 Task: Explore the Asana interface to understand how to manage projects and tasks, including viewing templates, customizing the home screen, and editing tasks.
Action: Mouse moved to (214, 84)
Screenshot: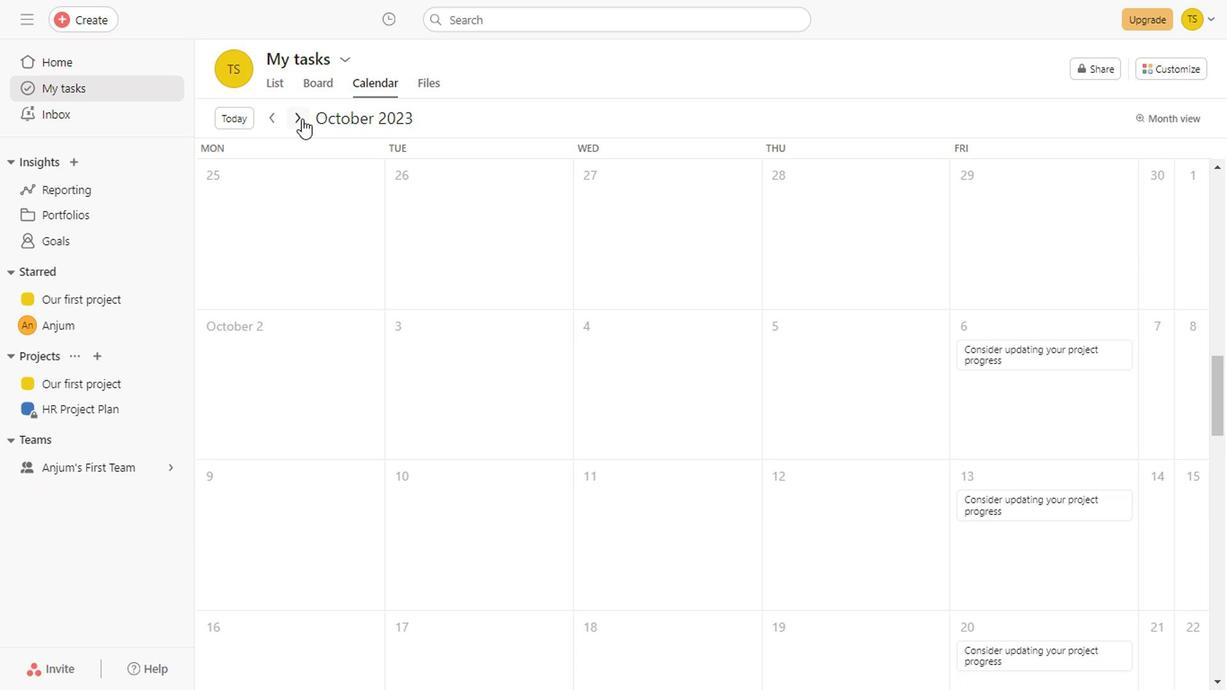 
Action: Mouse pressed left at (214, 84)
Screenshot: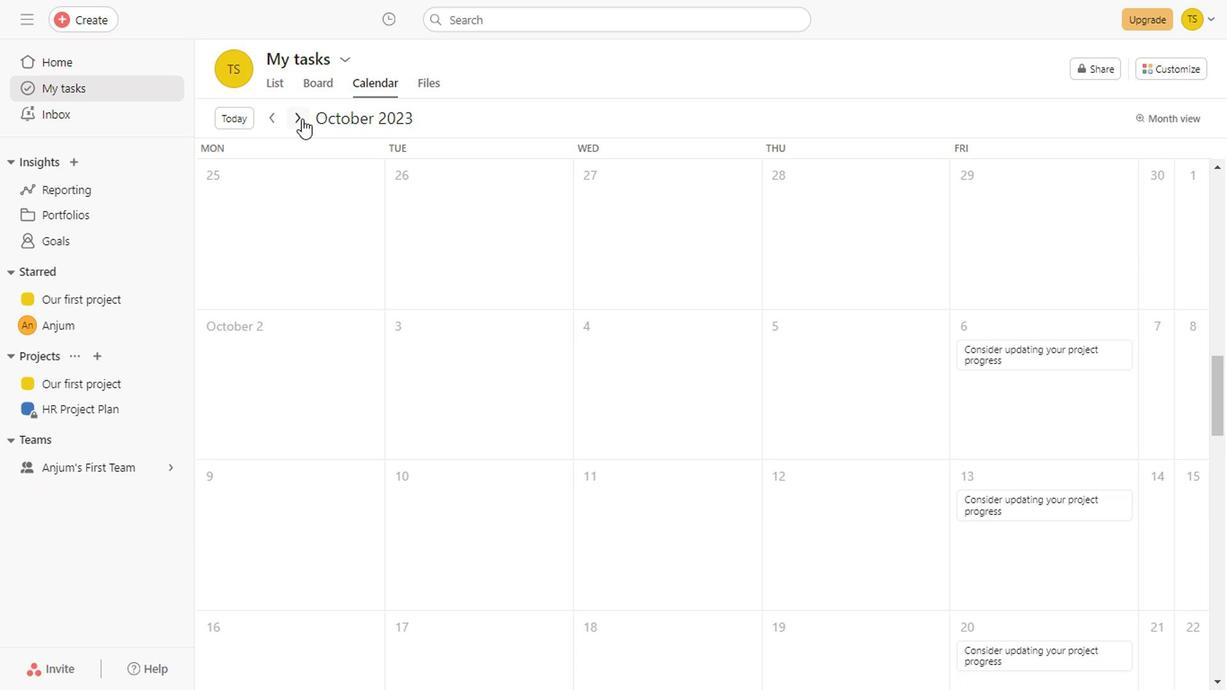 
Action: Mouse moved to (62, 48)
Screenshot: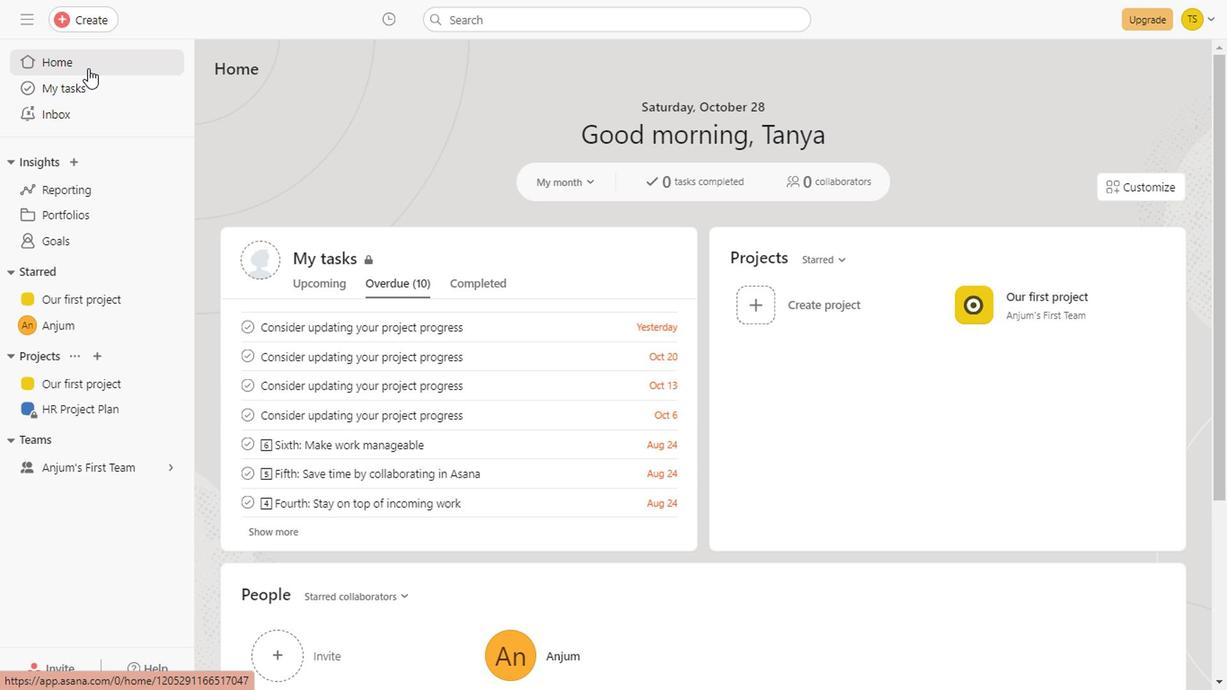 
Action: Mouse pressed left at (62, 48)
Screenshot: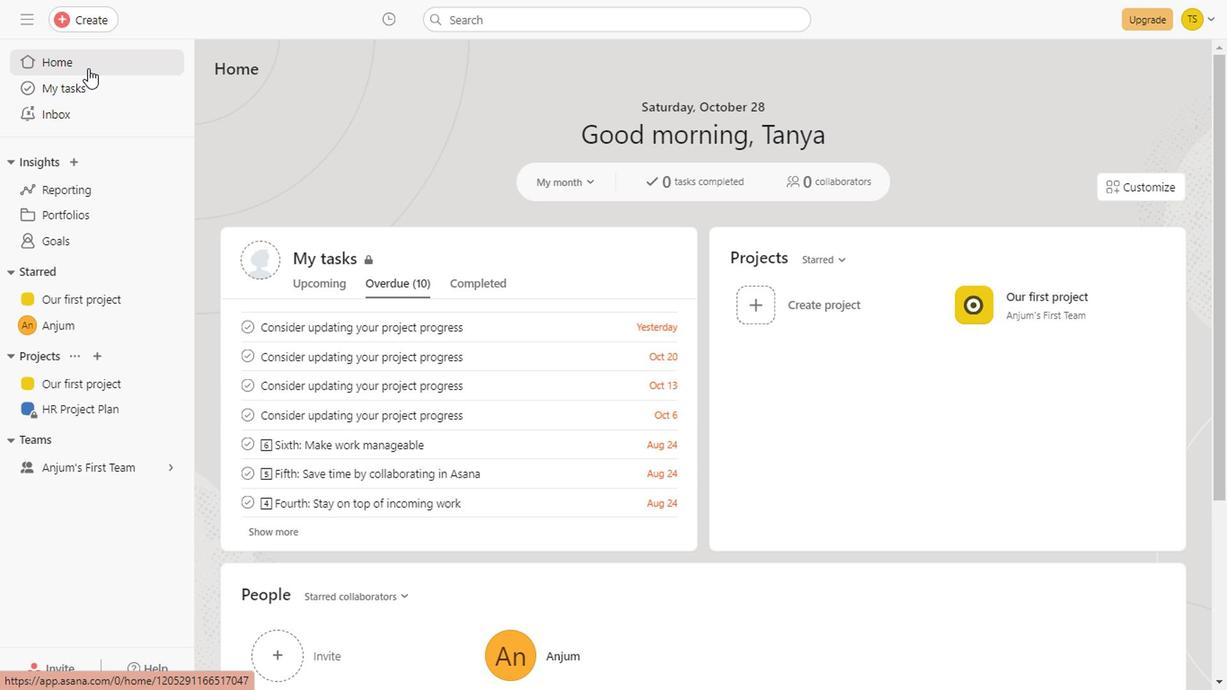 
Action: Mouse pressed left at (62, 48)
Screenshot: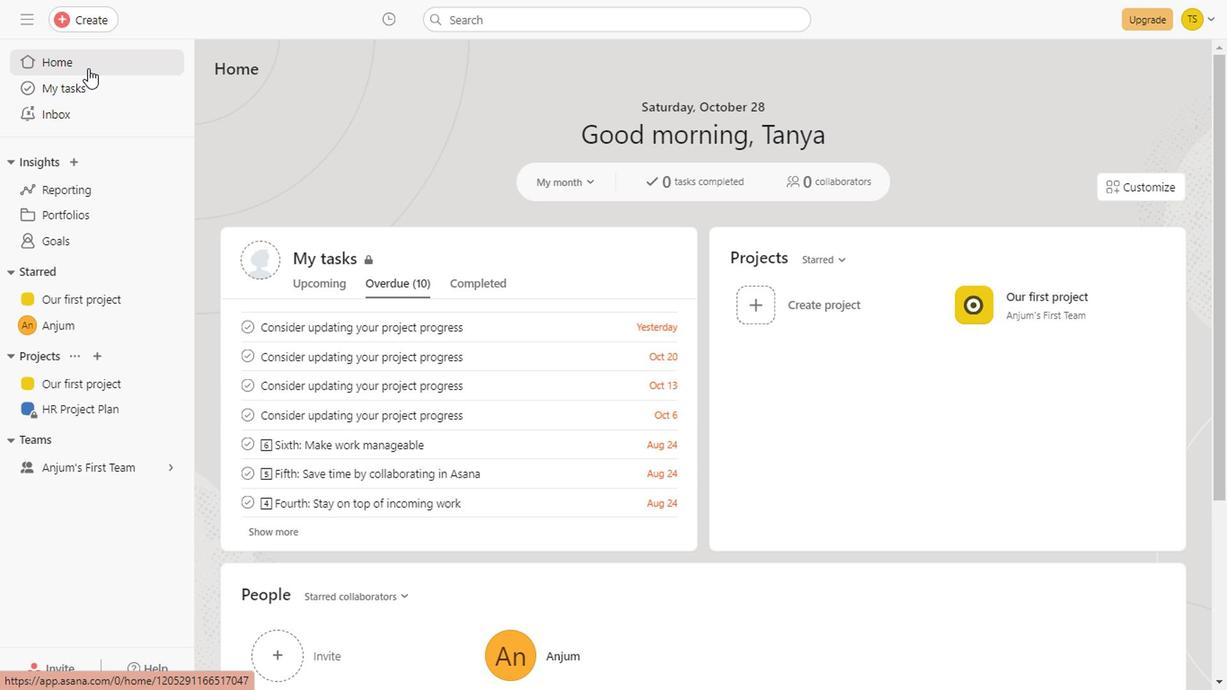 
Action: Mouse moved to (341, 172)
Screenshot: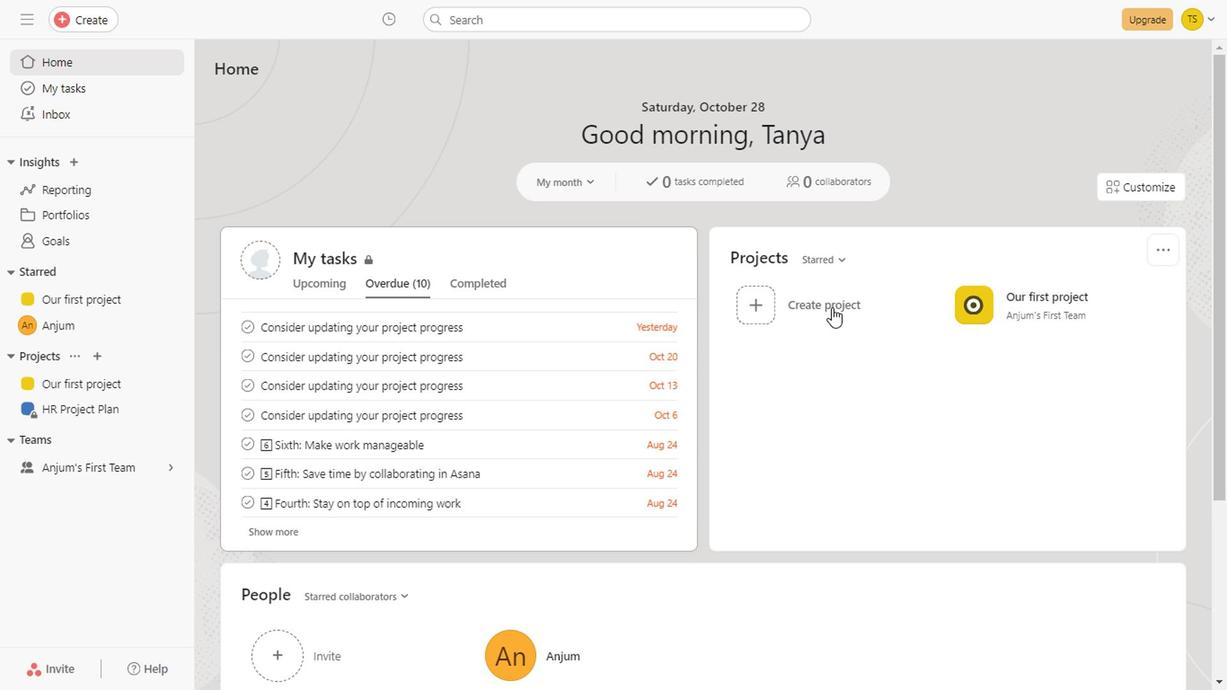 
Action: Mouse scrolled (341, 172) with delta (0, 0)
Screenshot: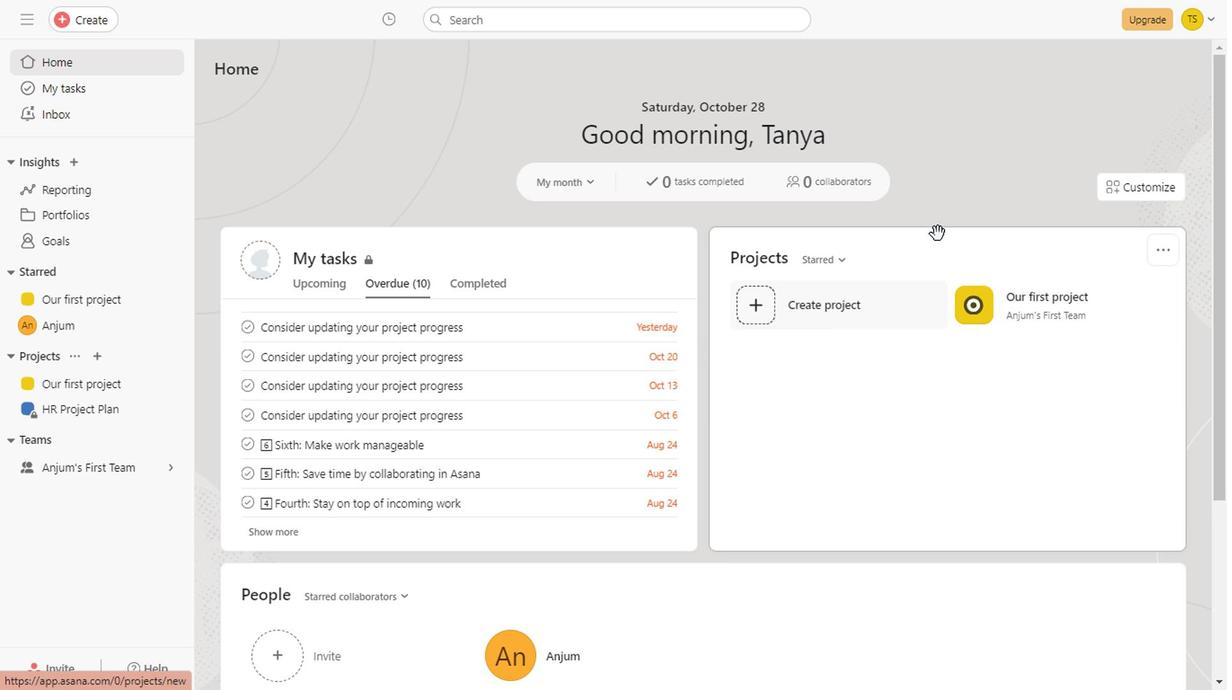 
Action: Mouse scrolled (341, 172) with delta (0, 0)
Screenshot: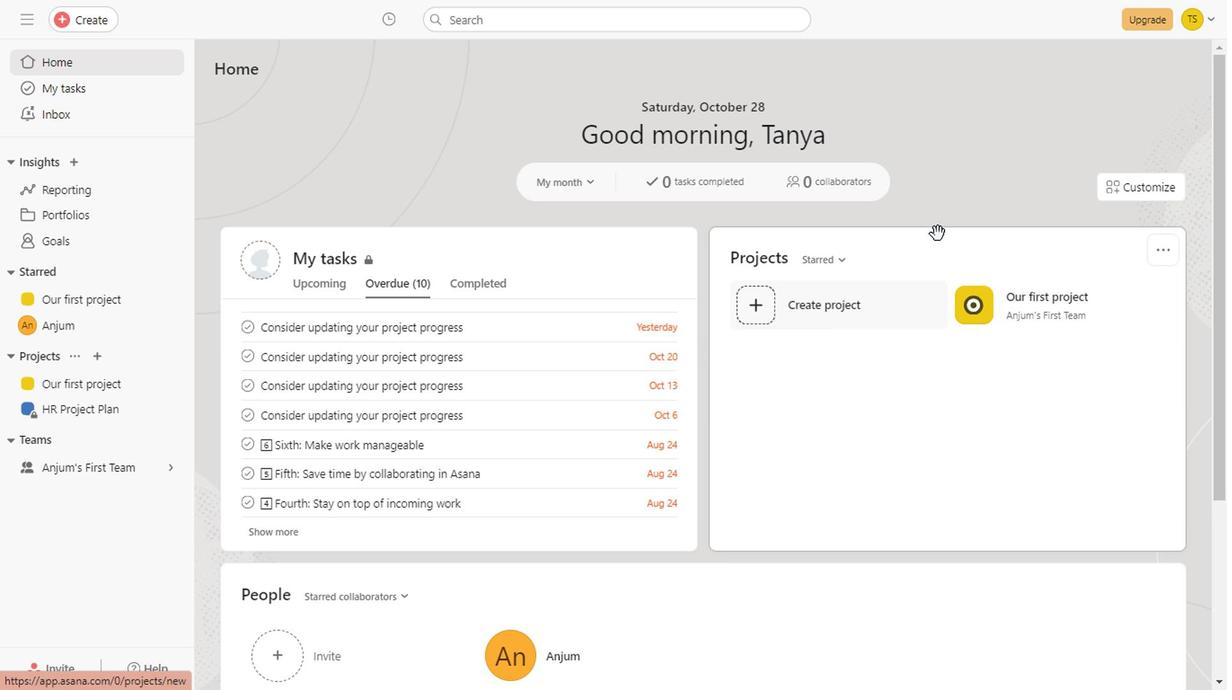 
Action: Mouse scrolled (341, 172) with delta (0, 0)
Screenshot: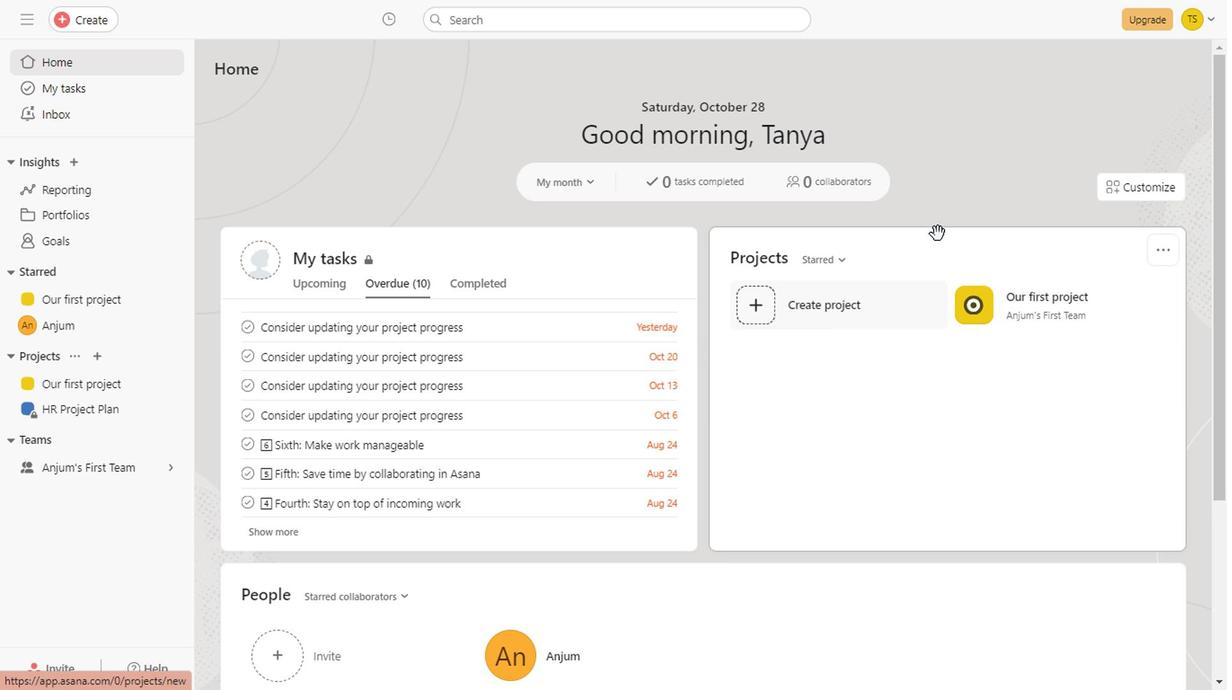 
Action: Mouse scrolled (341, 172) with delta (0, 0)
Screenshot: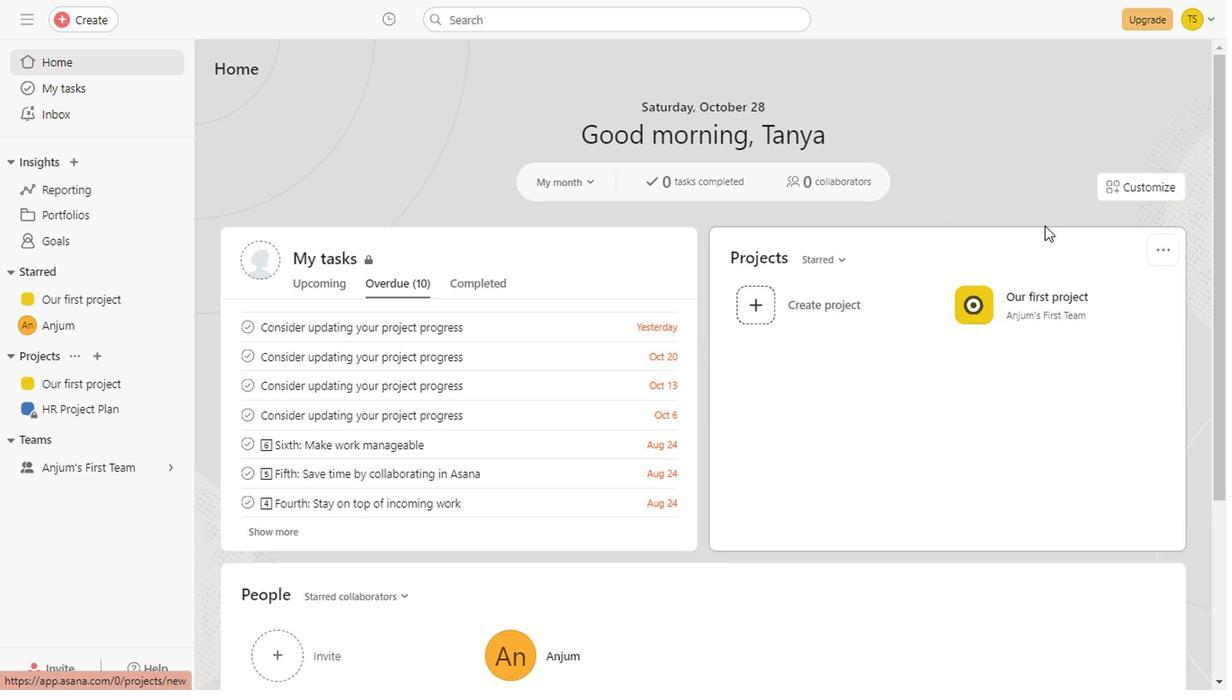 
Action: Mouse scrolled (341, 172) with delta (0, 0)
Screenshot: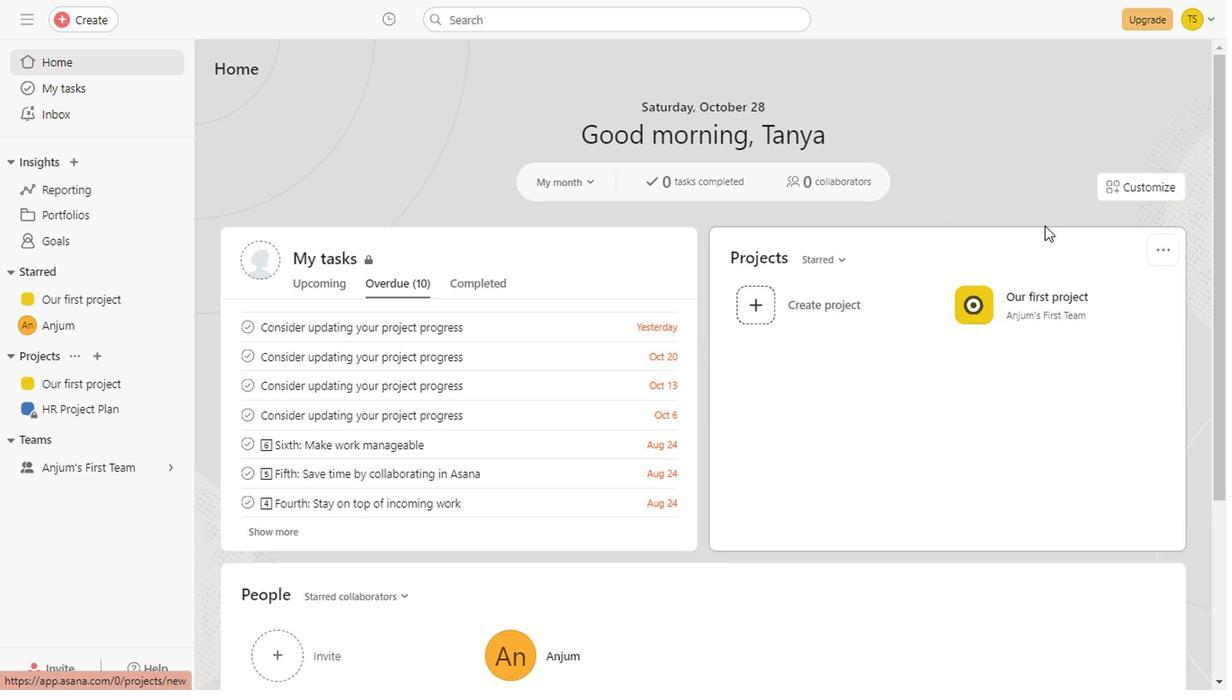 
Action: Mouse scrolled (341, 172) with delta (0, 0)
Screenshot: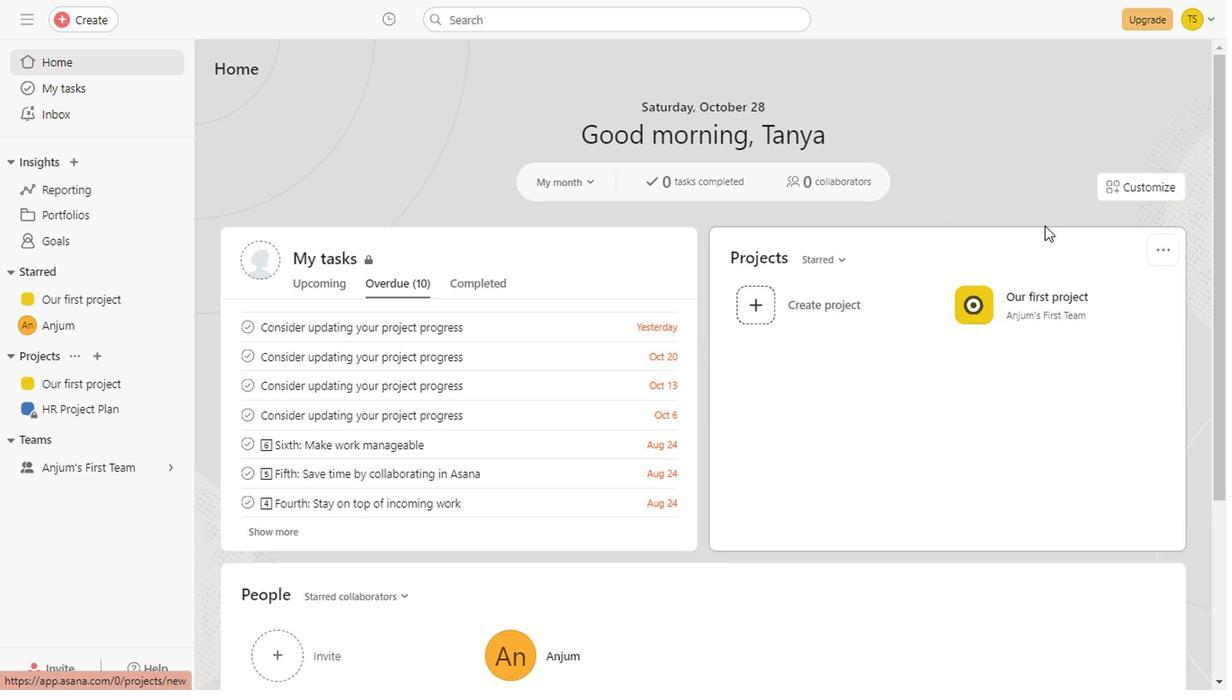 
Action: Mouse scrolled (341, 172) with delta (0, 0)
Screenshot: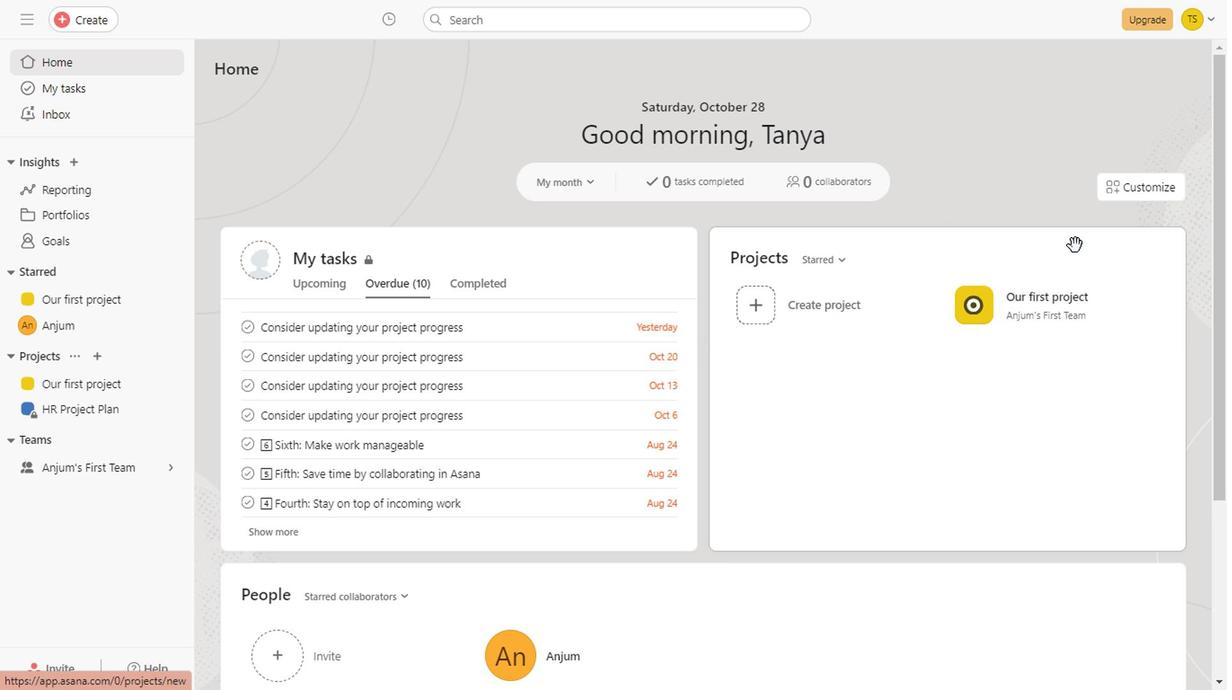 
Action: Mouse scrolled (341, 172) with delta (0, 0)
Screenshot: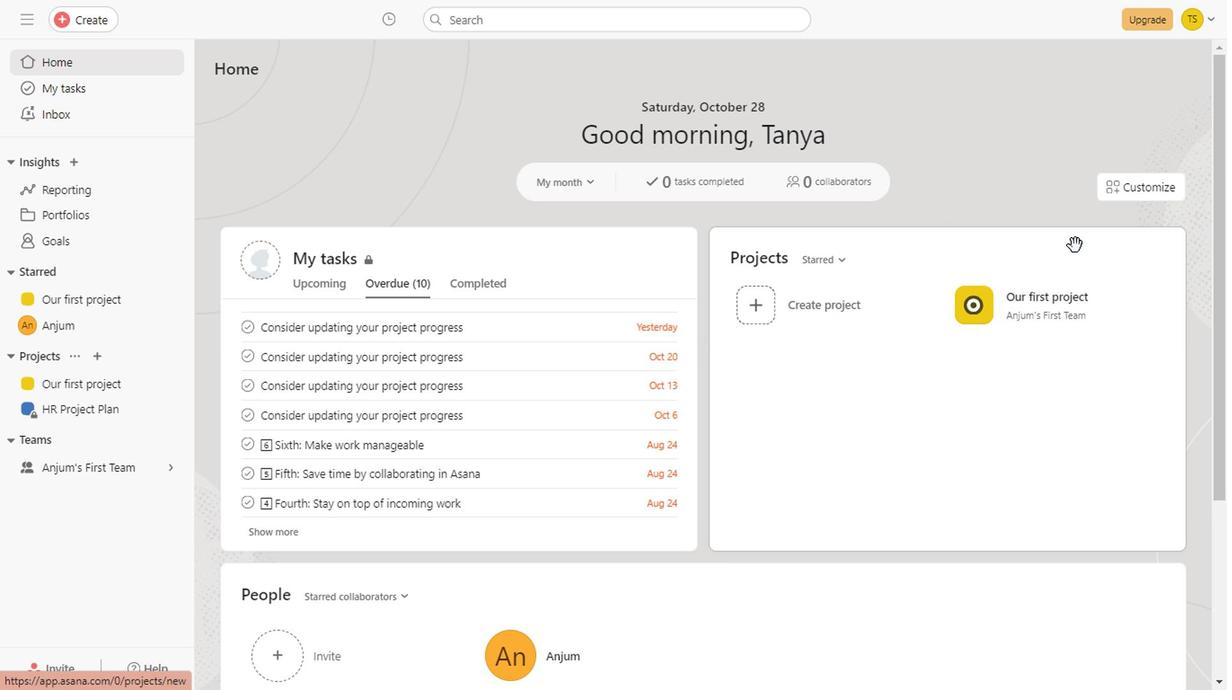 
Action: Mouse scrolled (341, 172) with delta (0, 0)
Screenshot: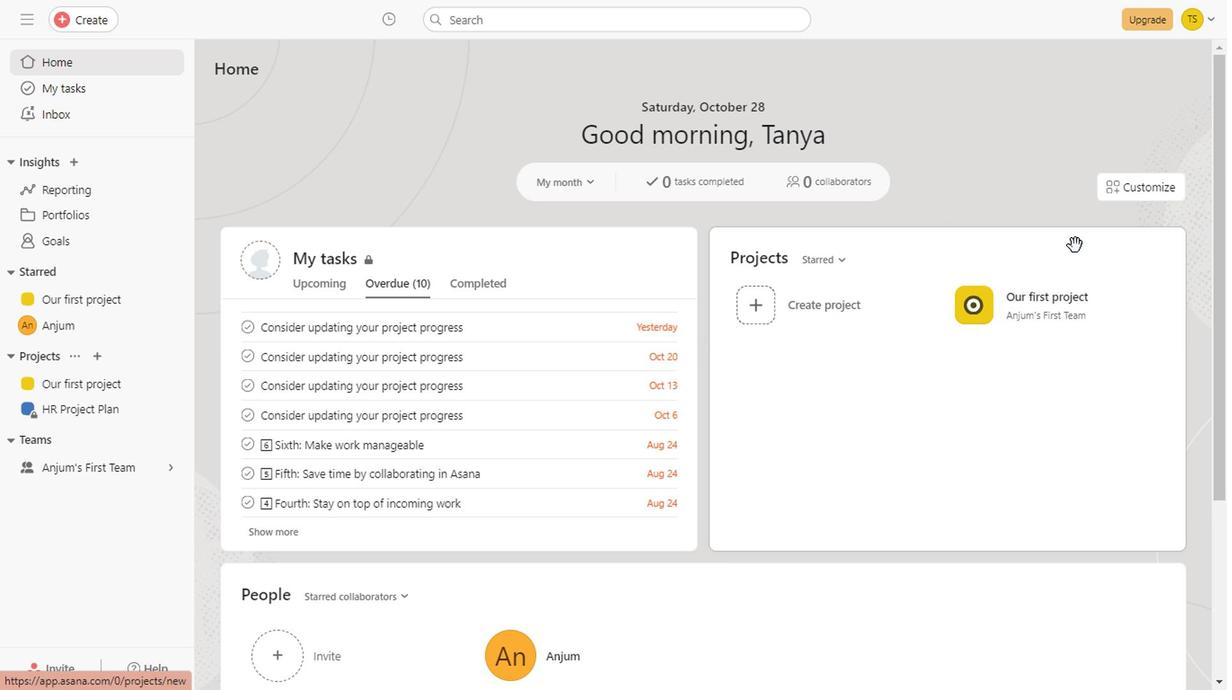 
Action: Mouse scrolled (341, 172) with delta (0, 0)
Screenshot: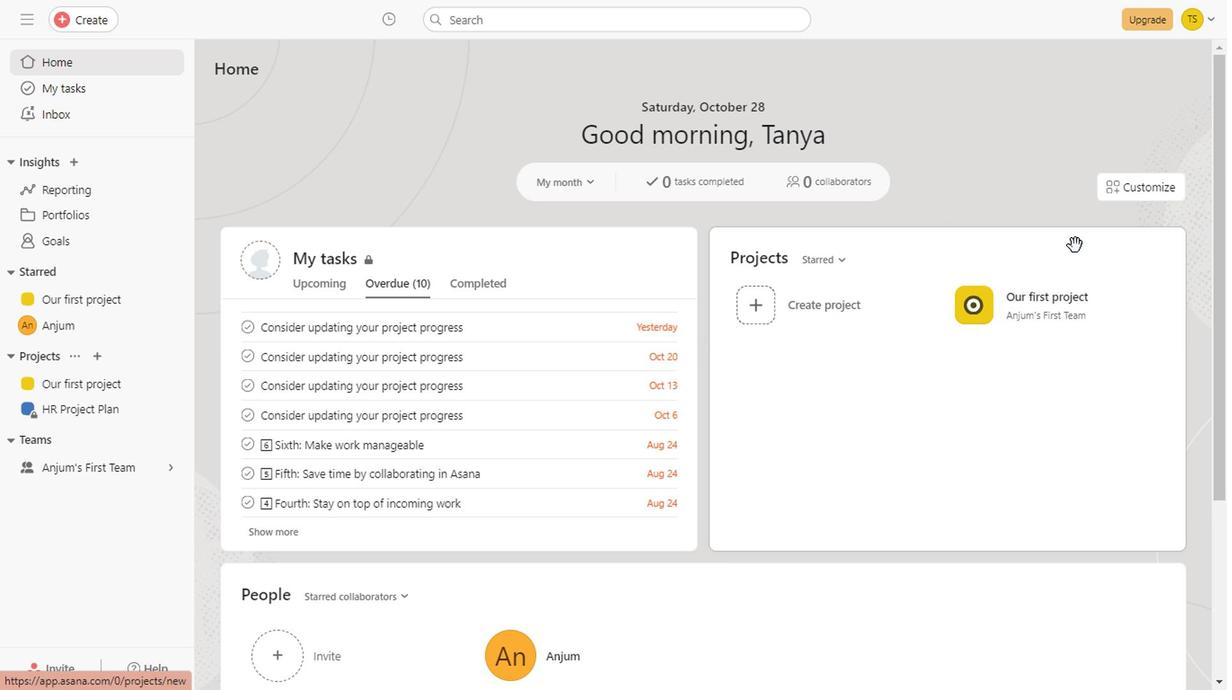 
Action: Mouse scrolled (341, 172) with delta (0, 0)
Screenshot: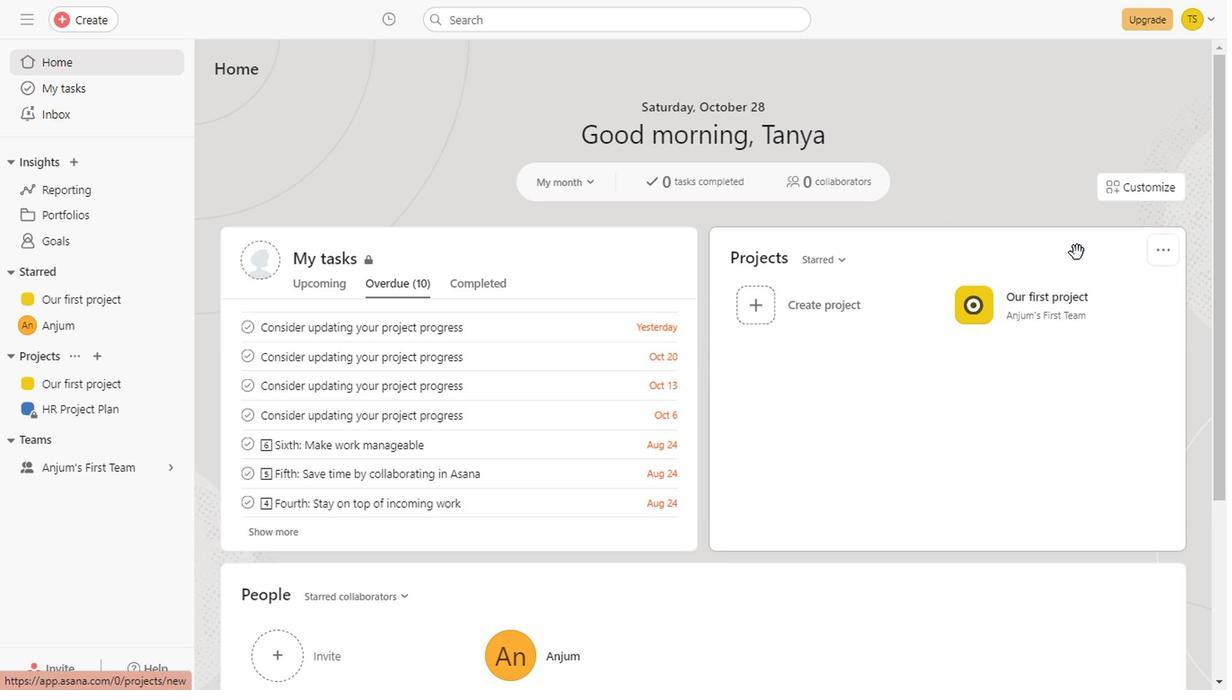 
Action: Mouse scrolled (341, 172) with delta (0, 0)
Screenshot: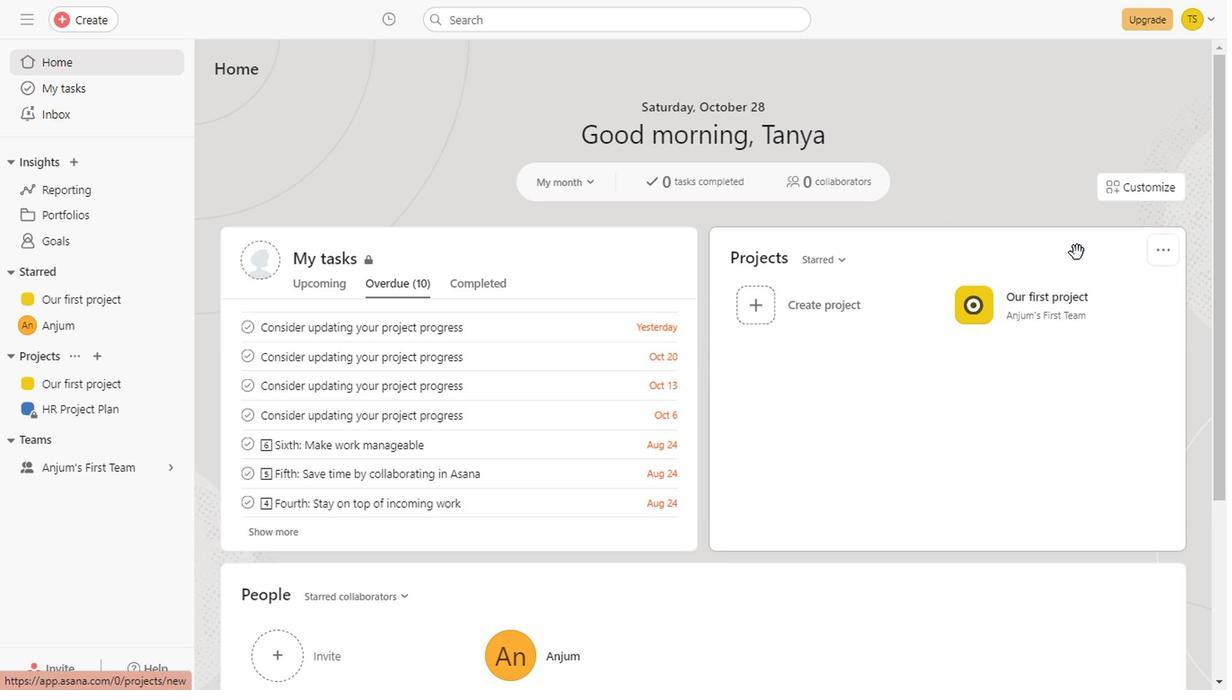 
Action: Mouse scrolled (341, 172) with delta (0, 0)
Screenshot: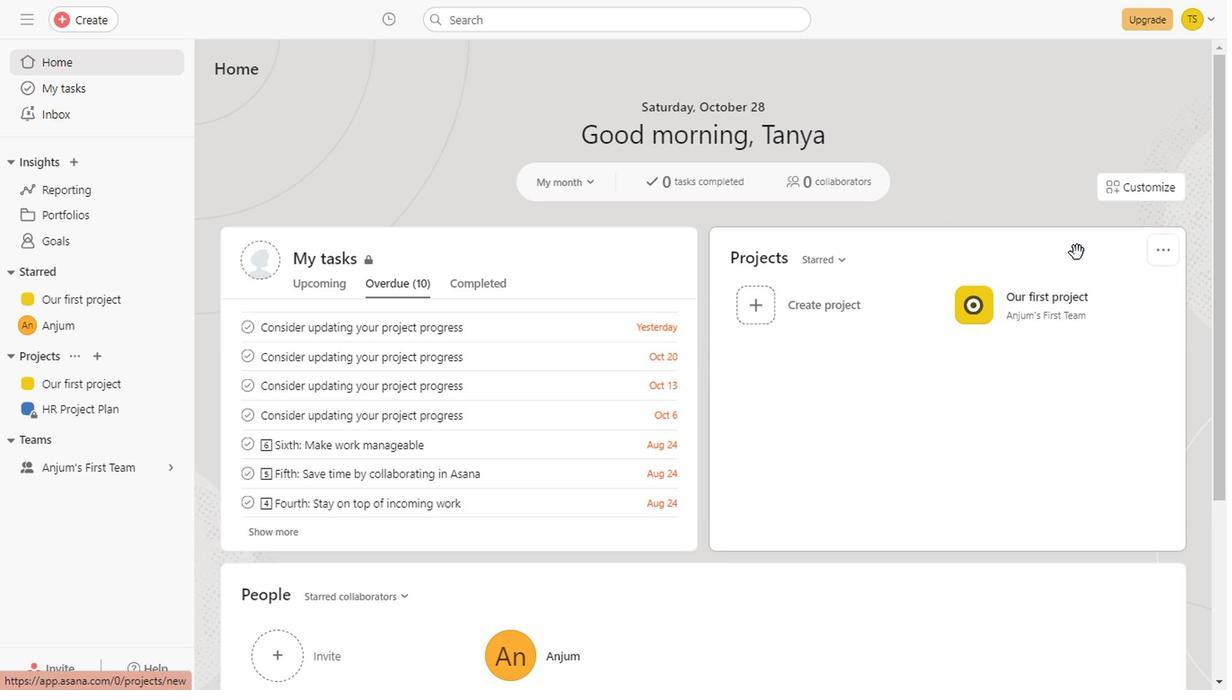 
Action: Mouse scrolled (341, 172) with delta (0, 0)
Screenshot: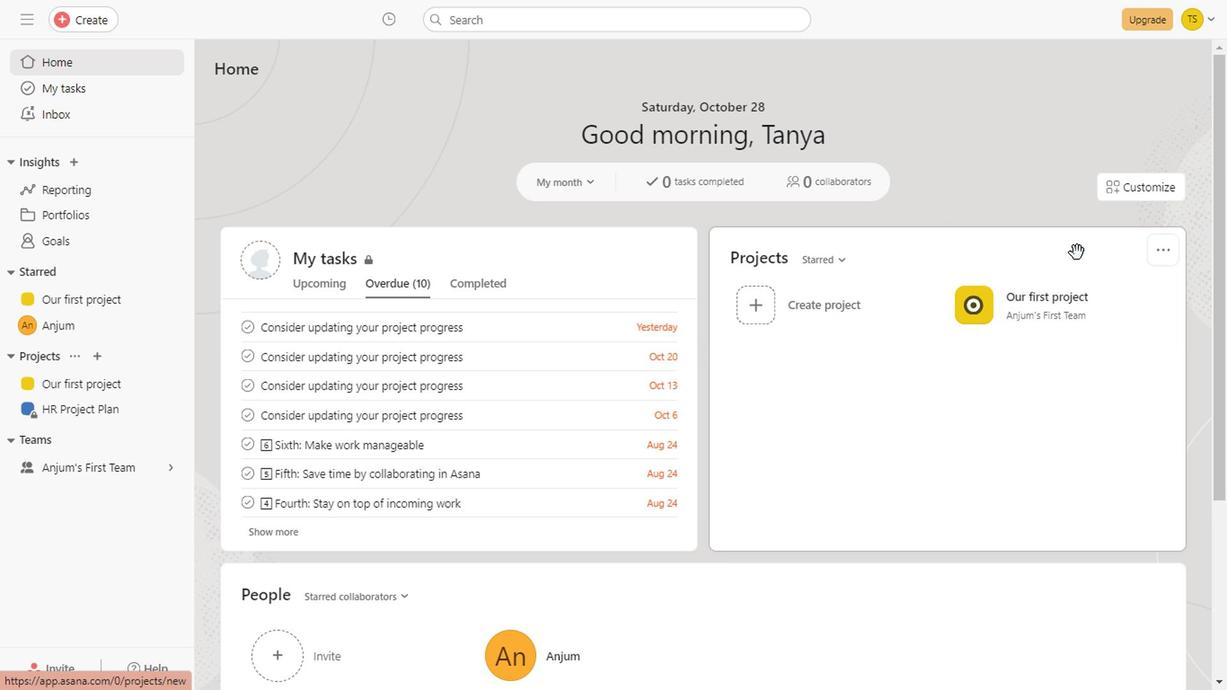 
Action: Mouse scrolled (341, 172) with delta (0, 0)
Screenshot: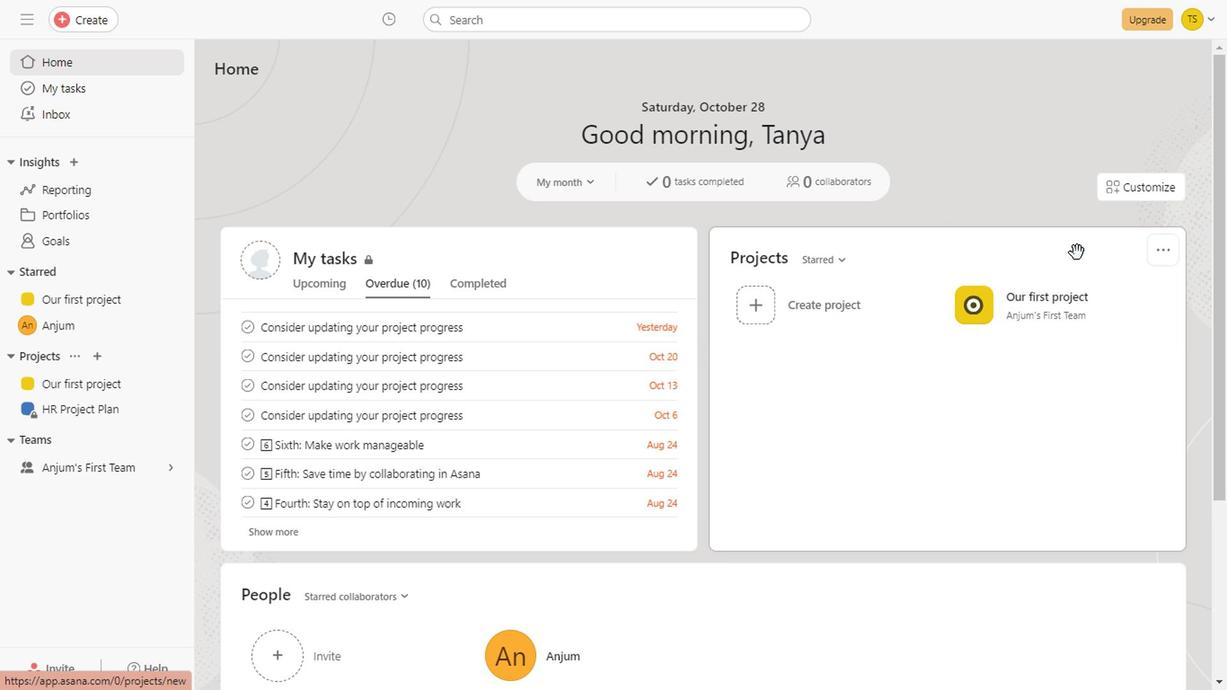 
Action: Mouse scrolled (341, 172) with delta (0, 0)
Screenshot: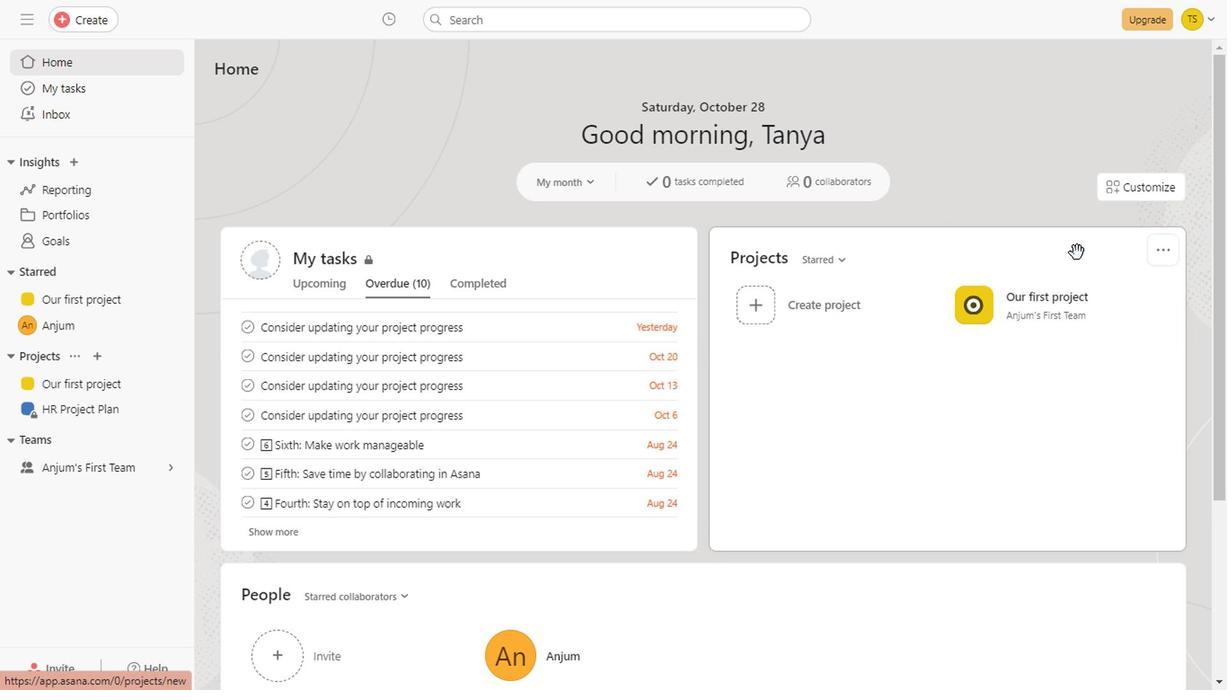 
Action: Mouse scrolled (341, 172) with delta (0, 0)
Screenshot: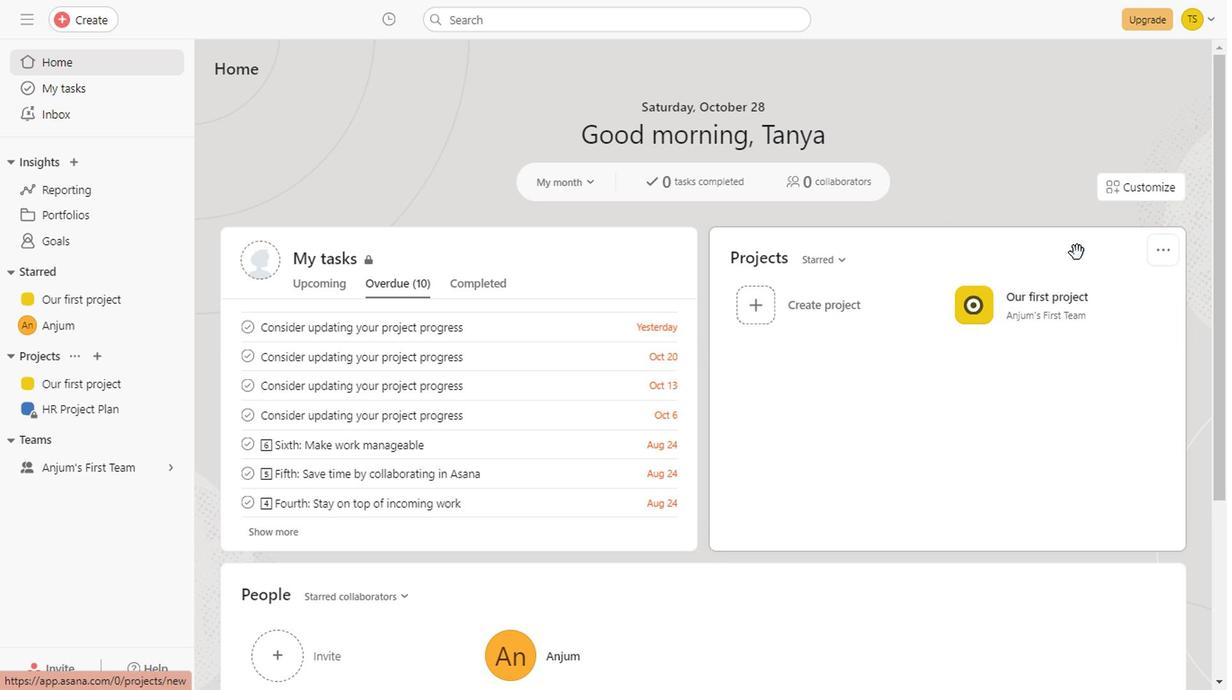 
Action: Mouse scrolled (341, 172) with delta (0, 0)
Screenshot: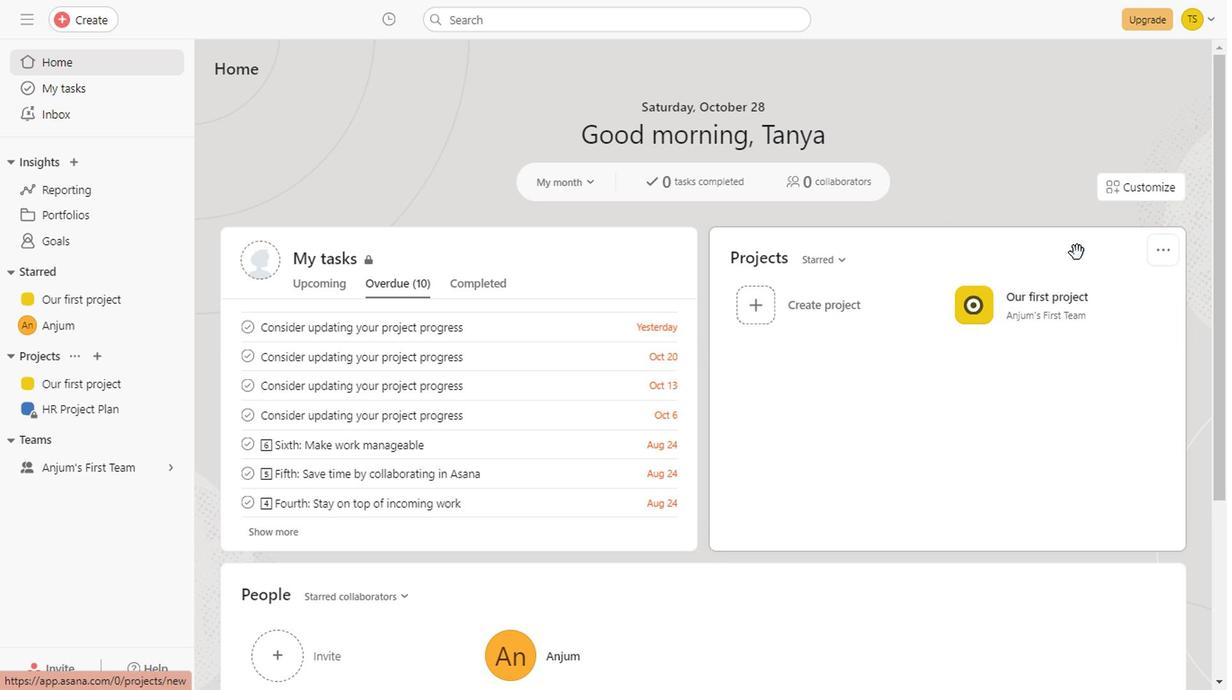 
Action: Mouse scrolled (341, 172) with delta (0, 0)
Screenshot: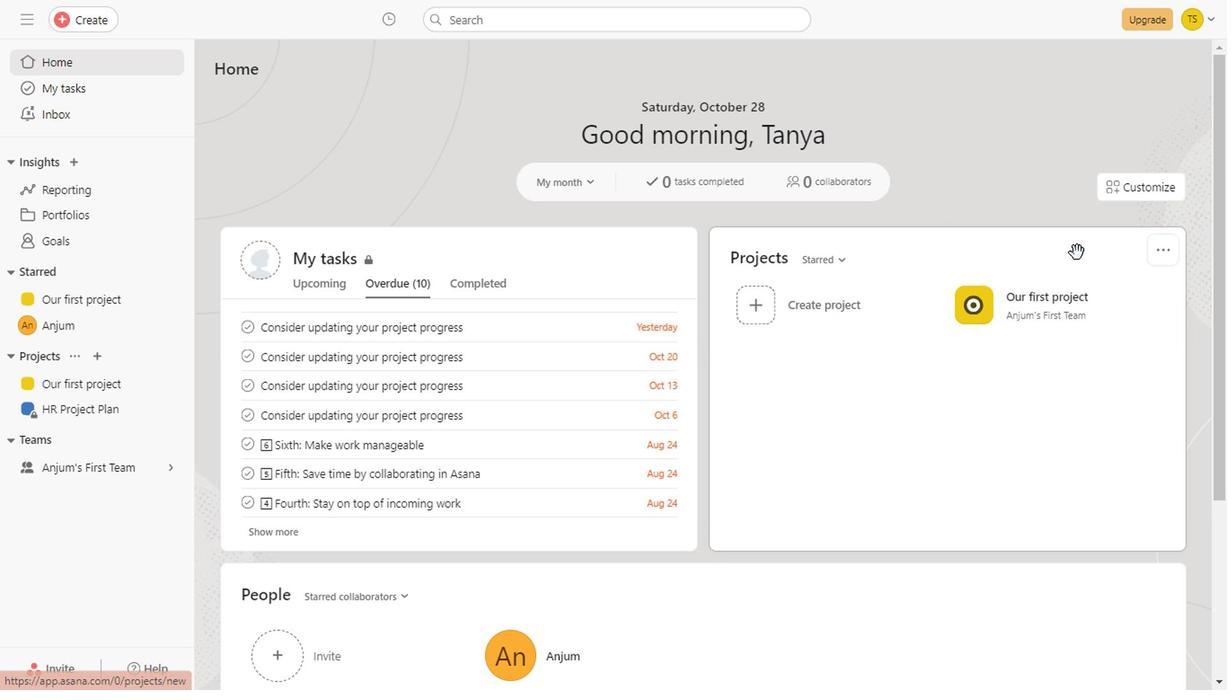 
Action: Mouse scrolled (341, 172) with delta (0, 0)
Screenshot: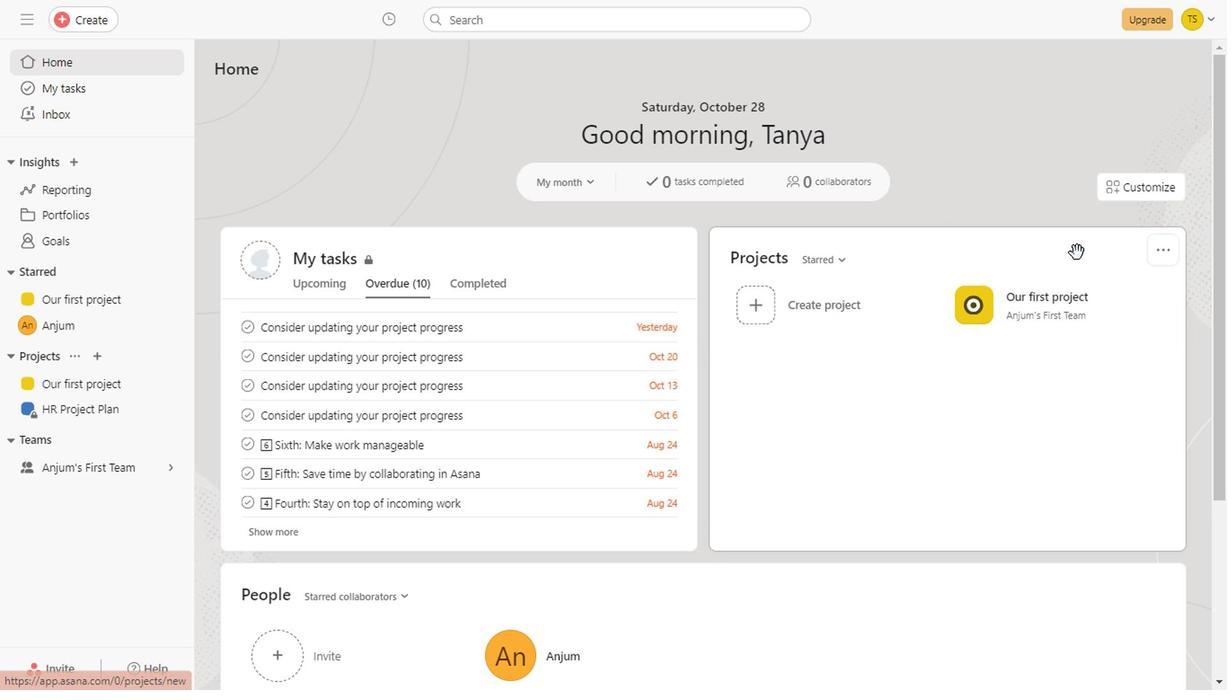
Action: Mouse scrolled (341, 172) with delta (0, 0)
Screenshot: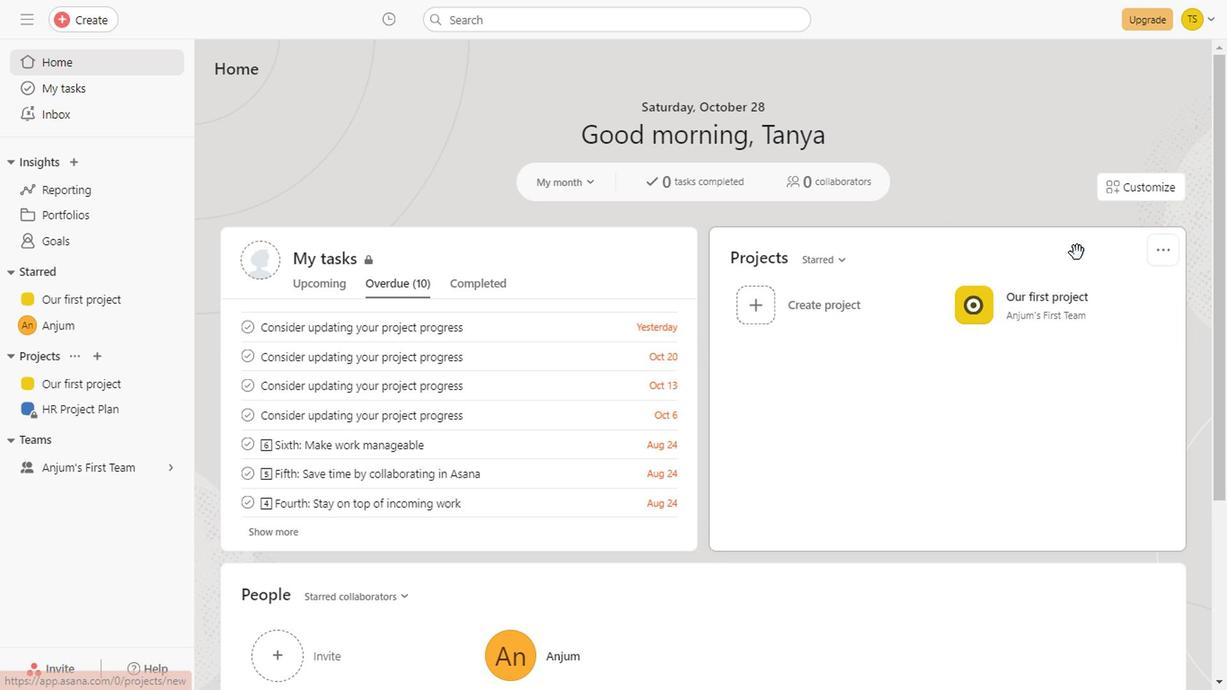
Action: Mouse scrolled (341, 172) with delta (0, 0)
Screenshot: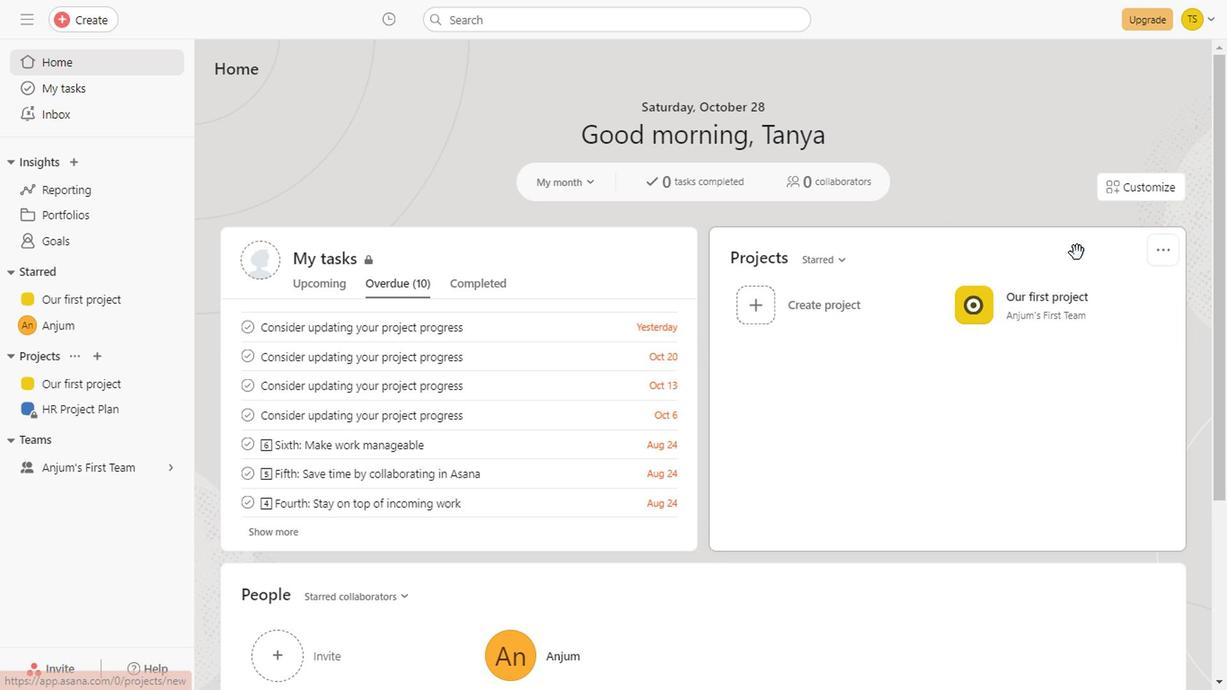 
Action: Mouse scrolled (341, 172) with delta (0, 0)
Screenshot: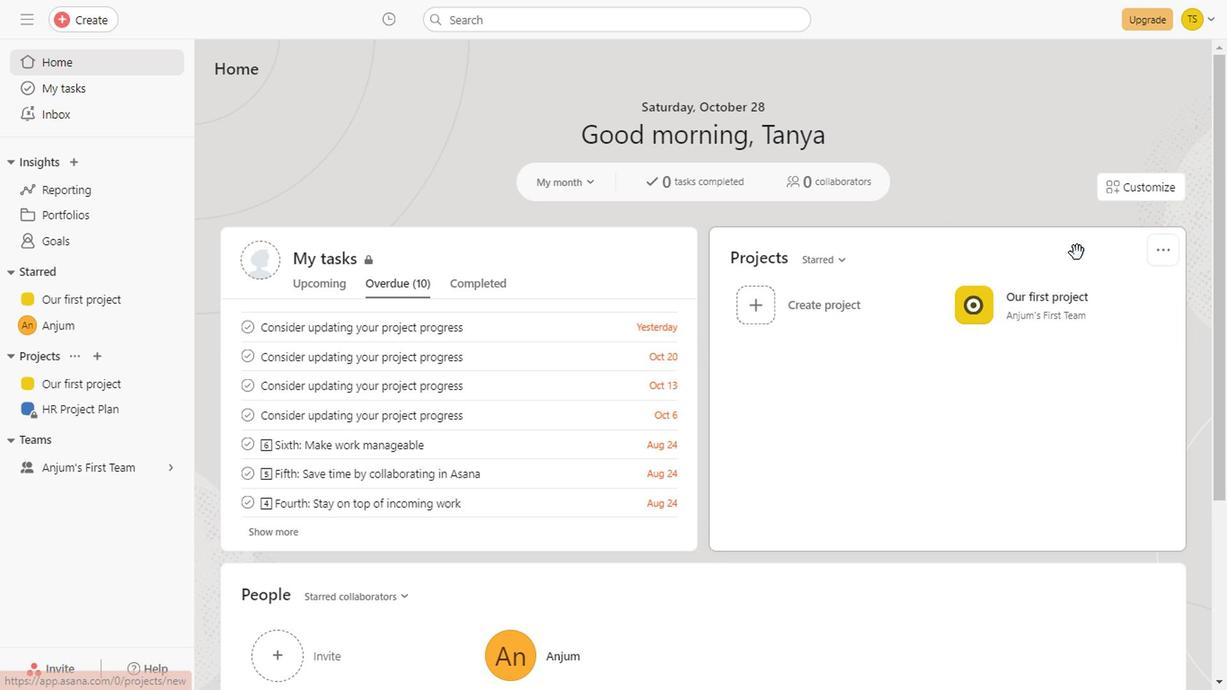 
Action: Mouse scrolled (341, 172) with delta (0, 0)
Screenshot: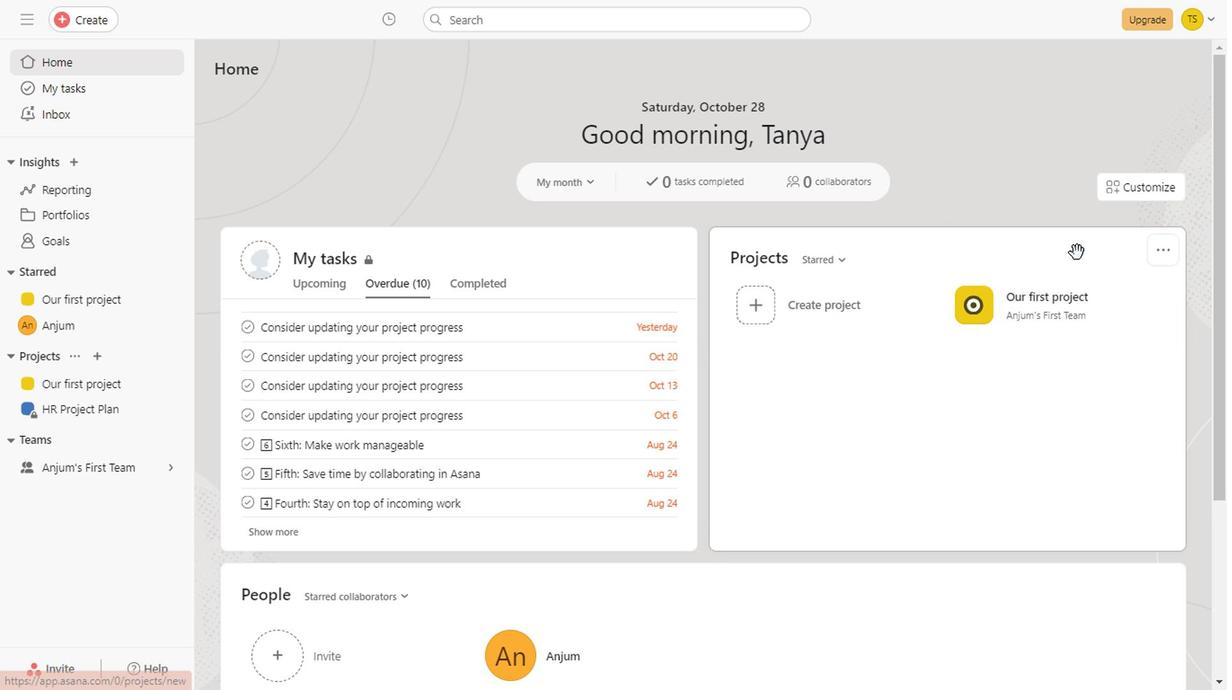 
Action: Mouse scrolled (341, 172) with delta (0, 0)
Screenshot: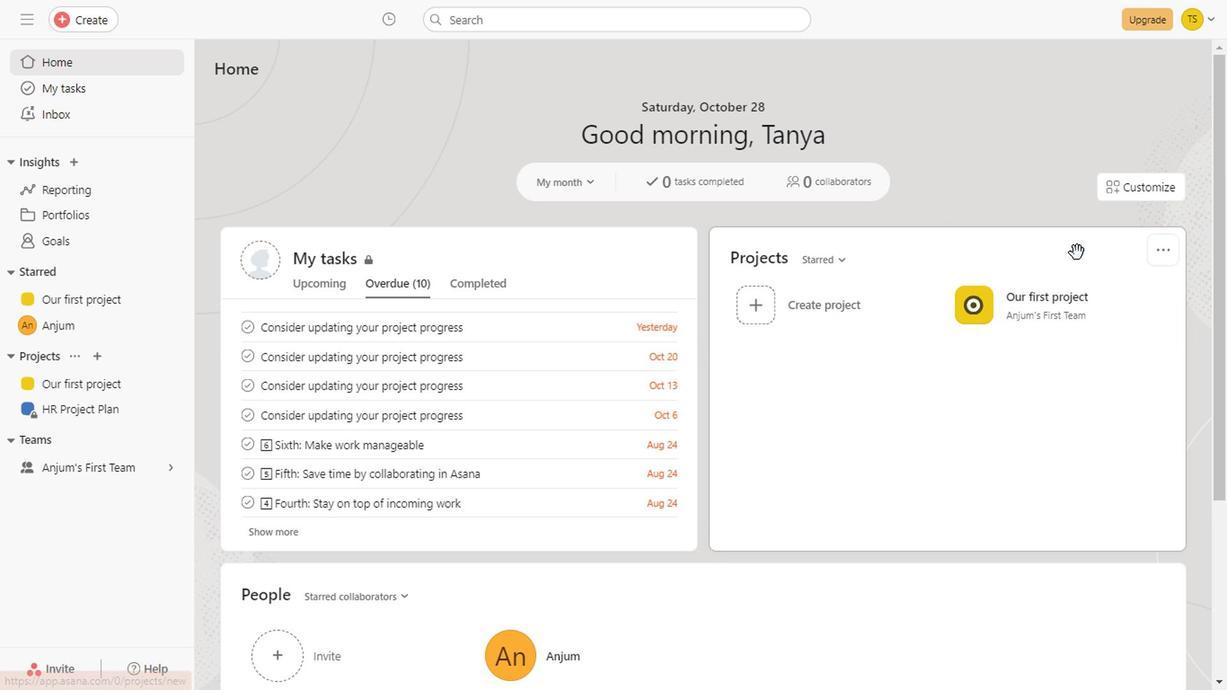 
Action: Mouse moved to (807, 132)
Screenshot: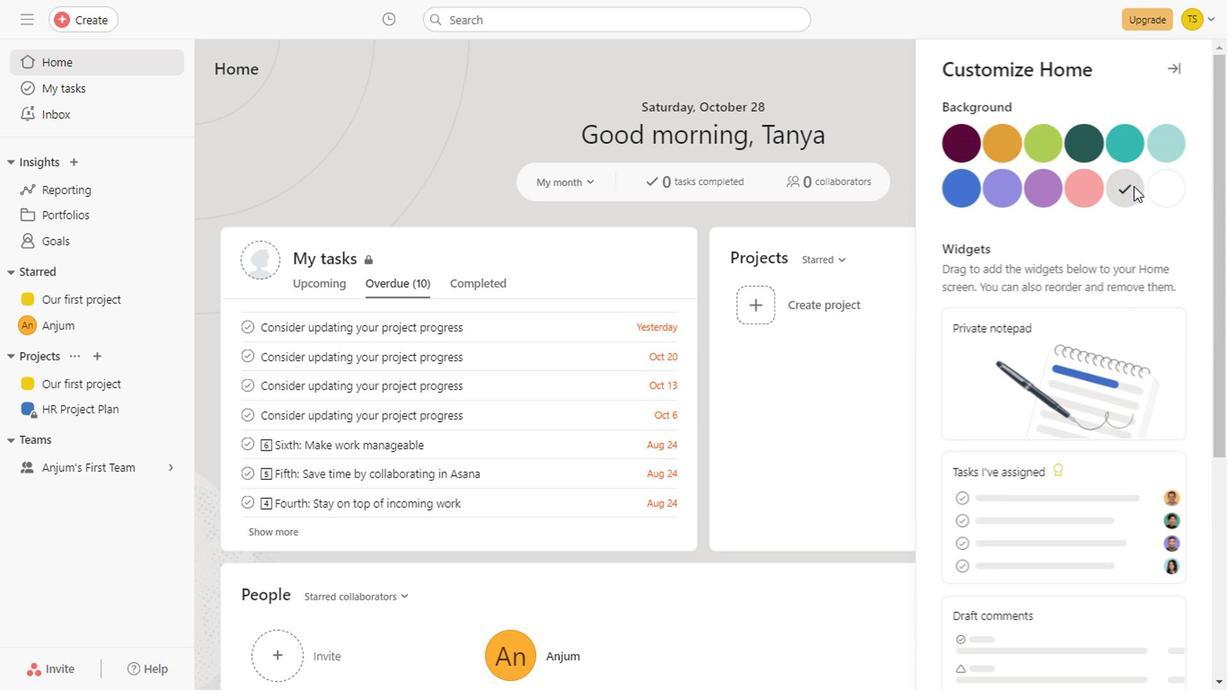
Action: Mouse pressed left at (807, 132)
Screenshot: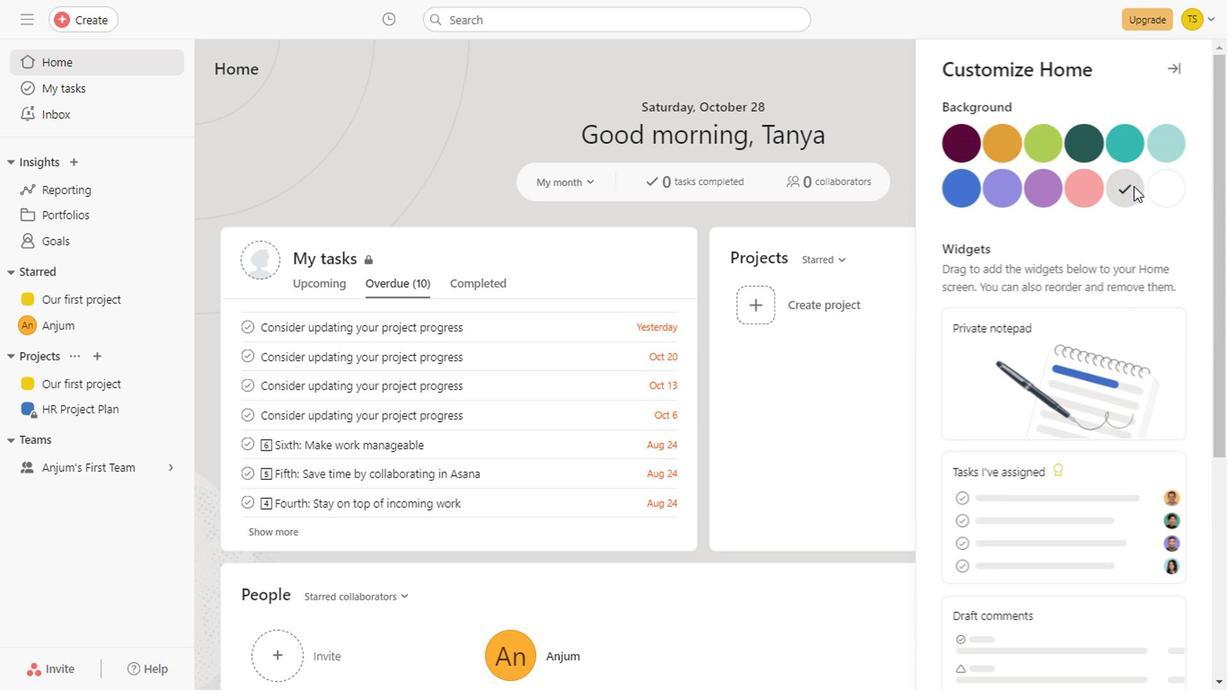 
Action: Mouse moved to (691, 103)
Screenshot: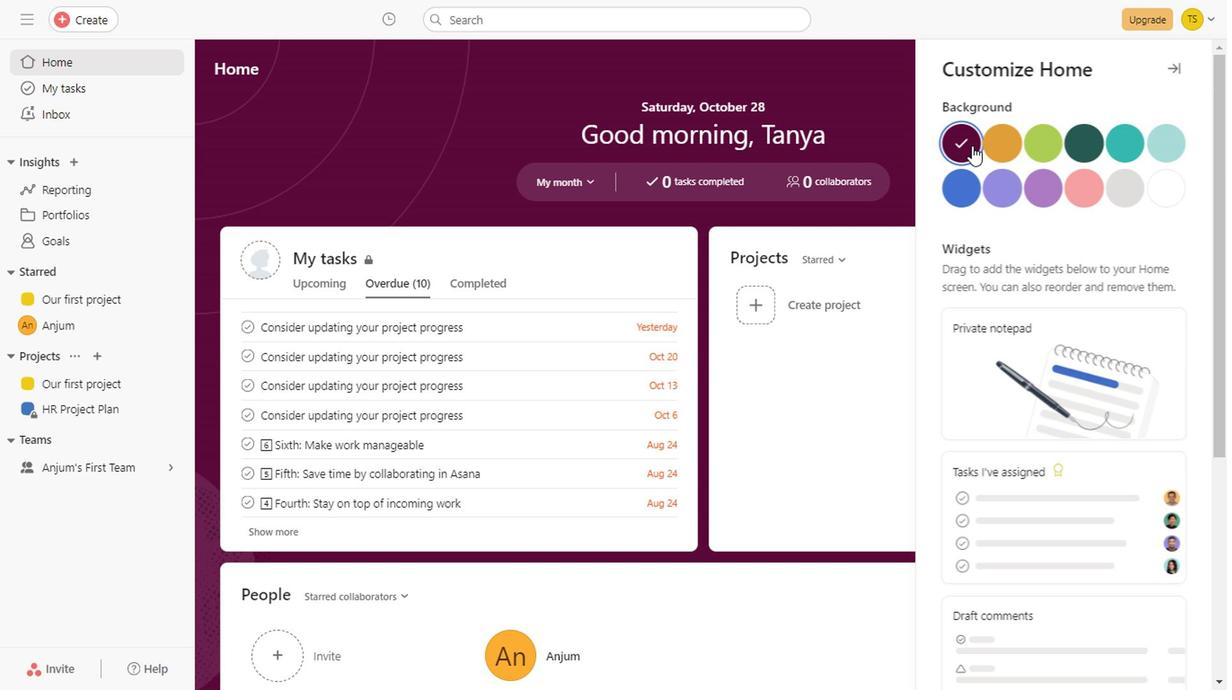 
Action: Mouse pressed left at (691, 103)
Screenshot: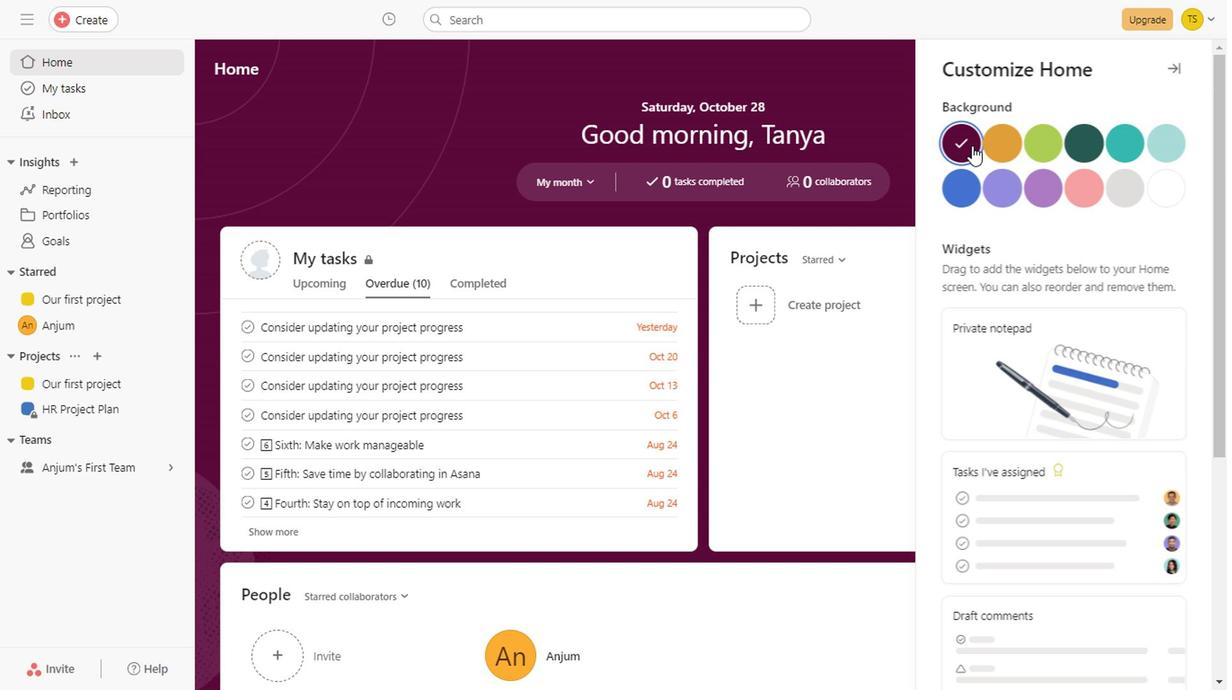 
Action: Mouse moved to (711, 104)
Screenshot: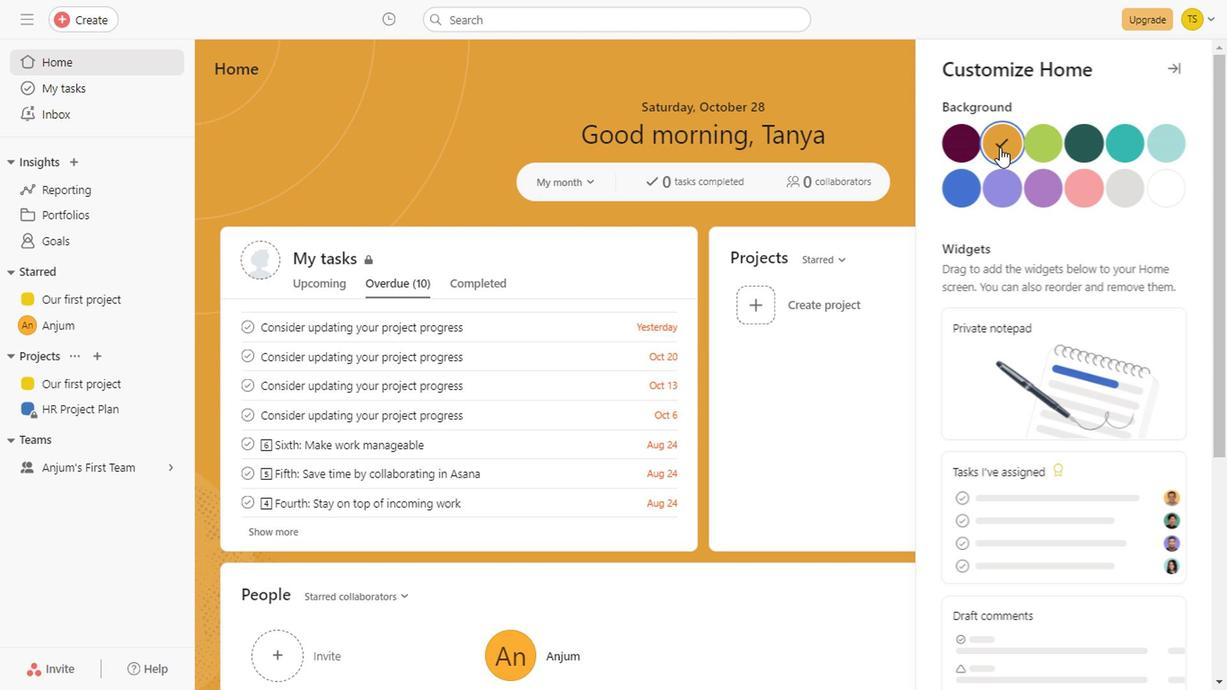 
Action: Mouse pressed left at (711, 104)
Screenshot: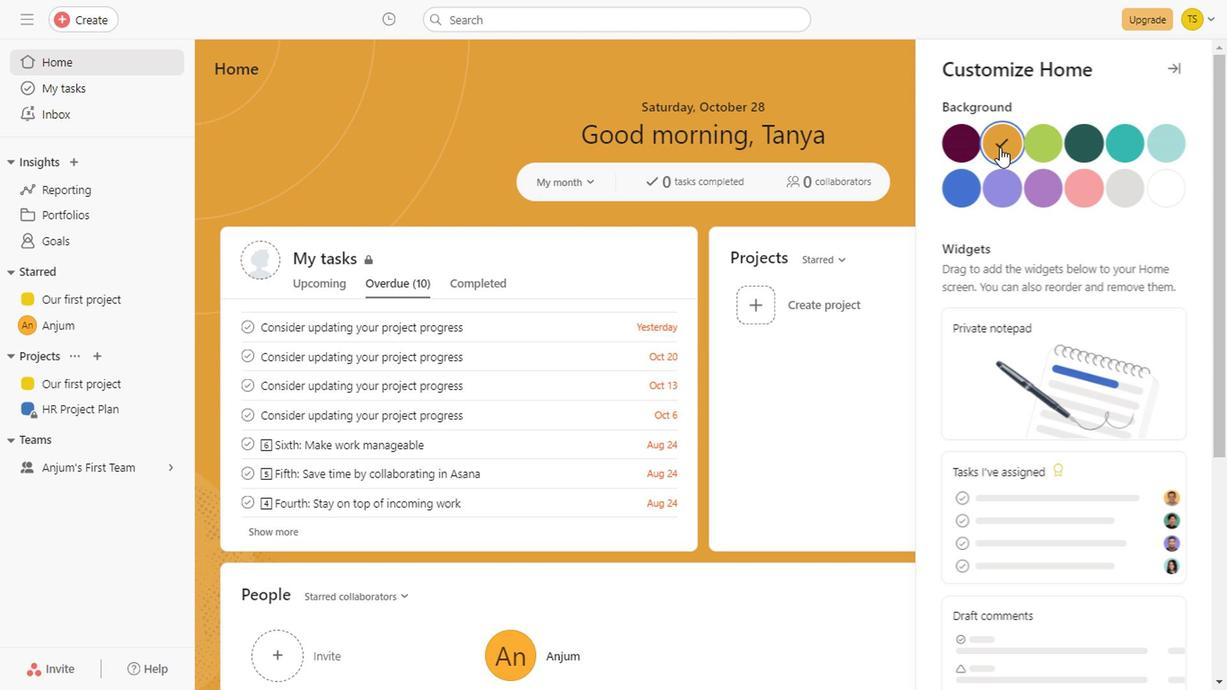 
Action: Mouse moved to (740, 103)
Screenshot: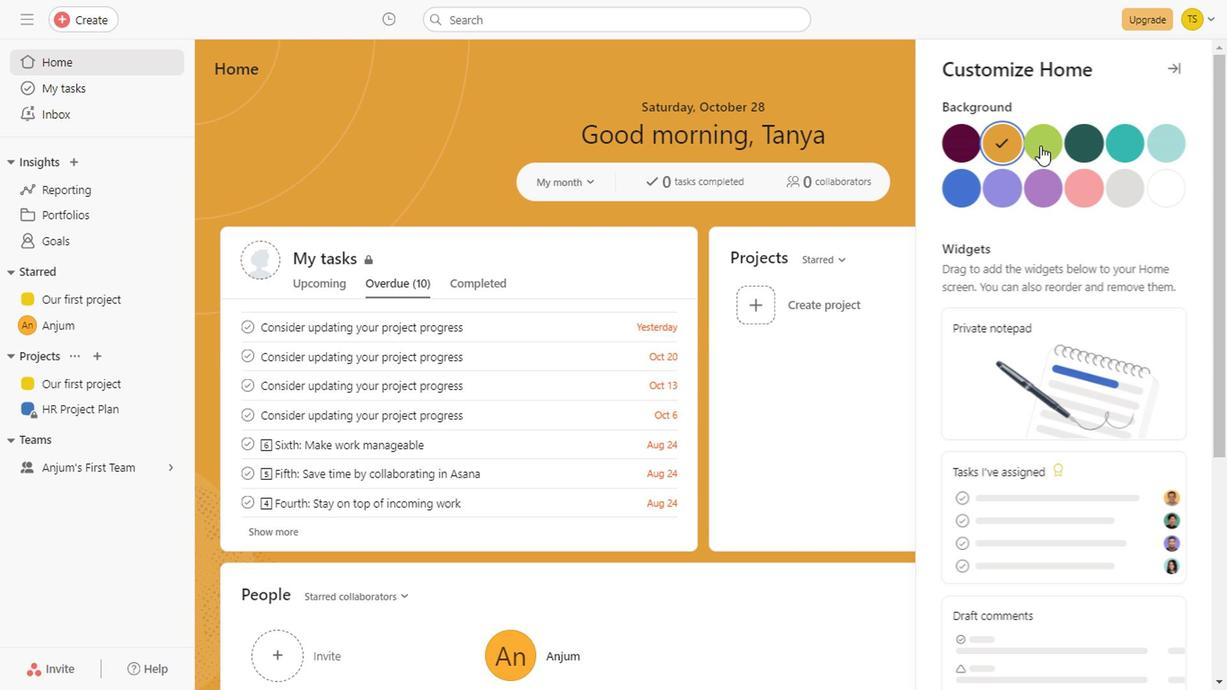 
Action: Mouse pressed left at (740, 103)
Screenshot: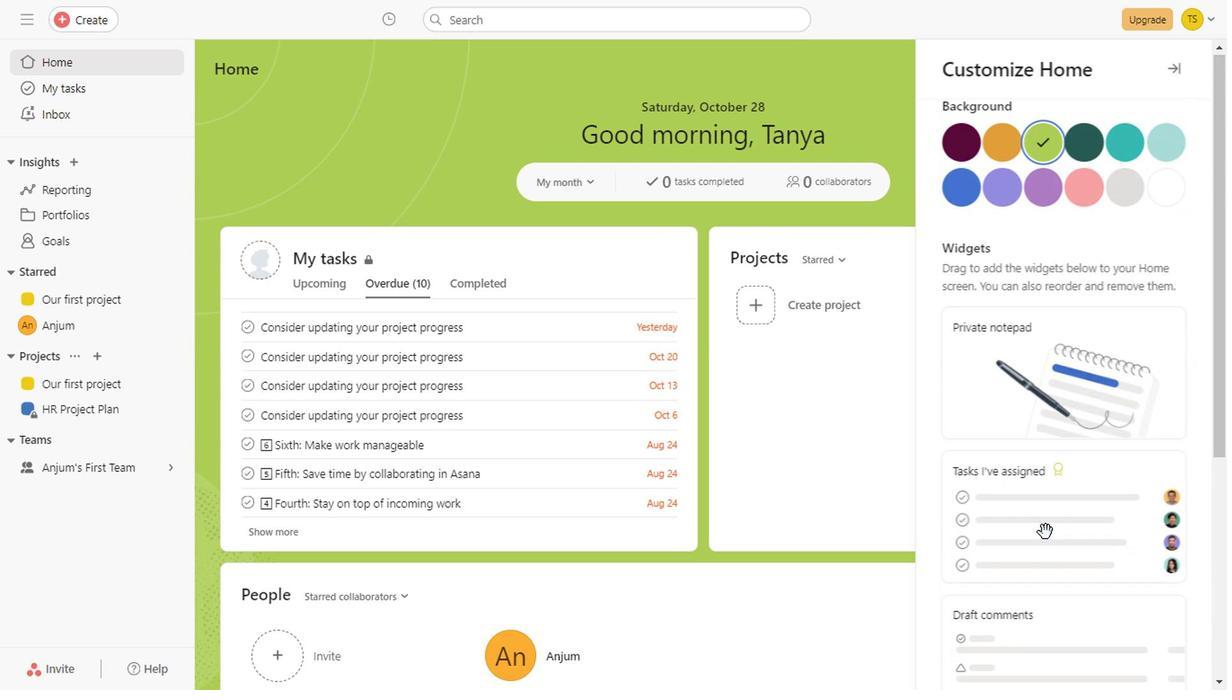 
Action: Mouse moved to (744, 378)
Screenshot: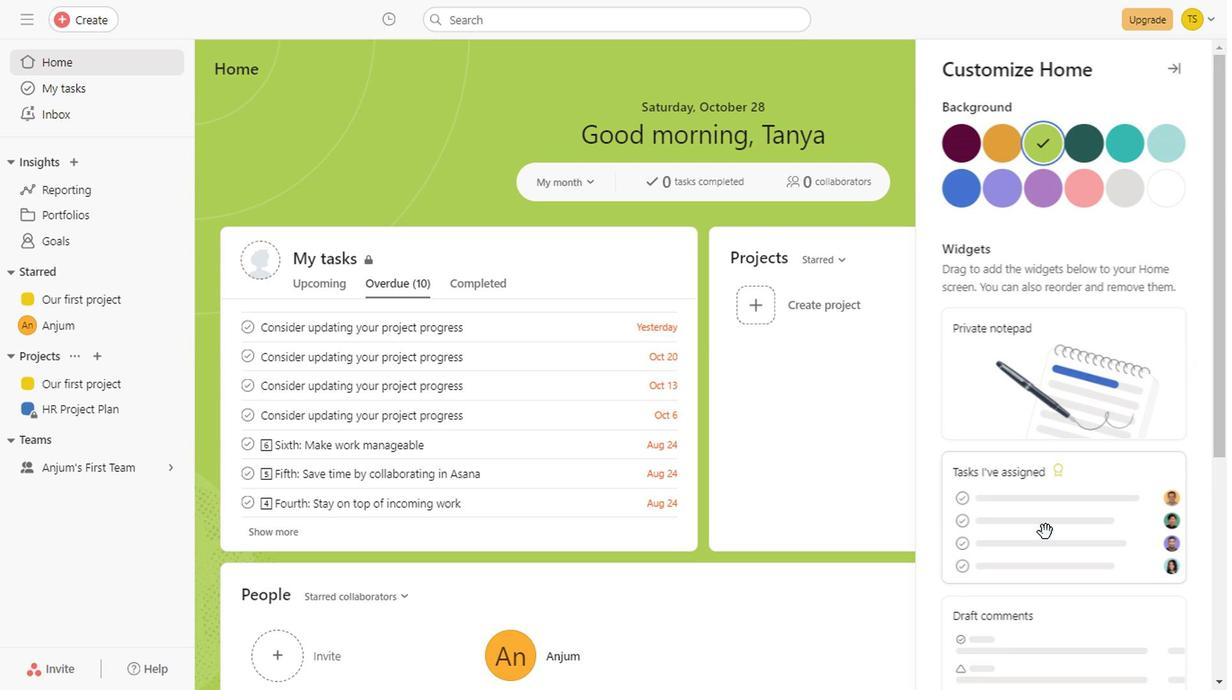 
Action: Mouse scrolled (744, 377) with delta (0, 0)
Screenshot: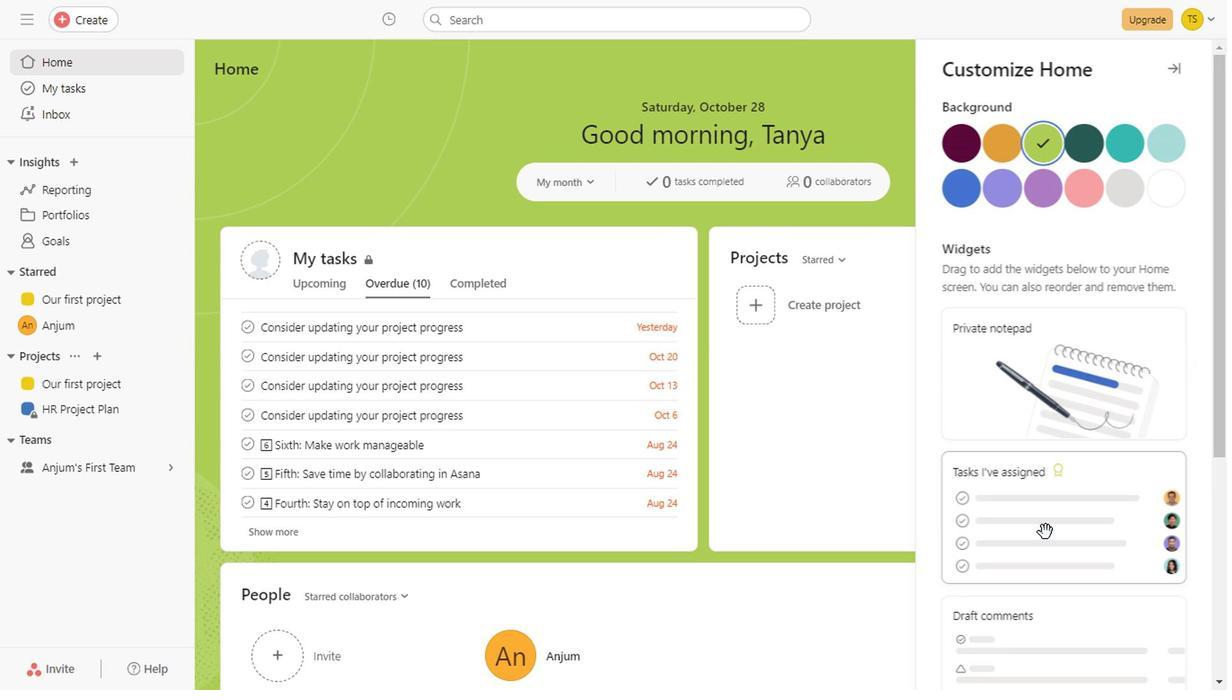 
Action: Mouse scrolled (744, 377) with delta (0, 0)
Screenshot: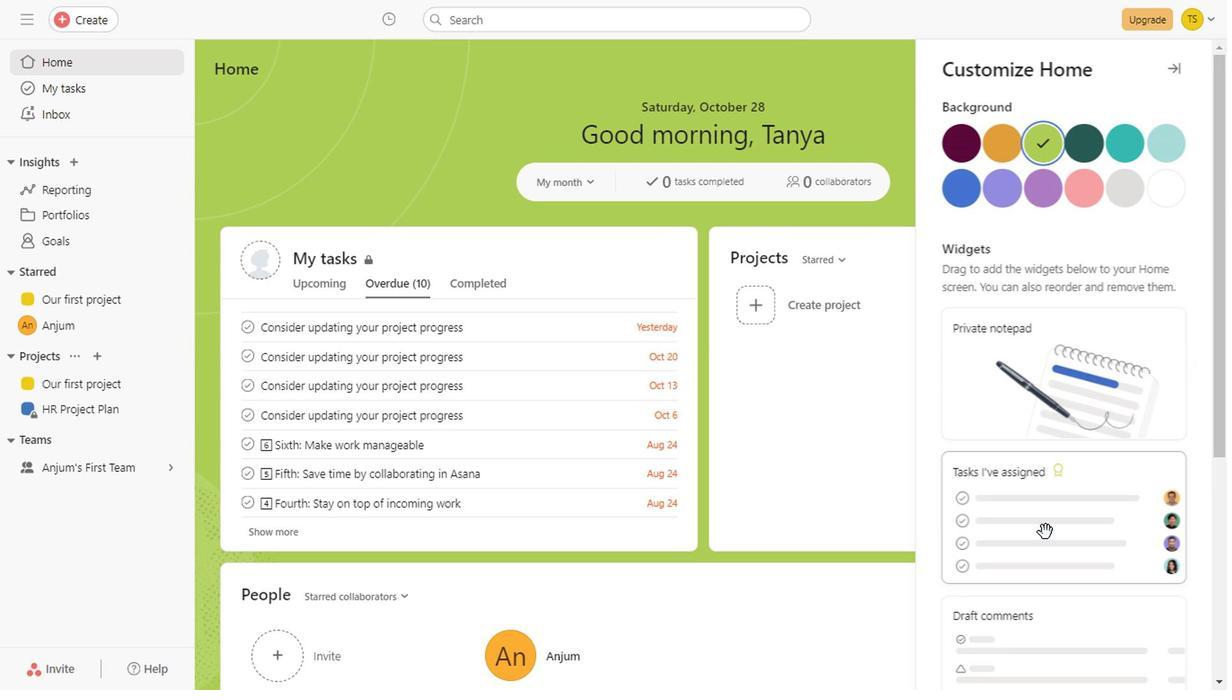 
Action: Mouse scrolled (744, 377) with delta (0, 0)
Screenshot: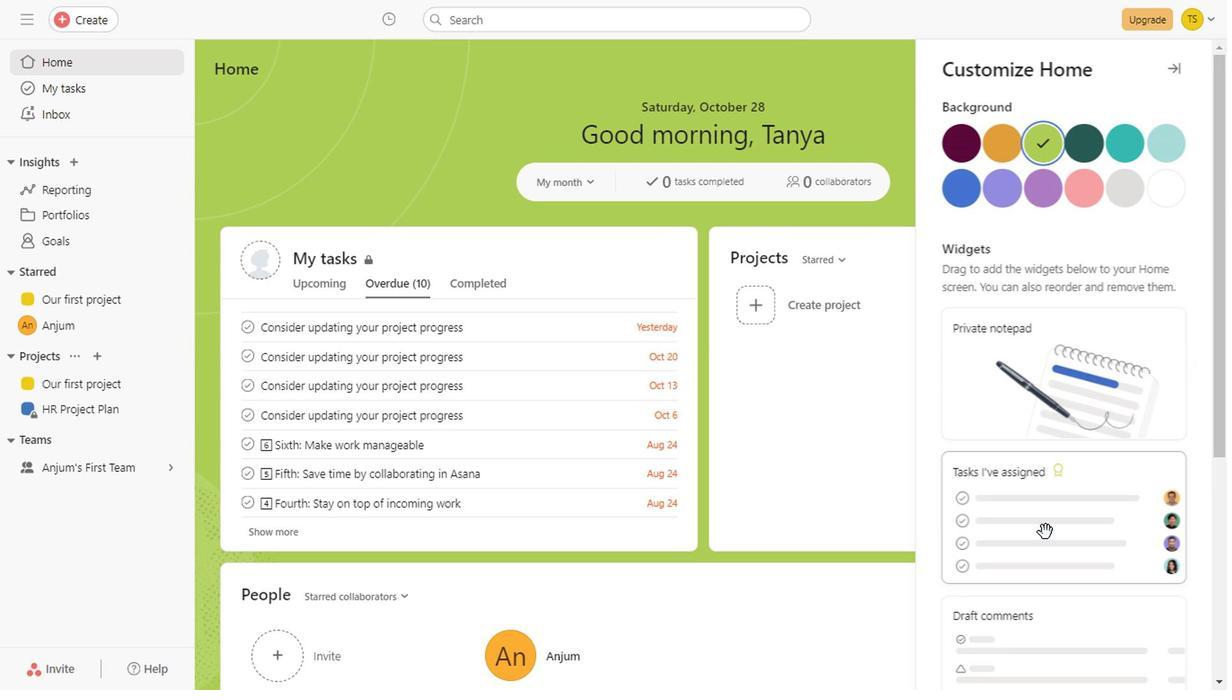 
Action: Mouse scrolled (744, 377) with delta (0, 0)
Screenshot: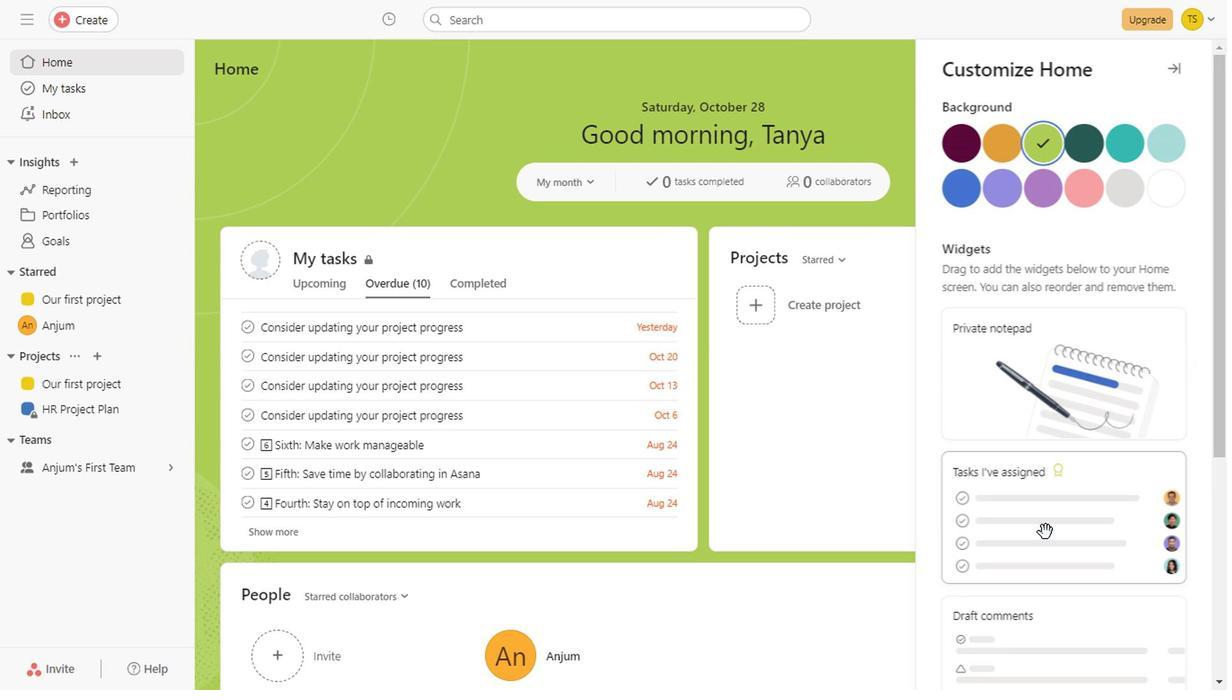 
Action: Mouse scrolled (744, 377) with delta (0, 0)
Screenshot: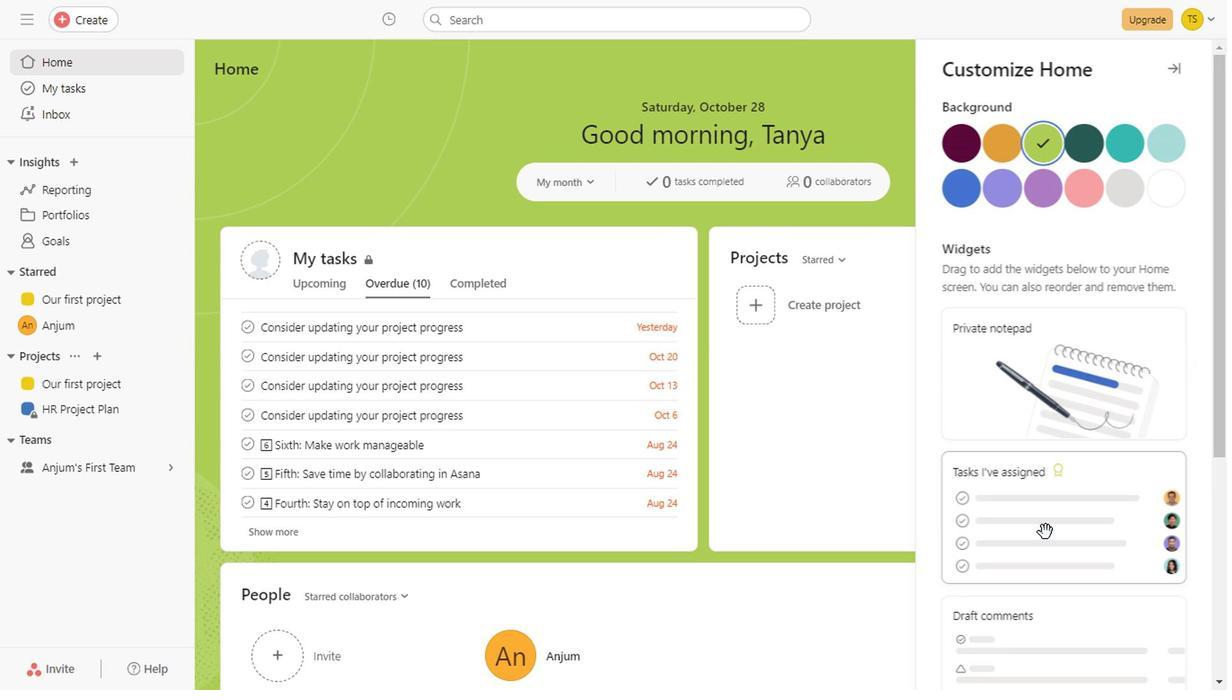 
Action: Mouse scrolled (744, 377) with delta (0, 0)
Screenshot: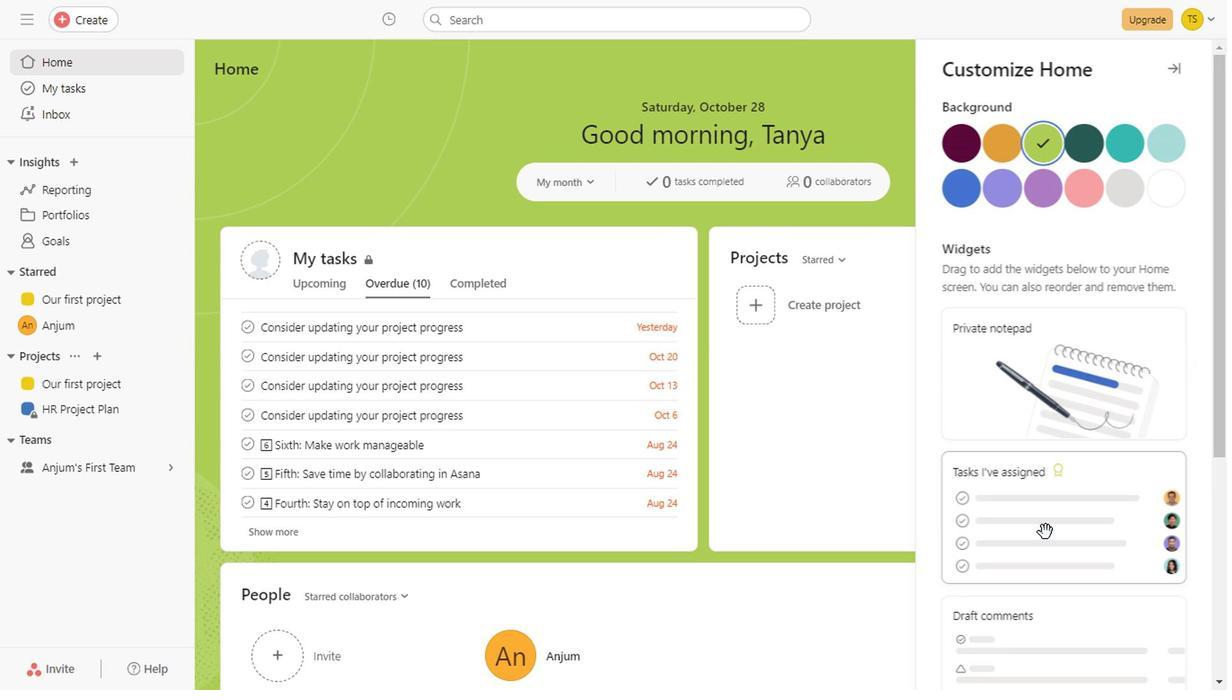 
Action: Mouse scrolled (744, 377) with delta (0, 0)
Screenshot: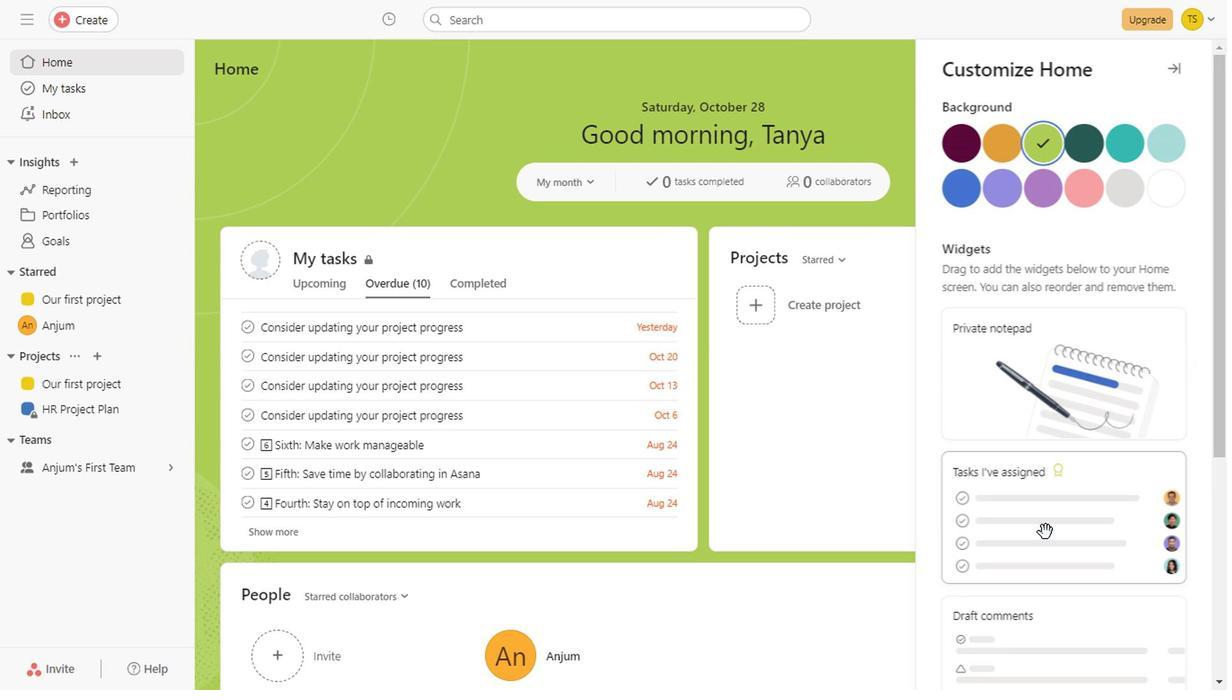 
Action: Mouse scrolled (744, 377) with delta (0, 0)
Screenshot: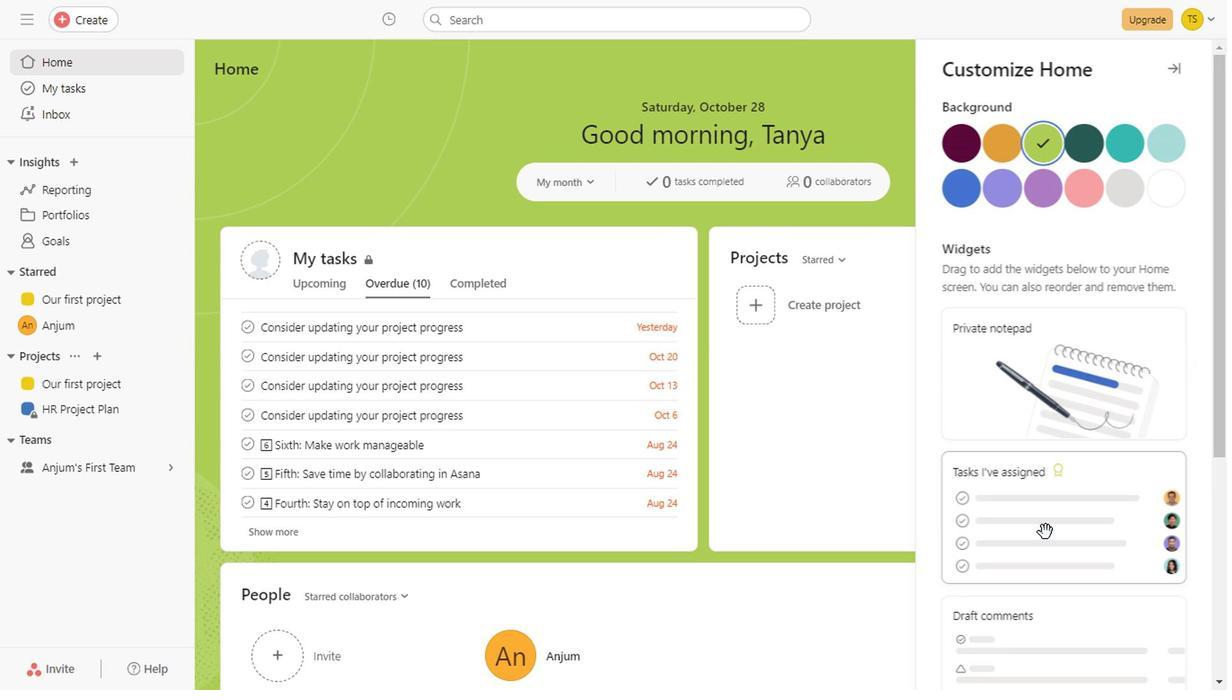 
Action: Mouse scrolled (744, 377) with delta (0, 0)
Screenshot: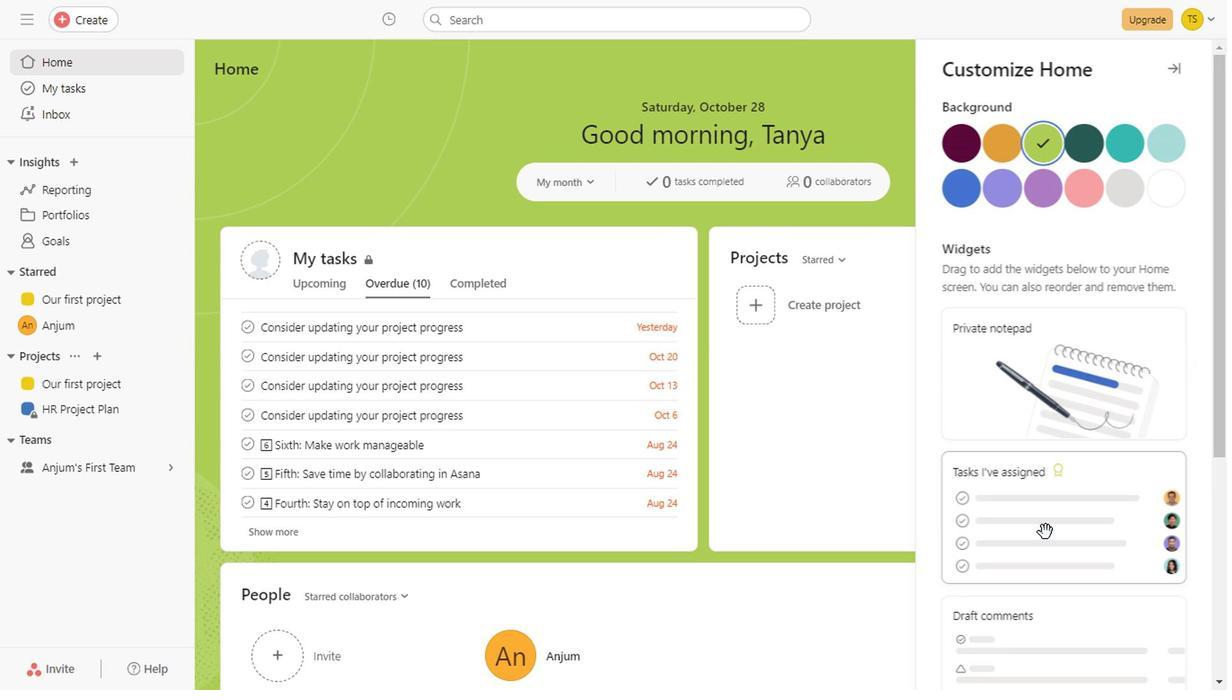 
Action: Mouse scrolled (744, 377) with delta (0, 0)
Screenshot: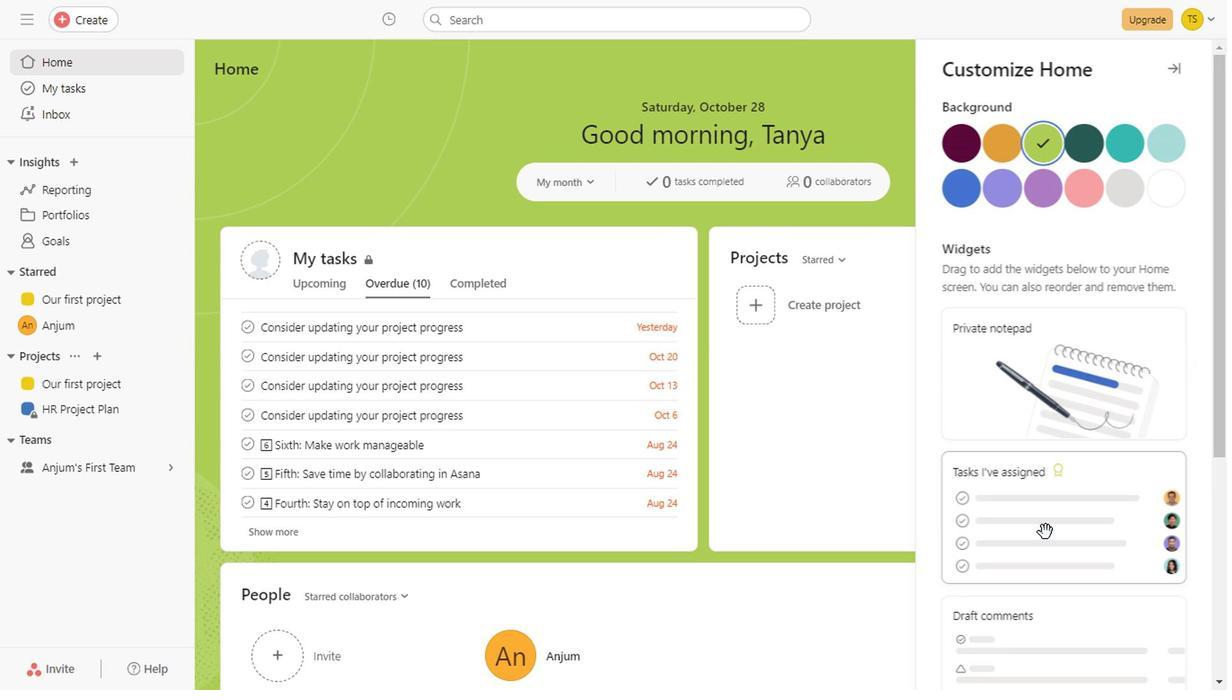 
Action: Mouse scrolled (744, 377) with delta (0, 0)
Screenshot: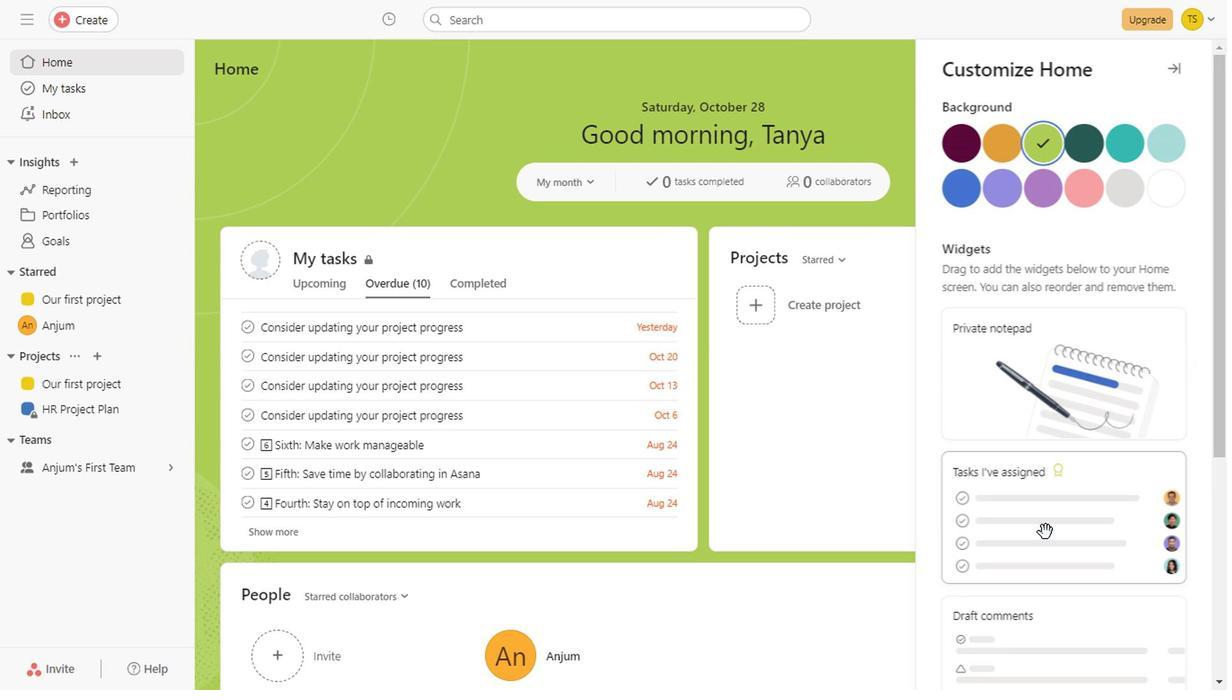 
Action: Mouse scrolled (744, 377) with delta (0, 0)
Screenshot: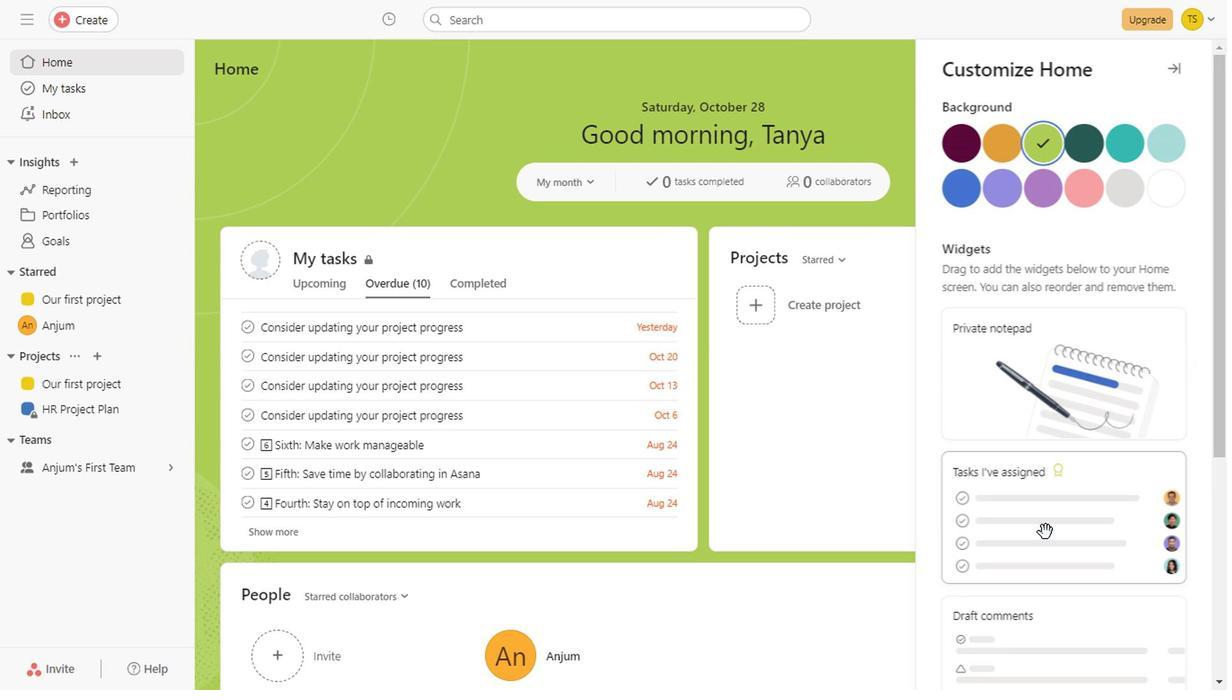 
Action: Mouse scrolled (744, 377) with delta (0, 0)
Screenshot: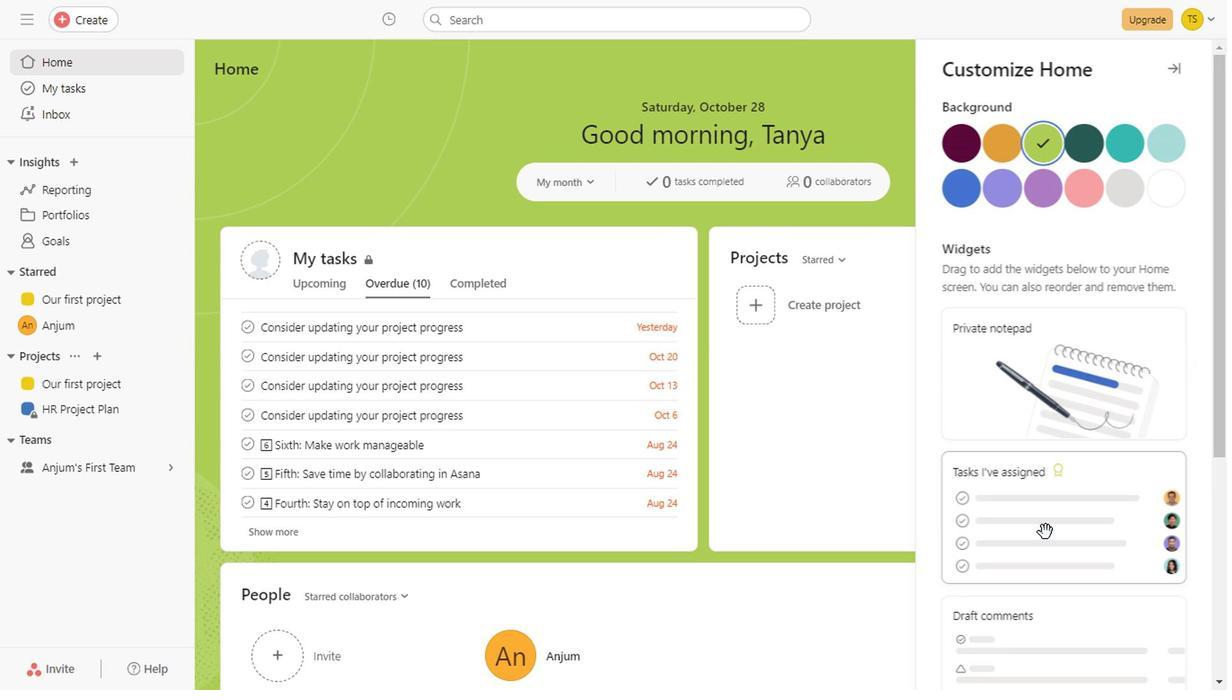 
Action: Mouse scrolled (744, 377) with delta (0, 0)
Screenshot: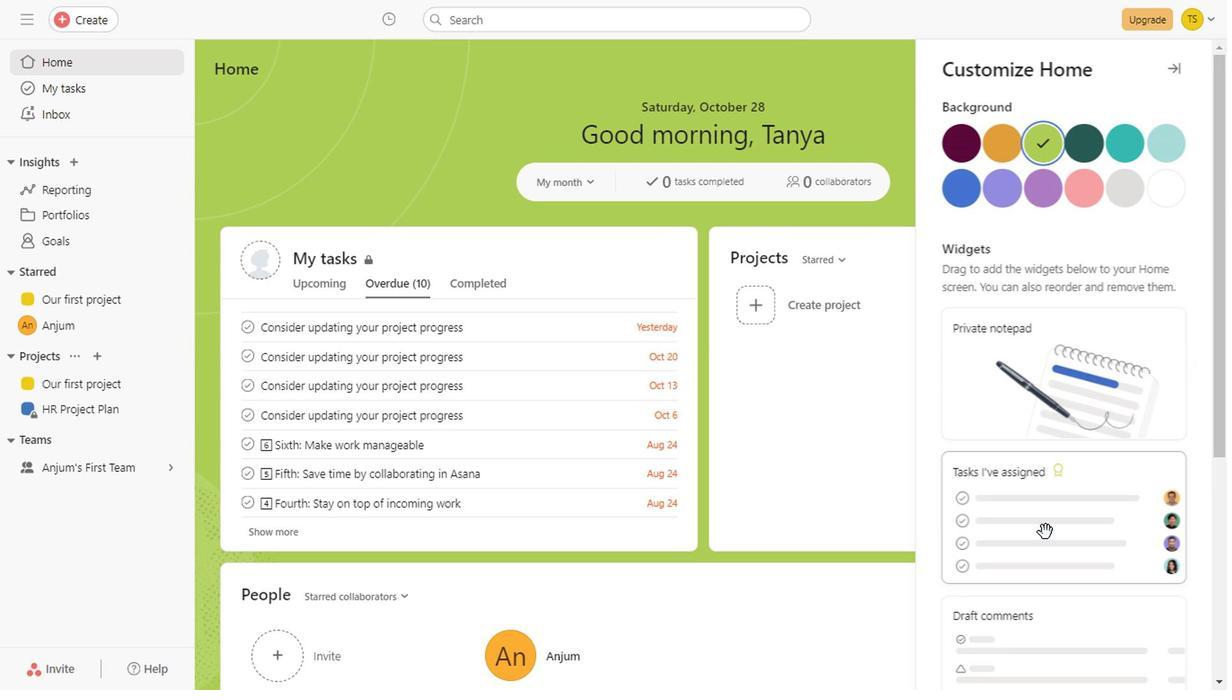
Action: Mouse scrolled (744, 377) with delta (0, 0)
Screenshot: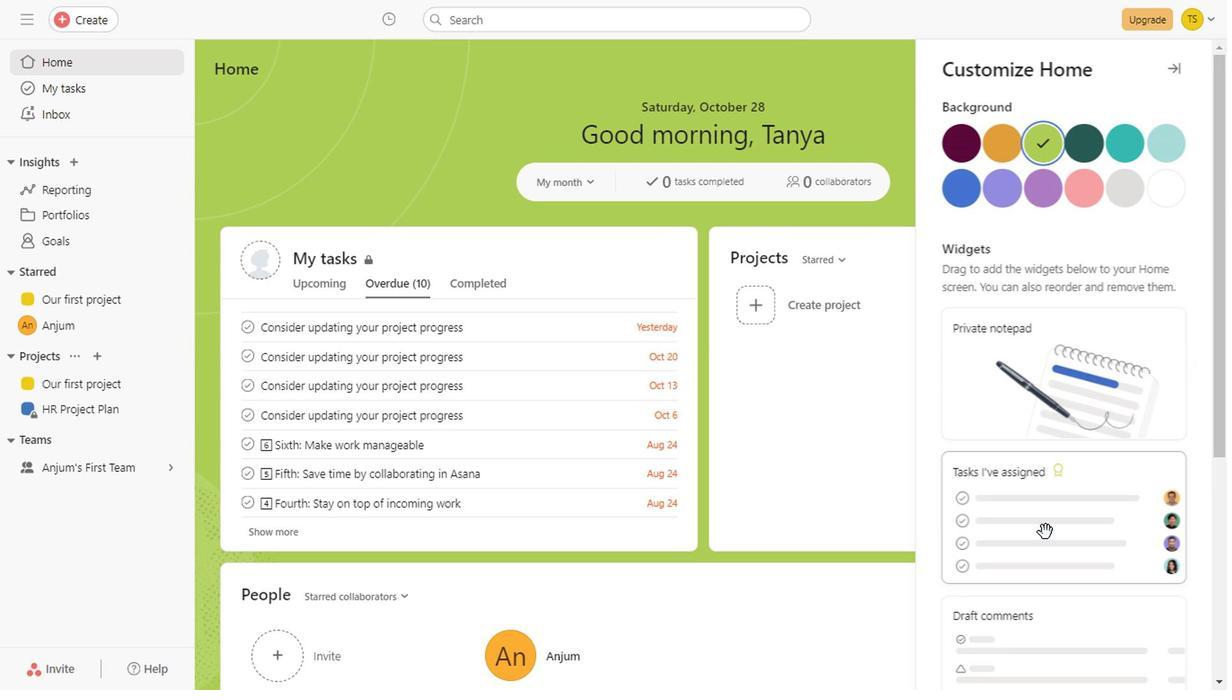 
Action: Mouse scrolled (744, 377) with delta (0, 0)
Screenshot: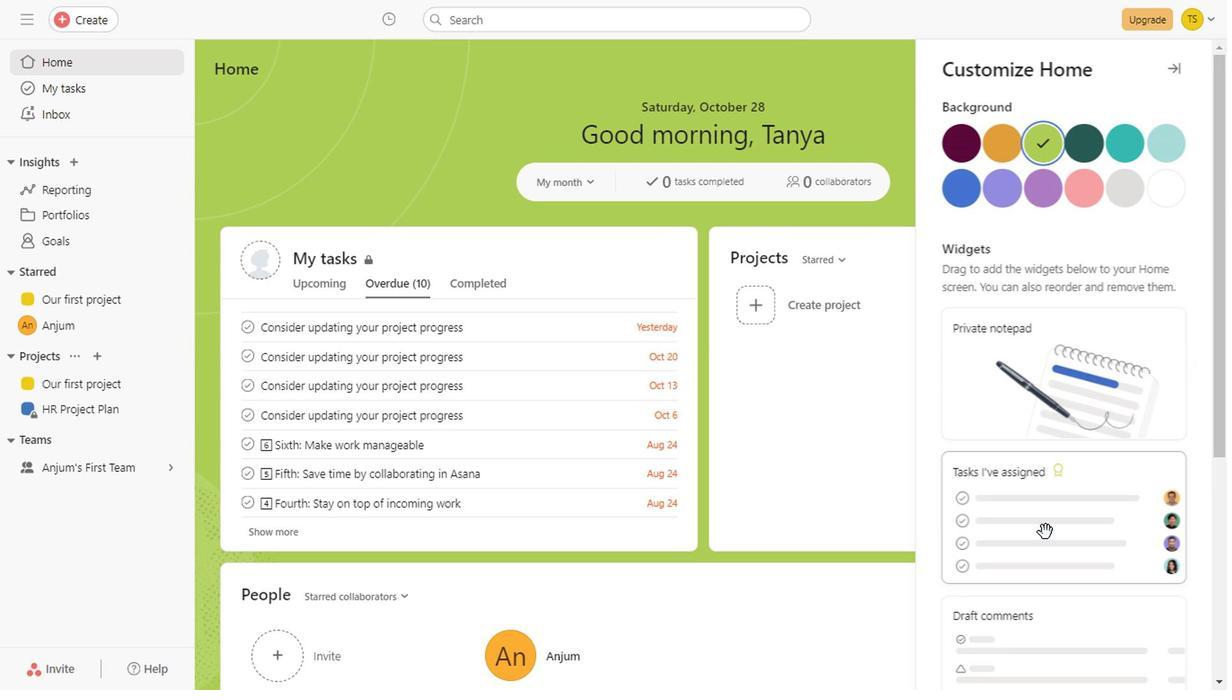 
Action: Mouse scrolled (744, 377) with delta (0, -1)
Screenshot: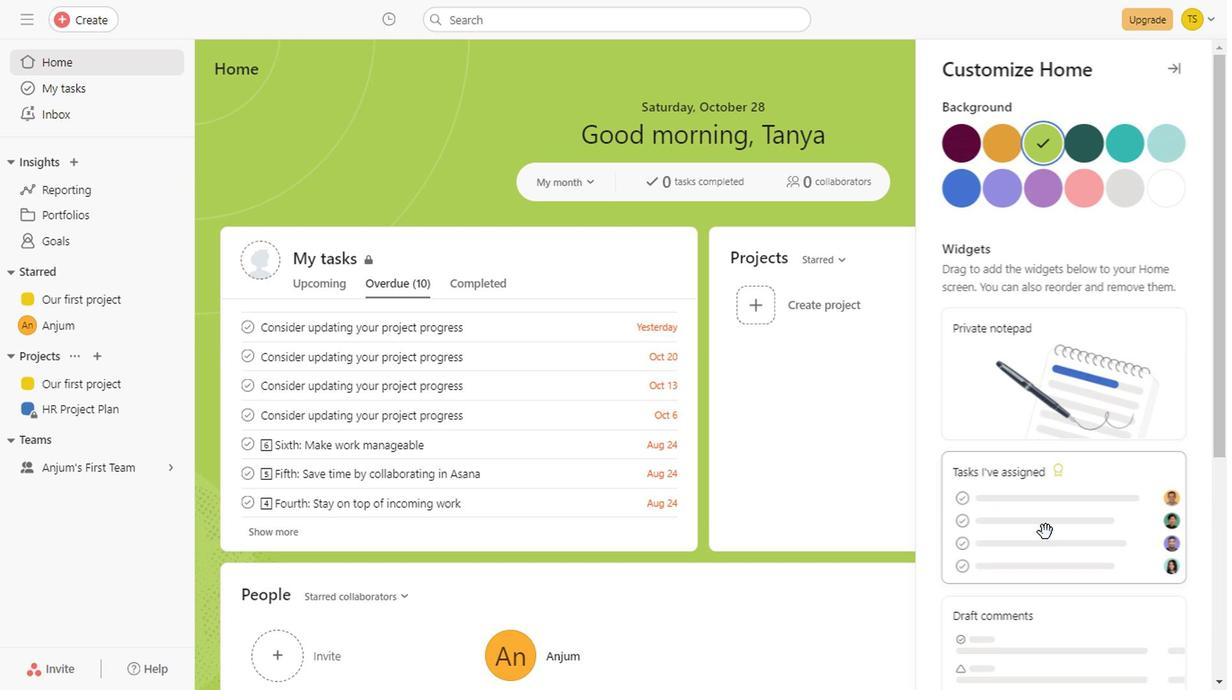 
Action: Mouse scrolled (744, 377) with delta (0, 0)
Screenshot: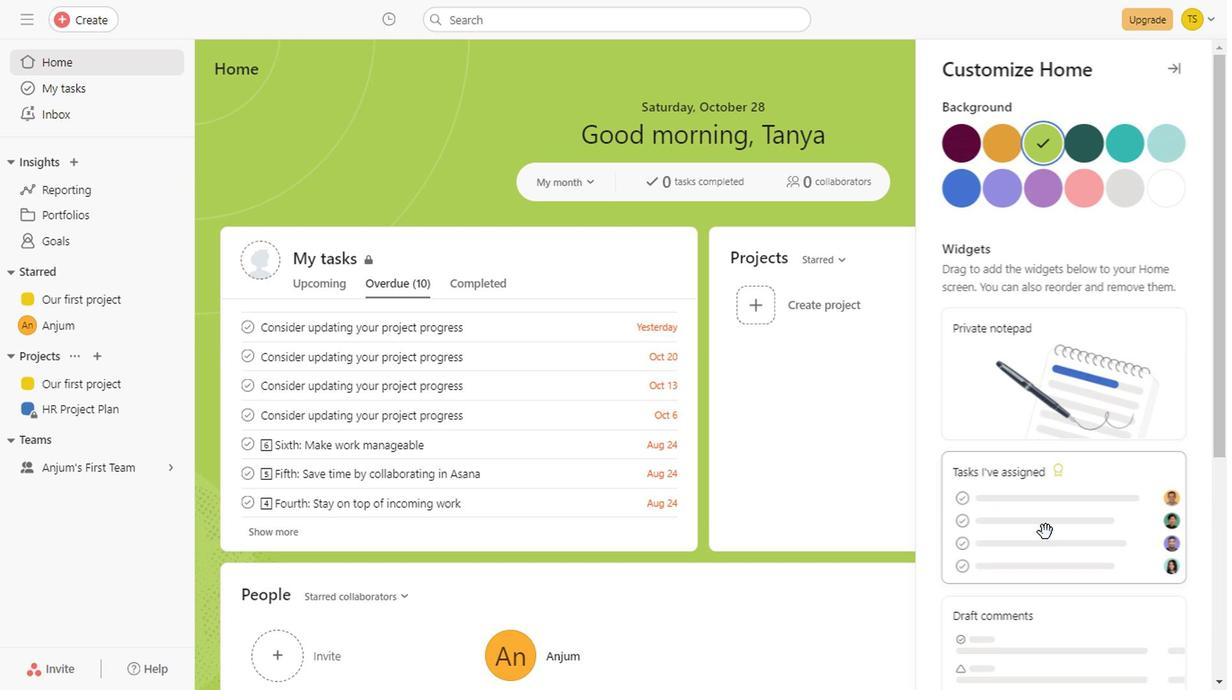 
Action: Mouse scrolled (744, 377) with delta (0, 0)
Screenshot: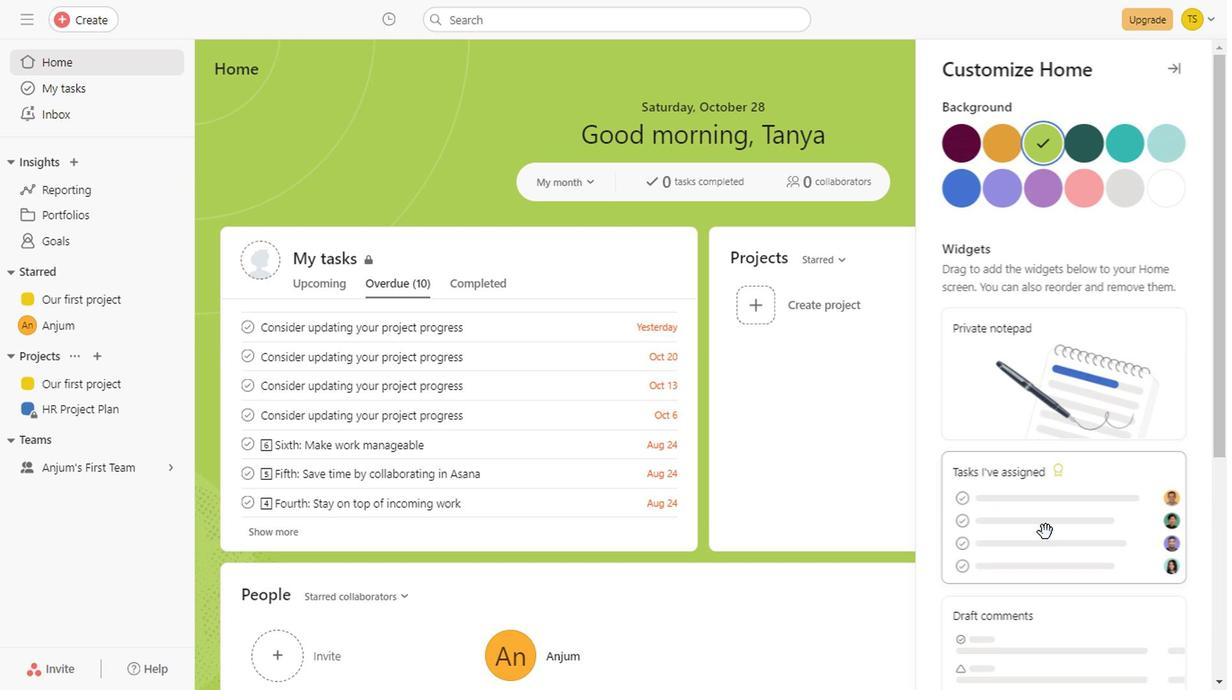 
Action: Mouse scrolled (744, 377) with delta (0, 0)
Screenshot: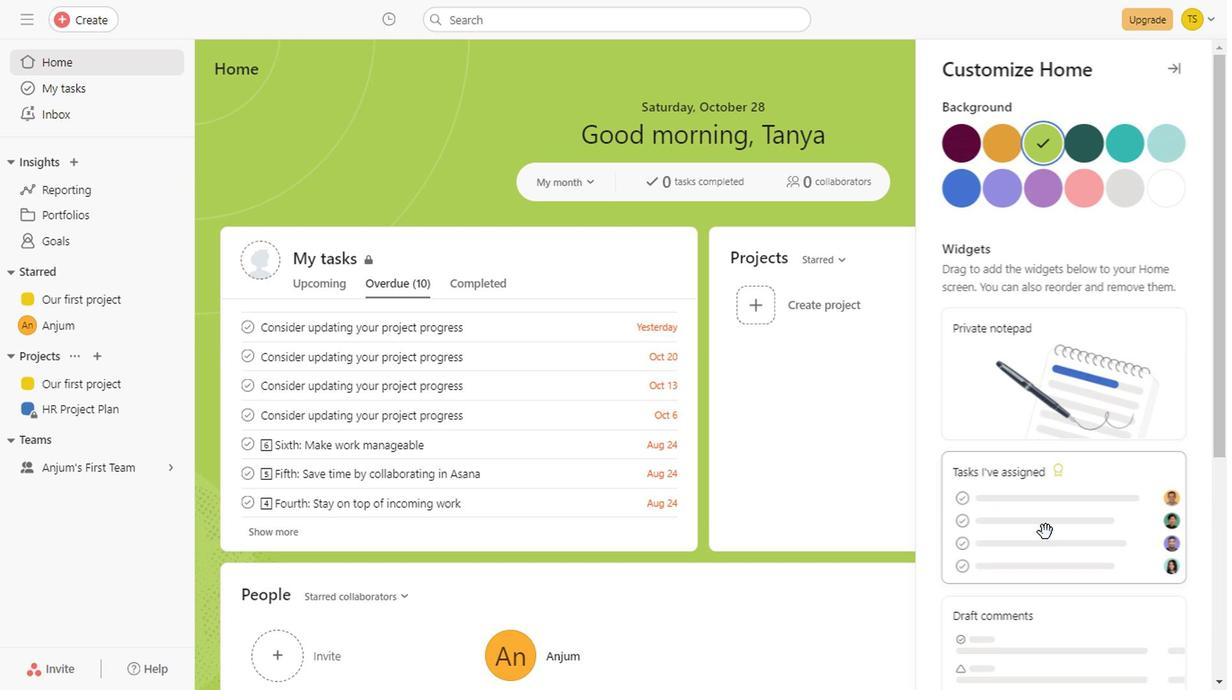 
Action: Mouse scrolled (744, 377) with delta (0, 0)
Screenshot: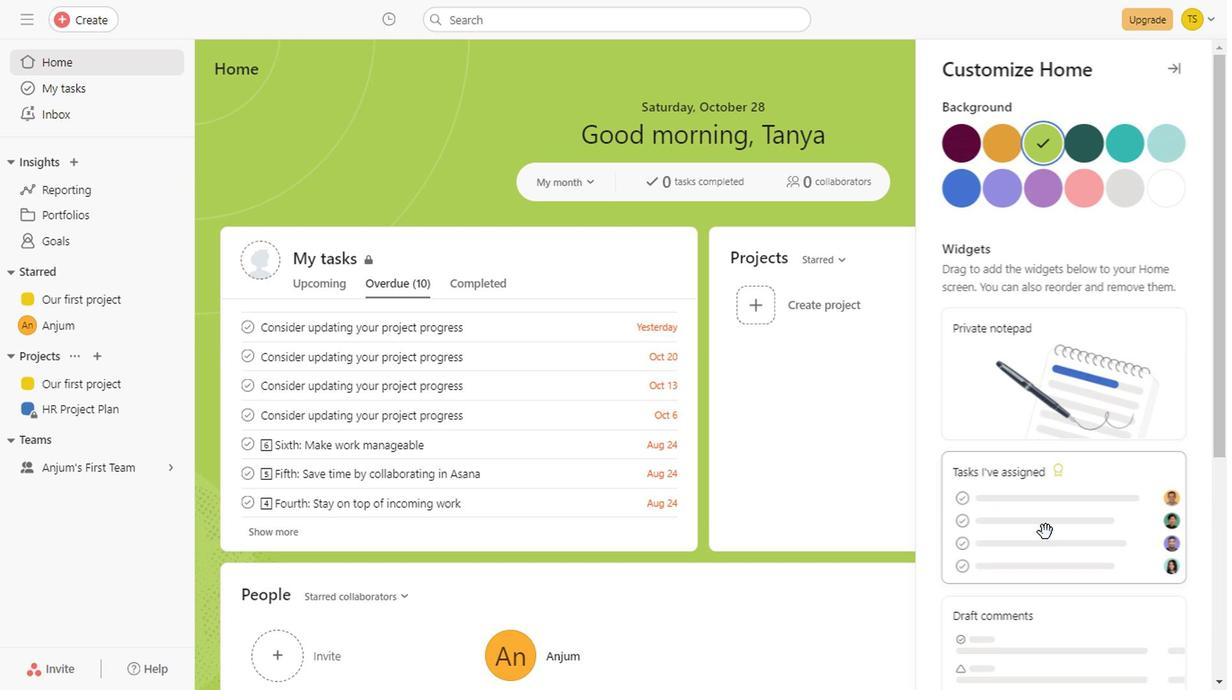 
Action: Mouse scrolled (744, 377) with delta (0, 0)
Screenshot: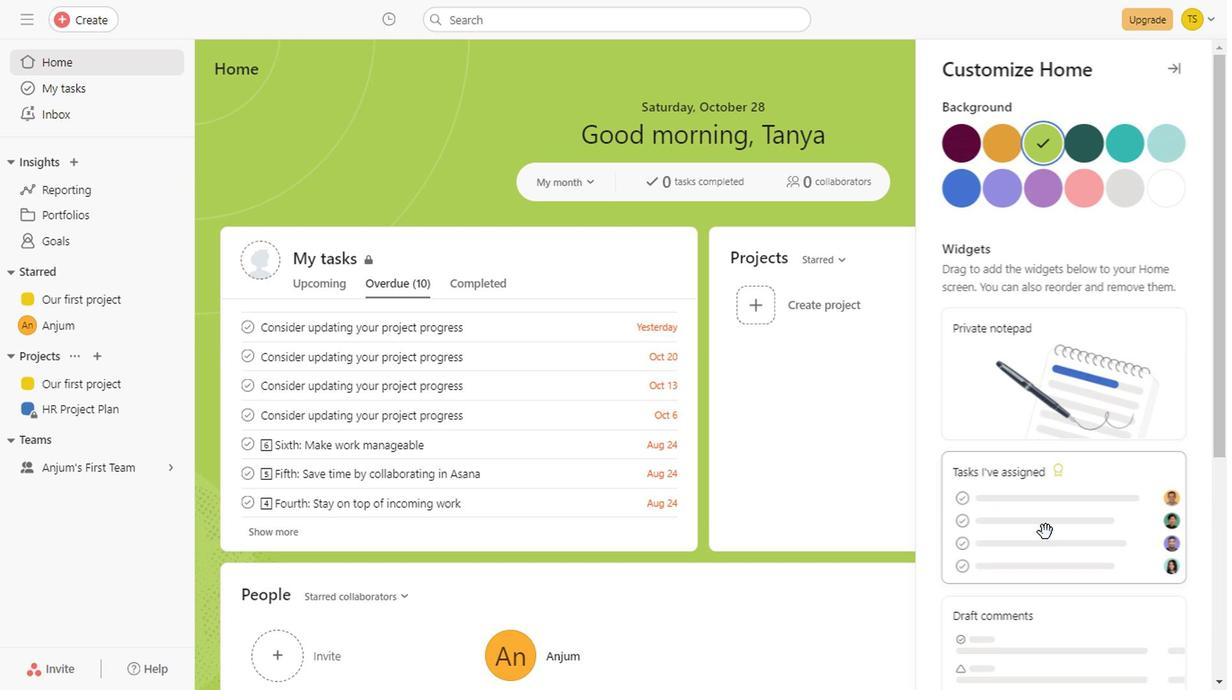 
Action: Mouse scrolled (744, 377) with delta (0, 0)
Screenshot: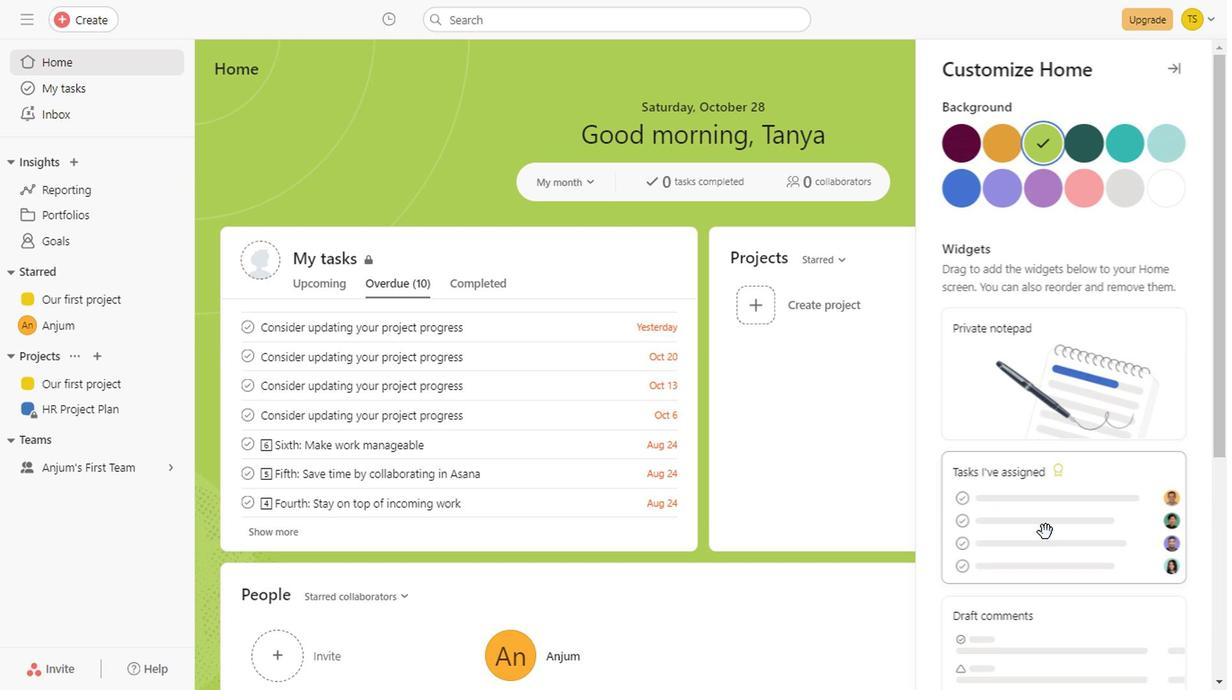 
Action: Mouse scrolled (744, 377) with delta (0, 0)
Screenshot: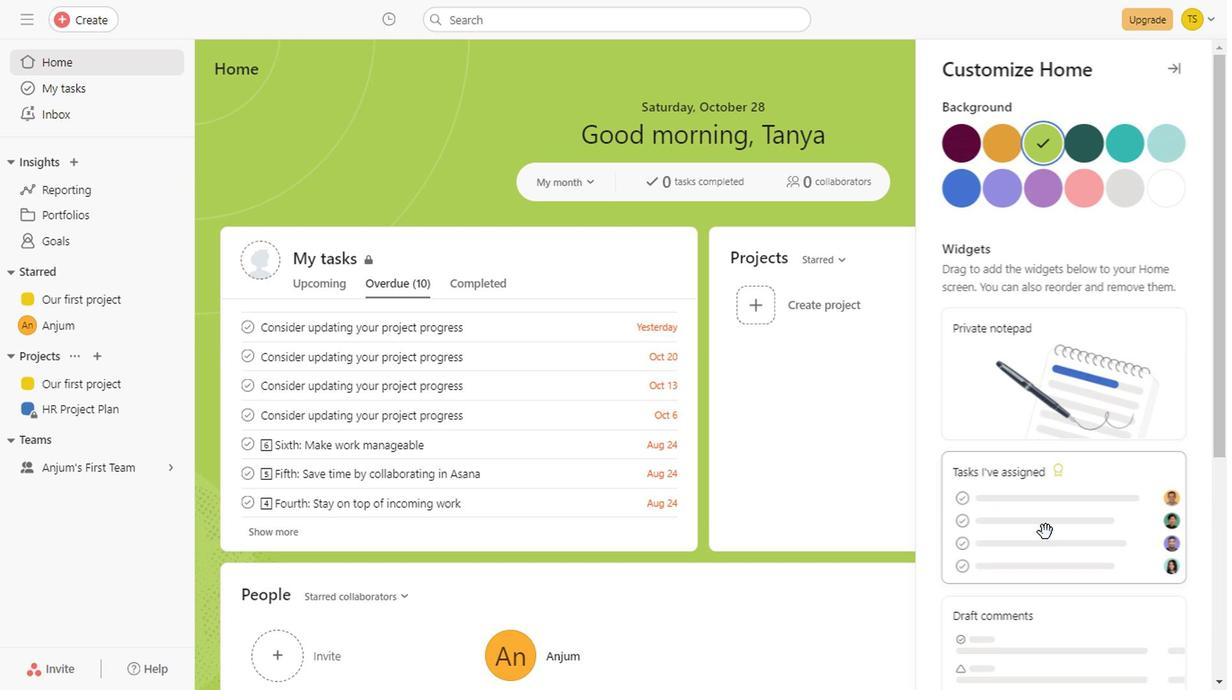 
Action: Mouse scrolled (744, 377) with delta (0, 0)
Screenshot: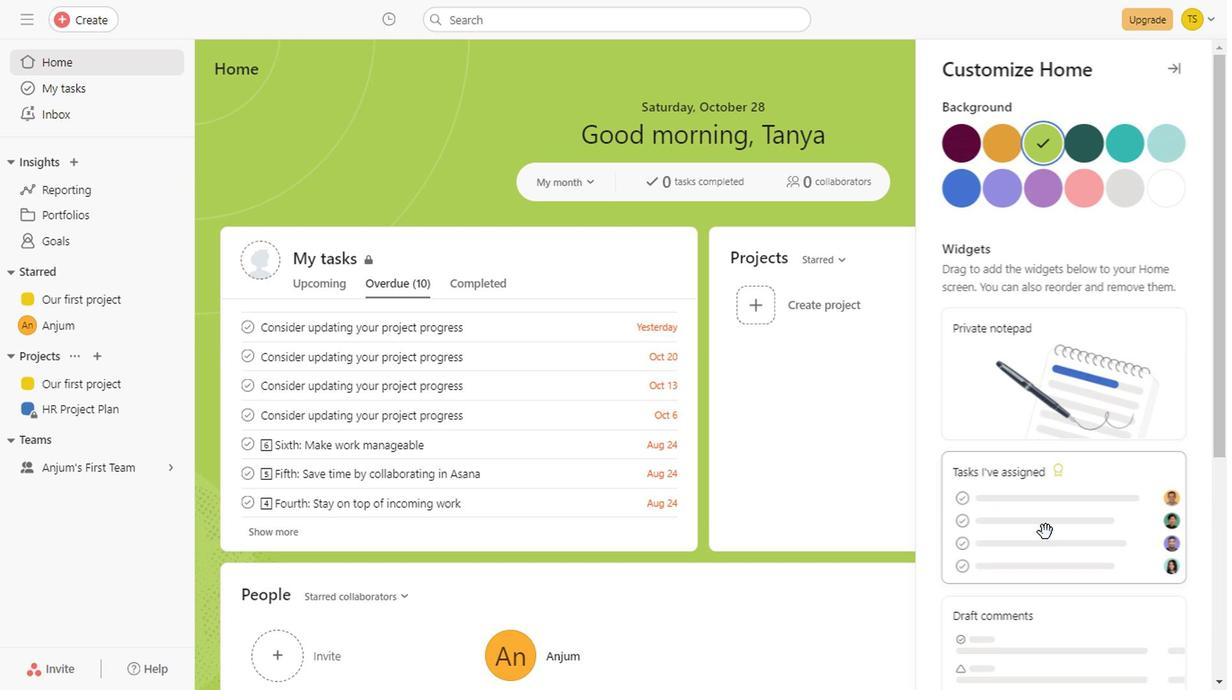 
Action: Mouse scrolled (744, 377) with delta (0, 0)
Screenshot: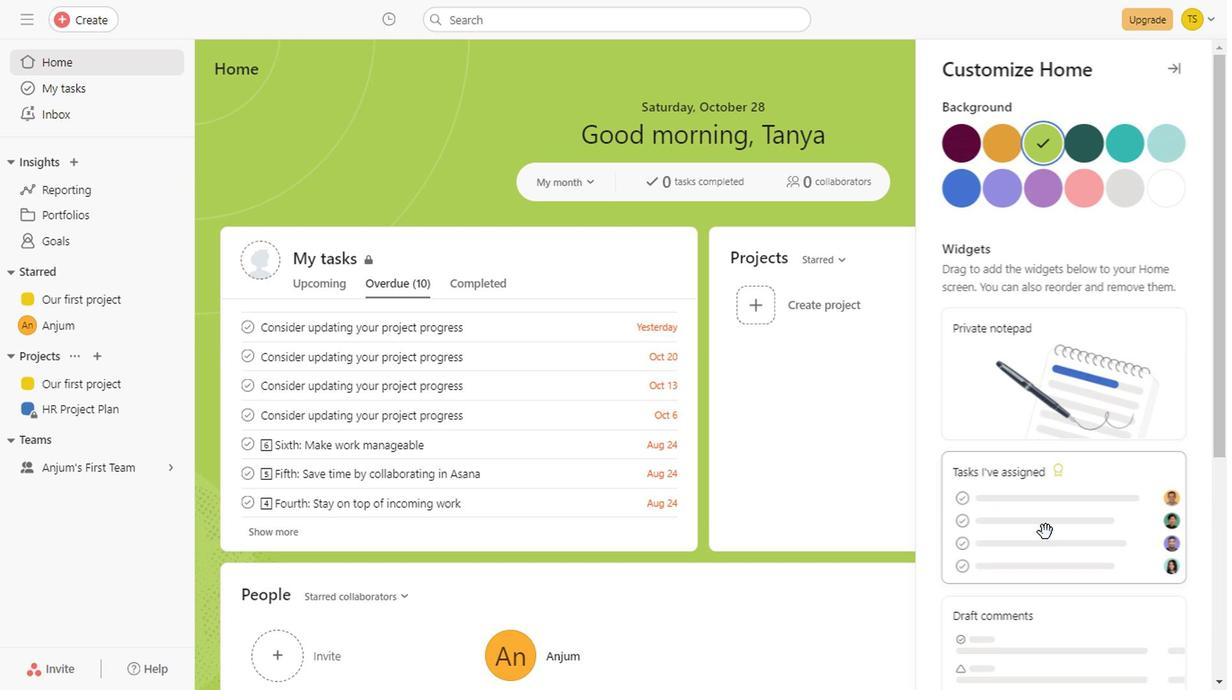 
Action: Mouse scrolled (744, 377) with delta (0, 0)
Screenshot: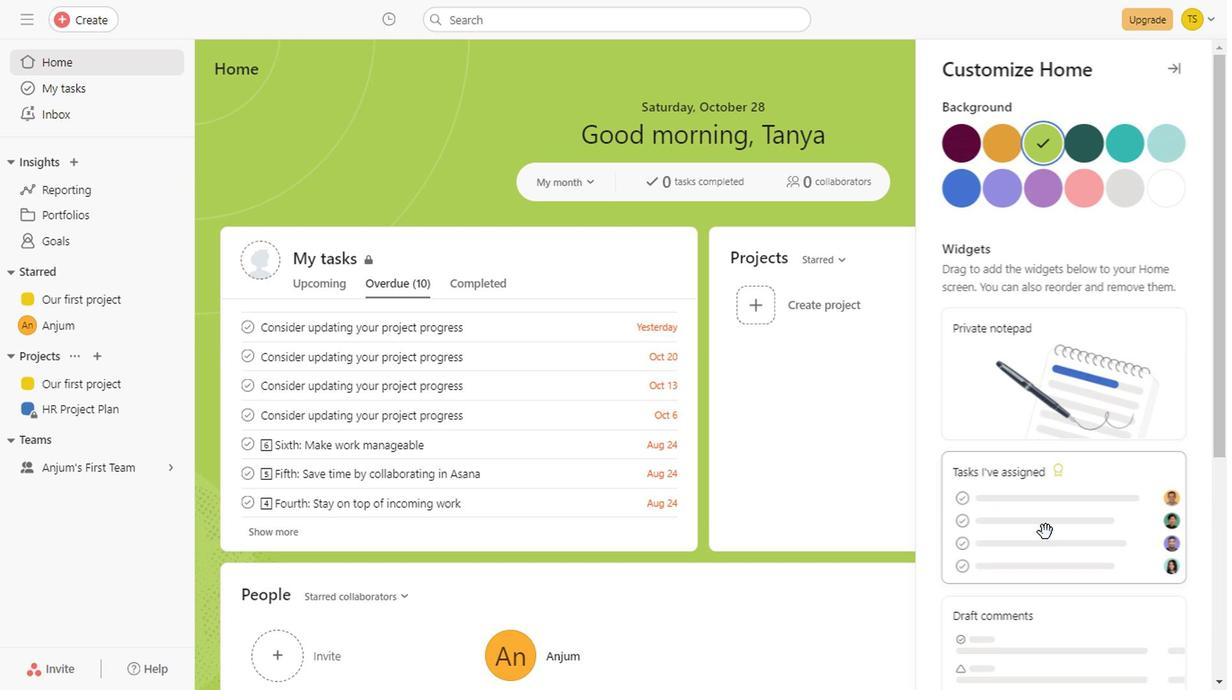 
Action: Mouse scrolled (744, 377) with delta (0, 0)
Screenshot: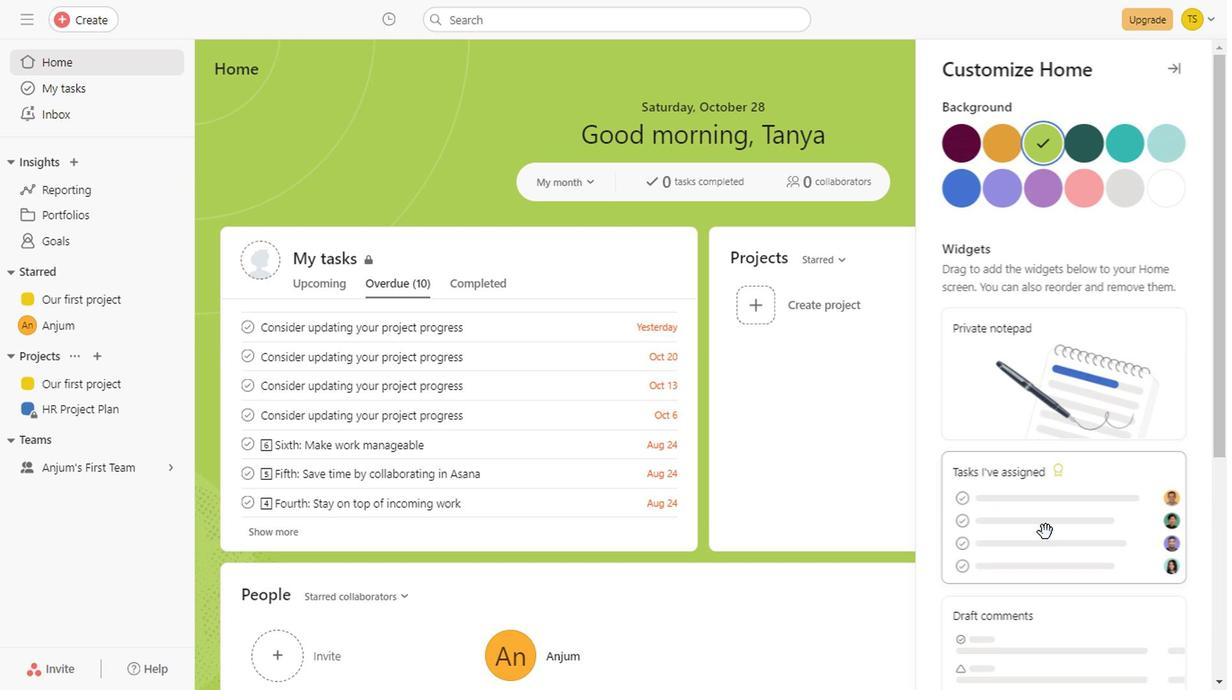
Action: Mouse scrolled (744, 377) with delta (0, 0)
Screenshot: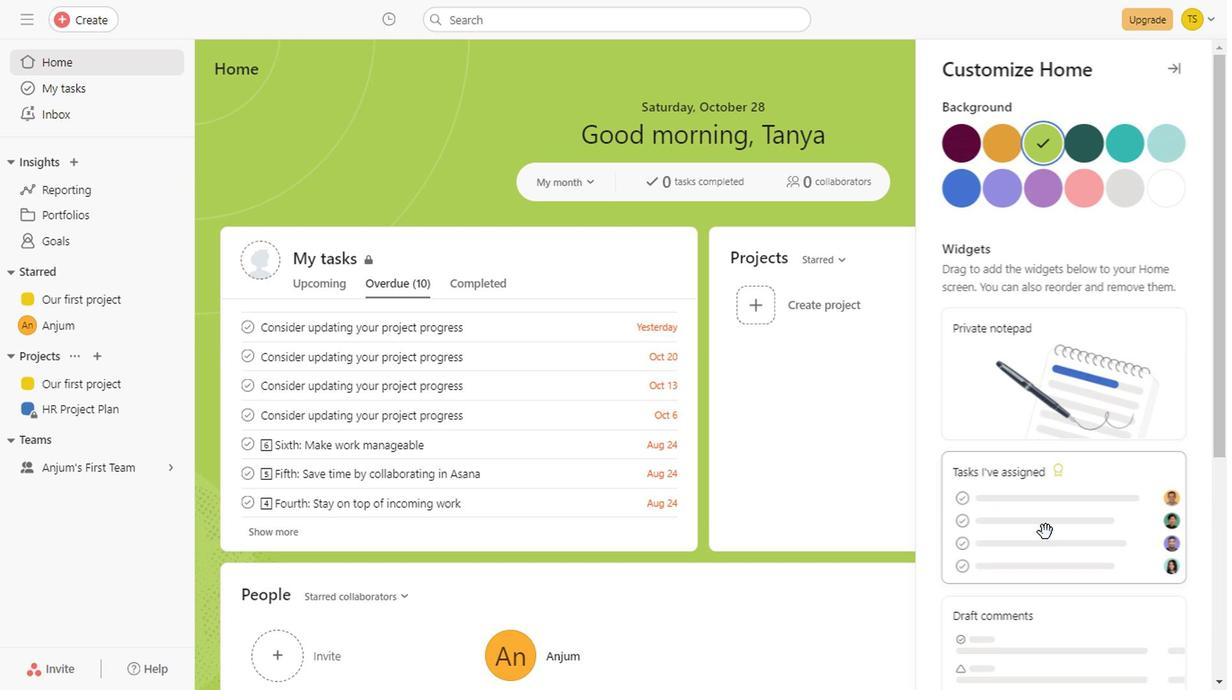 
Action: Mouse scrolled (744, 377) with delta (0, 0)
Screenshot: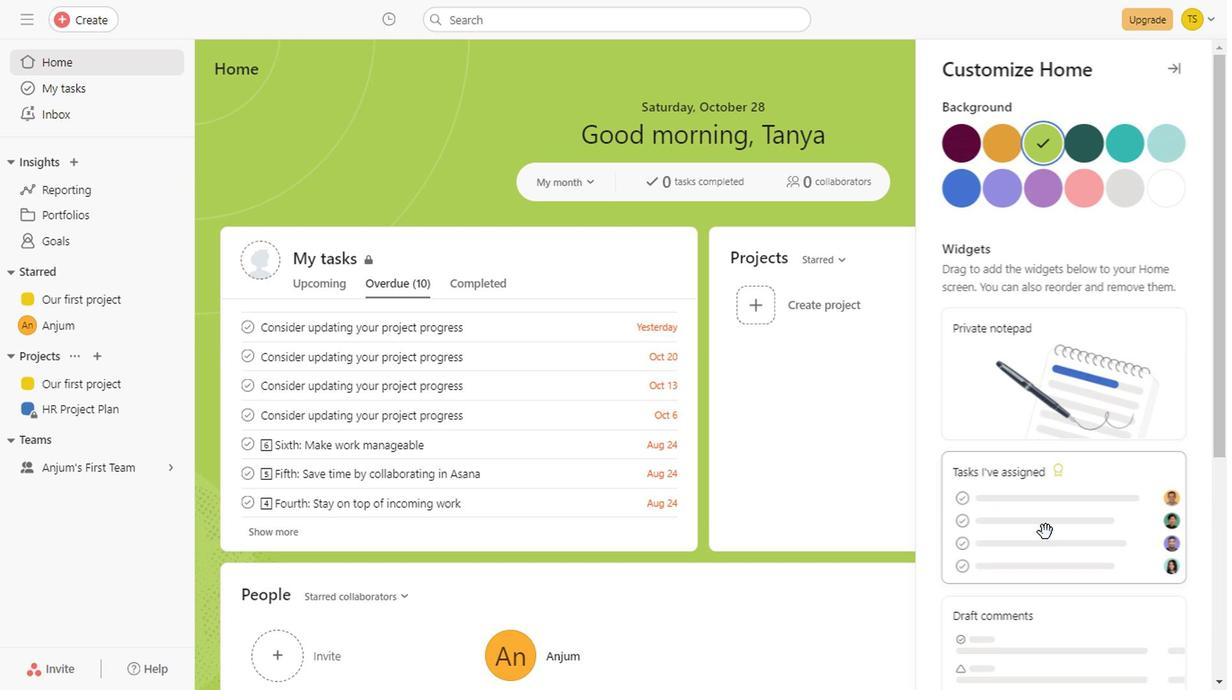 
Action: Mouse moved to (772, 102)
Screenshot: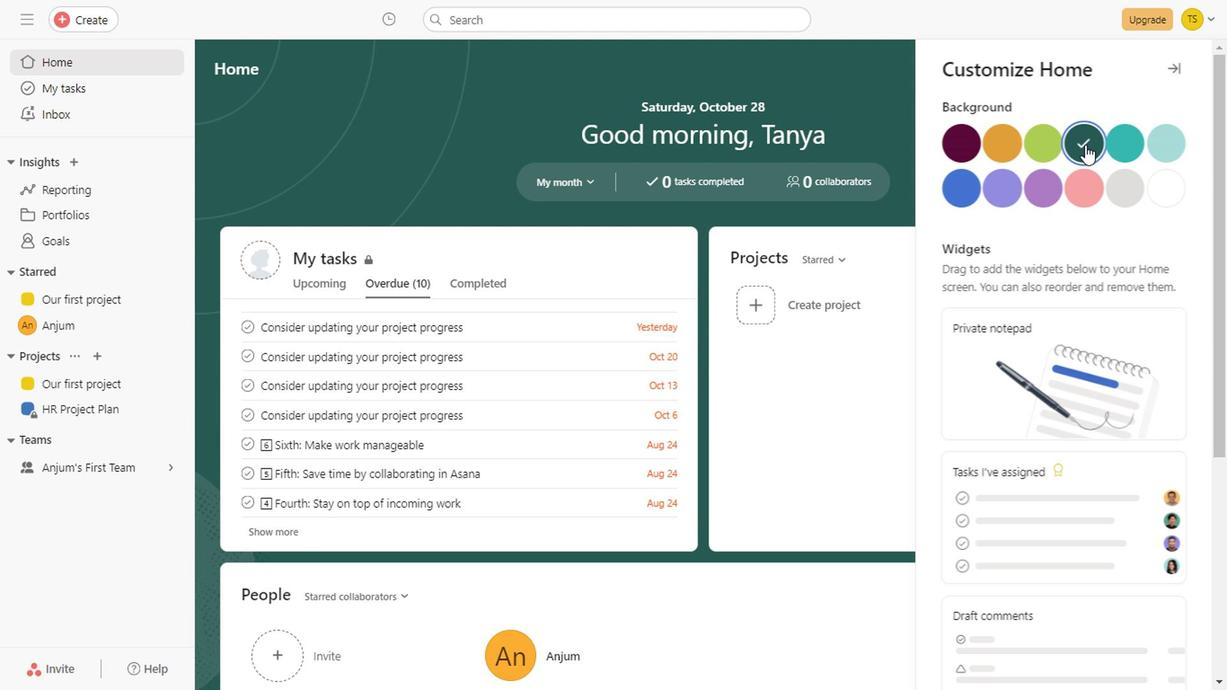 
Action: Mouse pressed left at (772, 102)
Screenshot: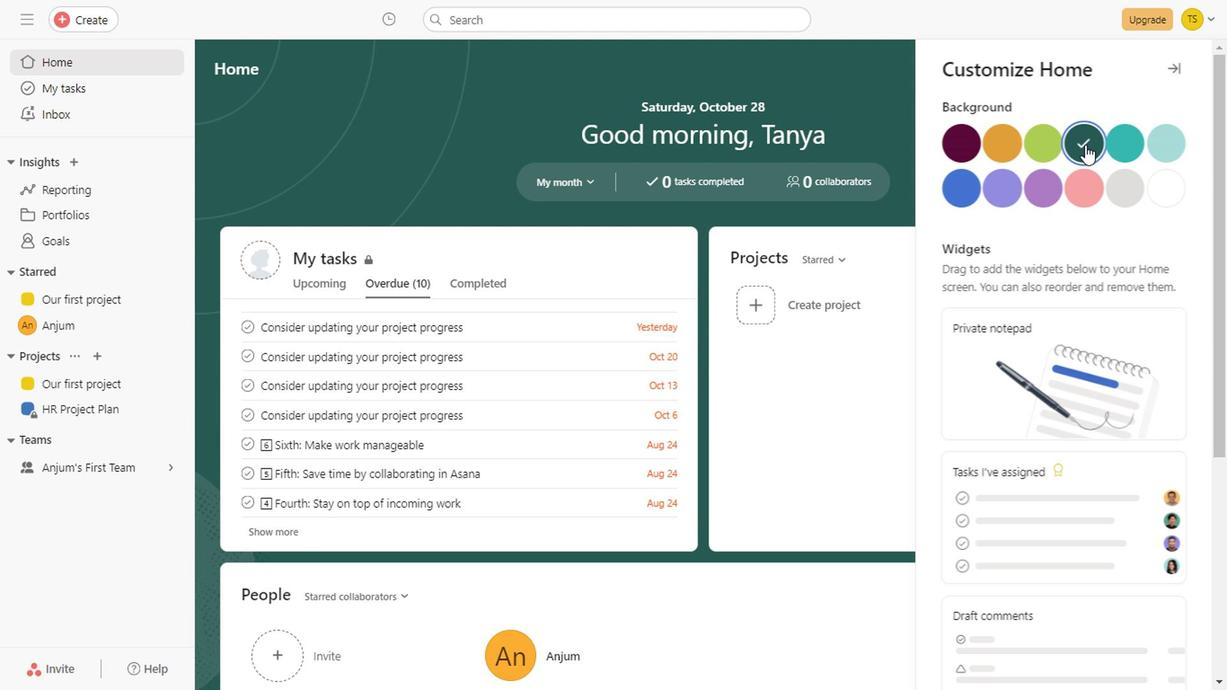 
Action: Mouse moved to (834, 234)
Screenshot: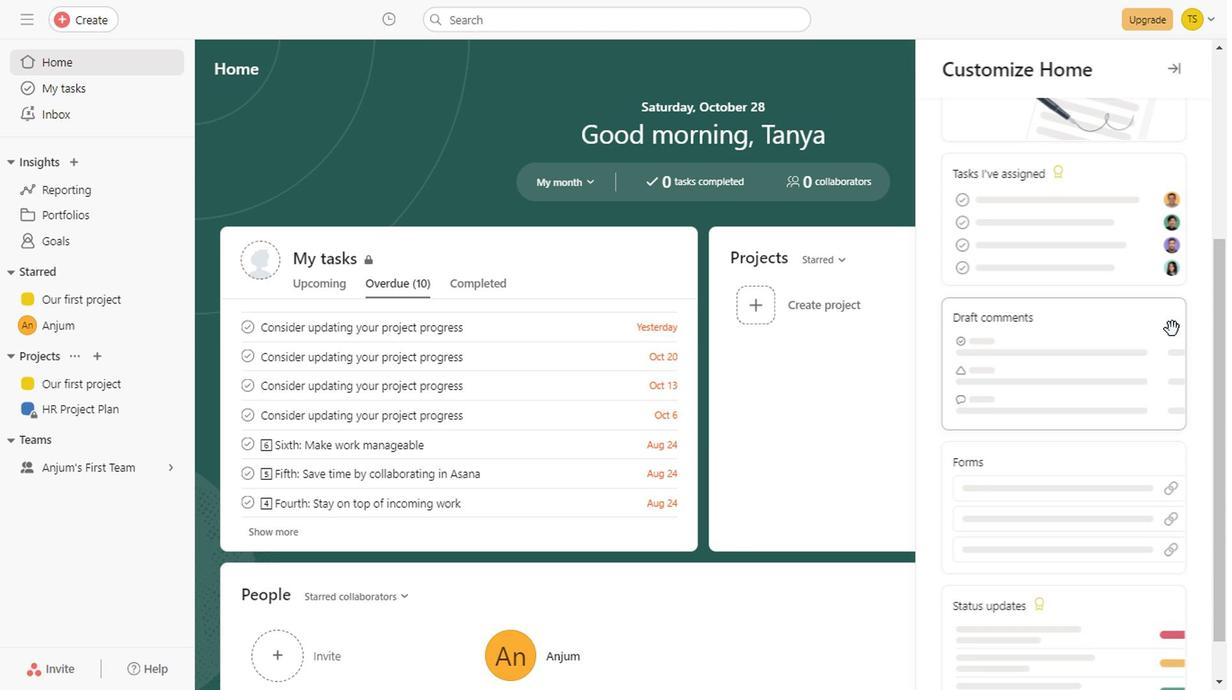 
Action: Mouse scrolled (834, 233) with delta (0, 0)
Screenshot: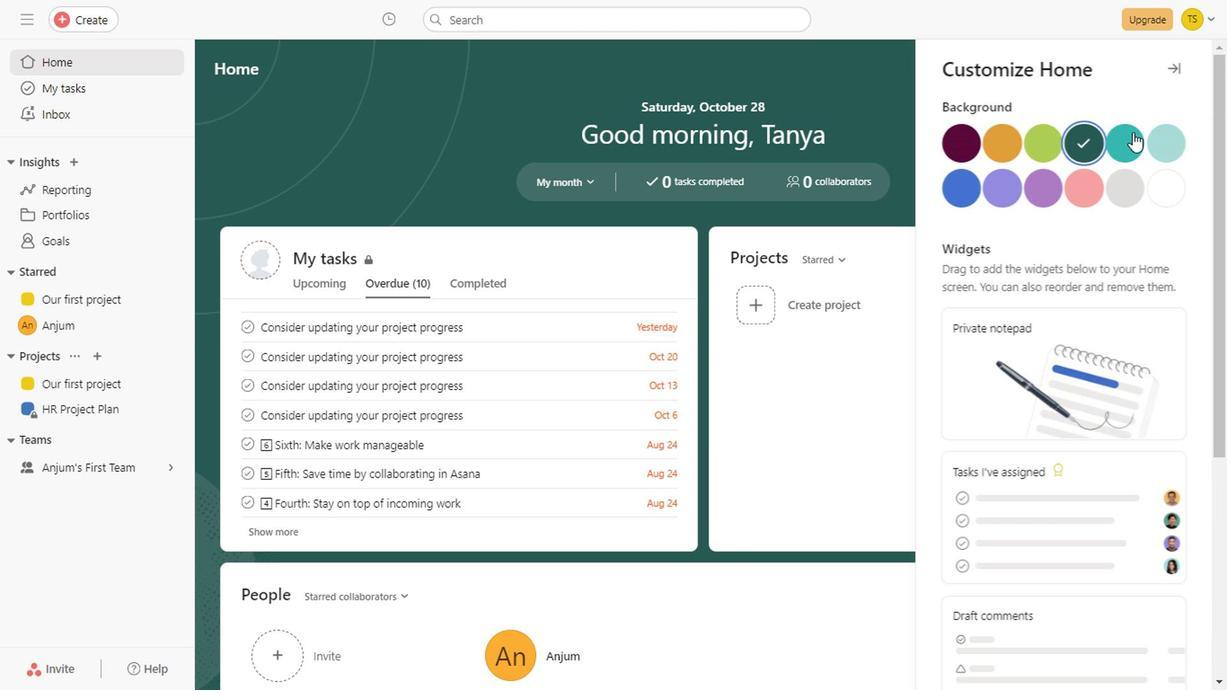 
Action: Mouse scrolled (834, 233) with delta (0, 0)
Screenshot: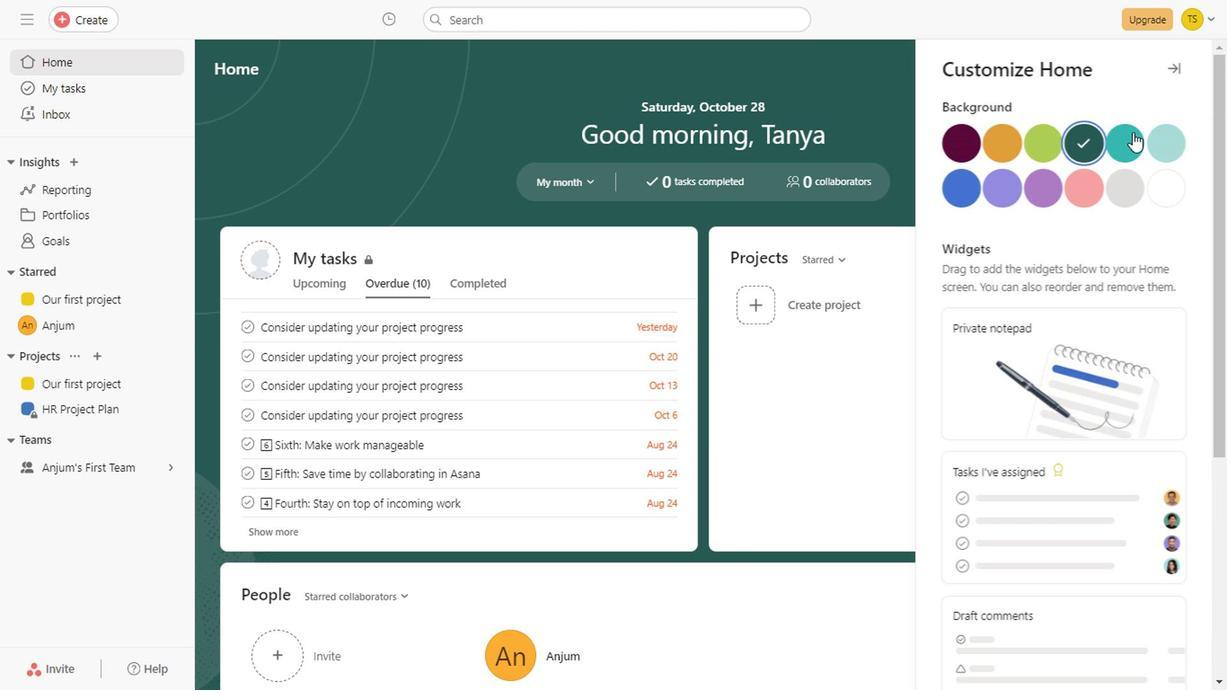 
Action: Mouse scrolled (834, 233) with delta (0, 0)
Screenshot: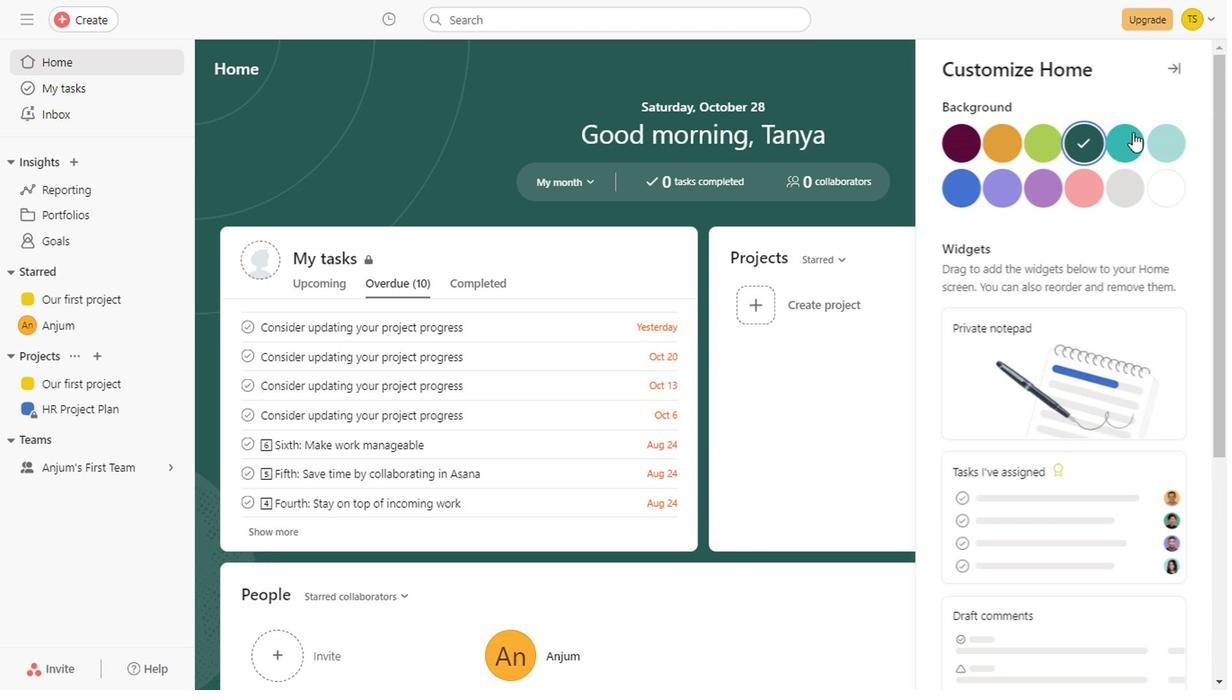 
Action: Mouse scrolled (834, 233) with delta (0, 0)
Screenshot: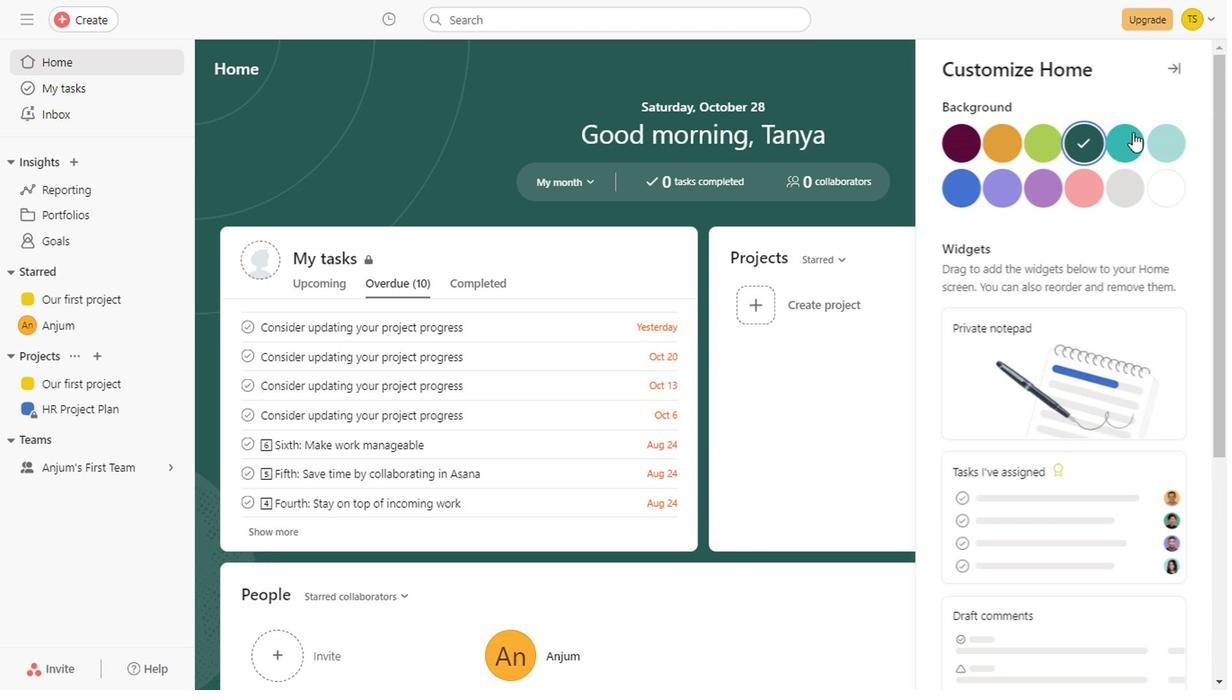 
Action: Mouse scrolled (834, 233) with delta (0, 0)
Screenshot: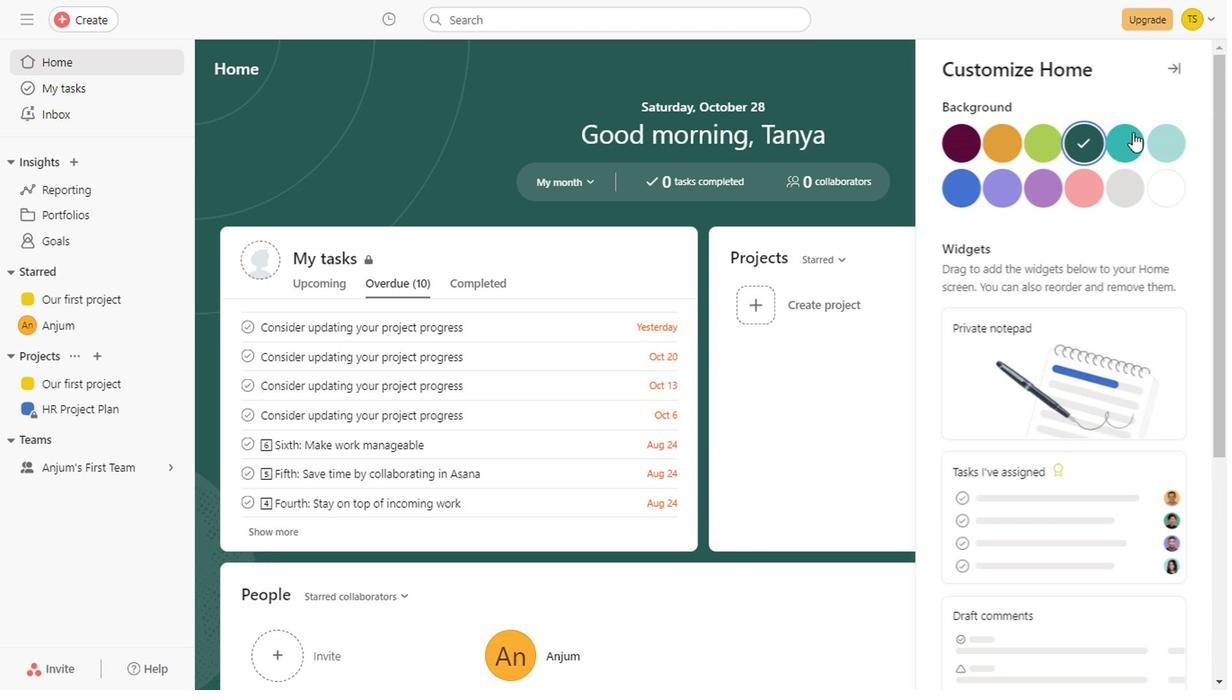 
Action: Mouse scrolled (834, 233) with delta (0, 0)
Screenshot: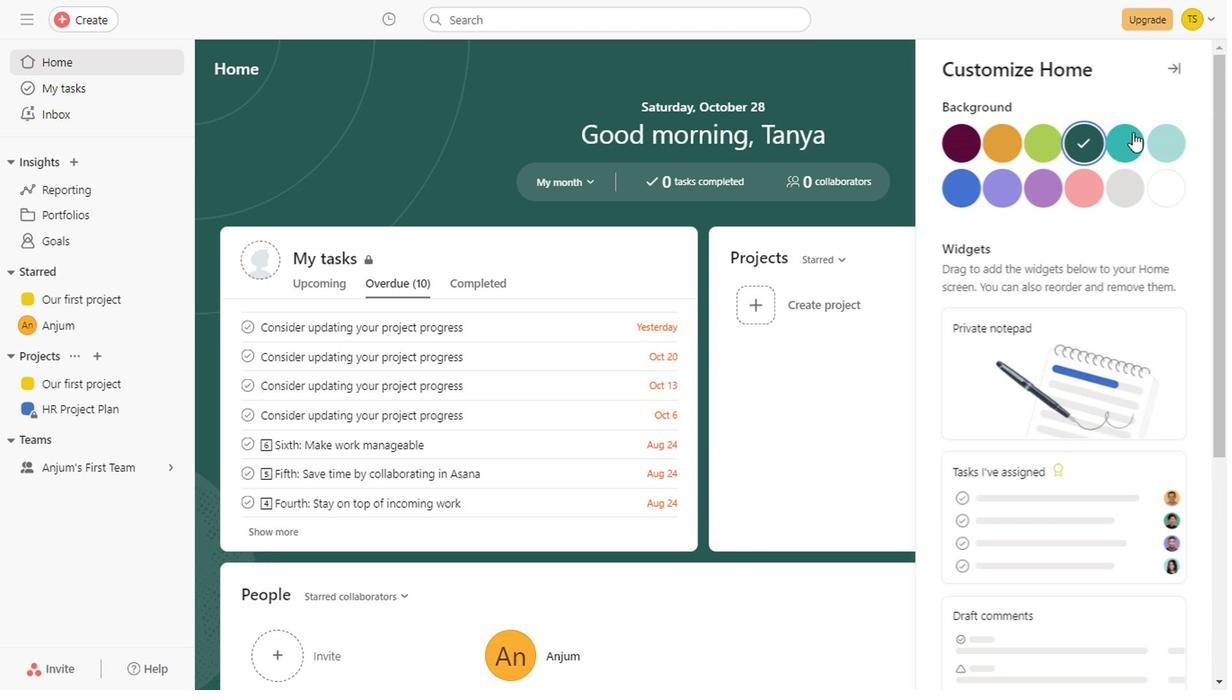 
Action: Mouse scrolled (834, 233) with delta (0, 0)
Screenshot: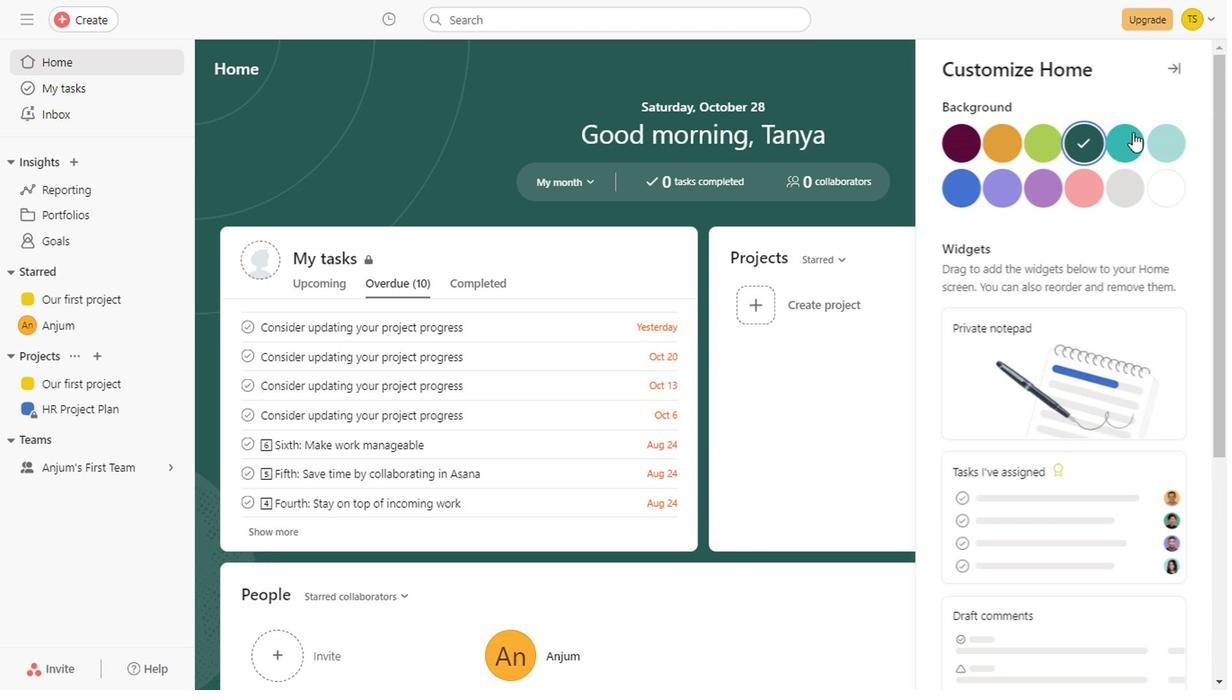 
Action: Mouse scrolled (834, 232) with delta (0, -1)
Screenshot: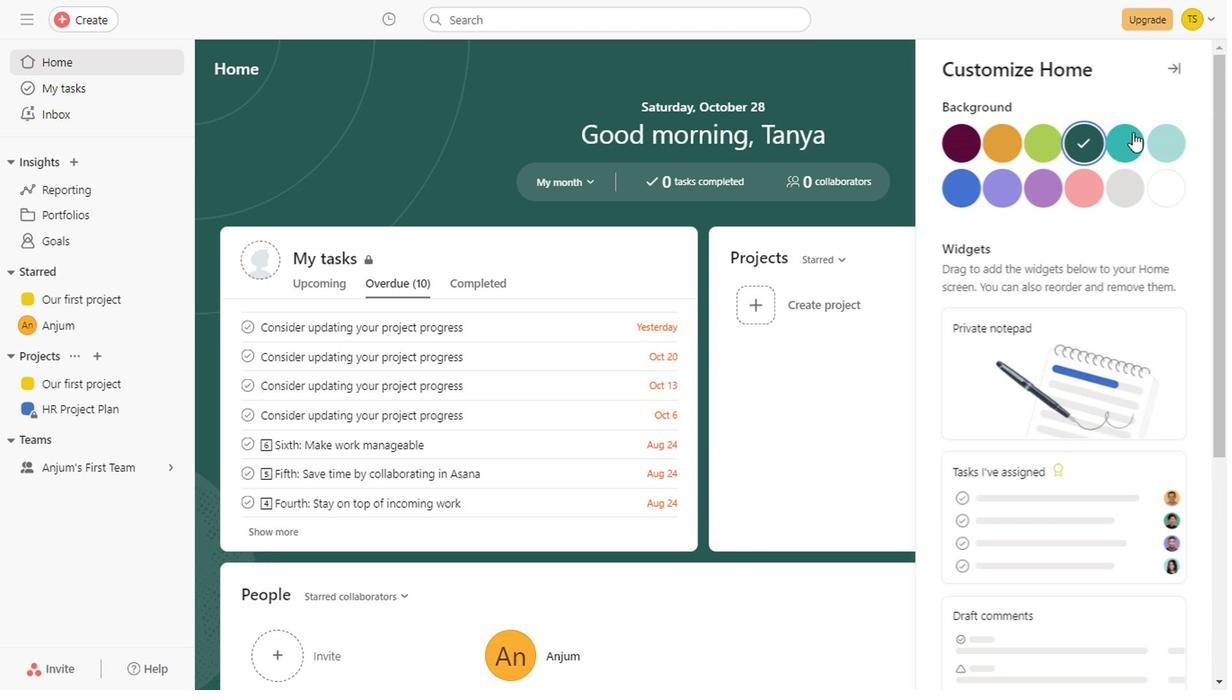 
Action: Mouse scrolled (834, 233) with delta (0, 0)
Screenshot: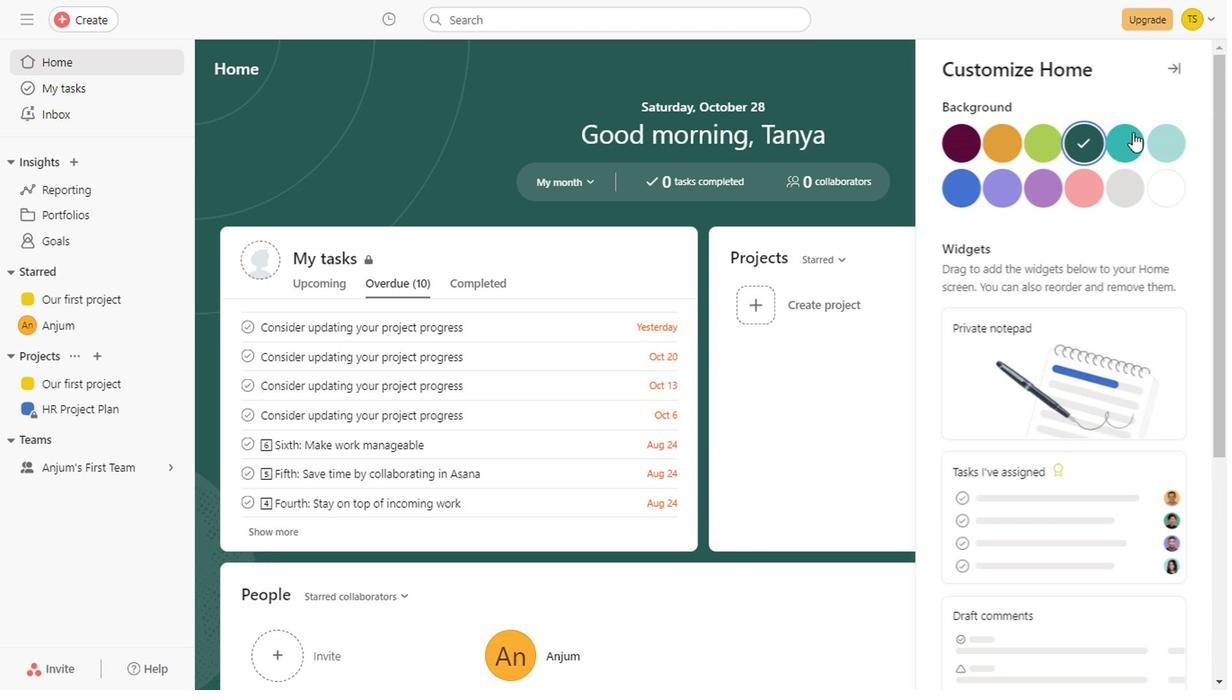 
Action: Mouse scrolled (834, 233) with delta (0, 0)
Screenshot: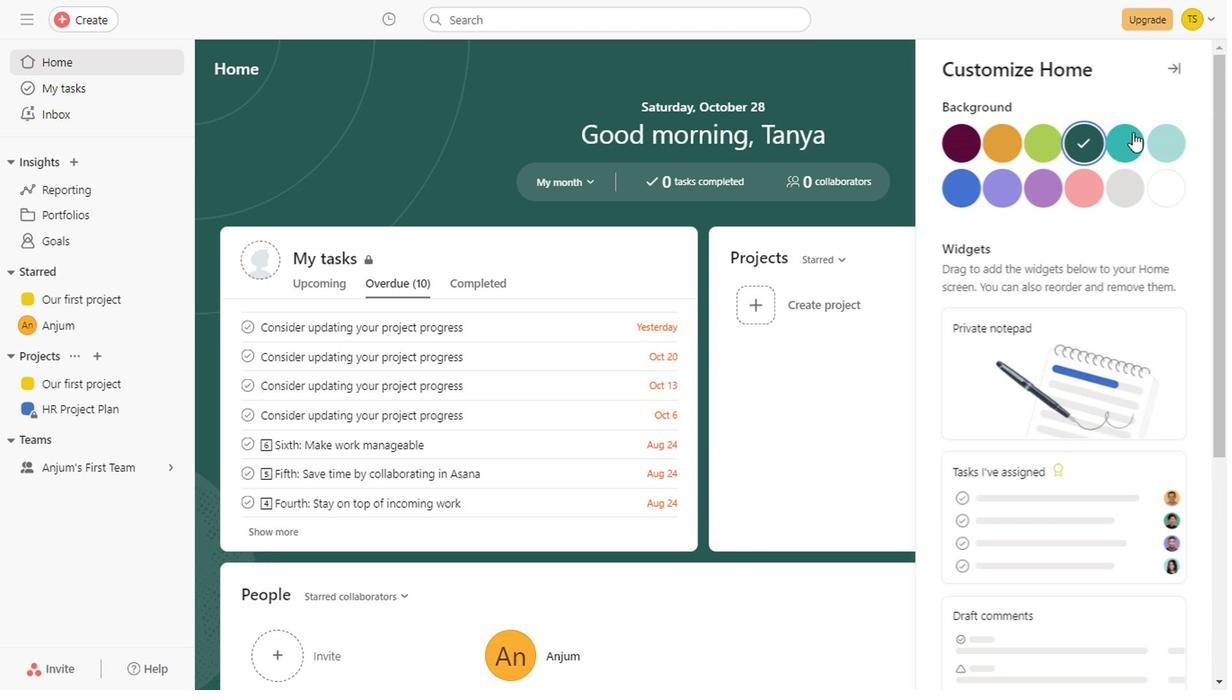 
Action: Mouse scrolled (834, 233) with delta (0, 0)
Screenshot: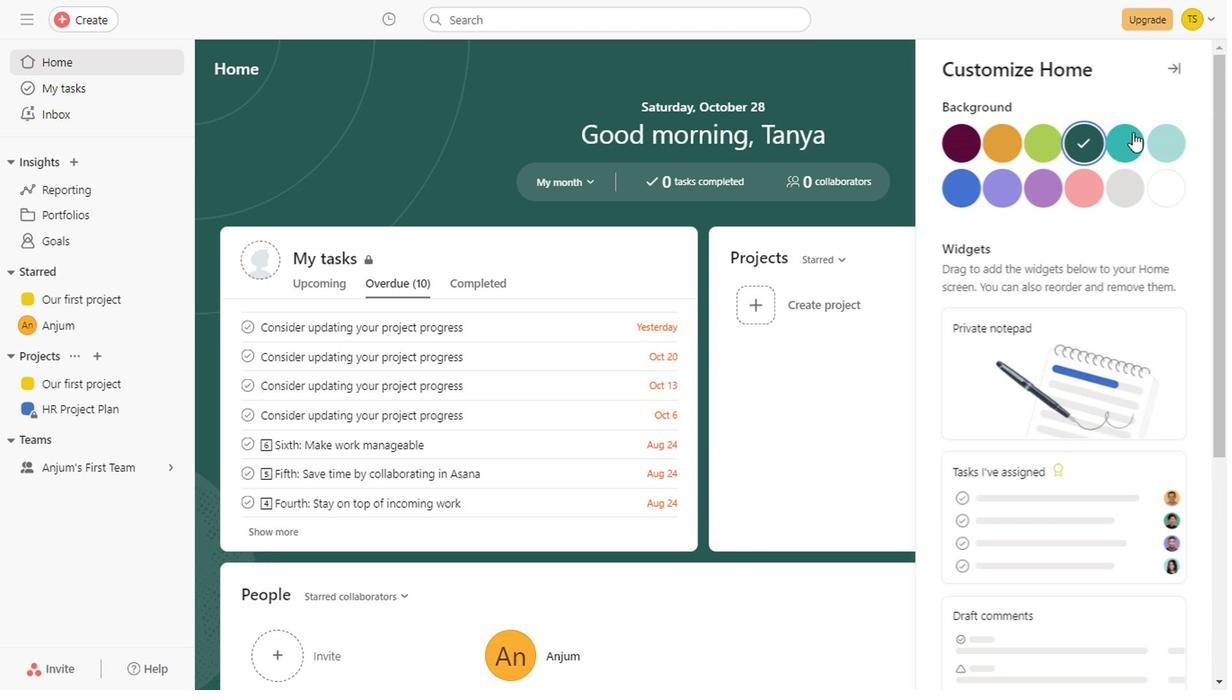 
Action: Mouse scrolled (834, 233) with delta (0, 0)
Screenshot: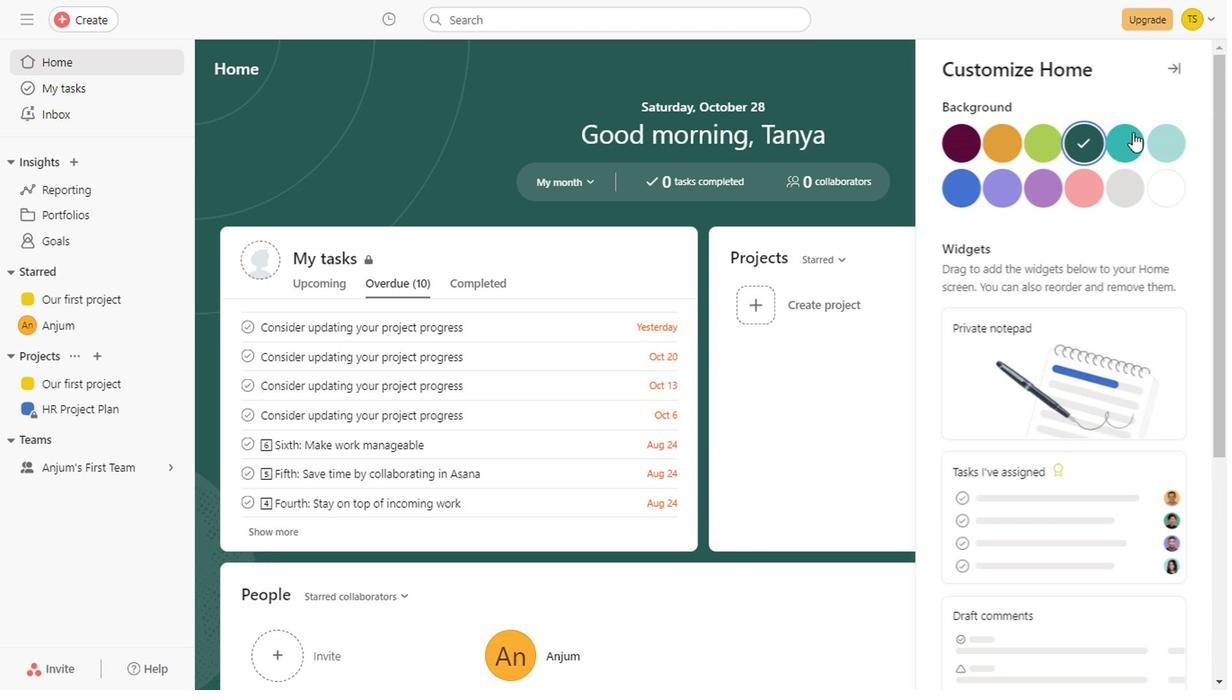 
Action: Mouse scrolled (834, 233) with delta (0, 0)
Screenshot: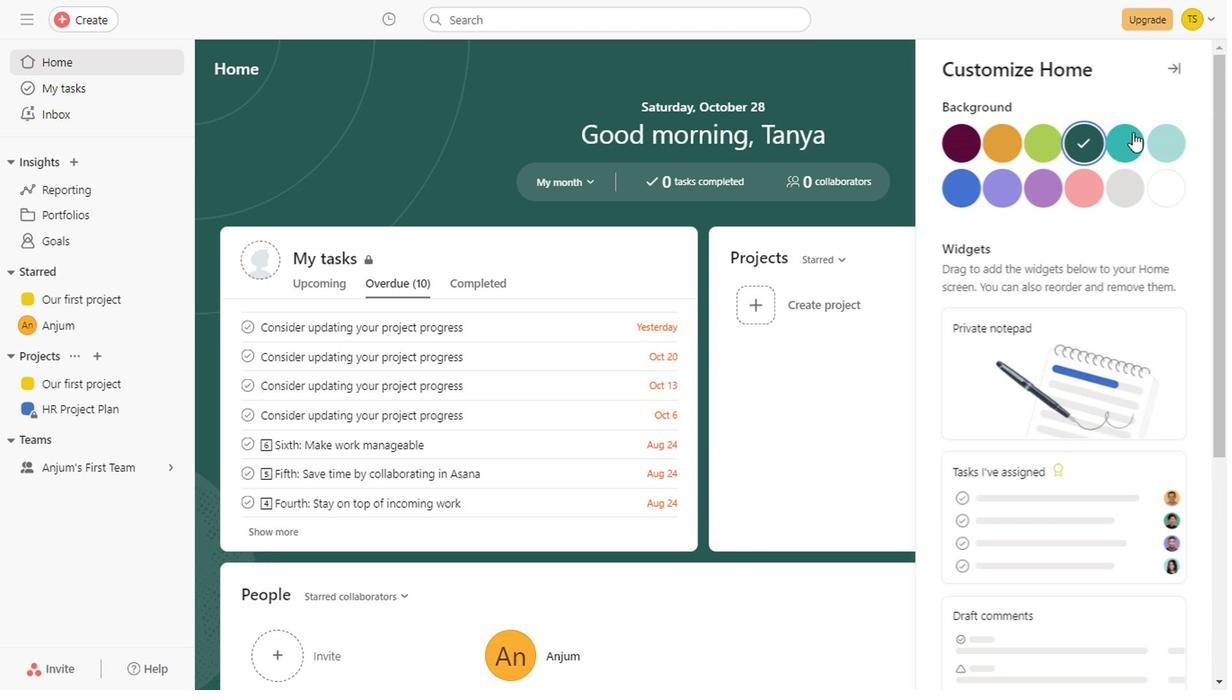 
Action: Mouse scrolled (834, 233) with delta (0, 0)
Screenshot: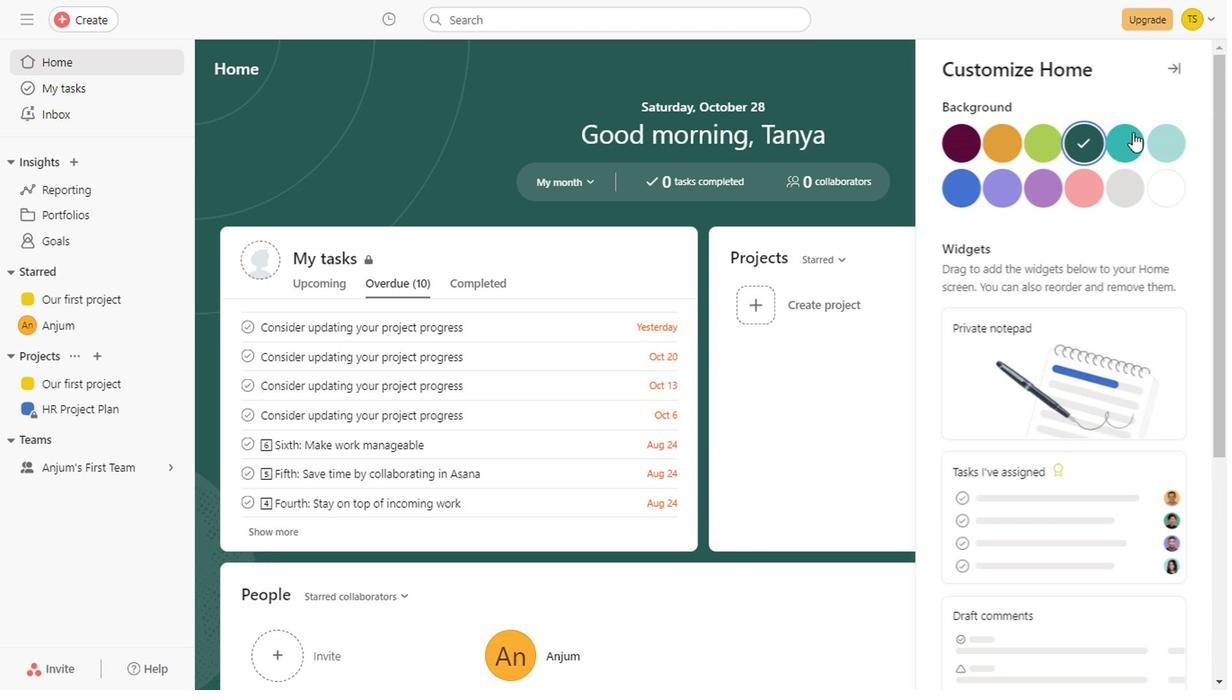 
Action: Mouse scrolled (834, 233) with delta (0, 0)
Screenshot: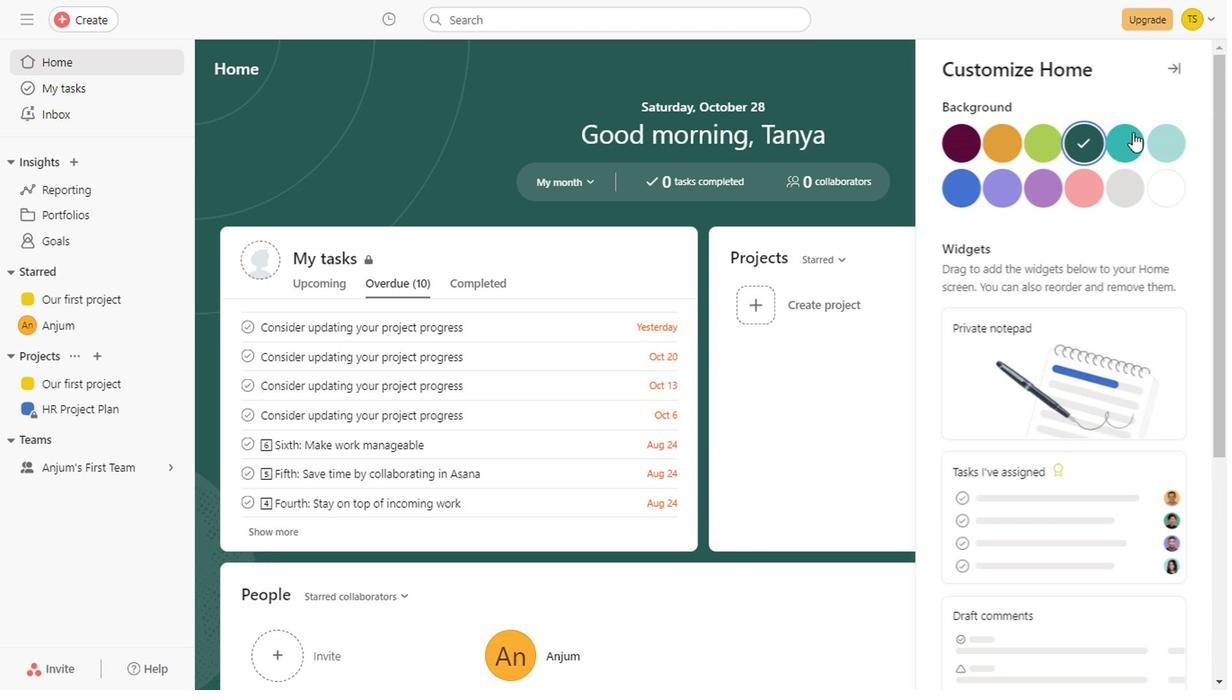 
Action: Mouse scrolled (834, 233) with delta (0, 0)
Screenshot: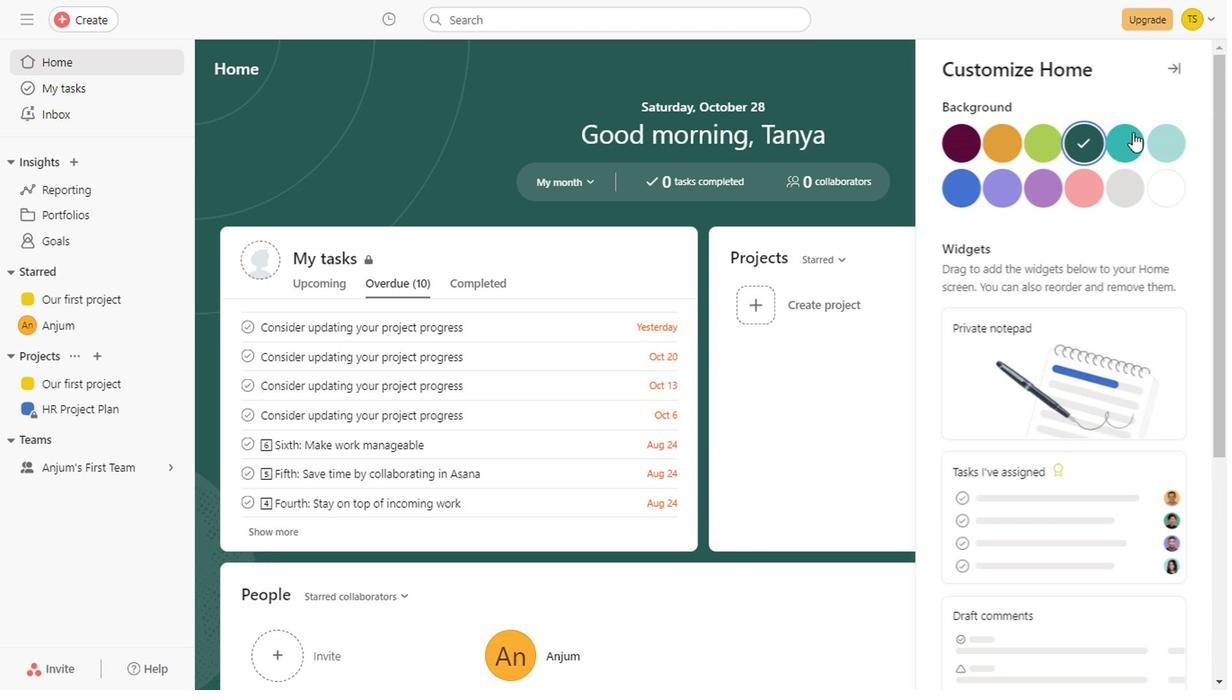 
Action: Mouse scrolled (834, 233) with delta (0, 0)
Screenshot: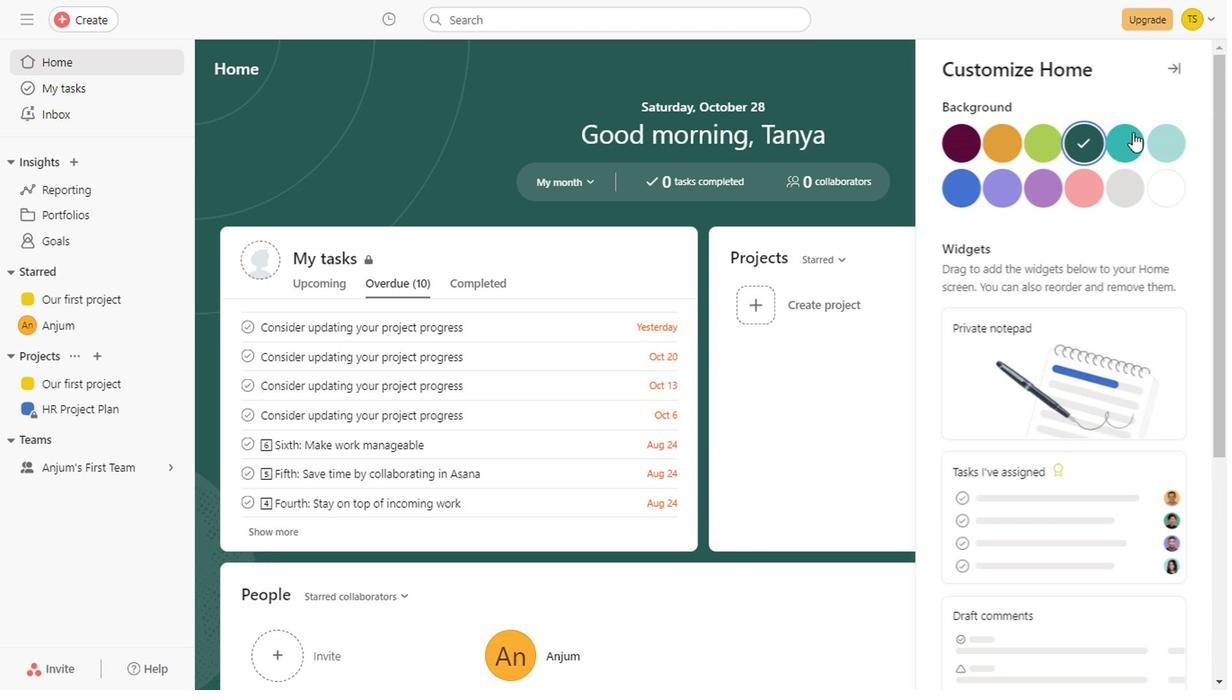 
Action: Mouse scrolled (834, 233) with delta (0, 0)
Screenshot: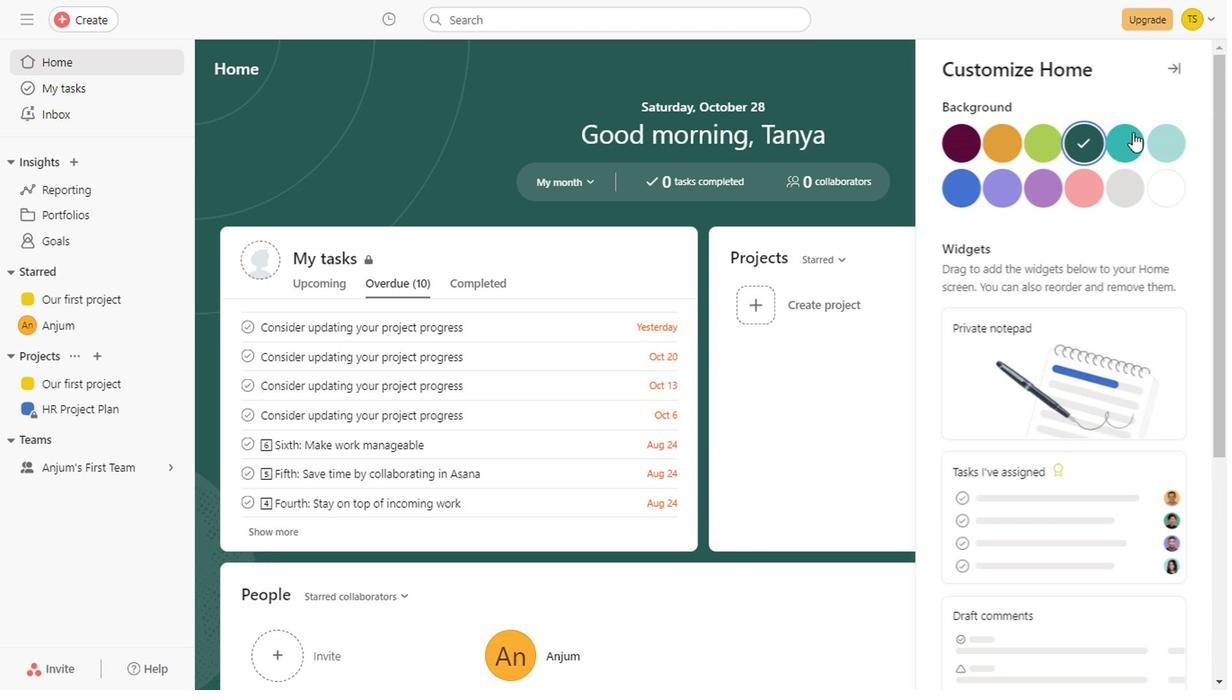 
Action: Mouse scrolled (834, 233) with delta (0, 0)
Screenshot: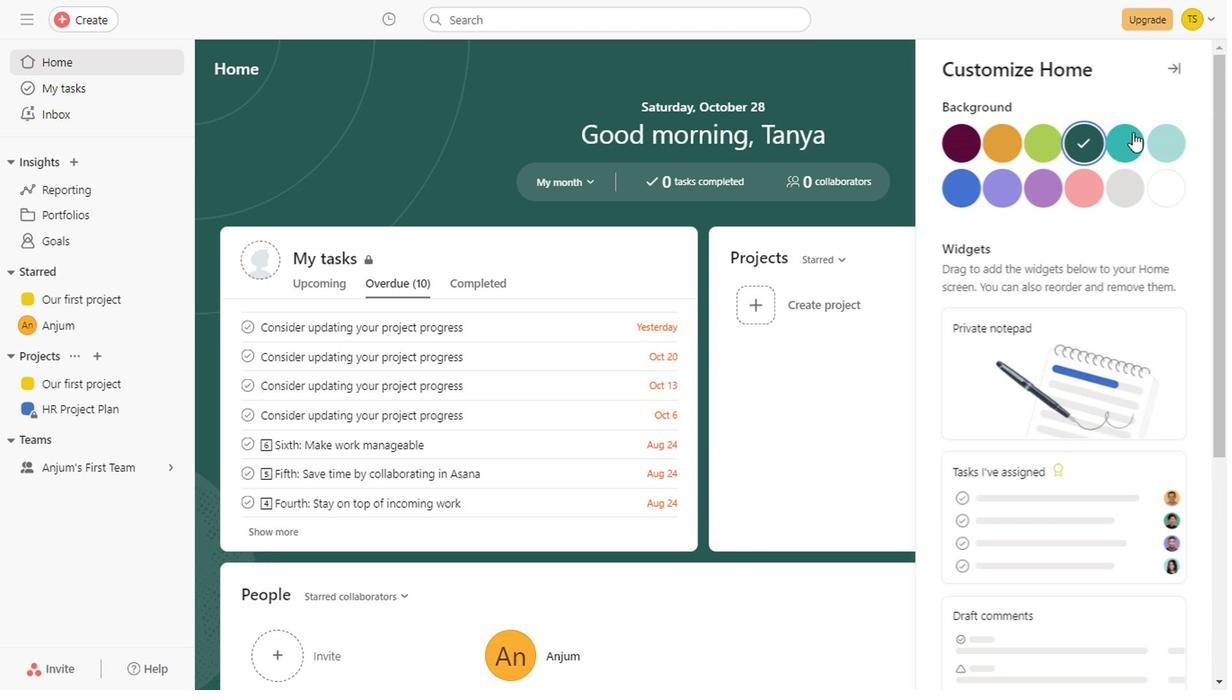 
Action: Mouse scrolled (834, 233) with delta (0, 0)
Screenshot: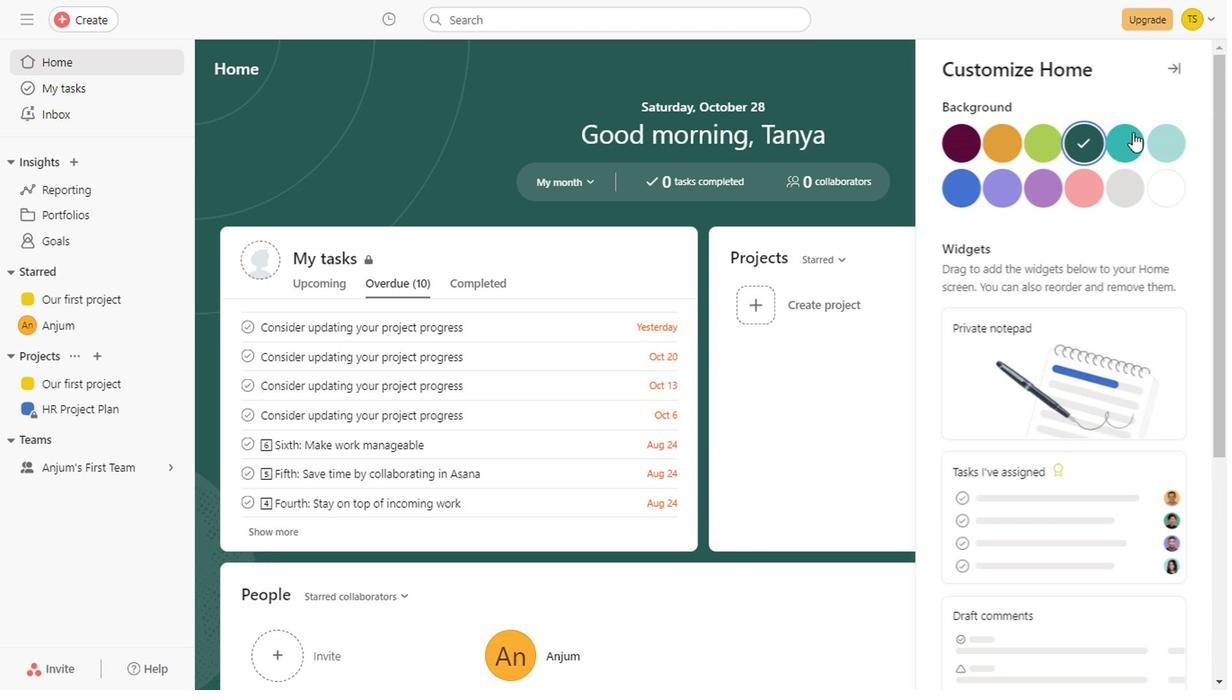 
Action: Mouse scrolled (834, 233) with delta (0, 0)
Screenshot: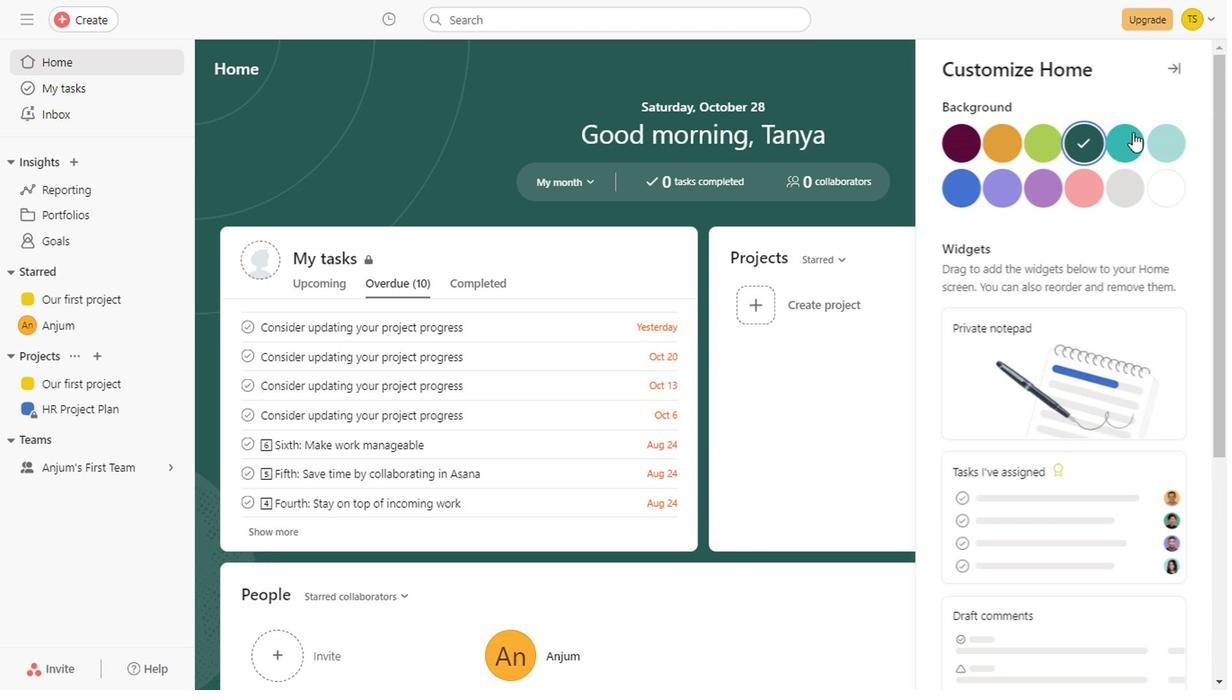 
Action: Mouse scrolled (834, 233) with delta (0, 0)
Screenshot: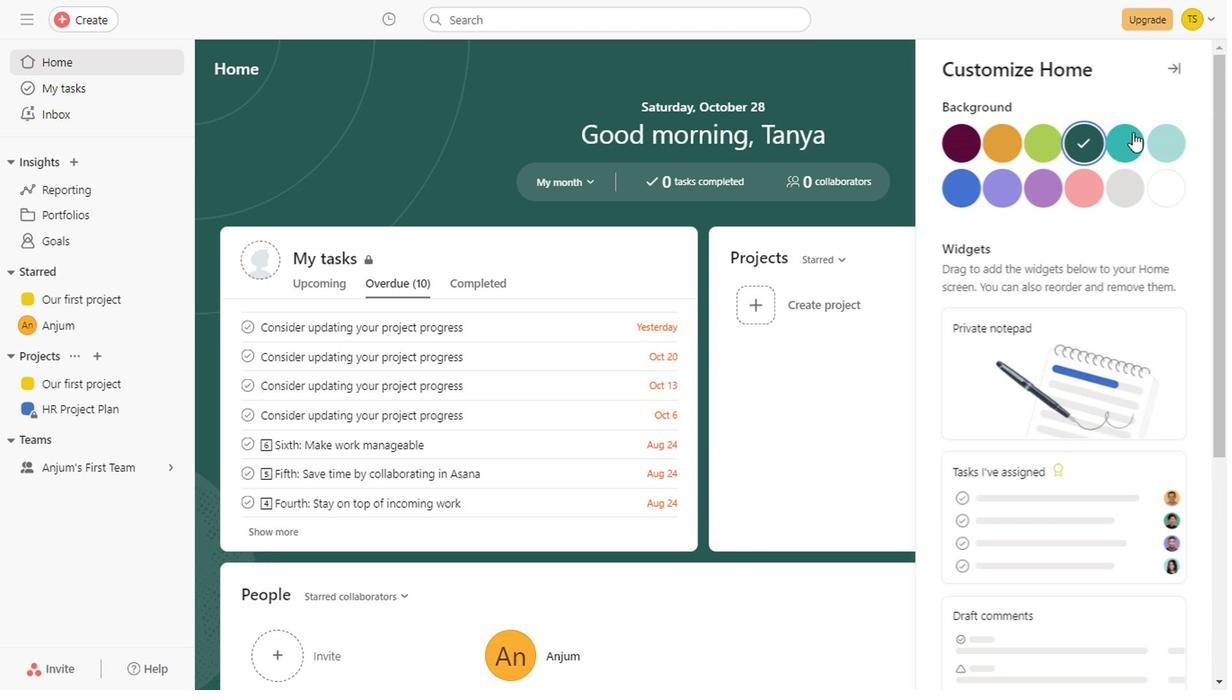 
Action: Mouse scrolled (834, 233) with delta (0, 0)
Screenshot: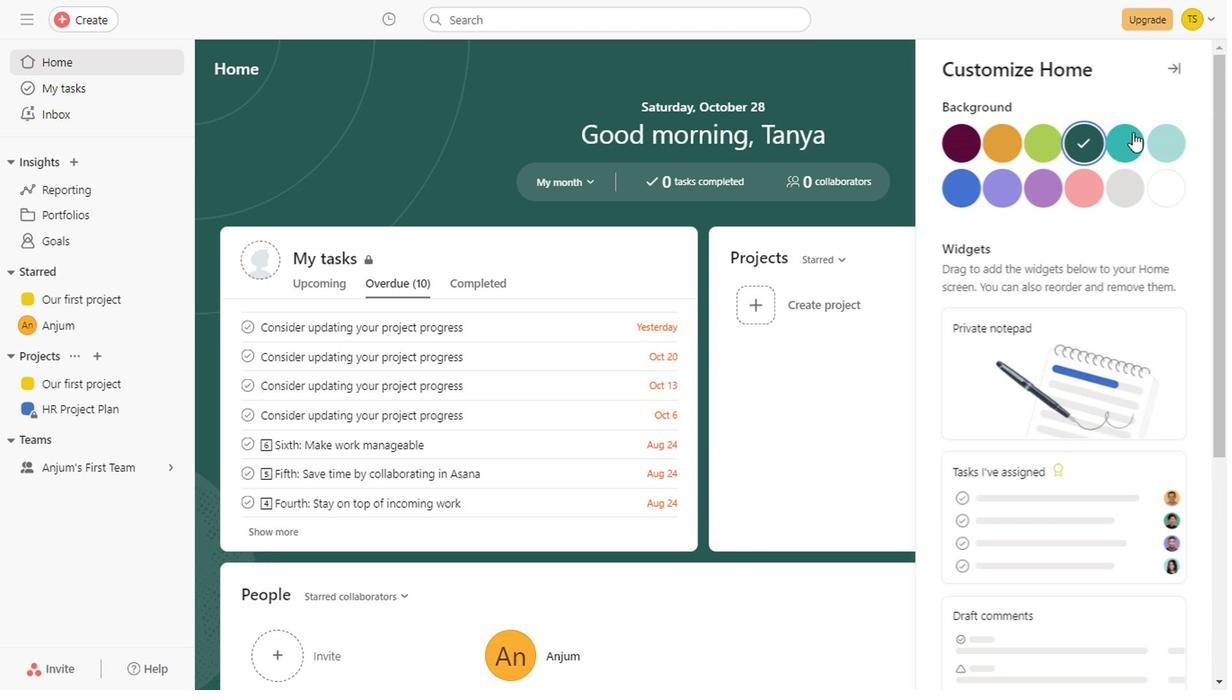 
Action: Mouse scrolled (834, 233) with delta (0, 0)
Screenshot: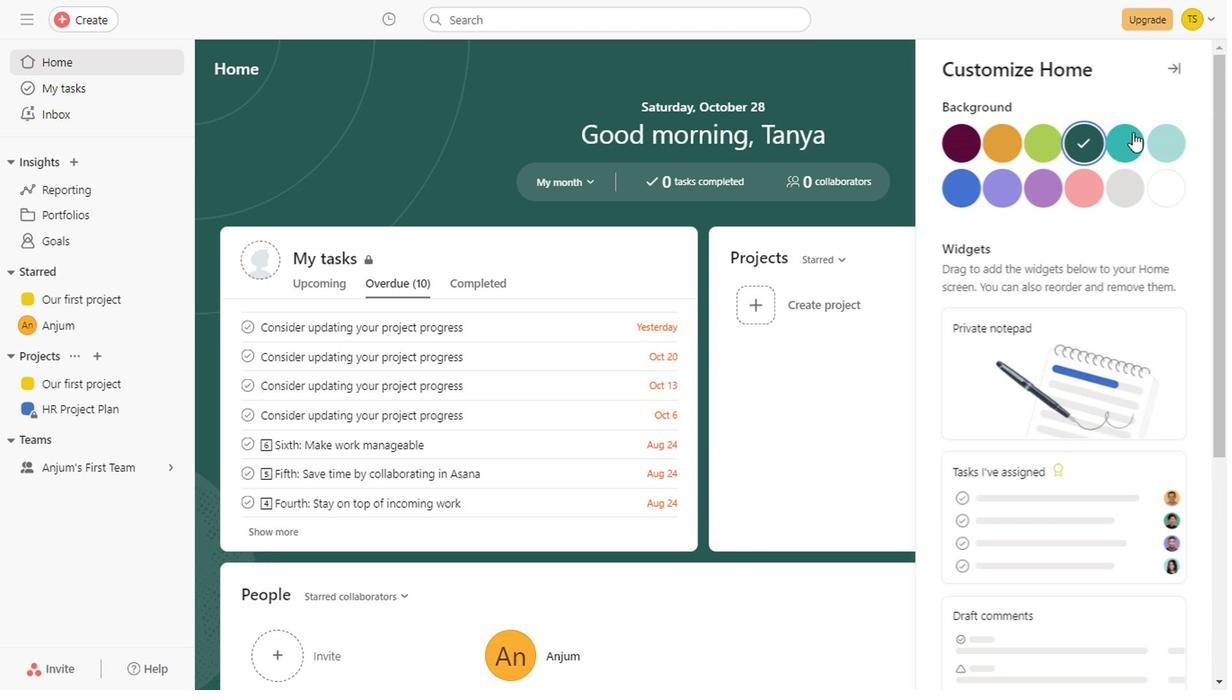 
Action: Mouse scrolled (834, 233) with delta (0, 0)
Screenshot: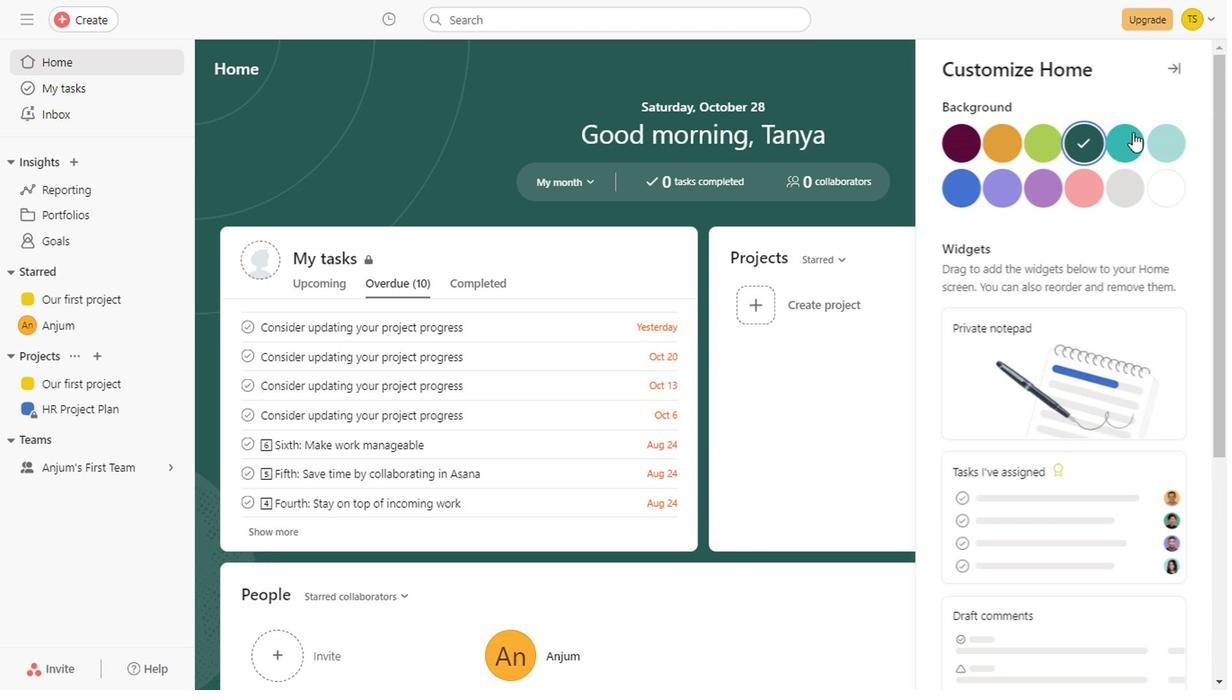 
Action: Mouse scrolled (834, 233) with delta (0, 0)
Screenshot: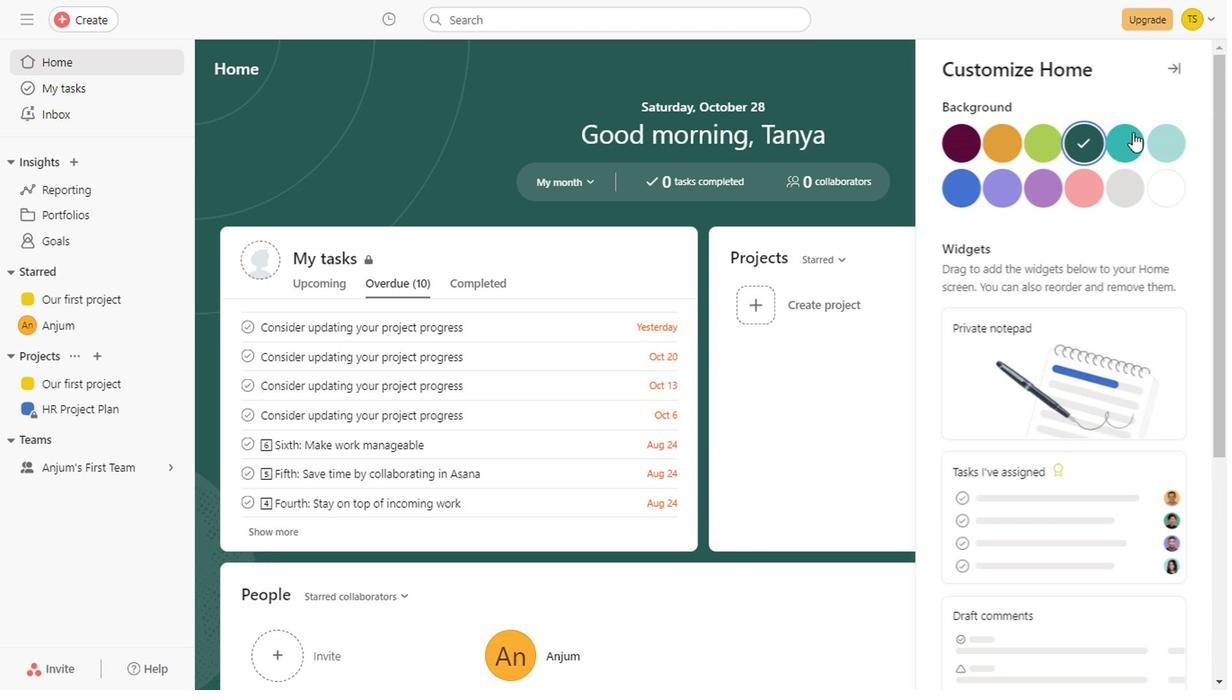
Action: Mouse scrolled (834, 233) with delta (0, 0)
Screenshot: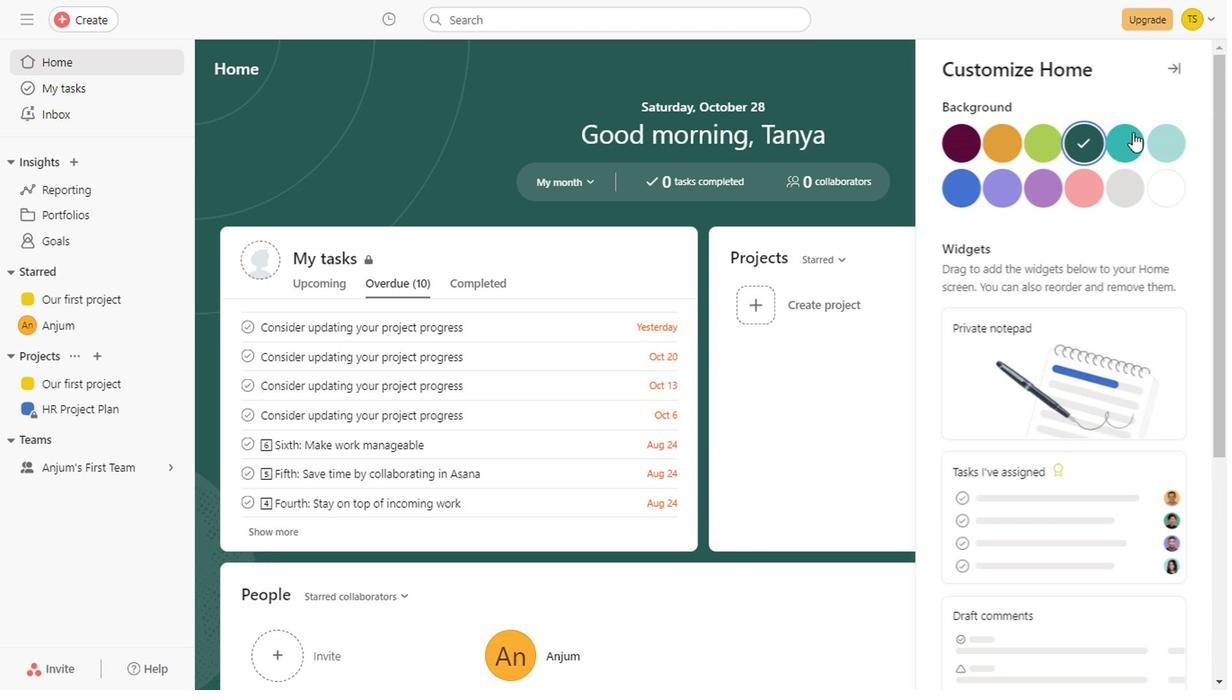
Action: Mouse scrolled (834, 233) with delta (0, 0)
Screenshot: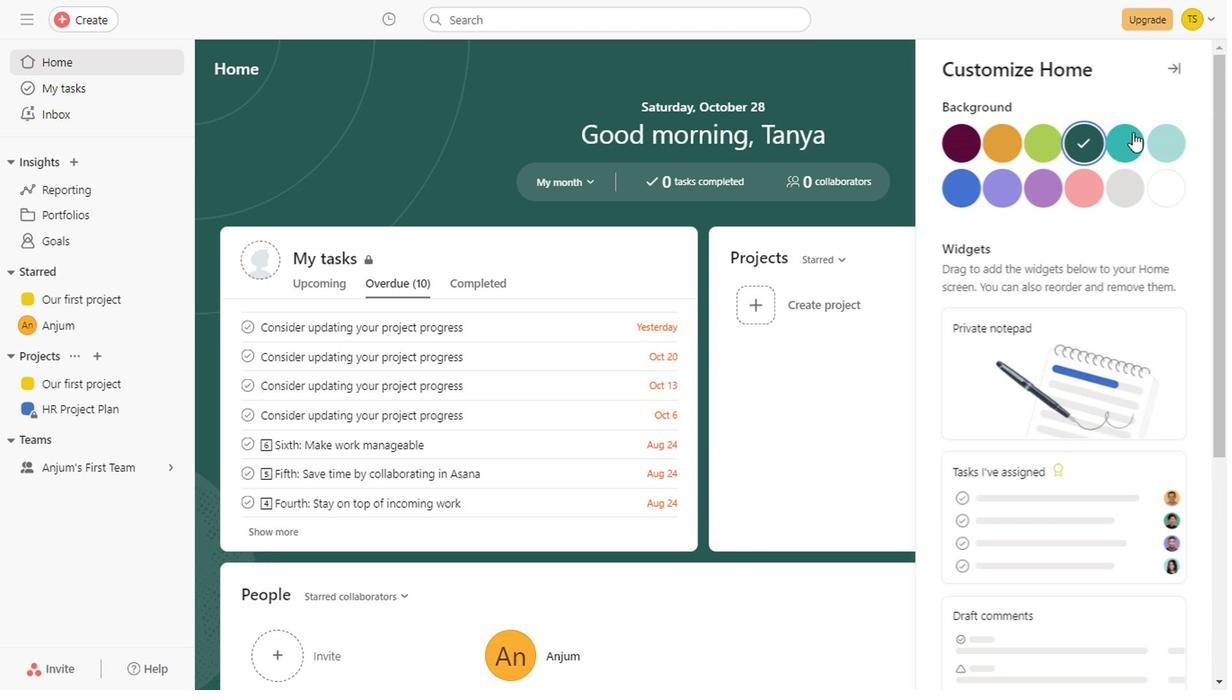 
Action: Mouse scrolled (834, 233) with delta (0, 0)
Screenshot: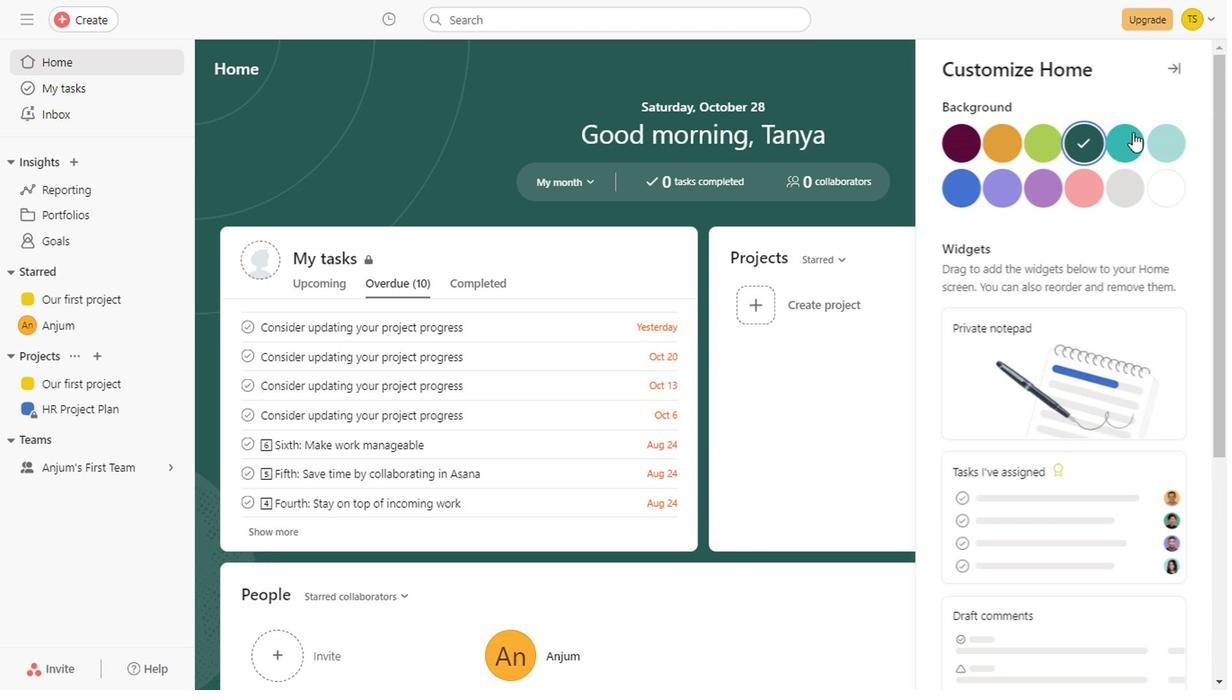 
Action: Mouse scrolled (834, 233) with delta (0, 0)
Screenshot: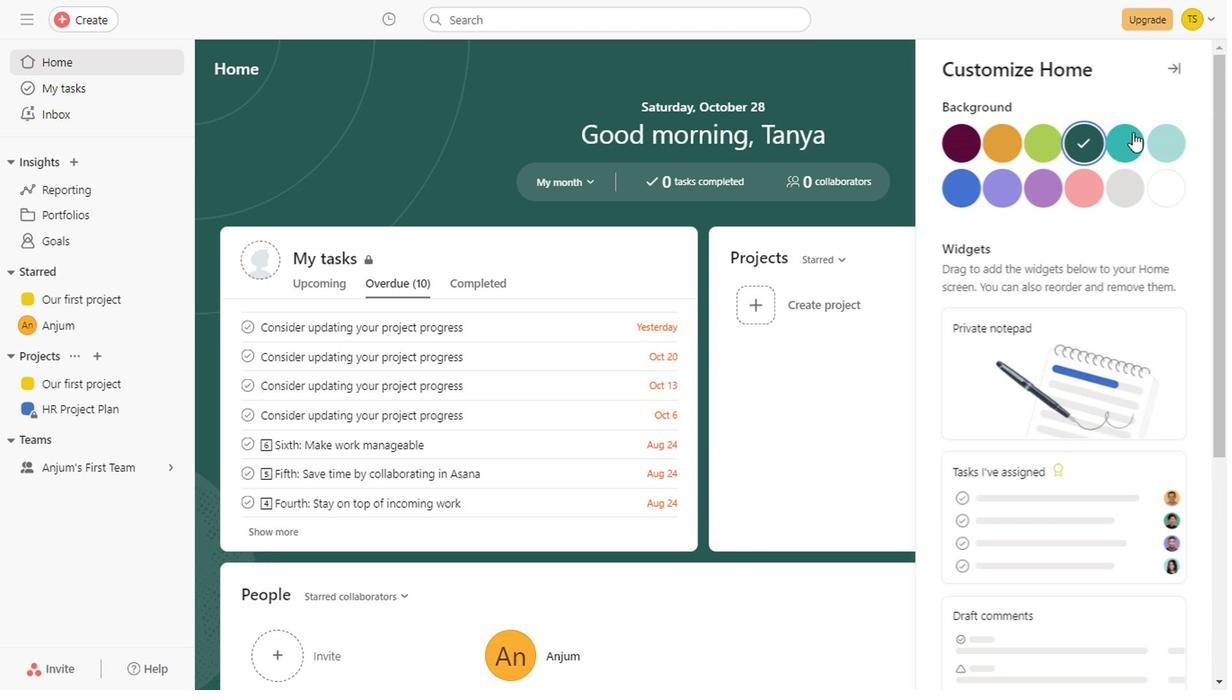 
Action: Mouse scrolled (834, 233) with delta (0, 0)
Screenshot: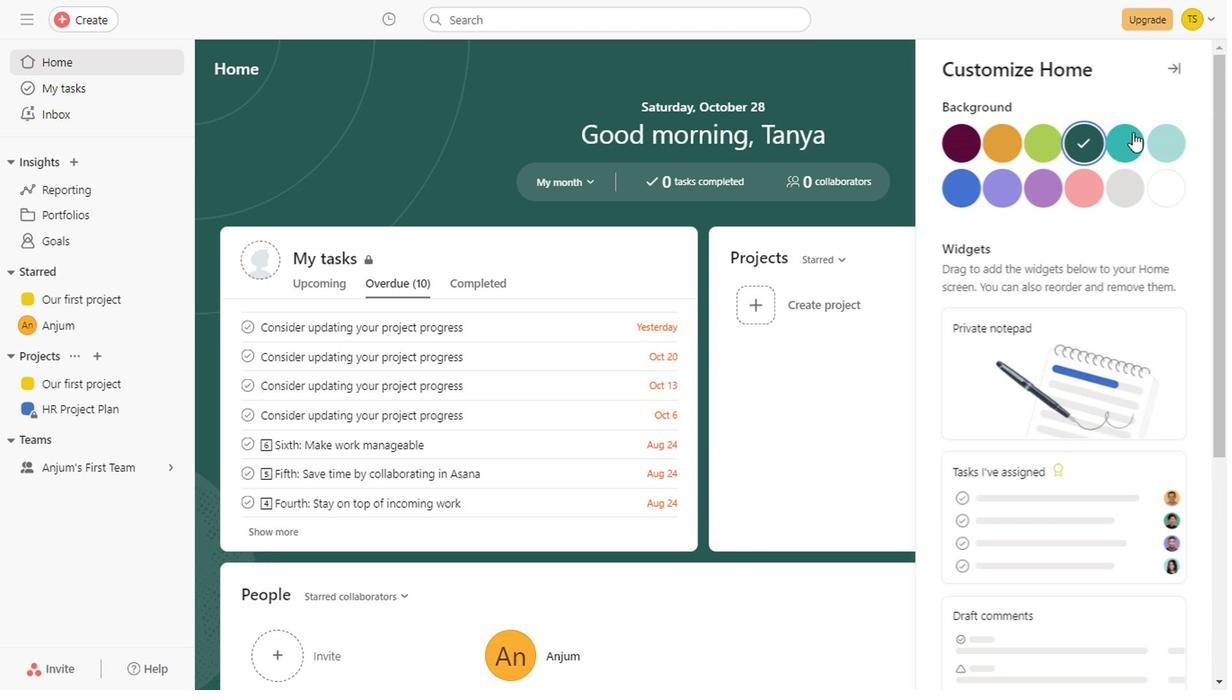 
Action: Mouse scrolled (834, 233) with delta (0, 0)
Screenshot: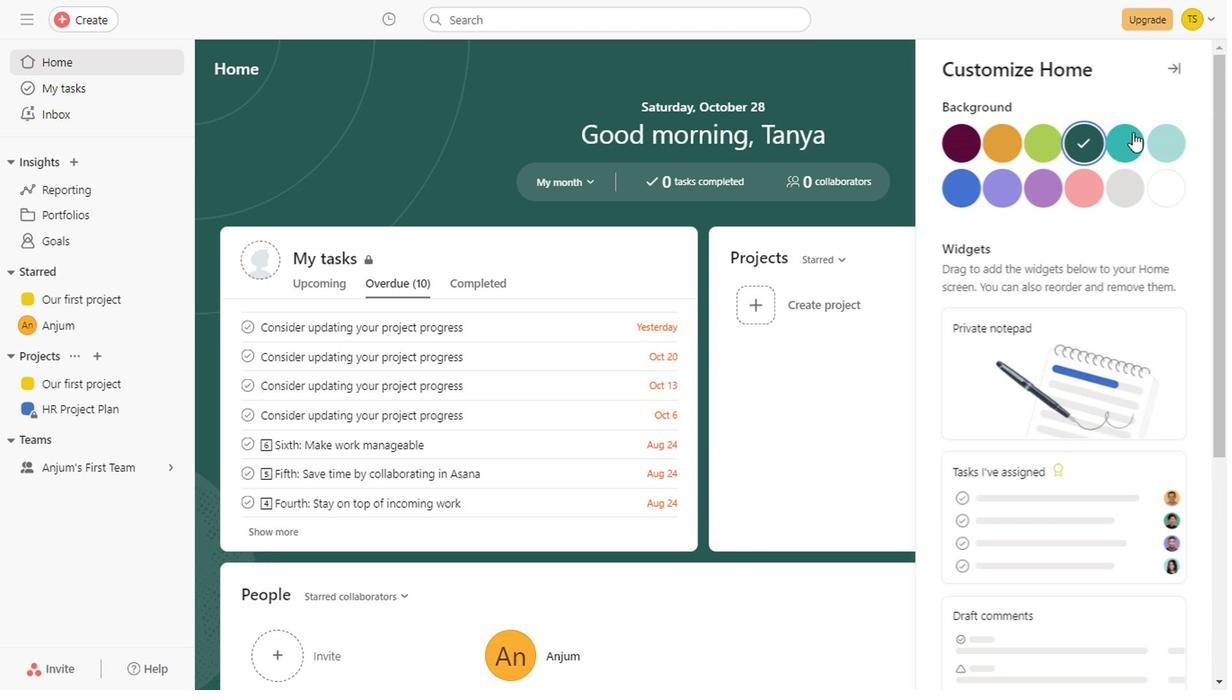 
Action: Mouse scrolled (834, 233) with delta (0, 0)
Screenshot: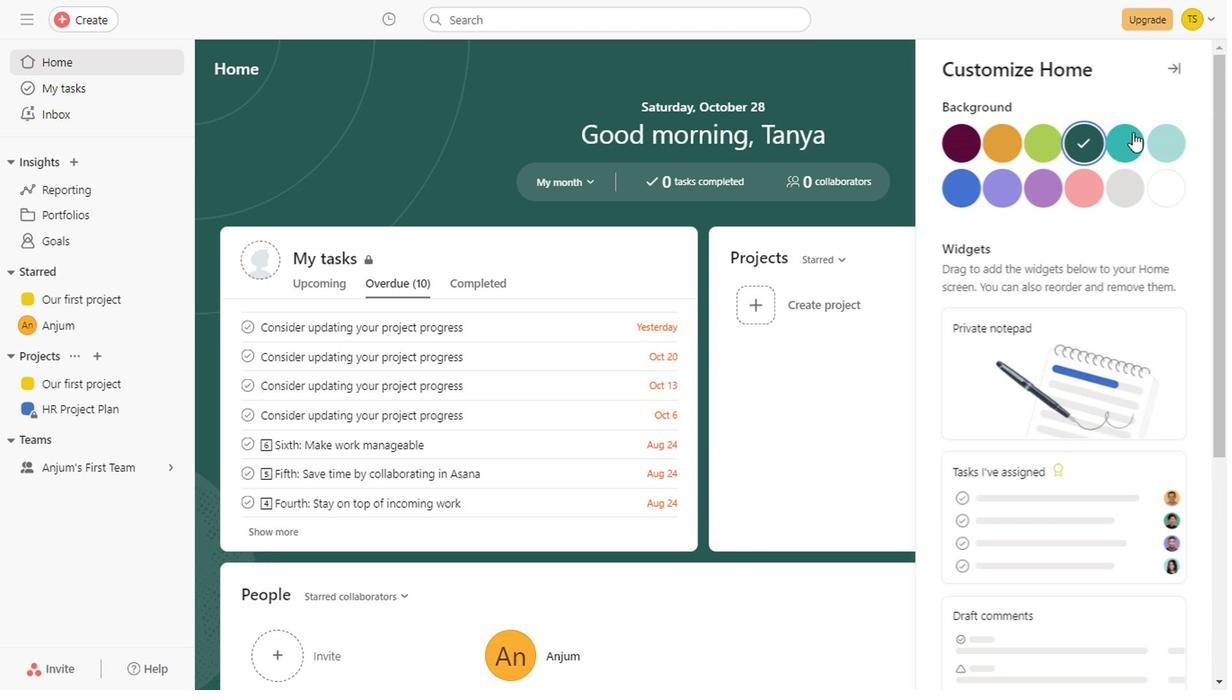 
Action: Mouse scrolled (834, 233) with delta (0, 0)
Screenshot: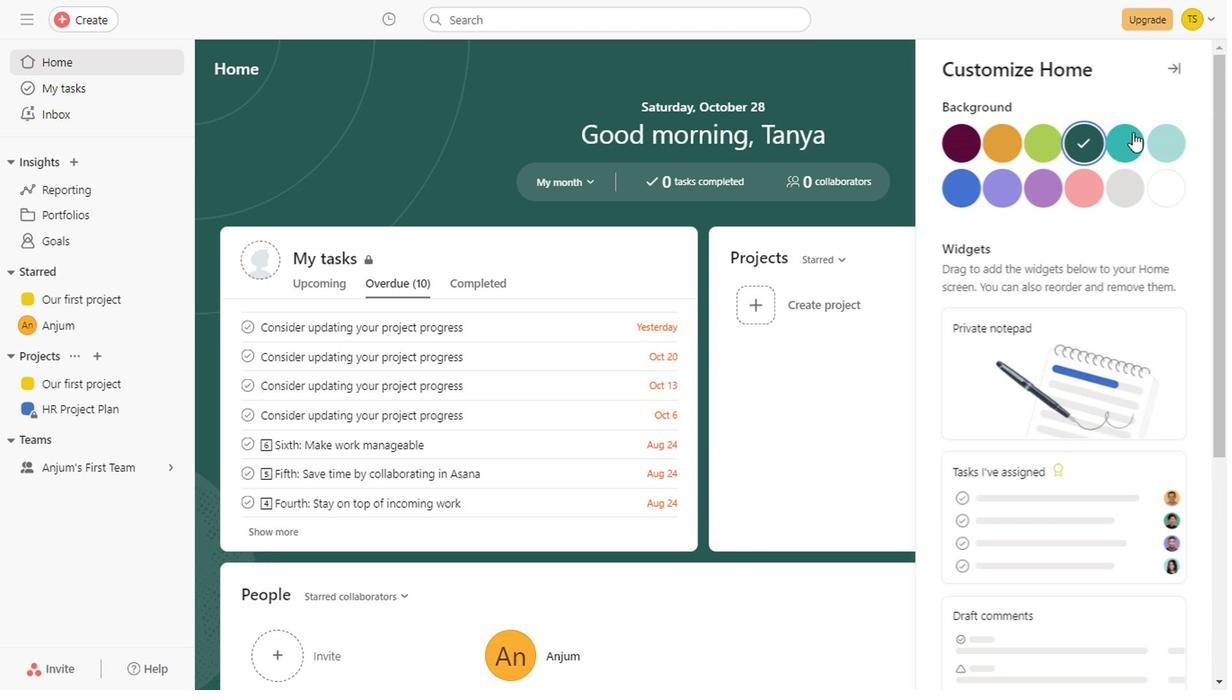 
Action: Mouse scrolled (834, 233) with delta (0, 0)
Screenshot: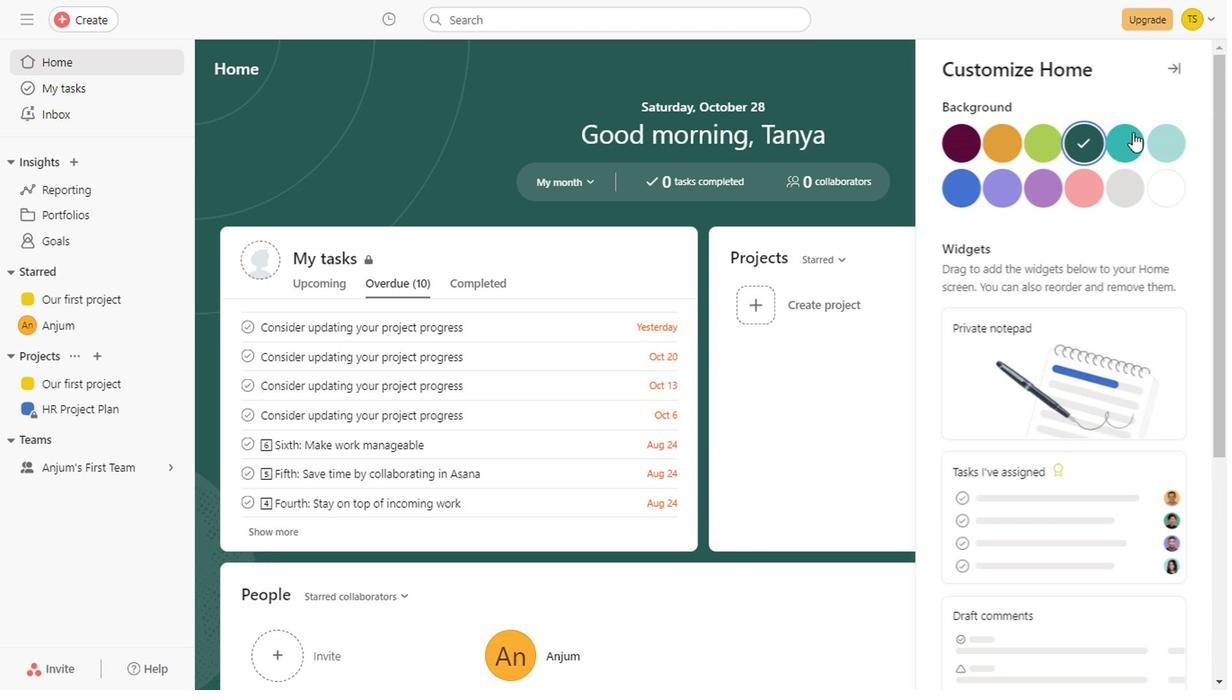 
Action: Mouse scrolled (834, 233) with delta (0, 0)
Screenshot: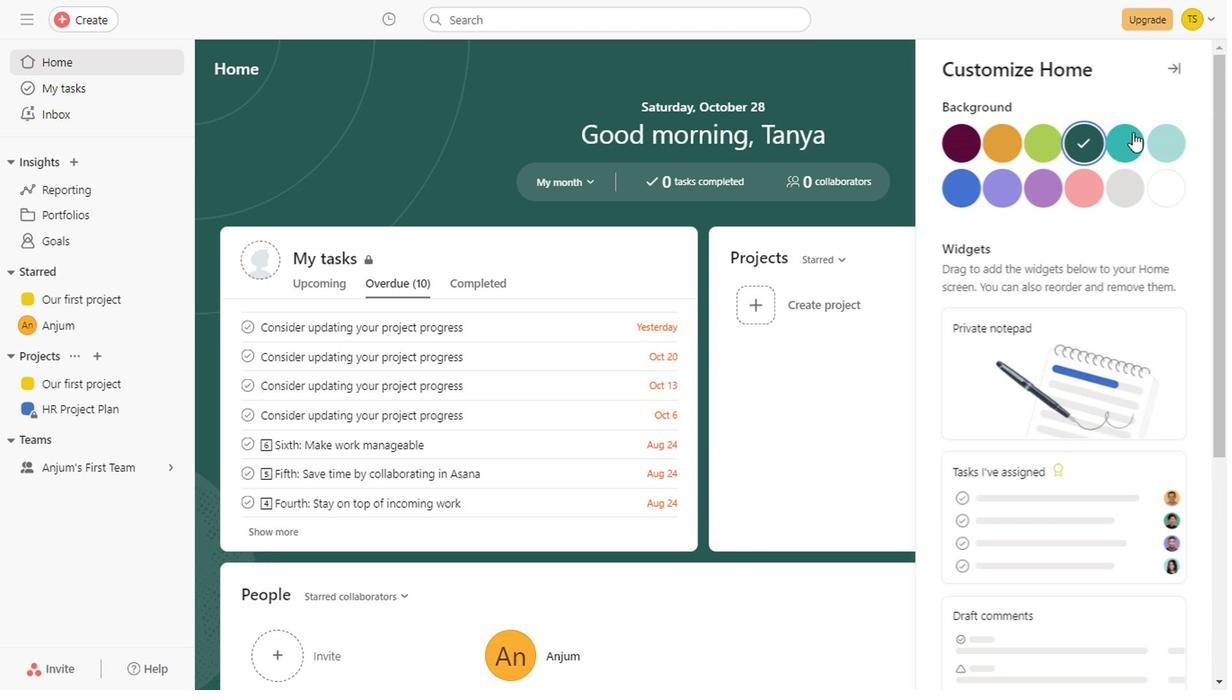 
Action: Mouse scrolled (834, 233) with delta (0, 0)
Screenshot: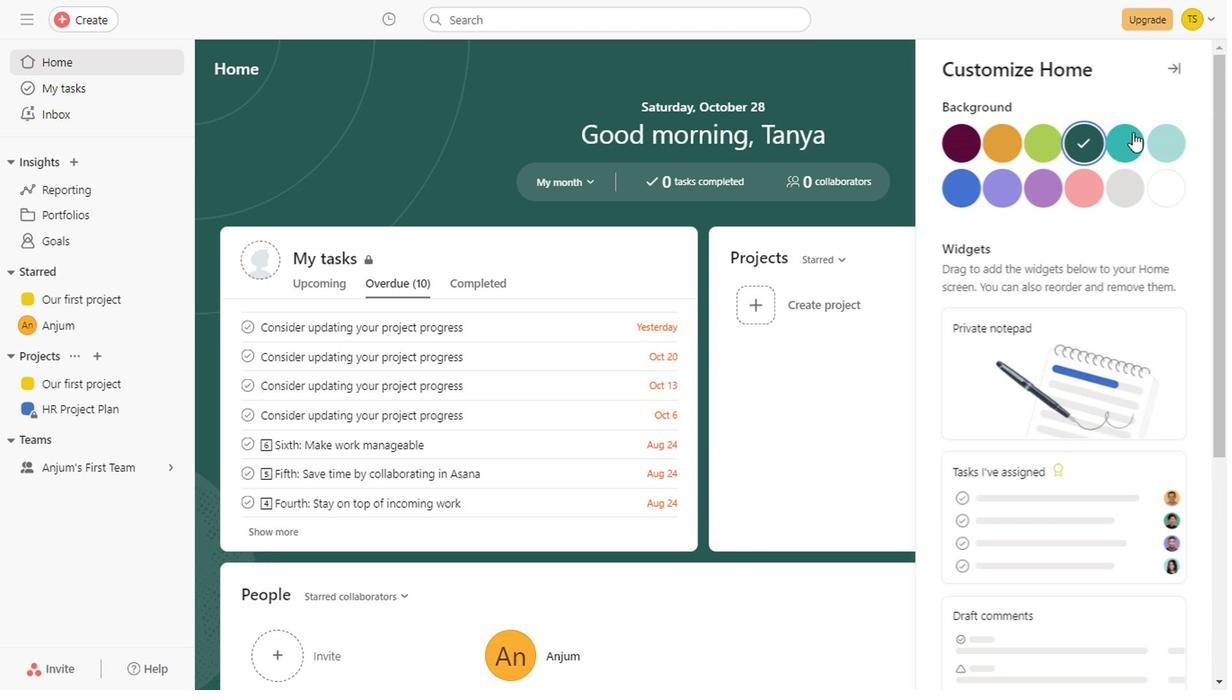 
Action: Mouse scrolled (834, 233) with delta (0, 0)
Screenshot: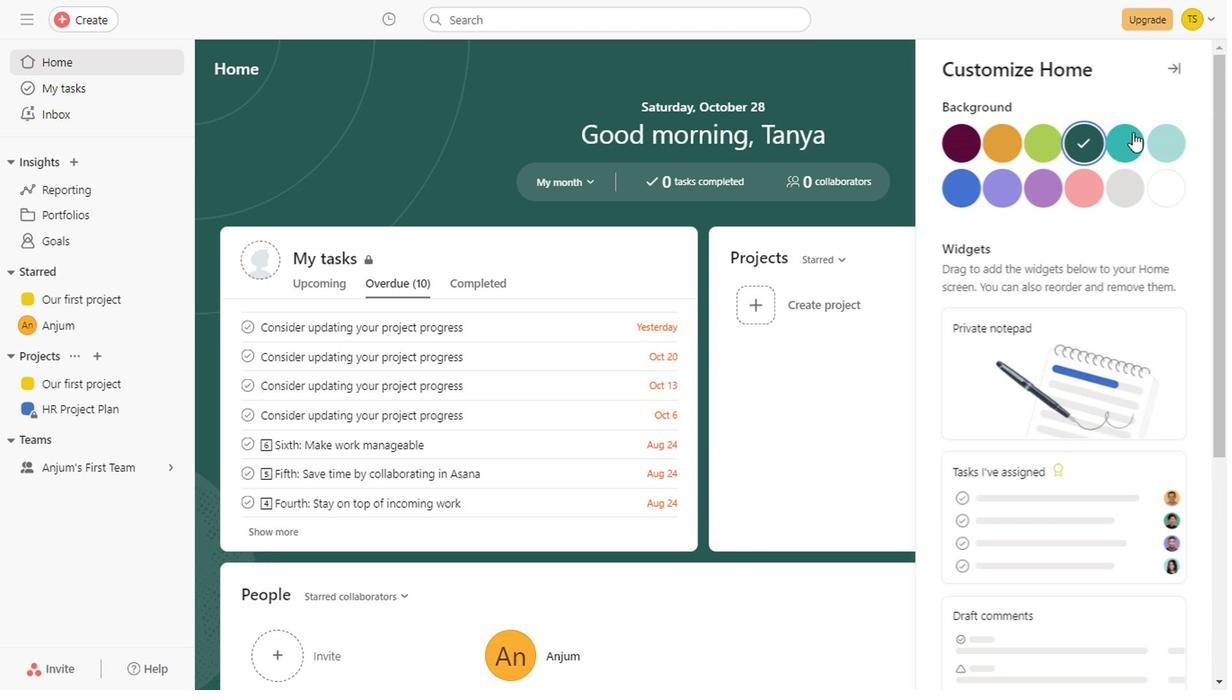 
Action: Mouse scrolled (834, 233) with delta (0, 0)
Screenshot: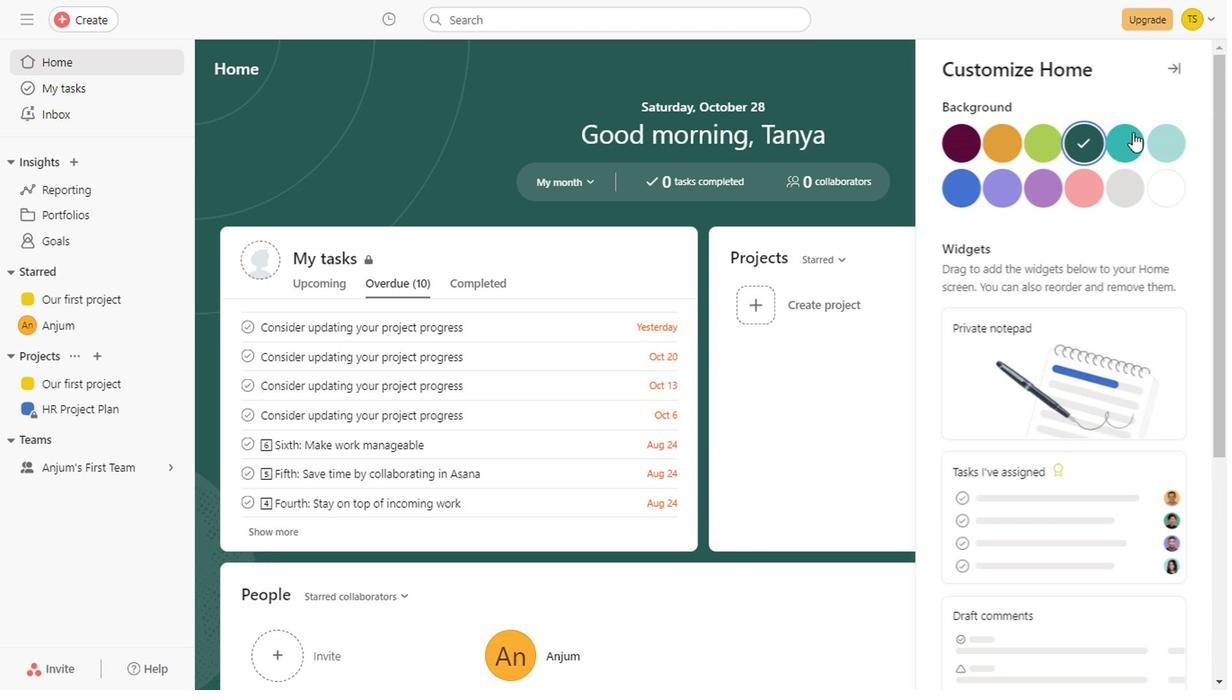 
Action: Mouse scrolled (834, 233) with delta (0, 0)
Screenshot: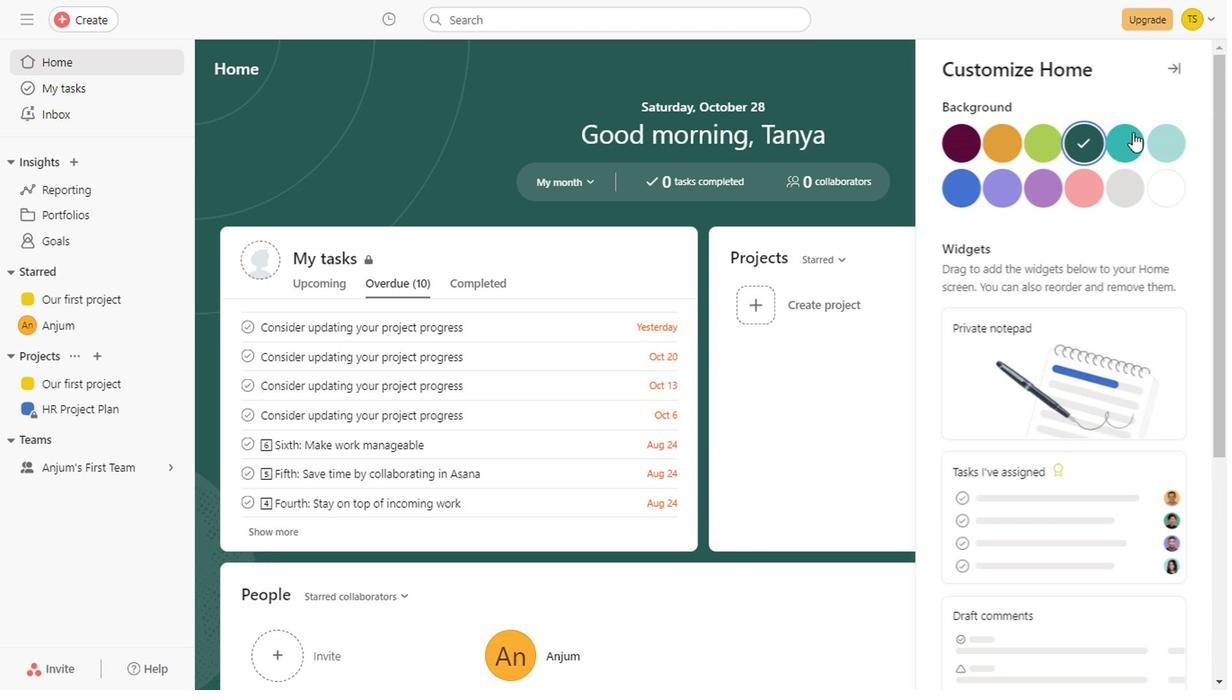 
Action: Mouse scrolled (834, 233) with delta (0, 0)
Screenshot: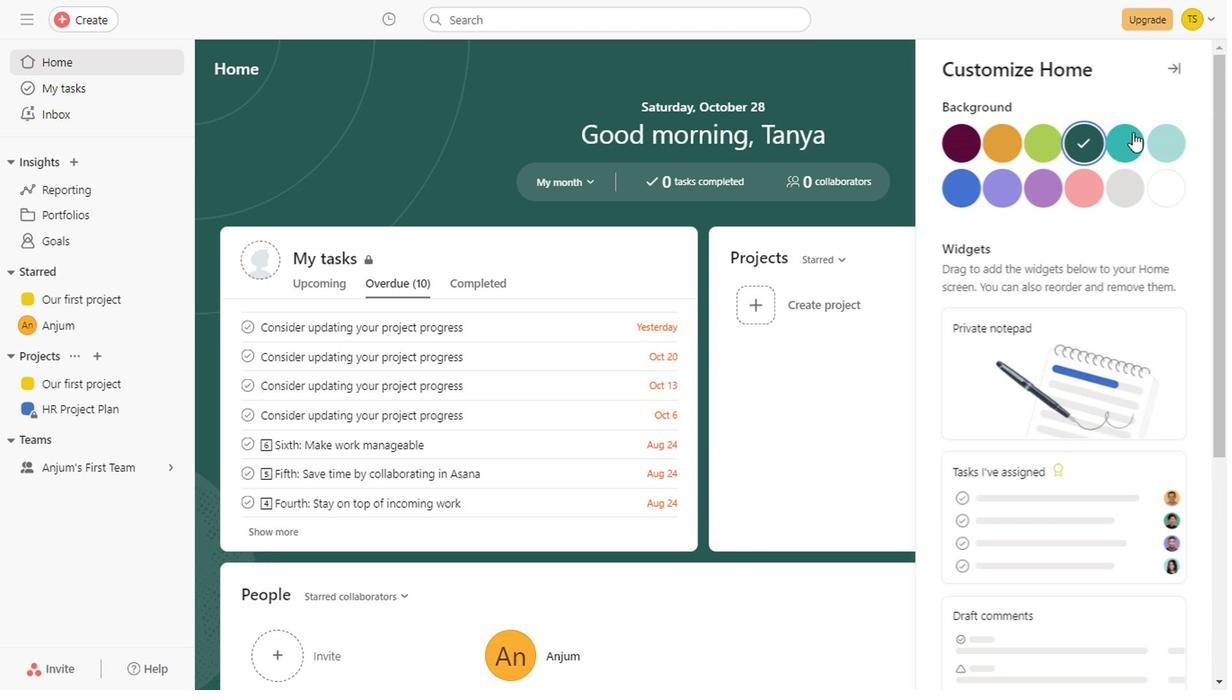 
Action: Mouse scrolled (834, 233) with delta (0, 0)
Screenshot: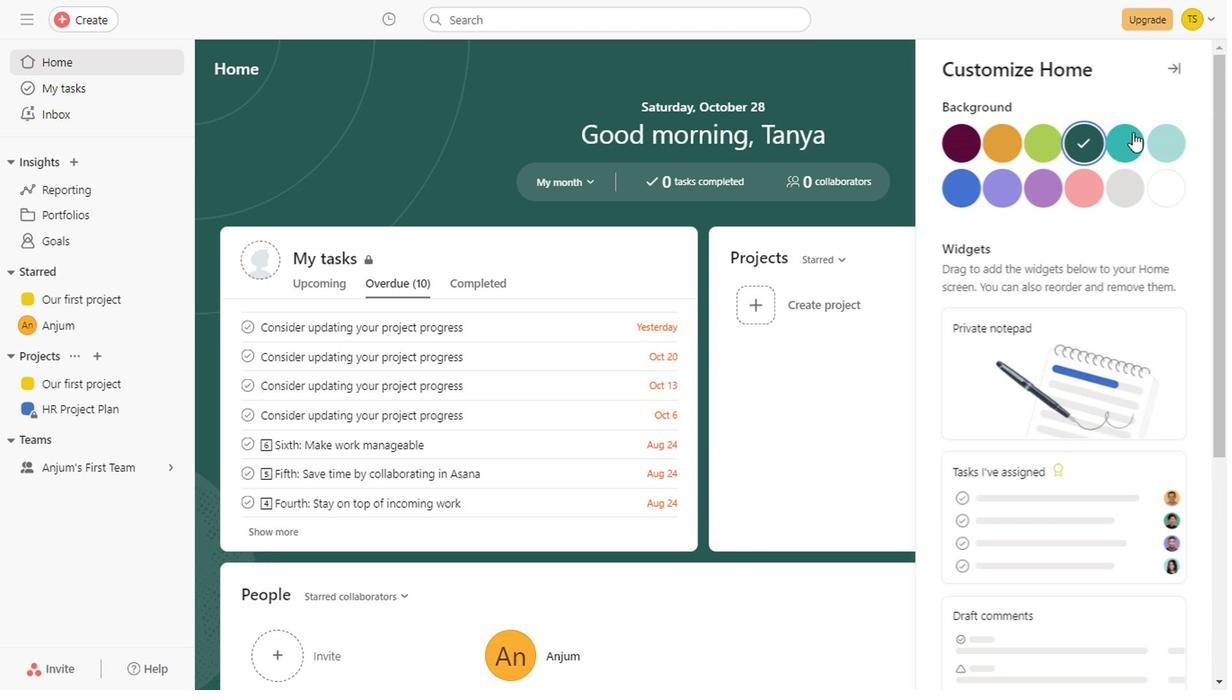 
Action: Mouse moved to (806, 94)
Screenshot: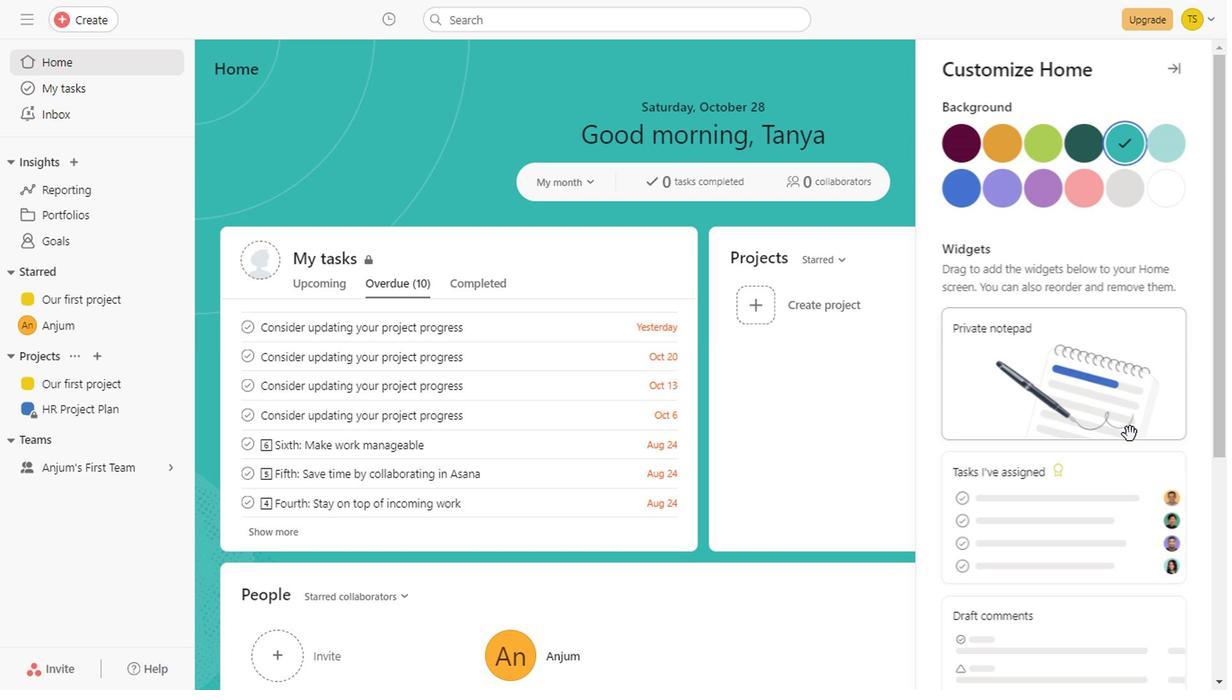 
Action: Mouse pressed left at (806, 94)
Screenshot: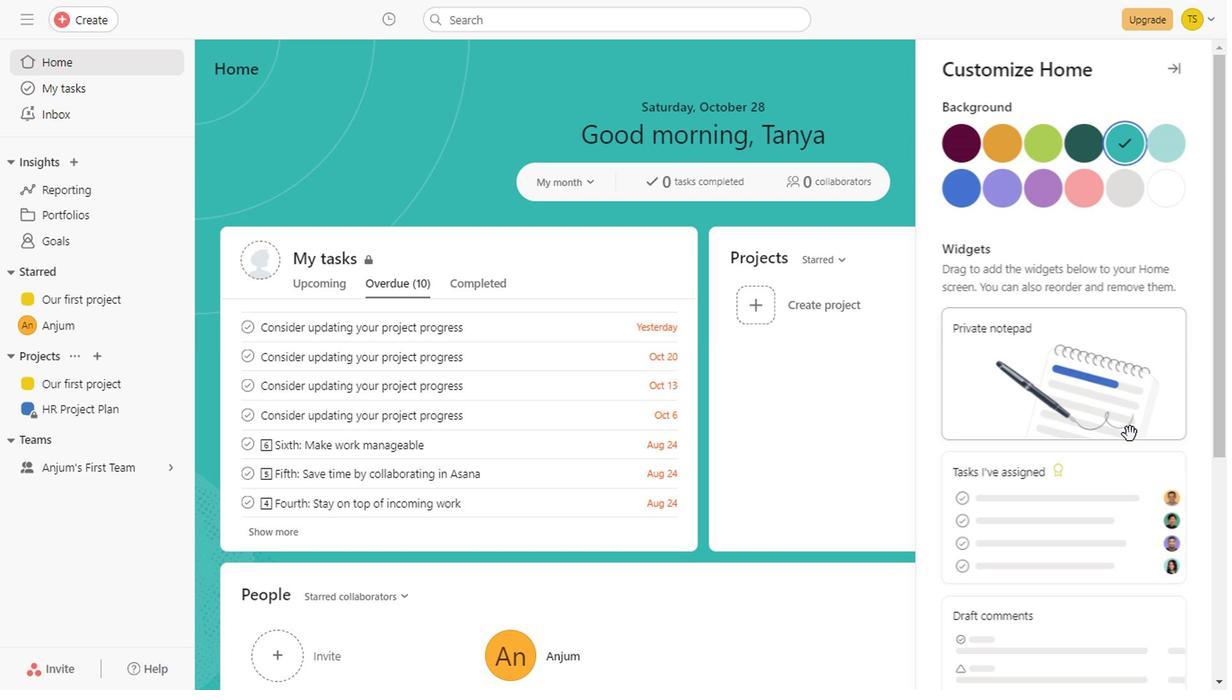 
Action: Mouse moved to (827, 108)
Screenshot: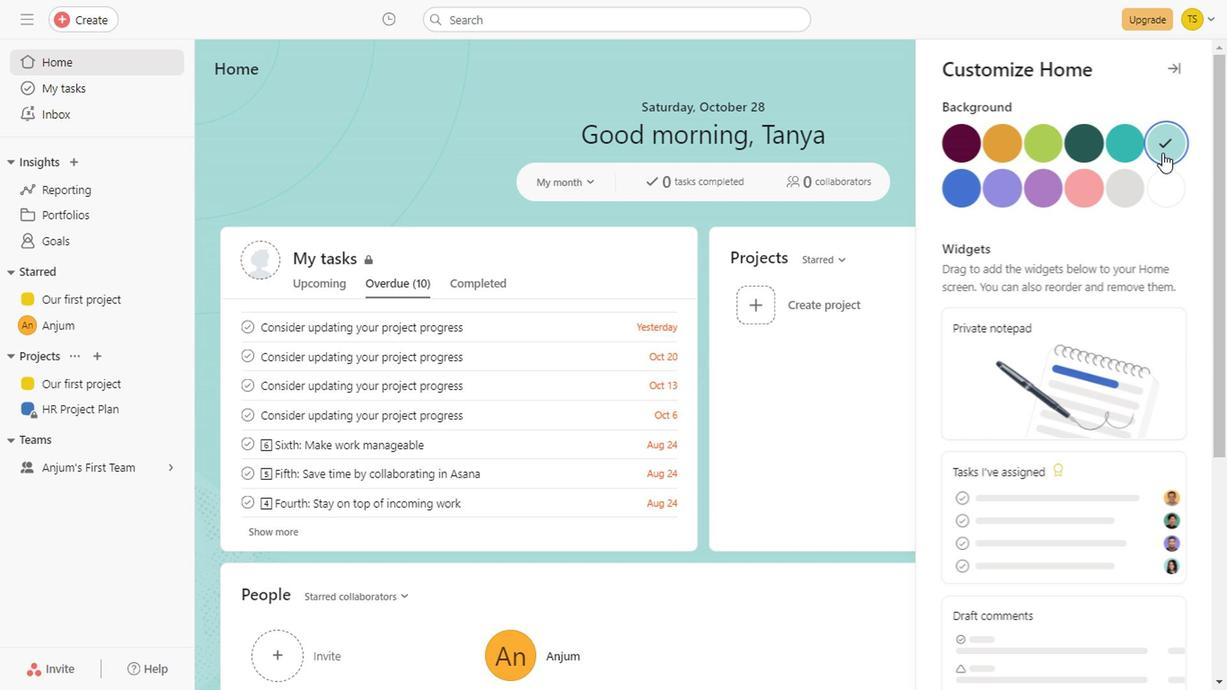 
Action: Mouse pressed left at (827, 108)
Screenshot: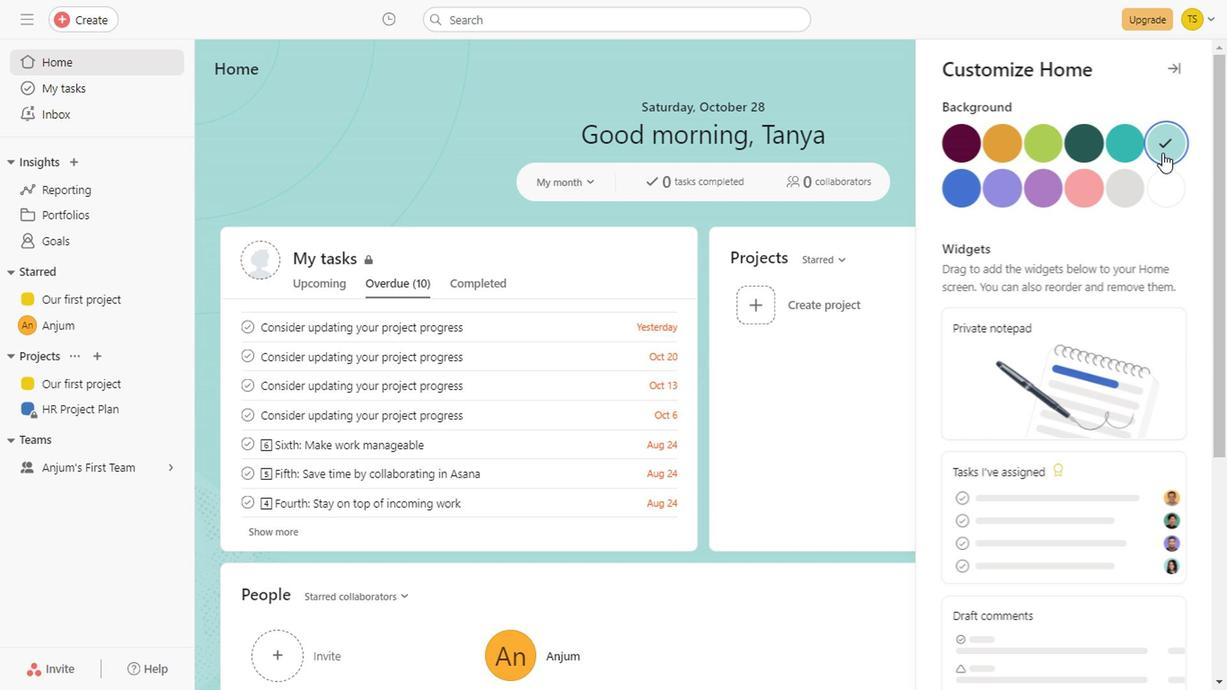 
Action: Mouse moved to (685, 129)
Screenshot: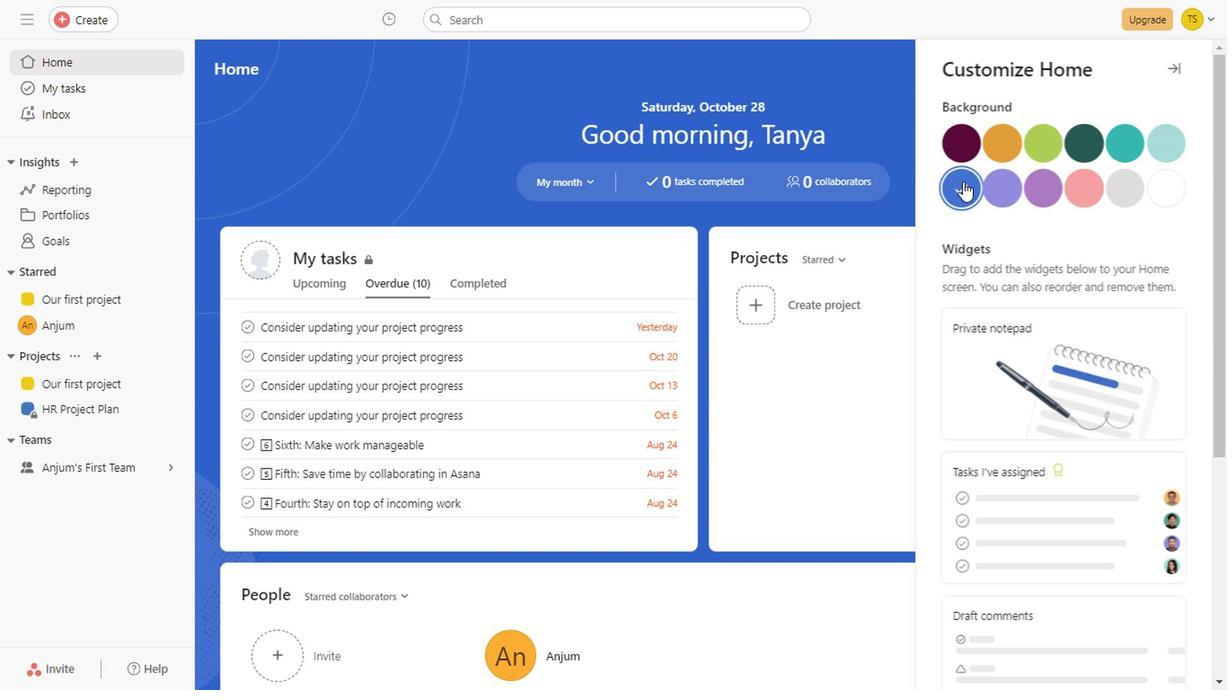 
Action: Mouse pressed left at (685, 129)
Screenshot: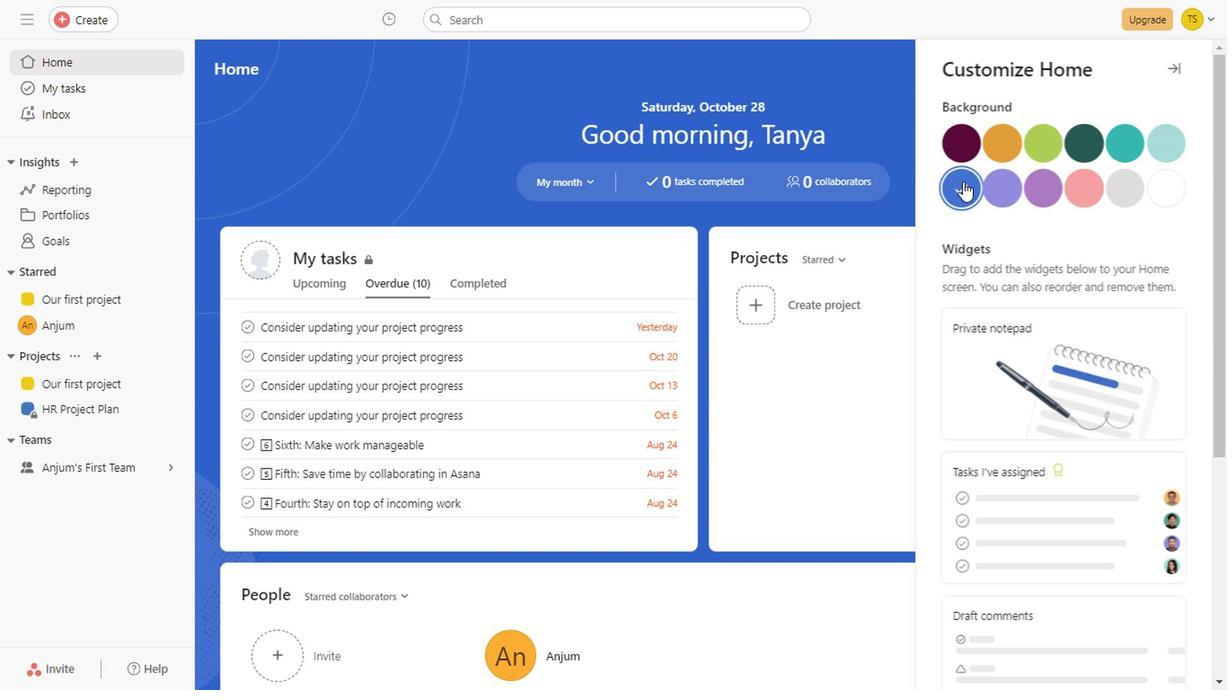 
Action: Mouse moved to (722, 136)
Screenshot: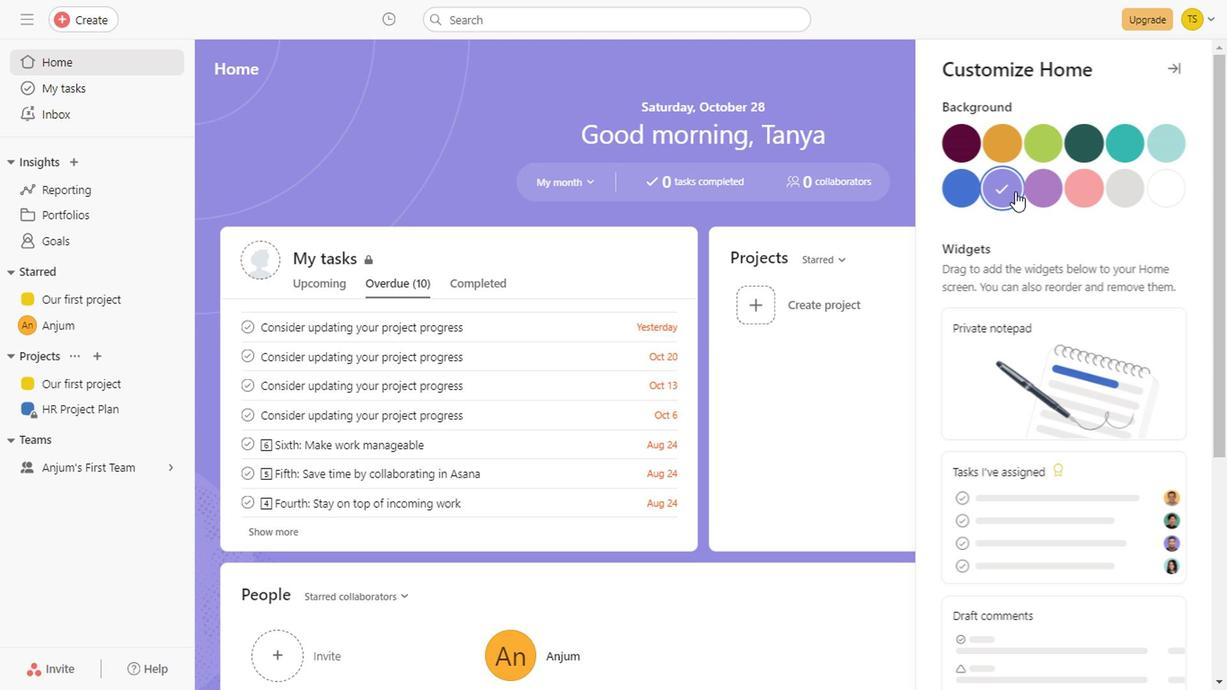 
Action: Mouse pressed left at (722, 136)
Screenshot: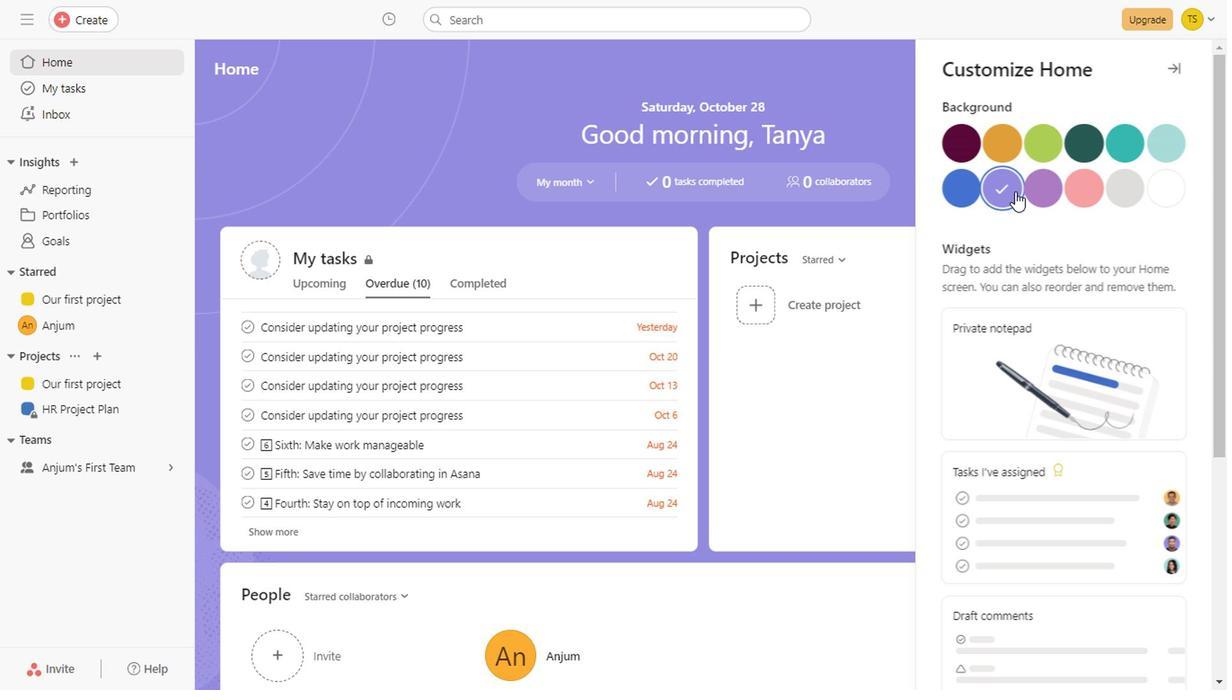 
Action: Mouse moved to (738, 134)
Screenshot: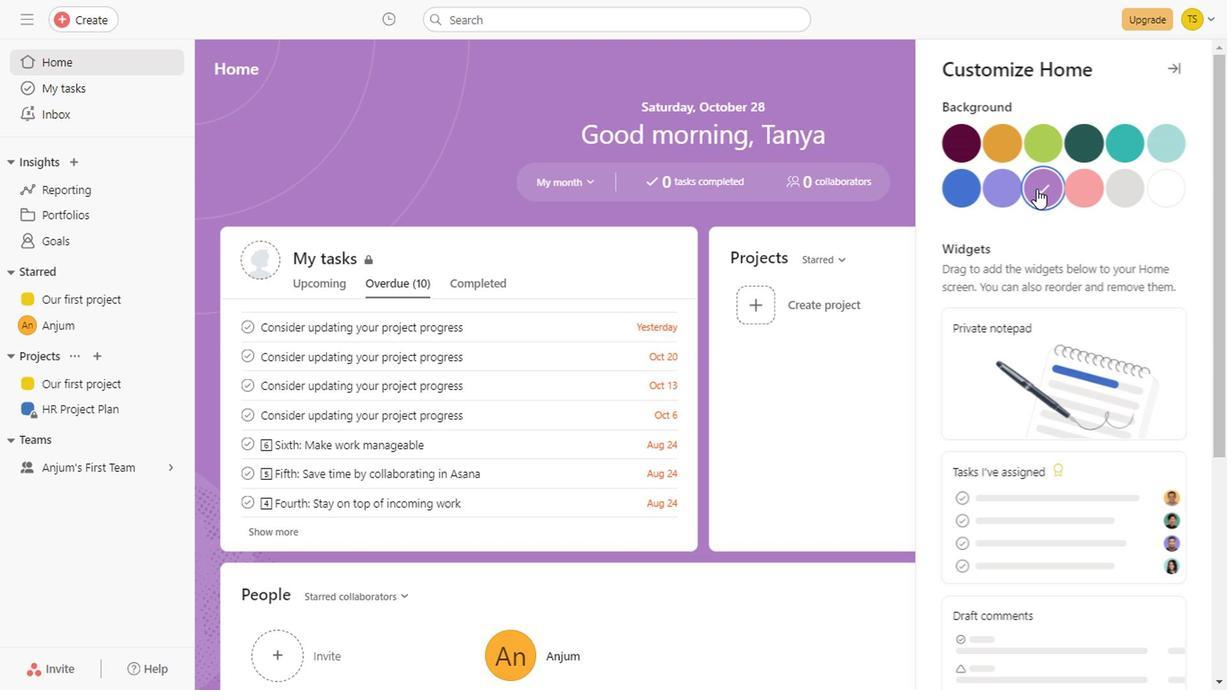 
Action: Mouse pressed left at (738, 134)
Screenshot: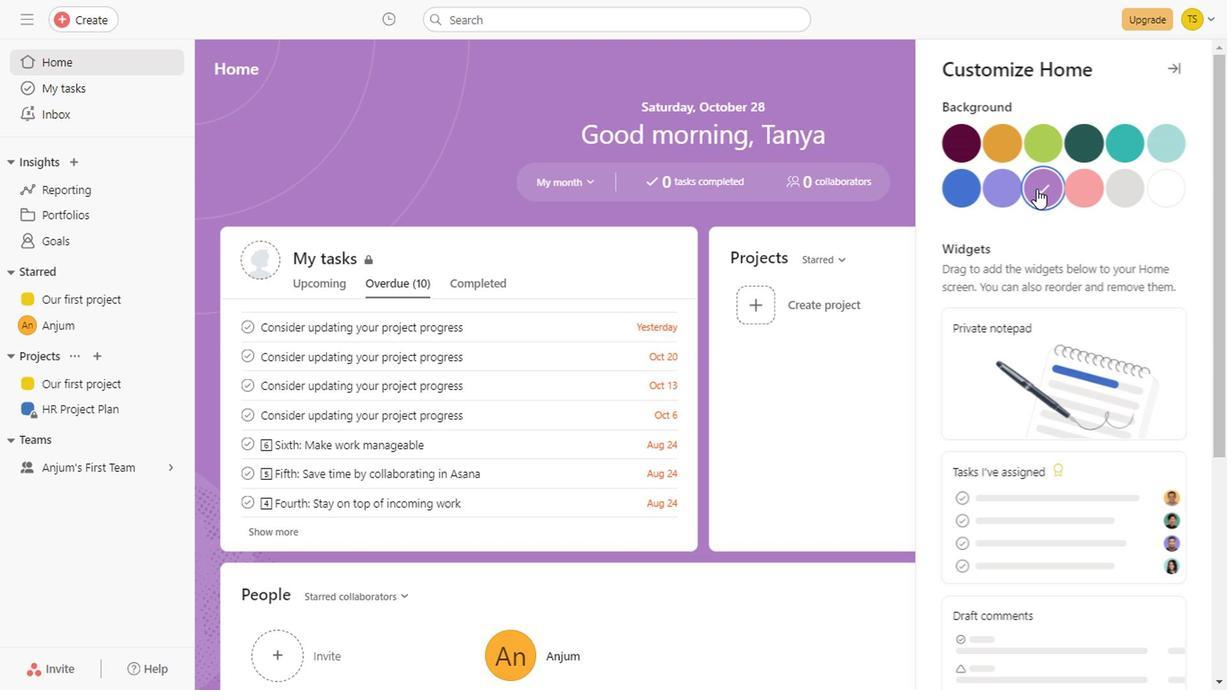 
Action: Mouse moved to (774, 140)
Screenshot: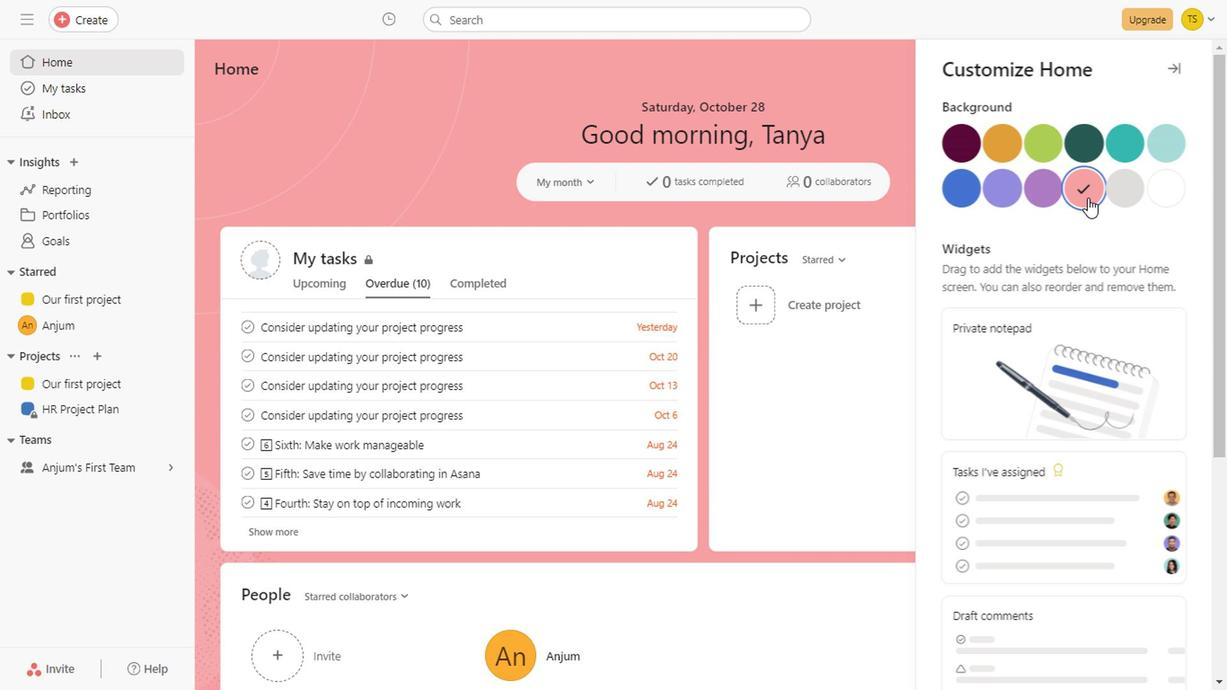 
Action: Mouse pressed left at (774, 140)
Screenshot: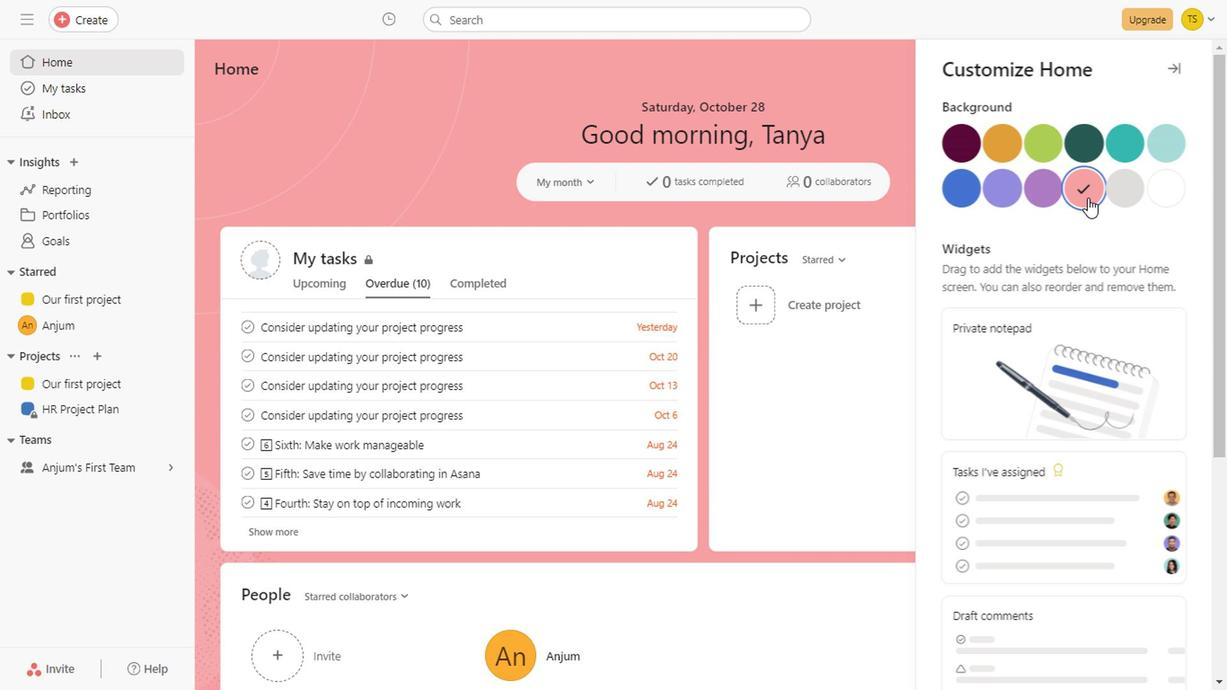 
Action: Mouse moved to (803, 139)
Screenshot: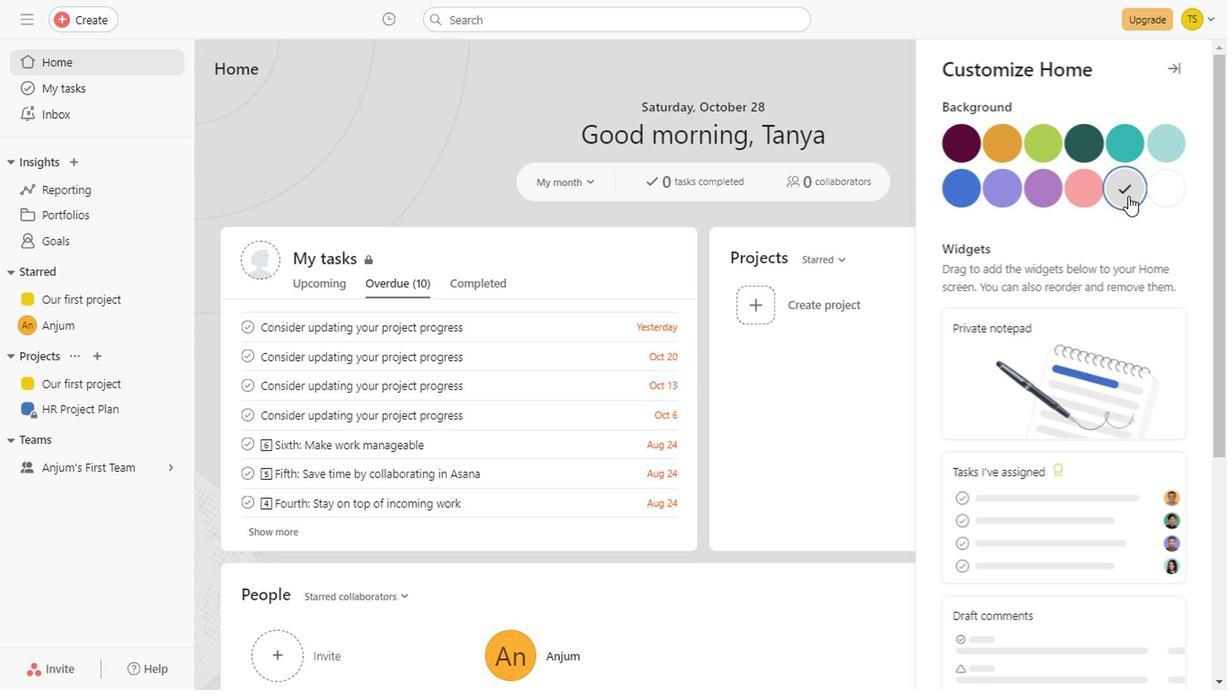 
Action: Mouse pressed left at (803, 139)
Screenshot: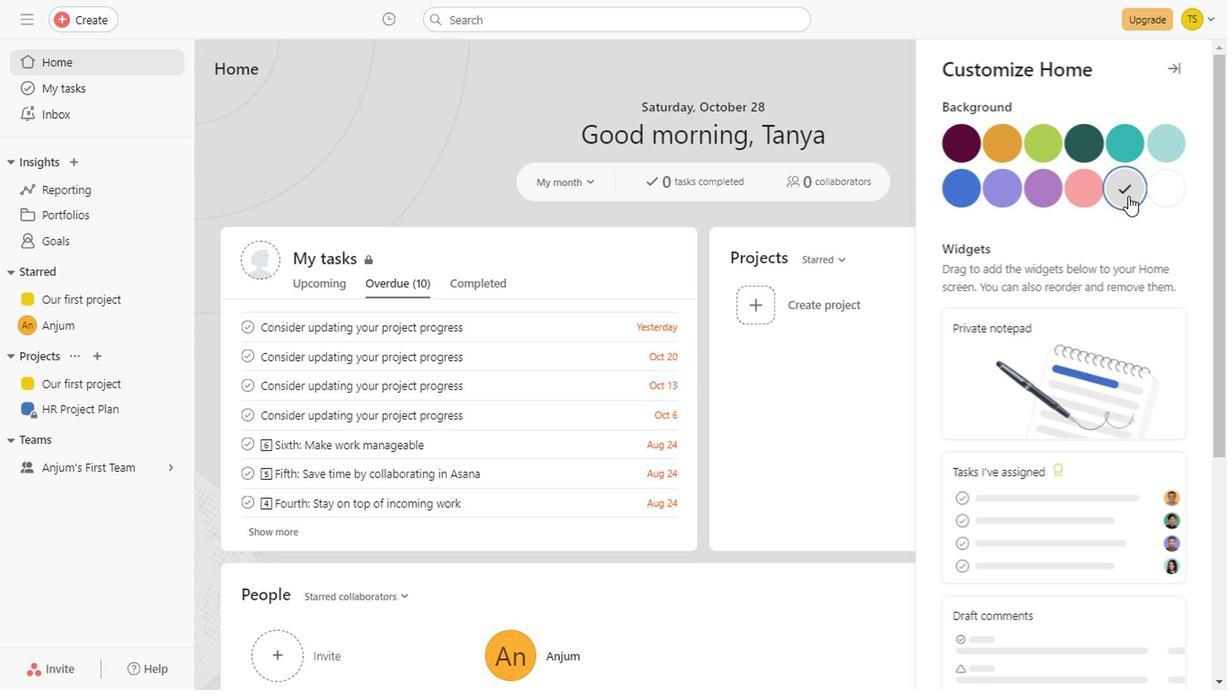 
Action: Mouse moved to (827, 136)
Screenshot: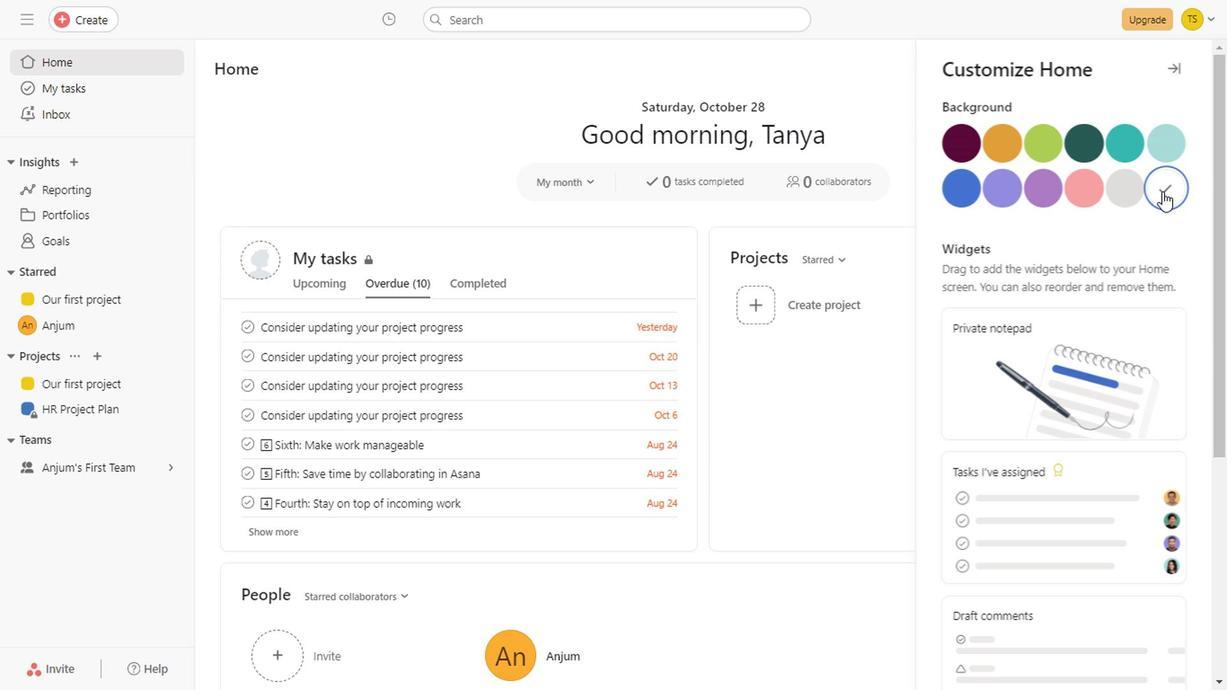 
Action: Mouse pressed left at (827, 136)
Screenshot: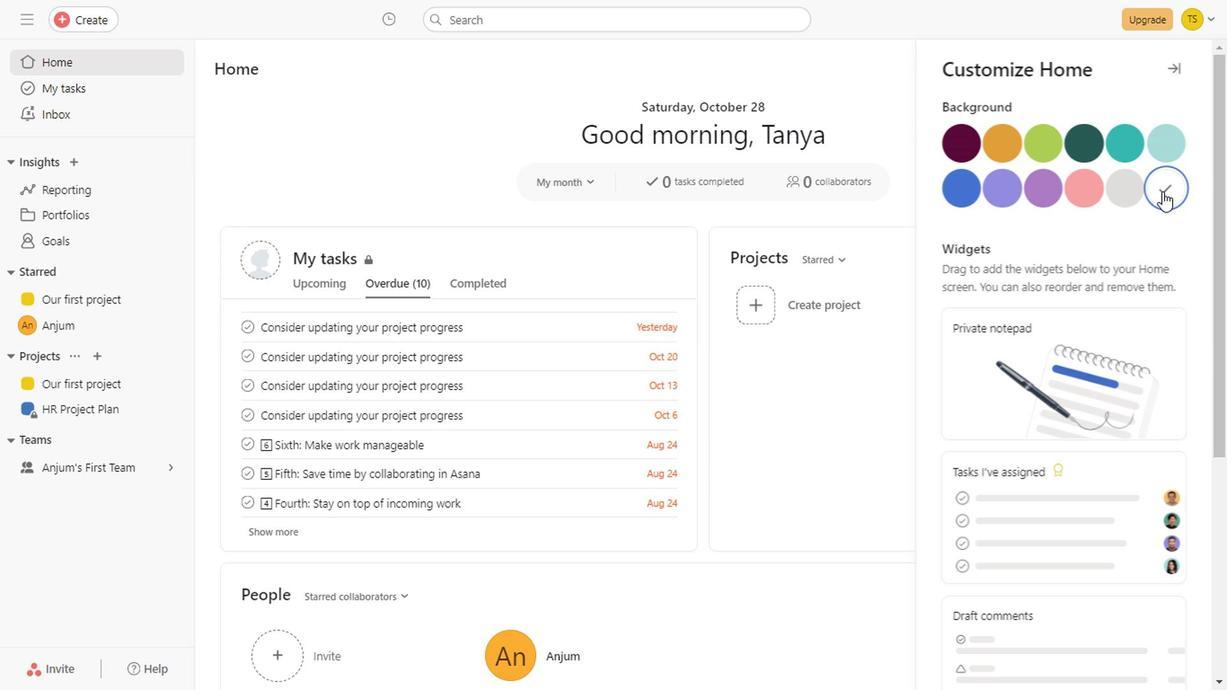 
Action: Mouse moved to (837, 328)
Screenshot: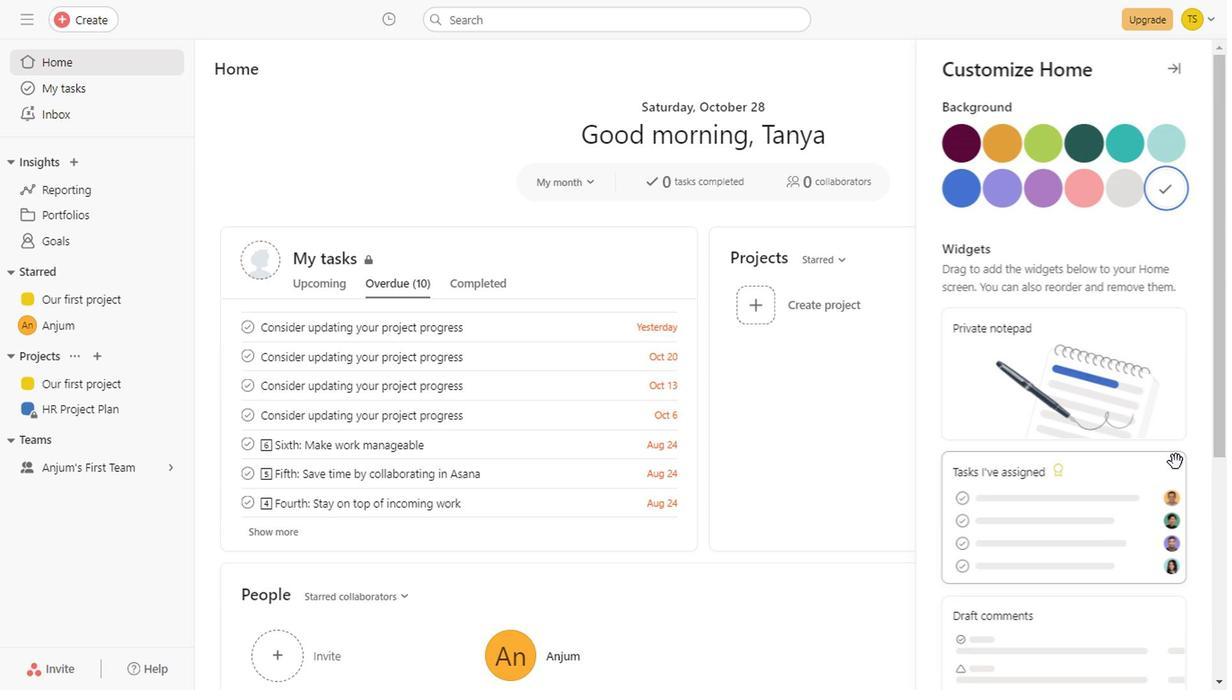 
Action: Mouse scrolled (837, 327) with delta (0, -1)
Screenshot: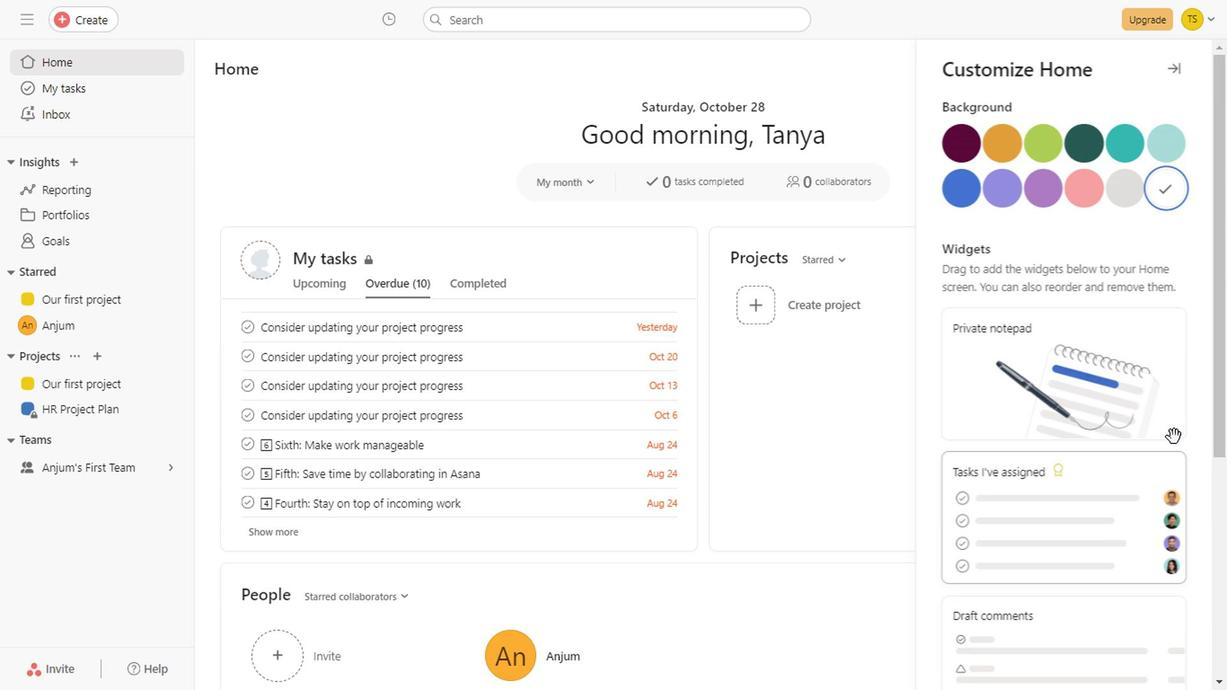
Action: Mouse scrolled (837, 327) with delta (0, -1)
Screenshot: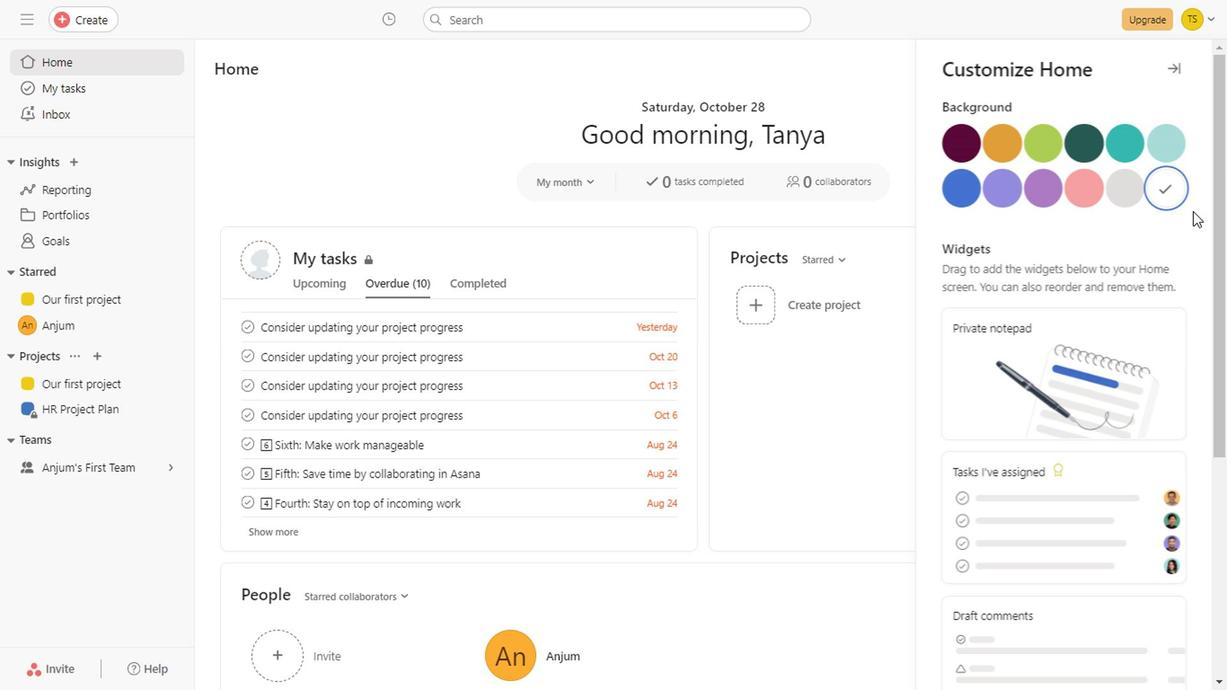 
Action: Mouse scrolled (837, 328) with delta (0, 0)
Screenshot: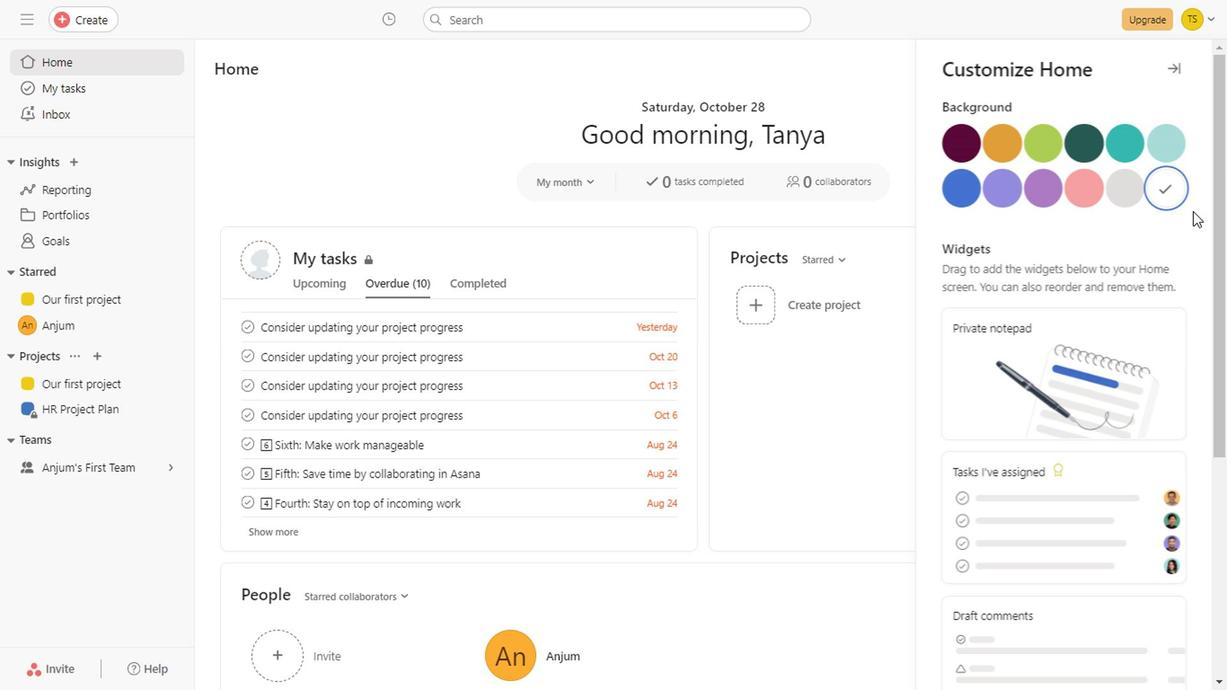 
Action: Mouse scrolled (837, 328) with delta (0, 0)
Screenshot: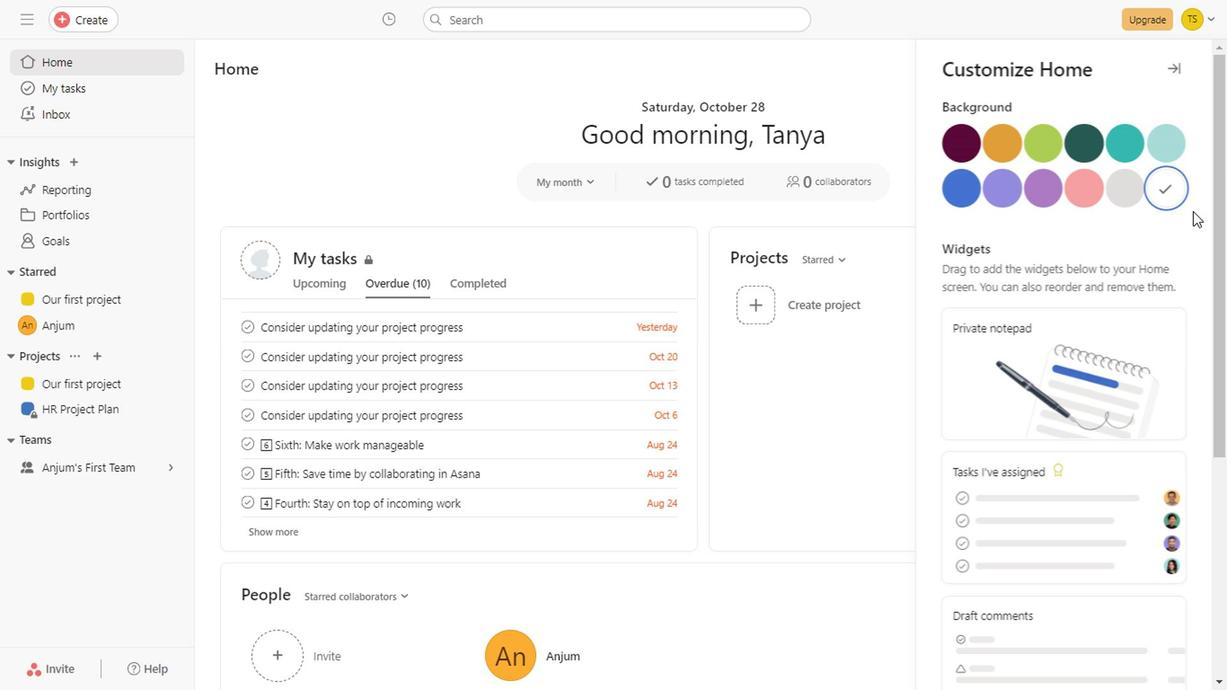 
Action: Mouse scrolled (837, 328) with delta (0, 0)
Screenshot: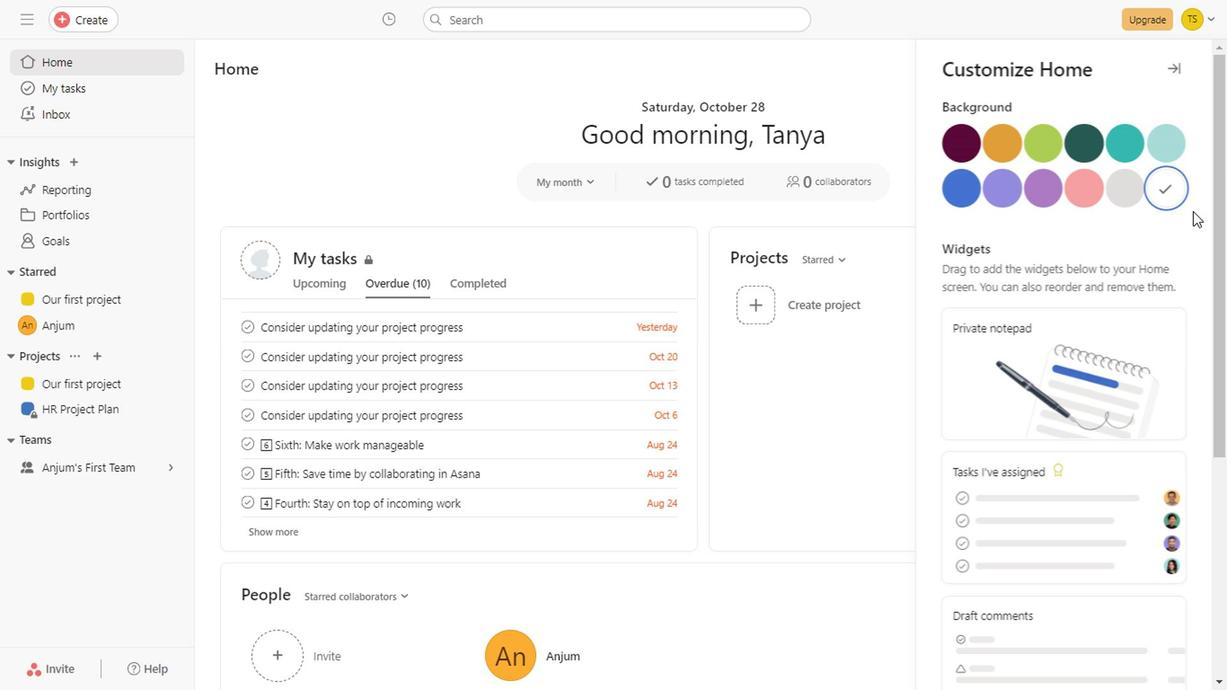 
Action: Mouse scrolled (837, 328) with delta (0, 0)
Screenshot: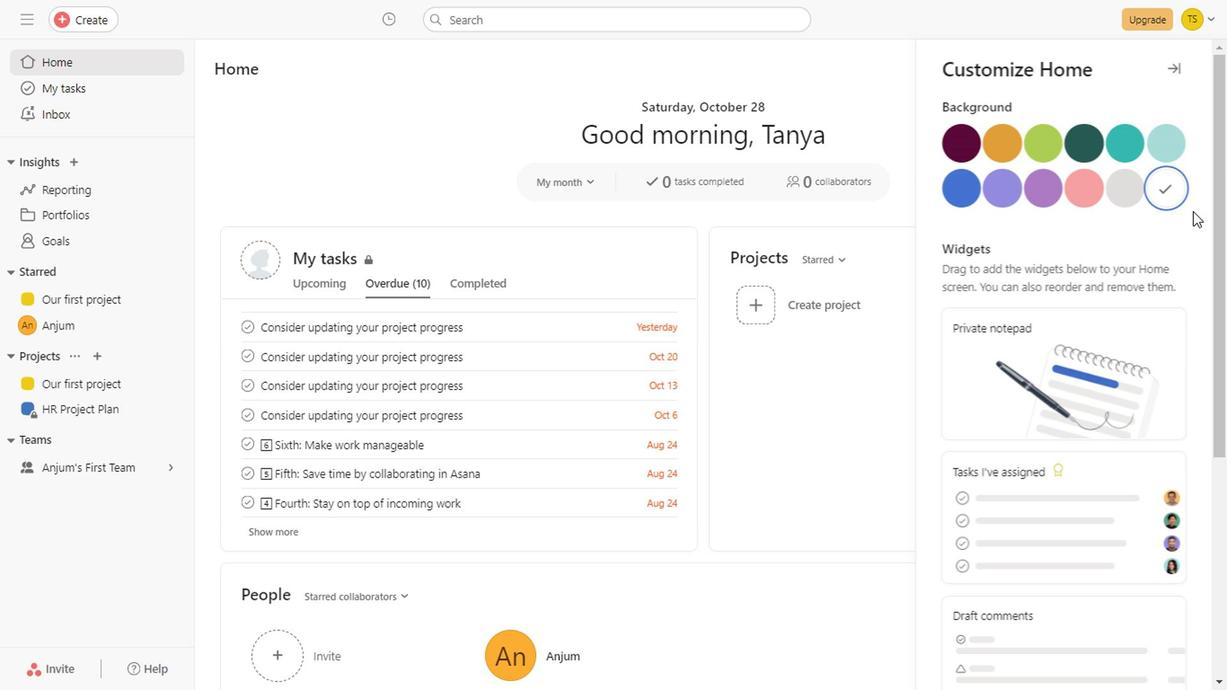 
Action: Mouse scrolled (837, 328) with delta (0, 0)
Screenshot: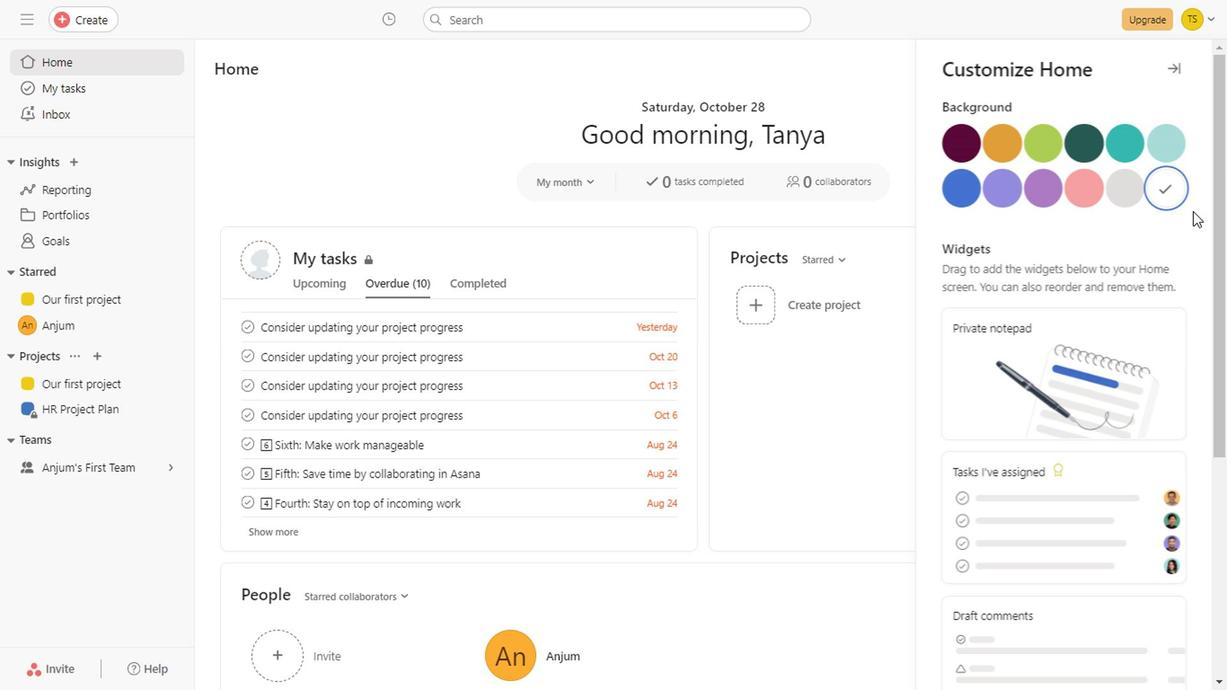 
Action: Mouse scrolled (837, 328) with delta (0, 0)
Screenshot: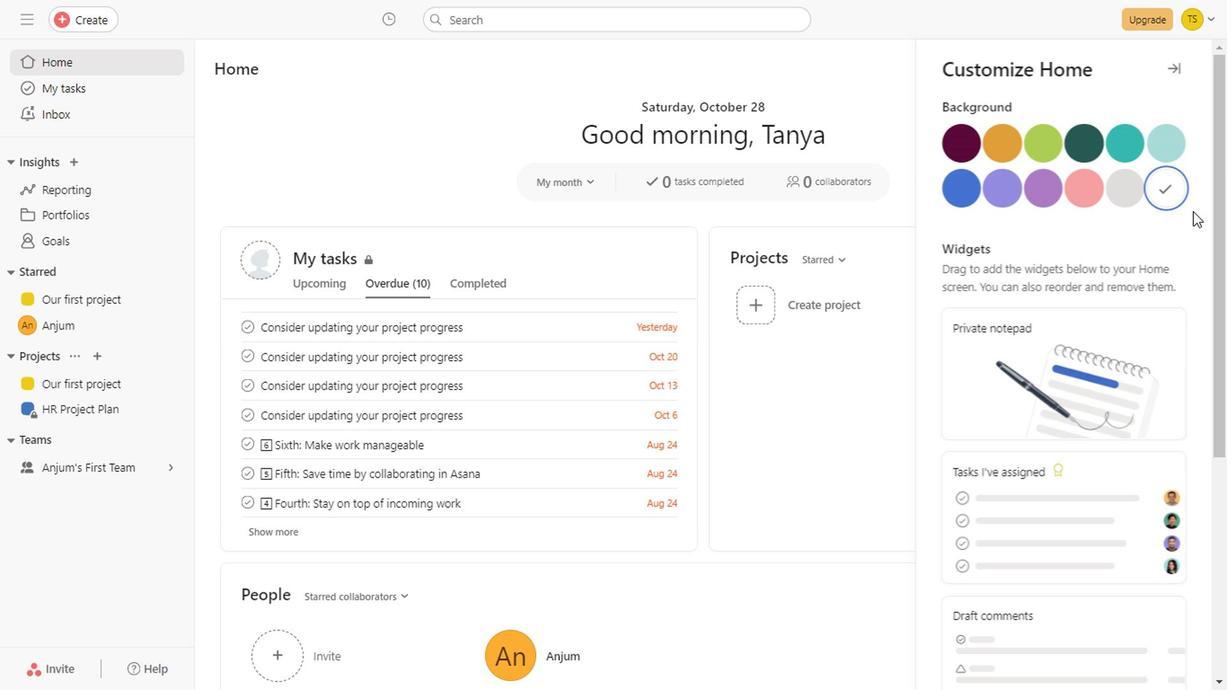 
Action: Mouse scrolled (837, 328) with delta (0, 0)
Screenshot: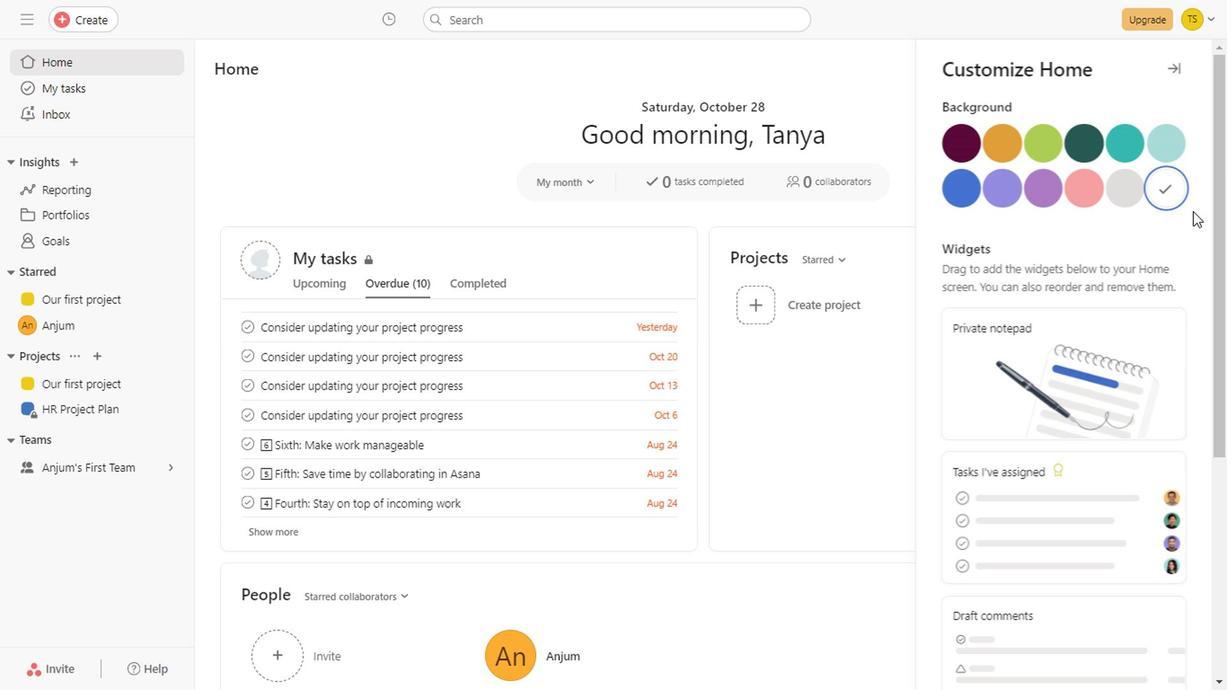 
Action: Mouse scrolled (837, 328) with delta (0, 0)
Screenshot: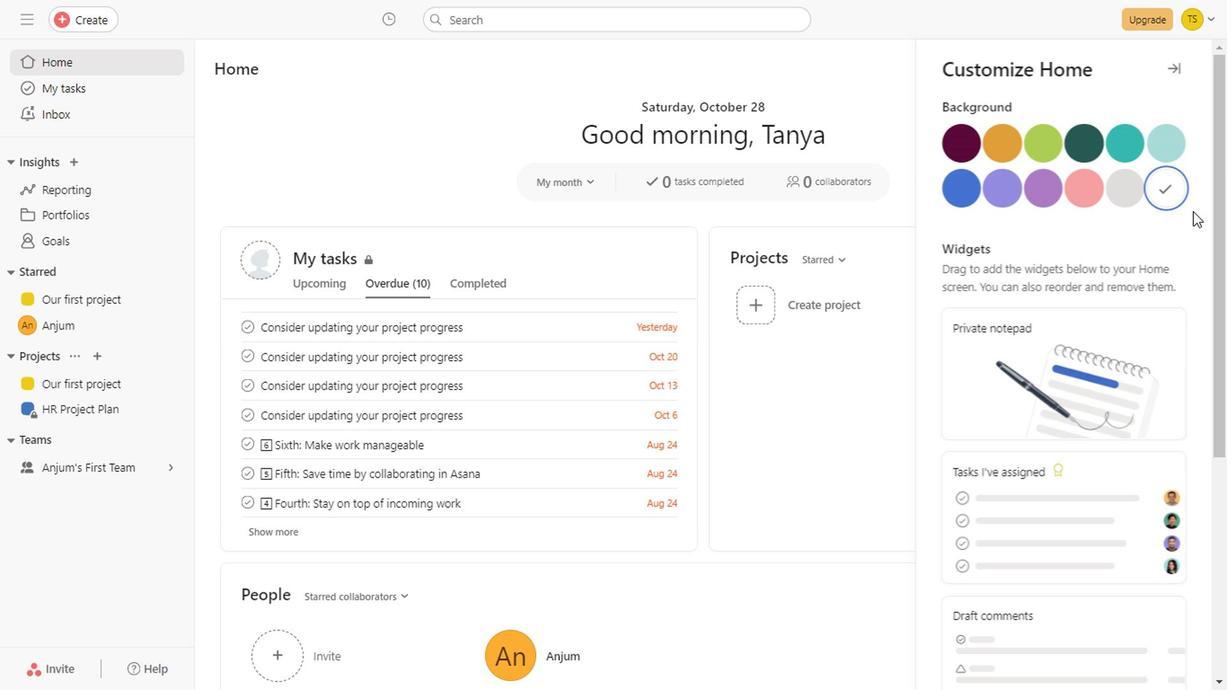 
Action: Mouse scrolled (837, 328) with delta (0, 0)
Screenshot: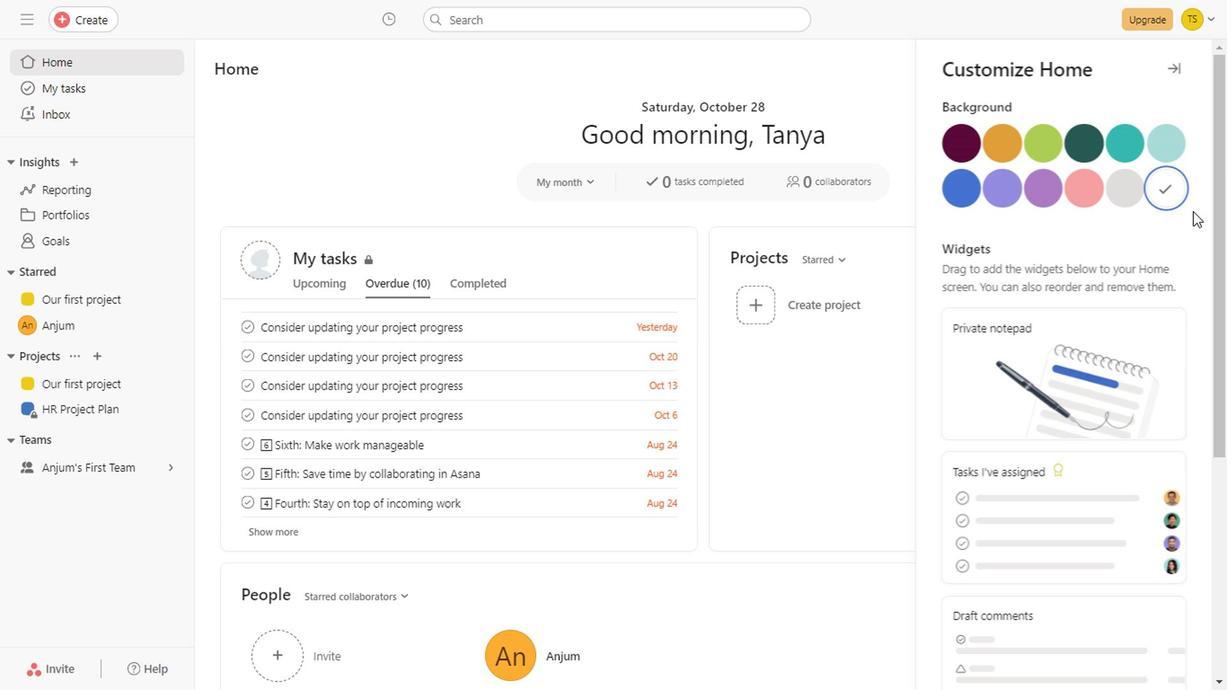 
Action: Mouse scrolled (837, 328) with delta (0, 0)
Screenshot: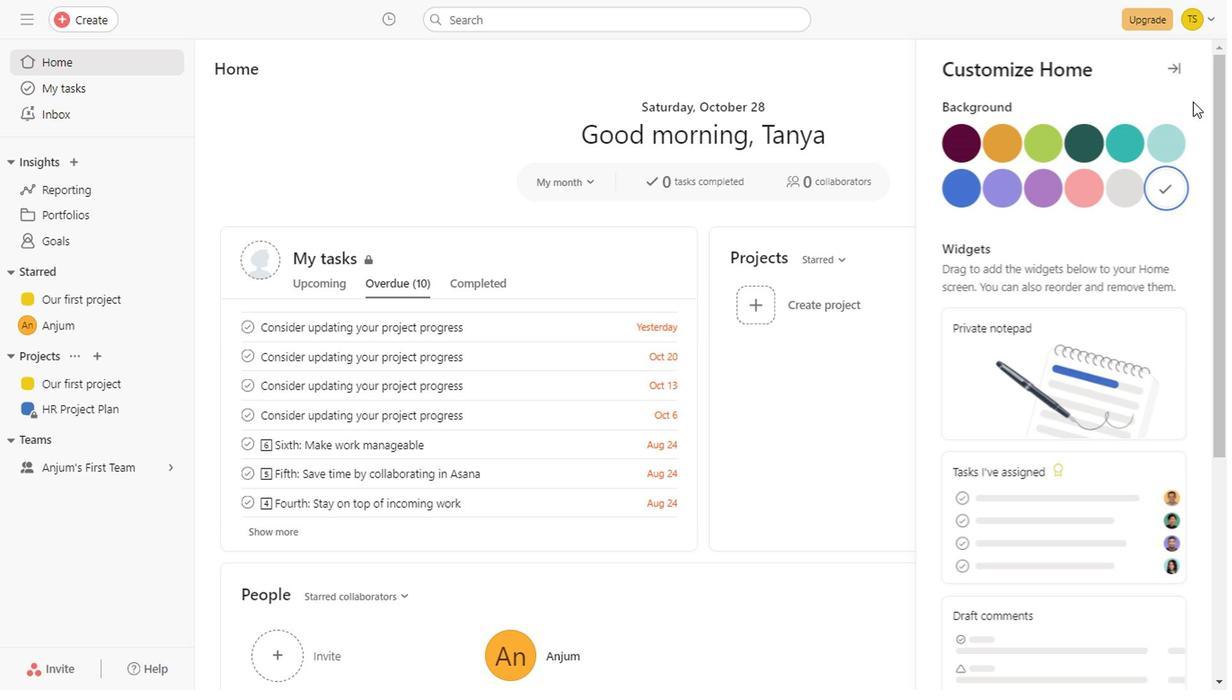 
Action: Mouse scrolled (837, 328) with delta (0, 0)
Screenshot: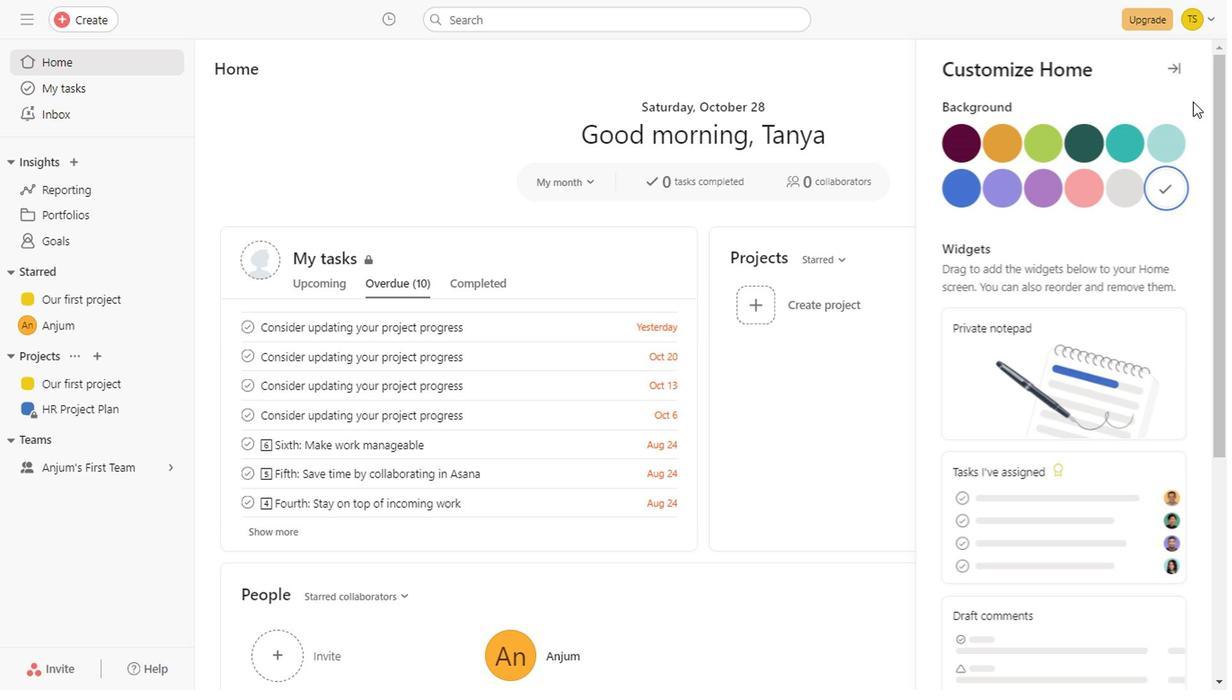 
Action: Mouse scrolled (837, 328) with delta (0, 0)
Screenshot: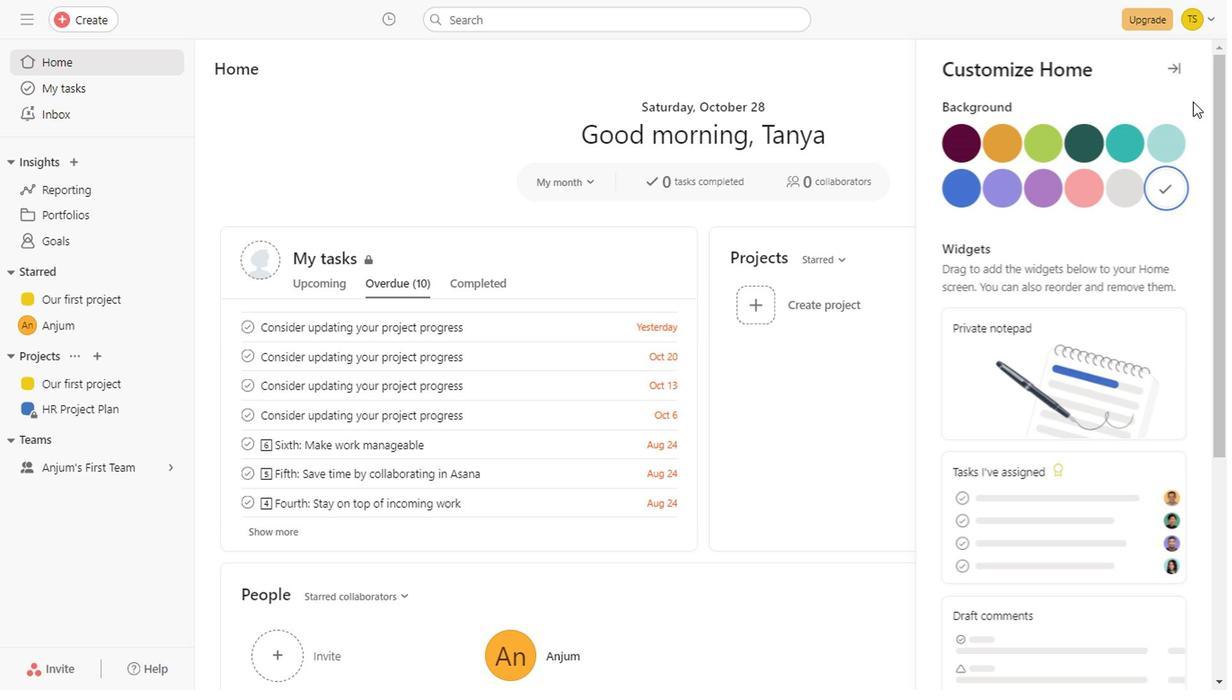 
Action: Mouse scrolled (837, 328) with delta (0, 0)
Screenshot: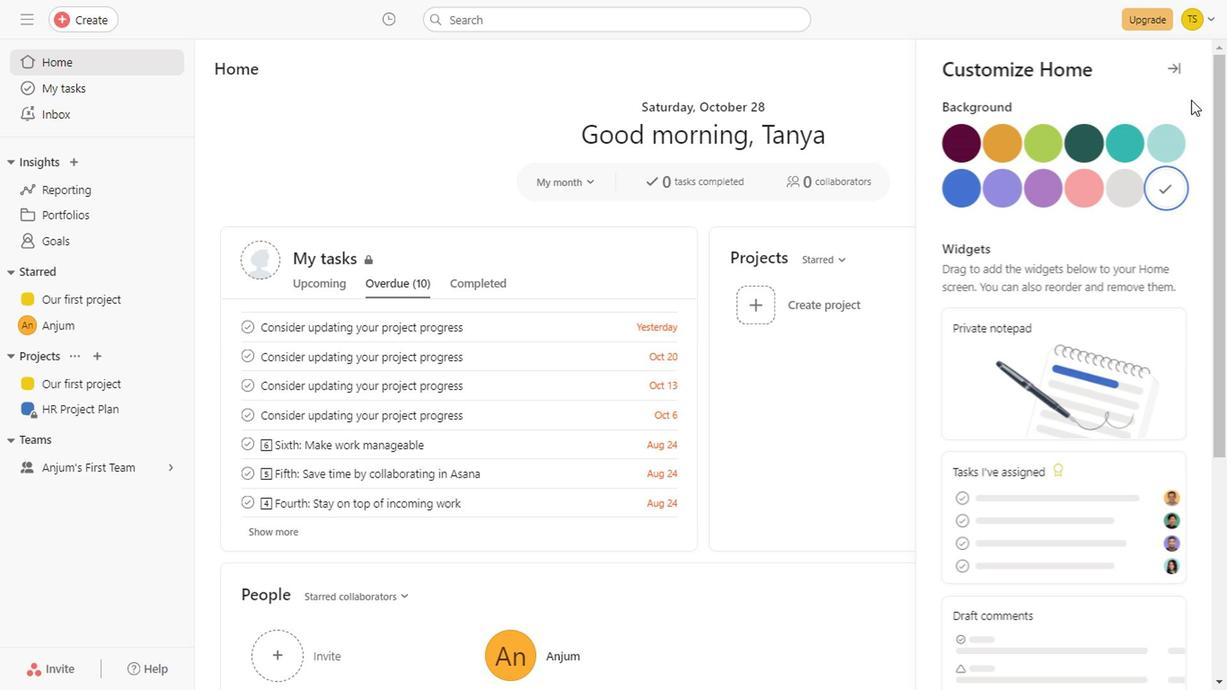 
Action: Mouse scrolled (837, 328) with delta (0, 0)
Screenshot: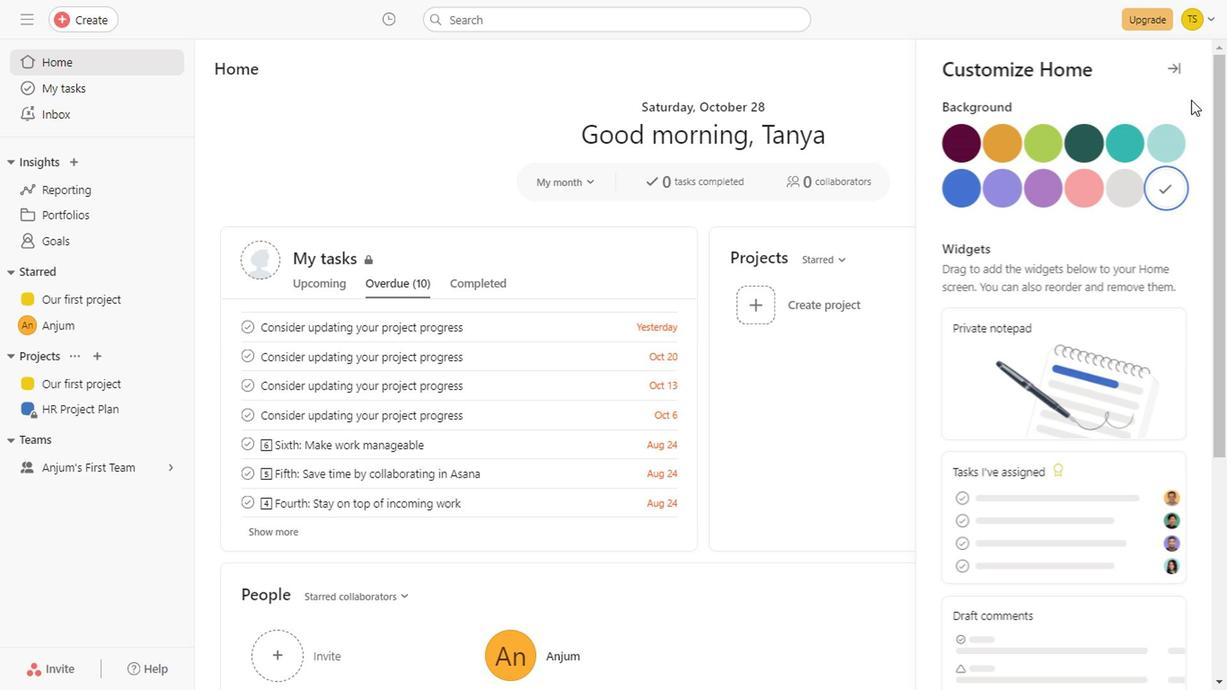 
Action: Mouse scrolled (837, 328) with delta (0, 0)
Screenshot: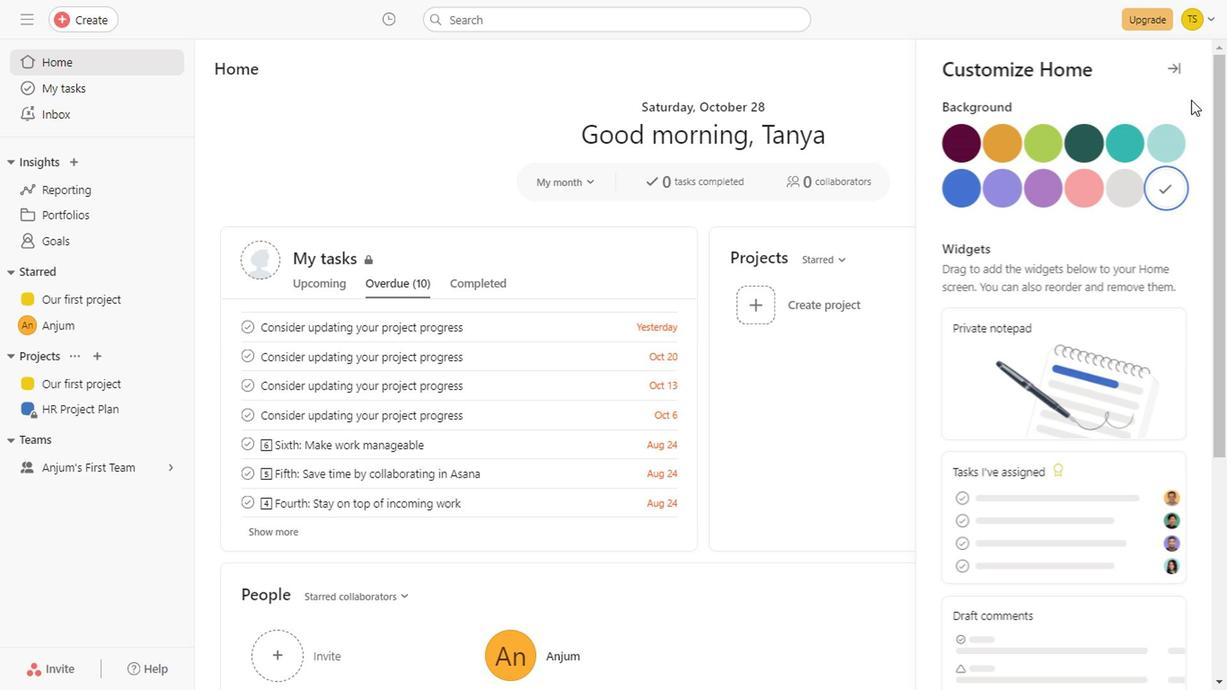 
Action: Mouse scrolled (837, 328) with delta (0, 0)
Screenshot: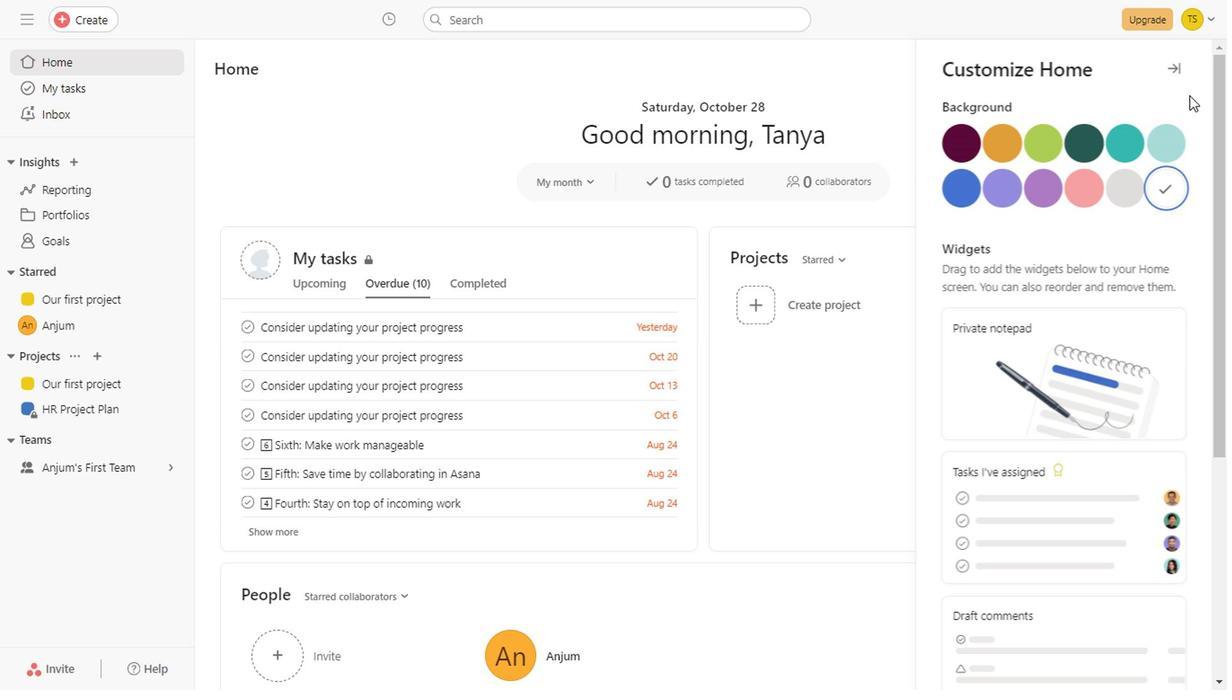 
Action: Mouse scrolled (837, 328) with delta (0, 0)
Screenshot: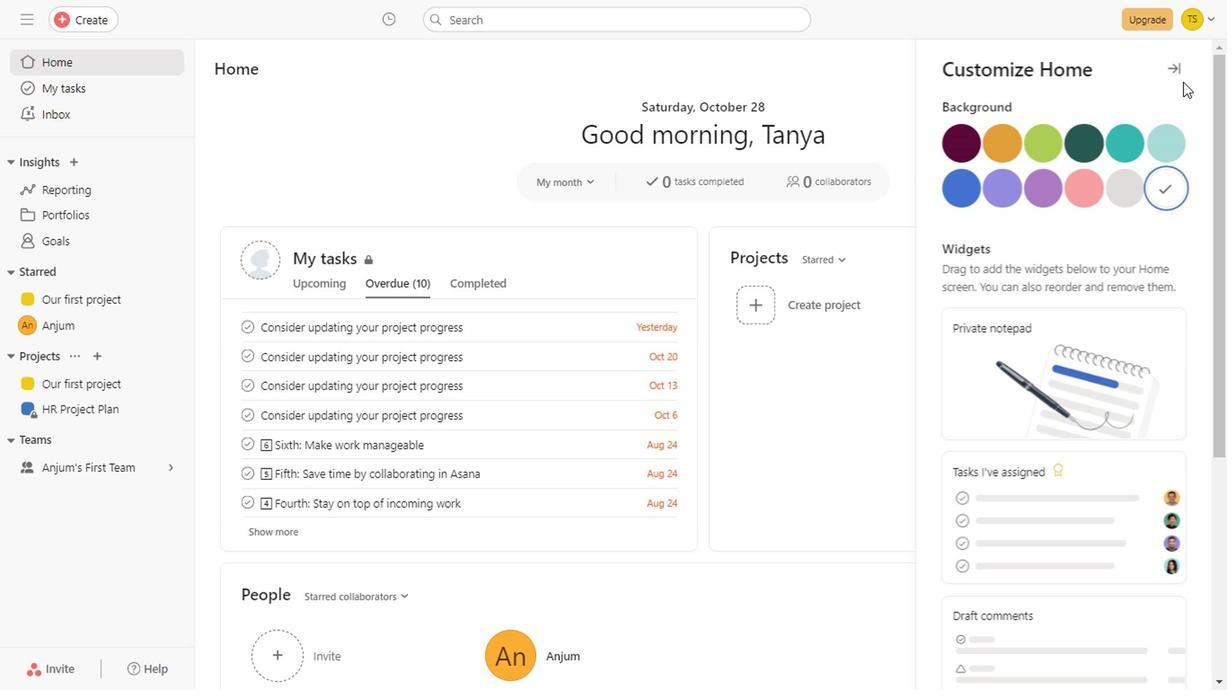 
Action: Mouse scrolled (837, 328) with delta (0, 0)
Screenshot: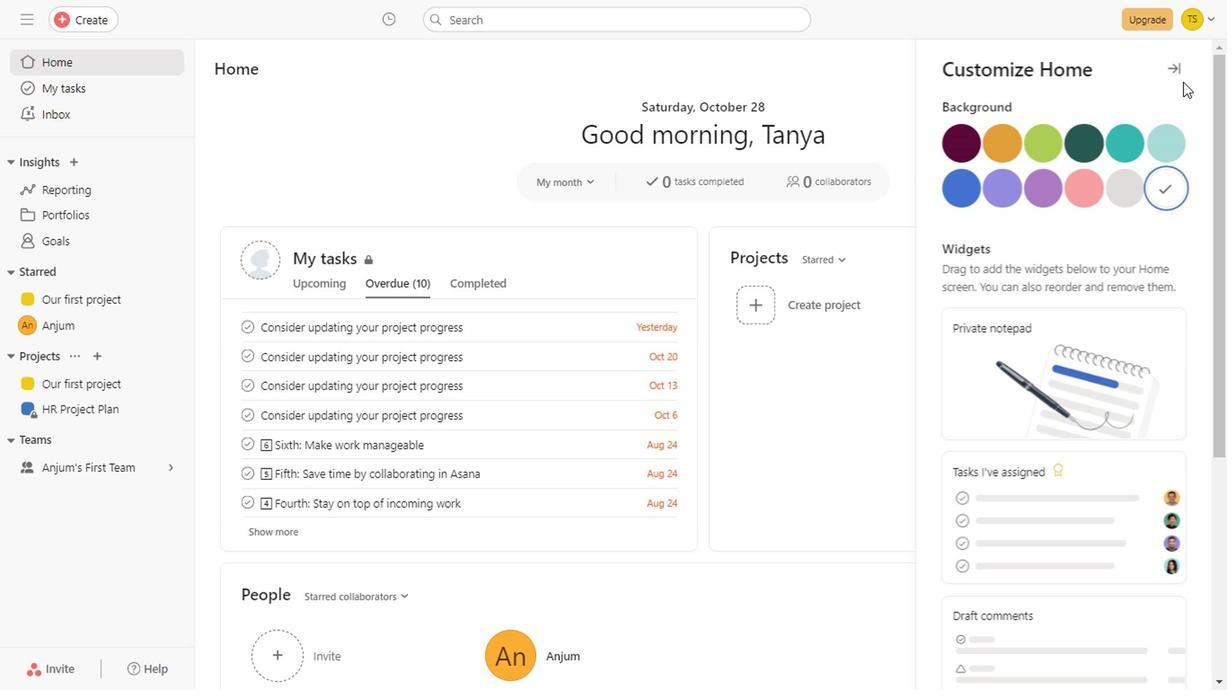 
Action: Mouse scrolled (837, 328) with delta (0, 0)
Screenshot: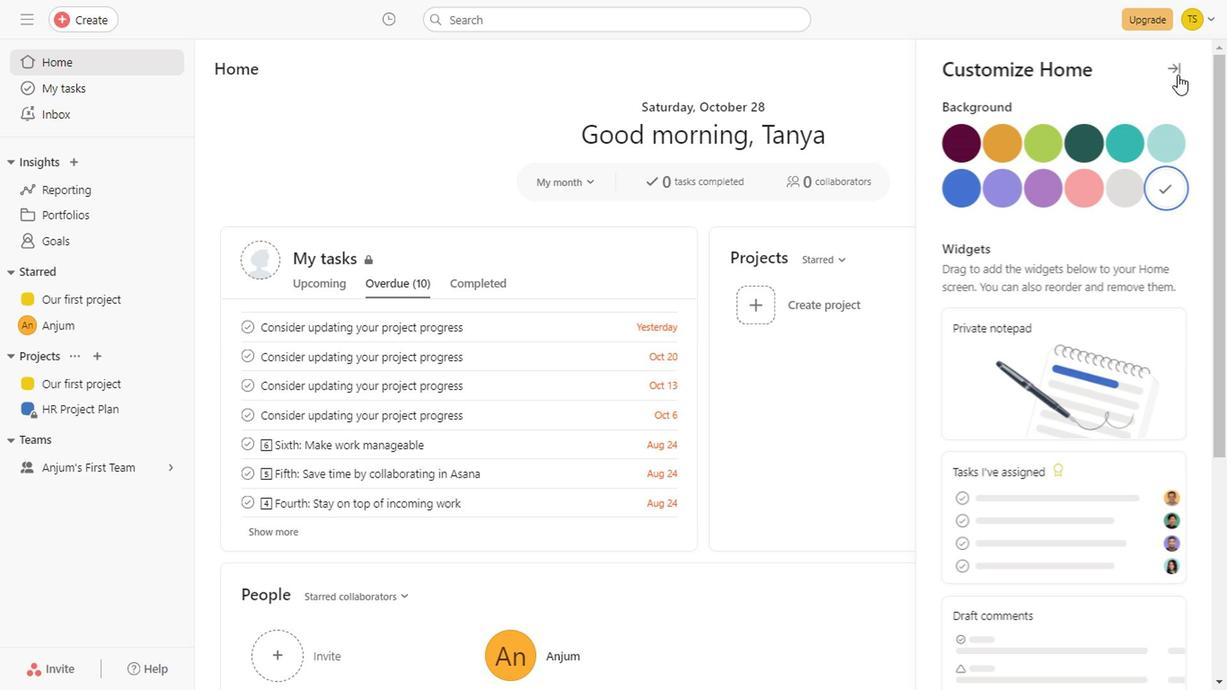 
Action: Mouse scrolled (837, 328) with delta (0, 0)
Screenshot: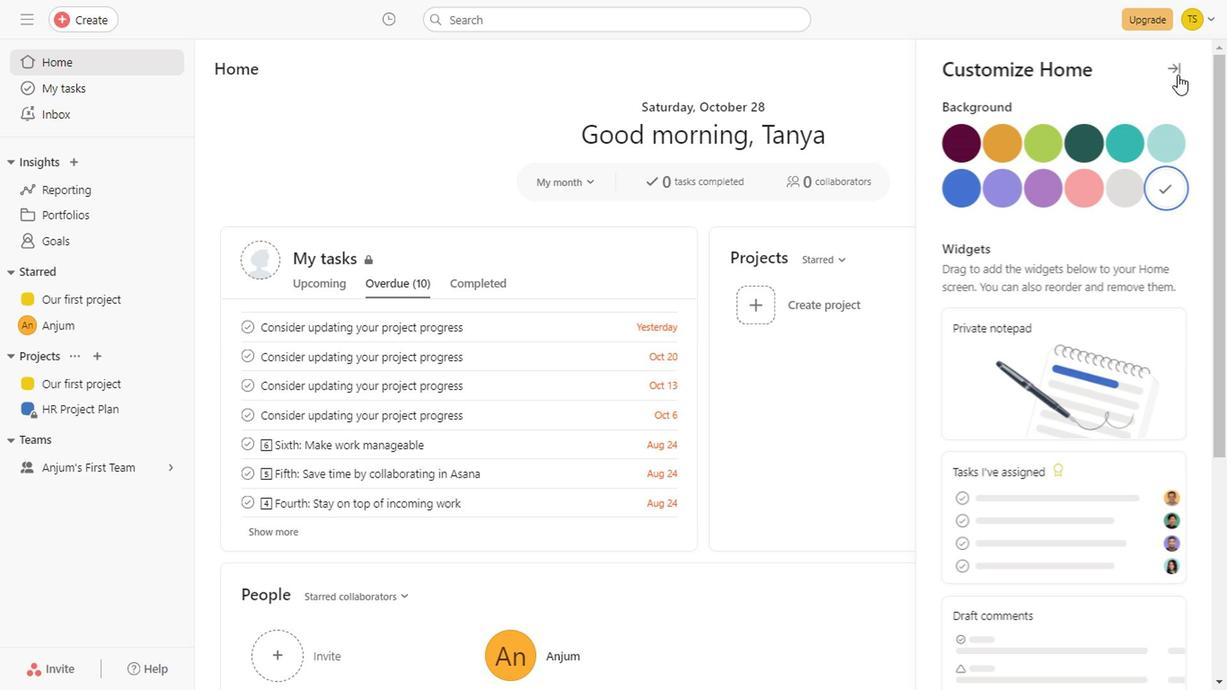 
Action: Mouse moved to (777, 97)
Screenshot: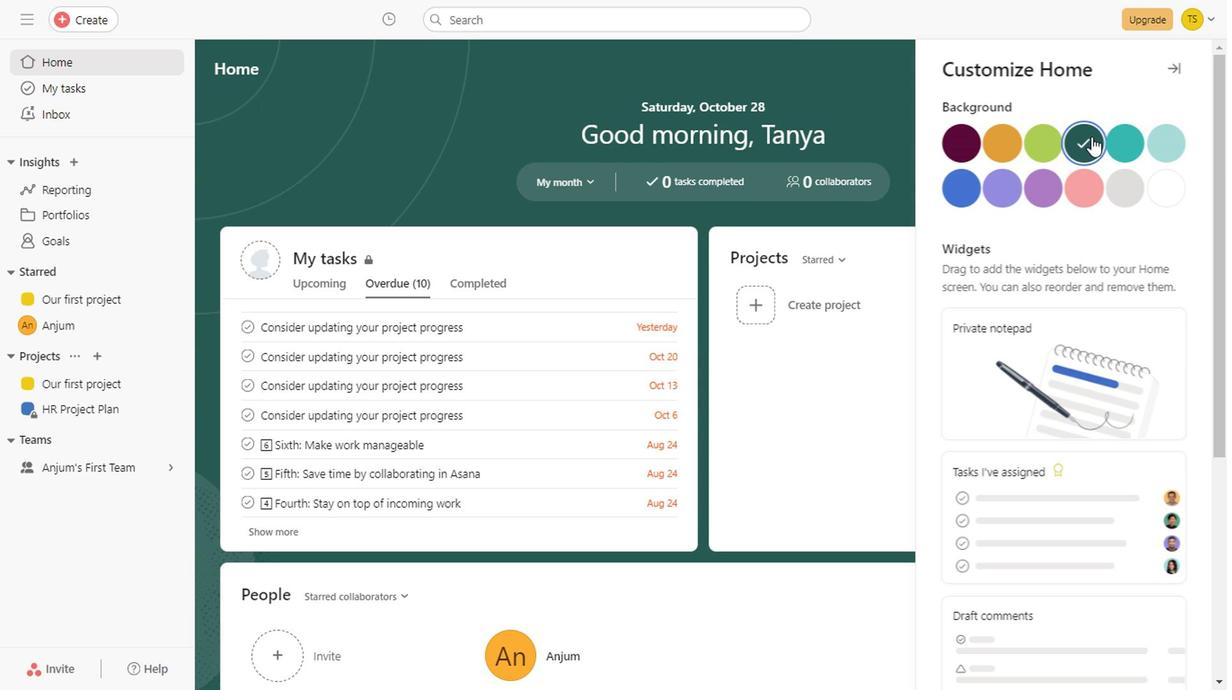 
Action: Mouse pressed left at (777, 97)
Screenshot: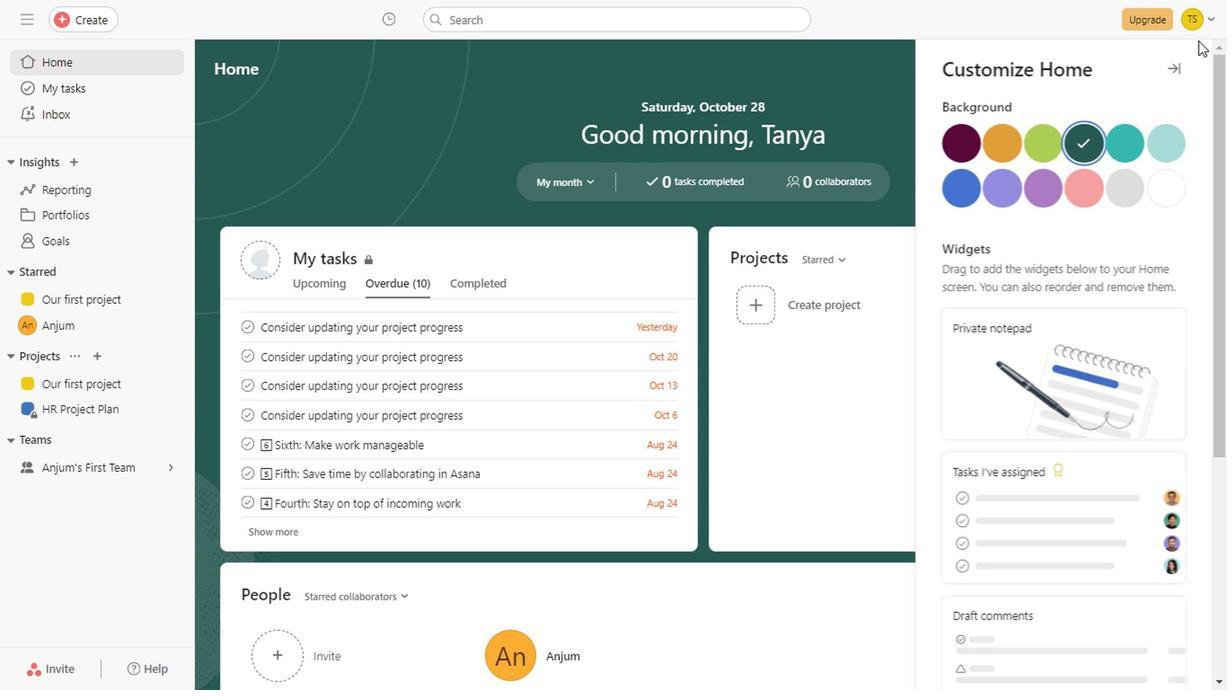 
Action: Mouse moved to (833, 46)
Screenshot: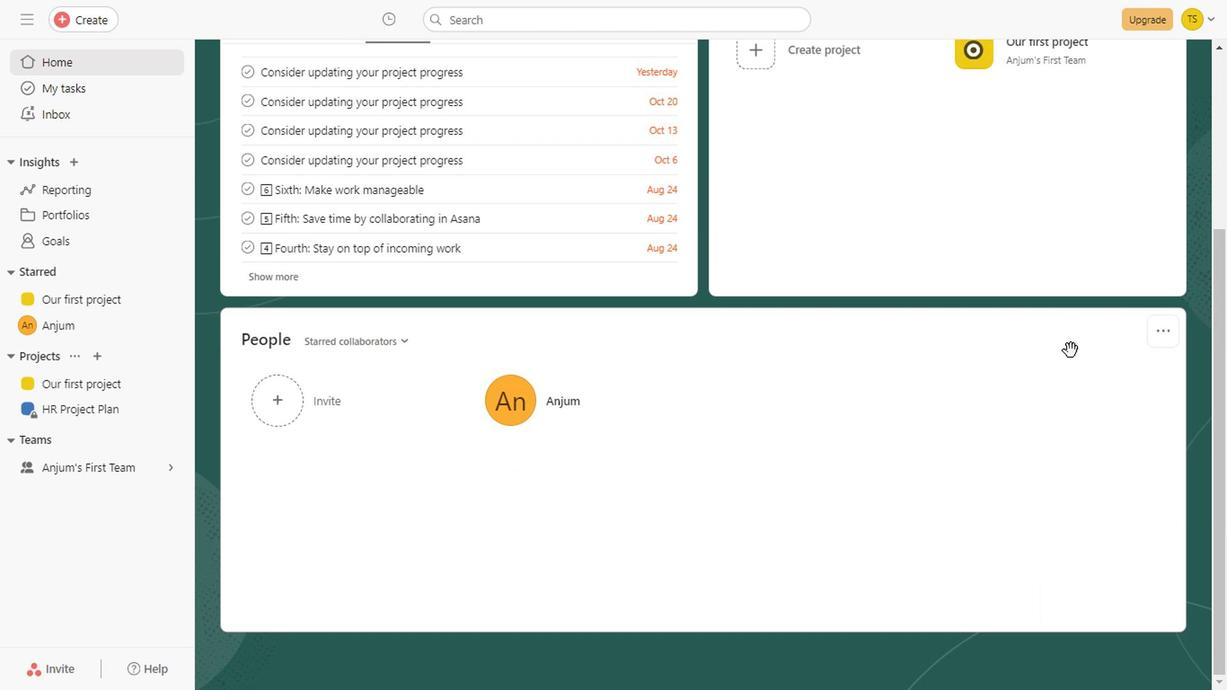 
Action: Mouse pressed left at (833, 46)
Screenshot: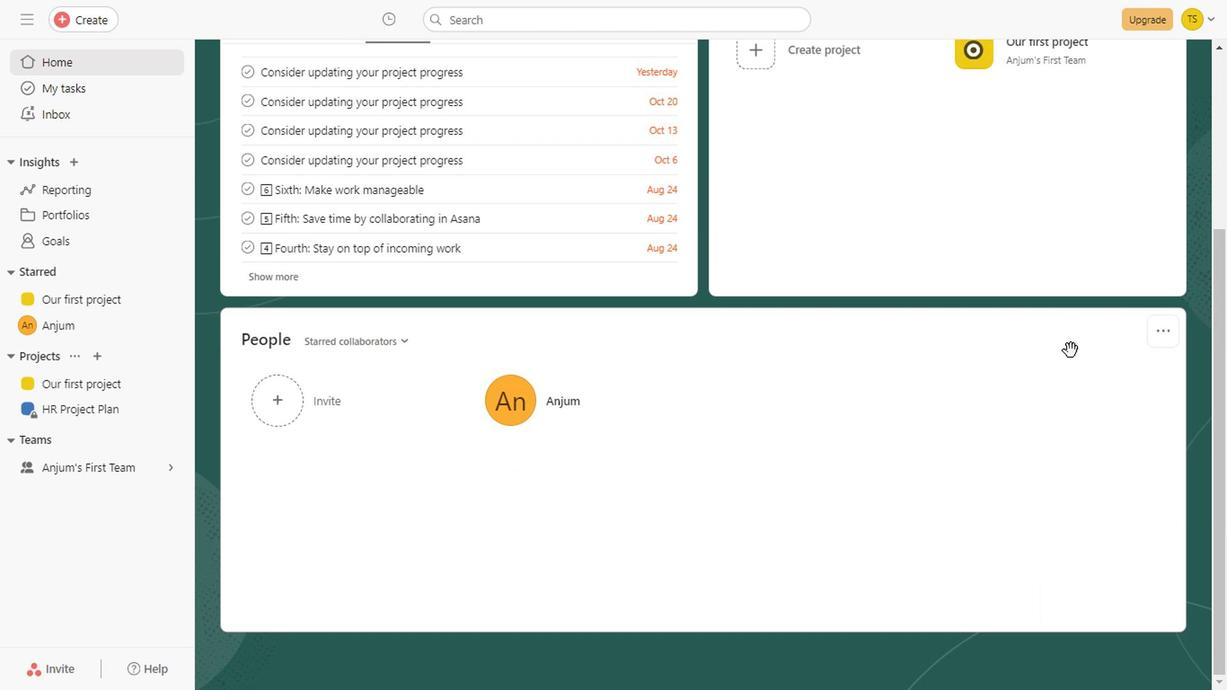 
Action: Mouse moved to (762, 249)
Screenshot: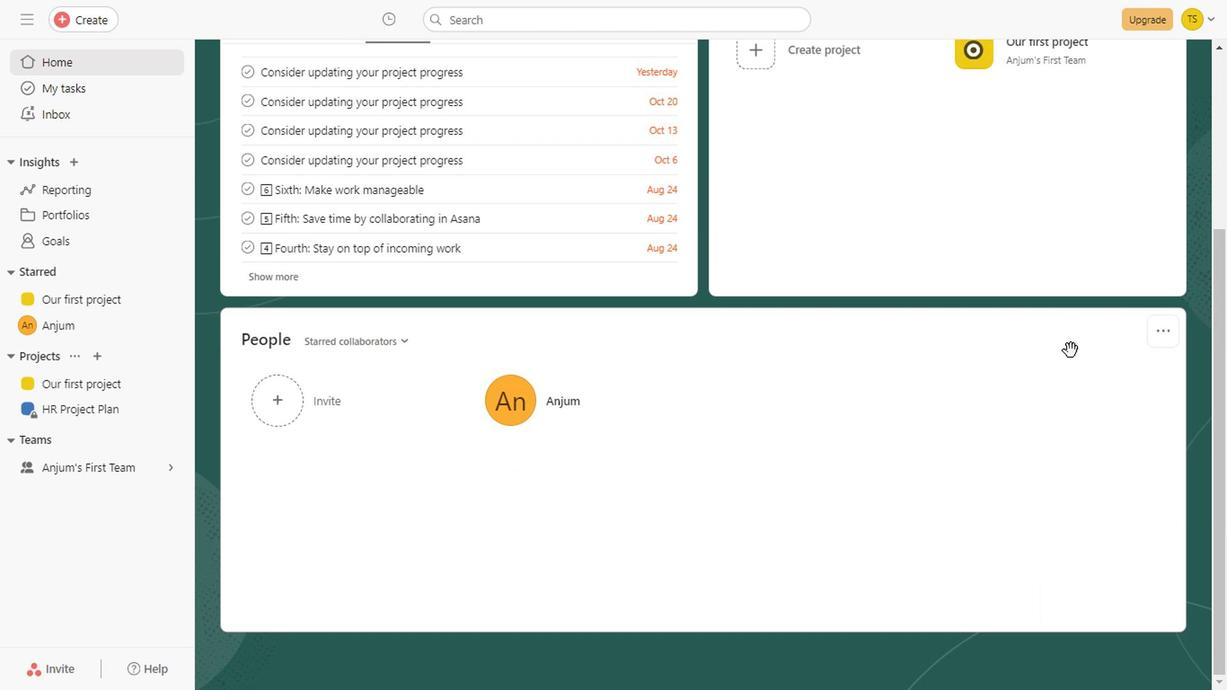 
Action: Mouse scrolled (762, 248) with delta (0, 0)
Screenshot: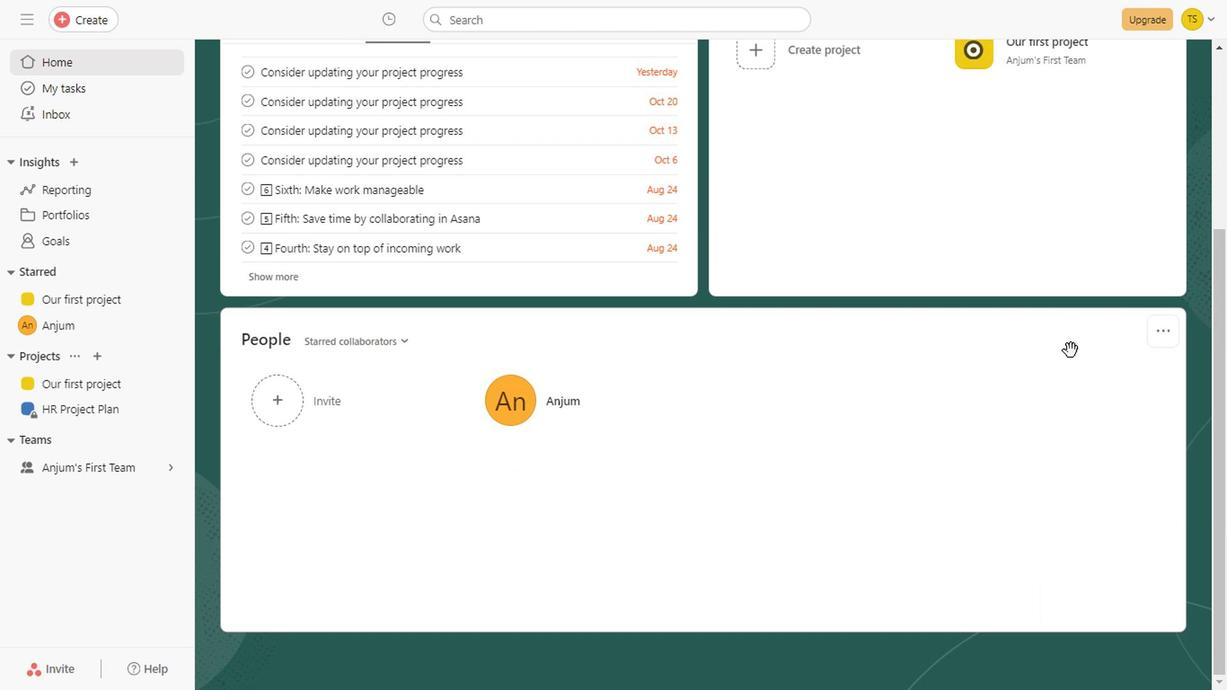 
Action: Mouse scrolled (762, 248) with delta (0, 0)
Screenshot: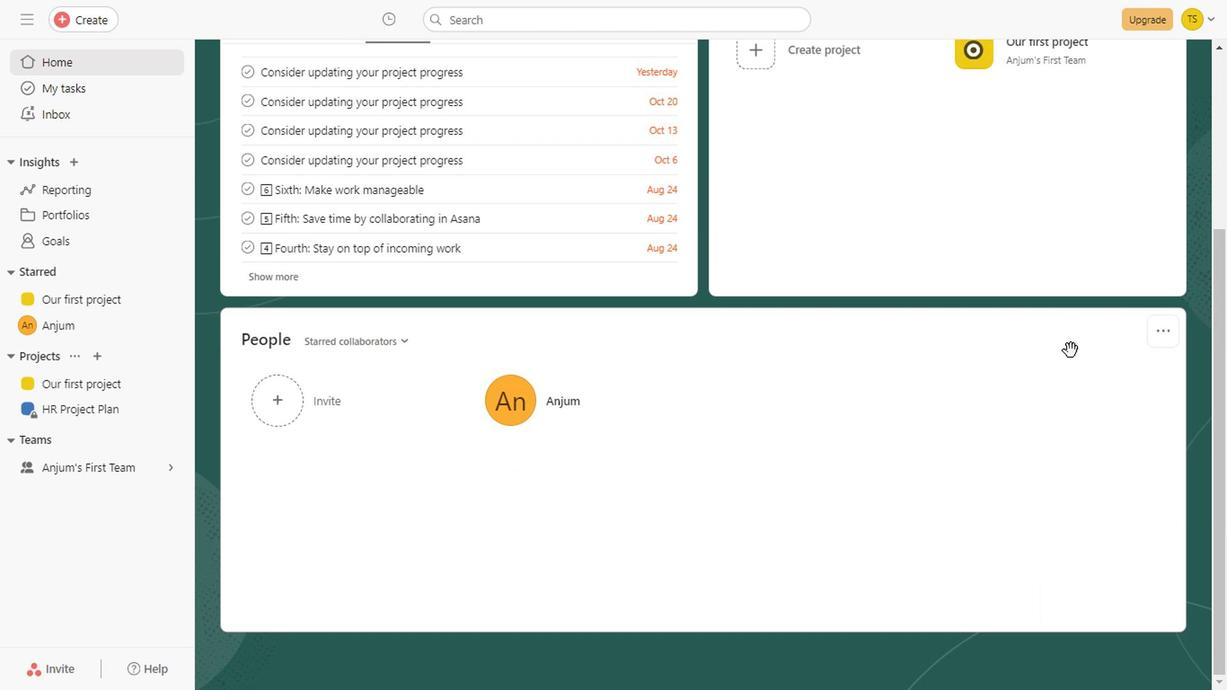 
Action: Mouse scrolled (762, 248) with delta (0, 0)
Screenshot: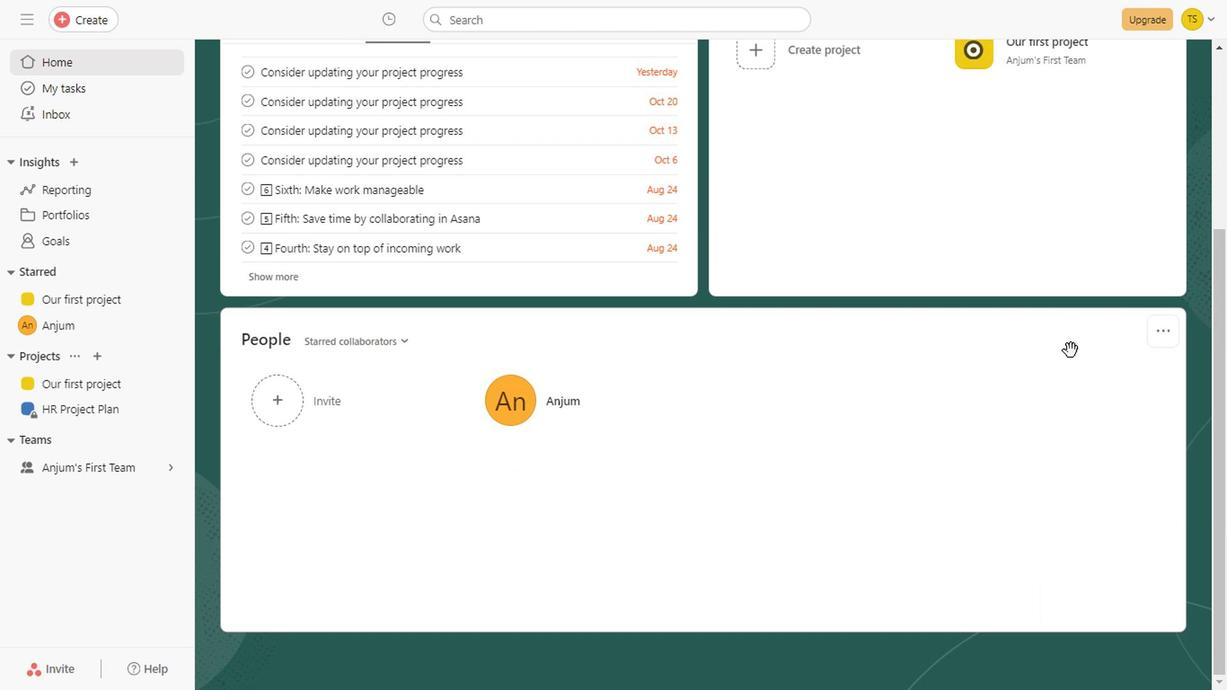 
Action: Mouse scrolled (762, 248) with delta (0, 0)
Screenshot: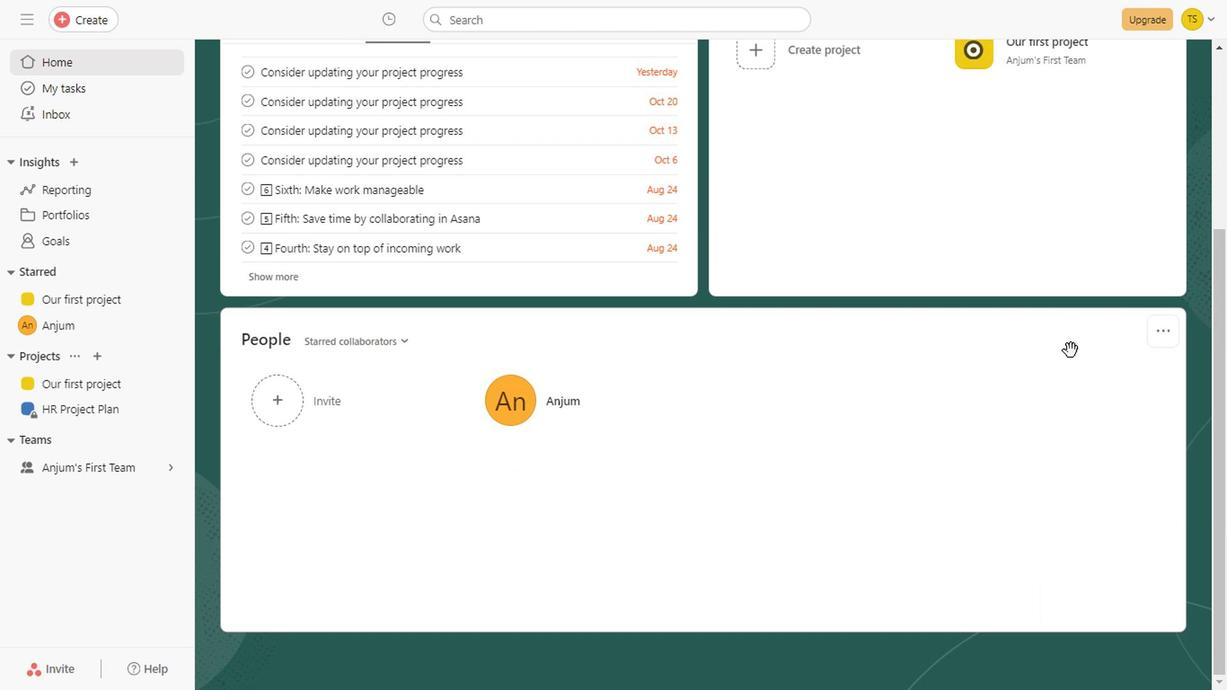 
Action: Mouse scrolled (762, 248) with delta (0, 0)
Screenshot: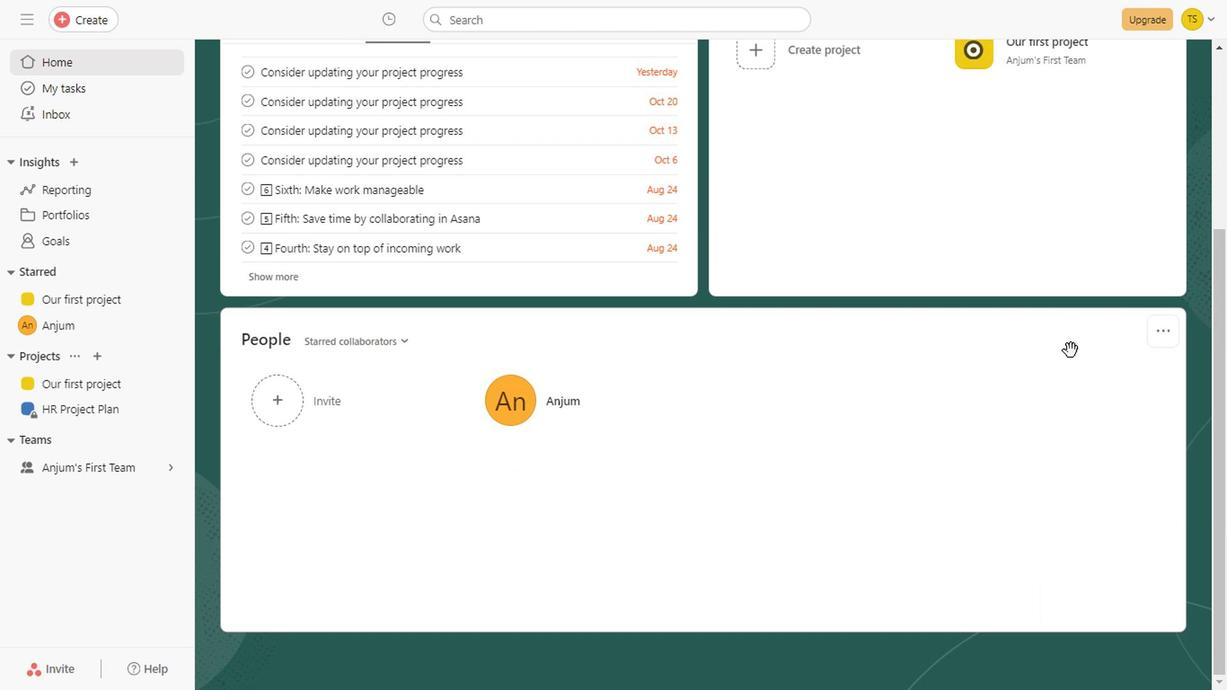 
Action: Mouse scrolled (762, 248) with delta (0, 0)
Screenshot: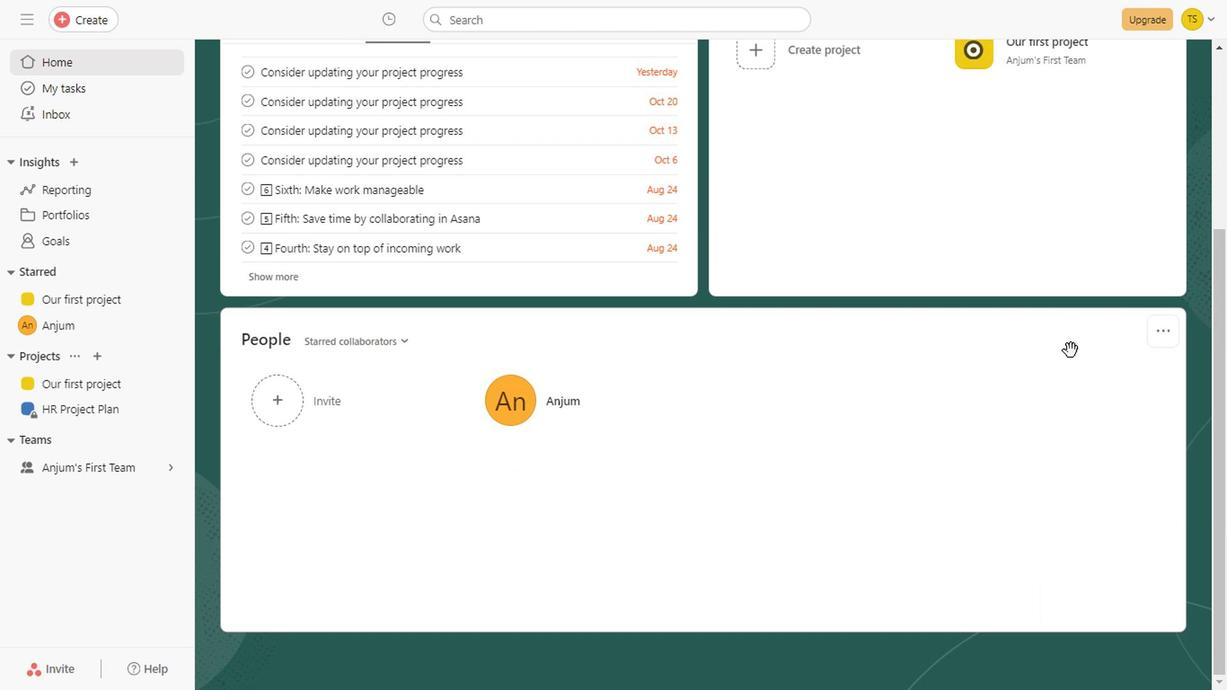 
Action: Mouse scrolled (762, 248) with delta (0, 0)
Screenshot: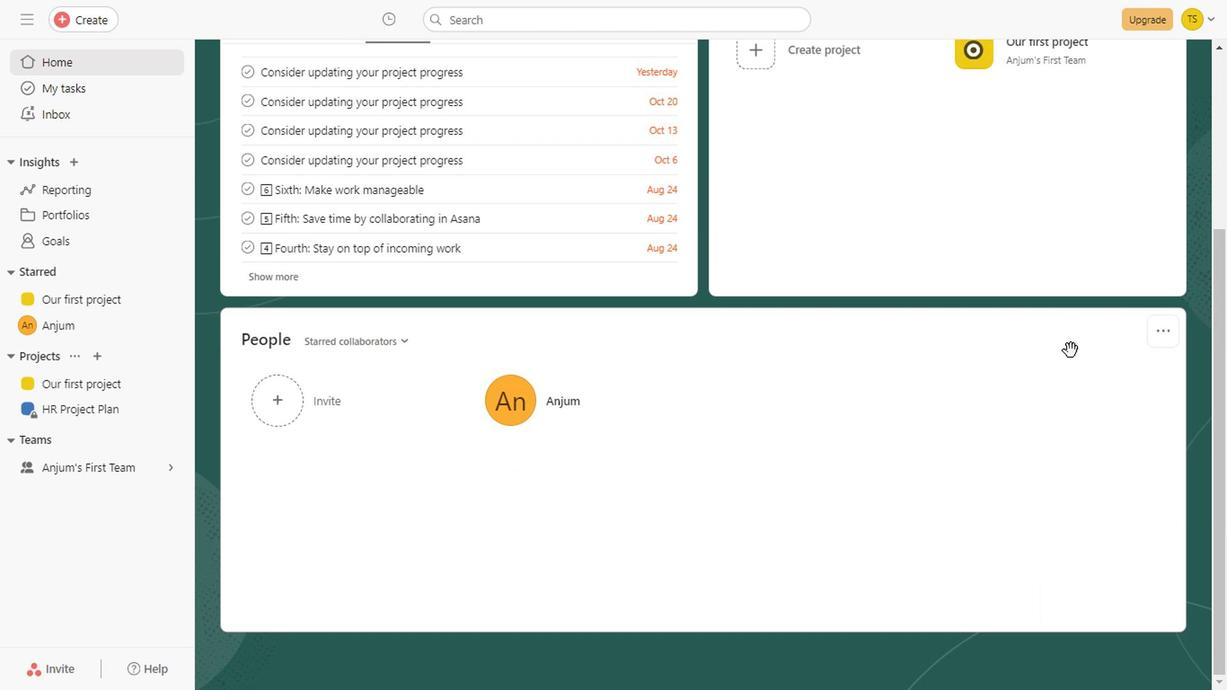 
Action: Mouse scrolled (762, 248) with delta (0, 0)
Screenshot: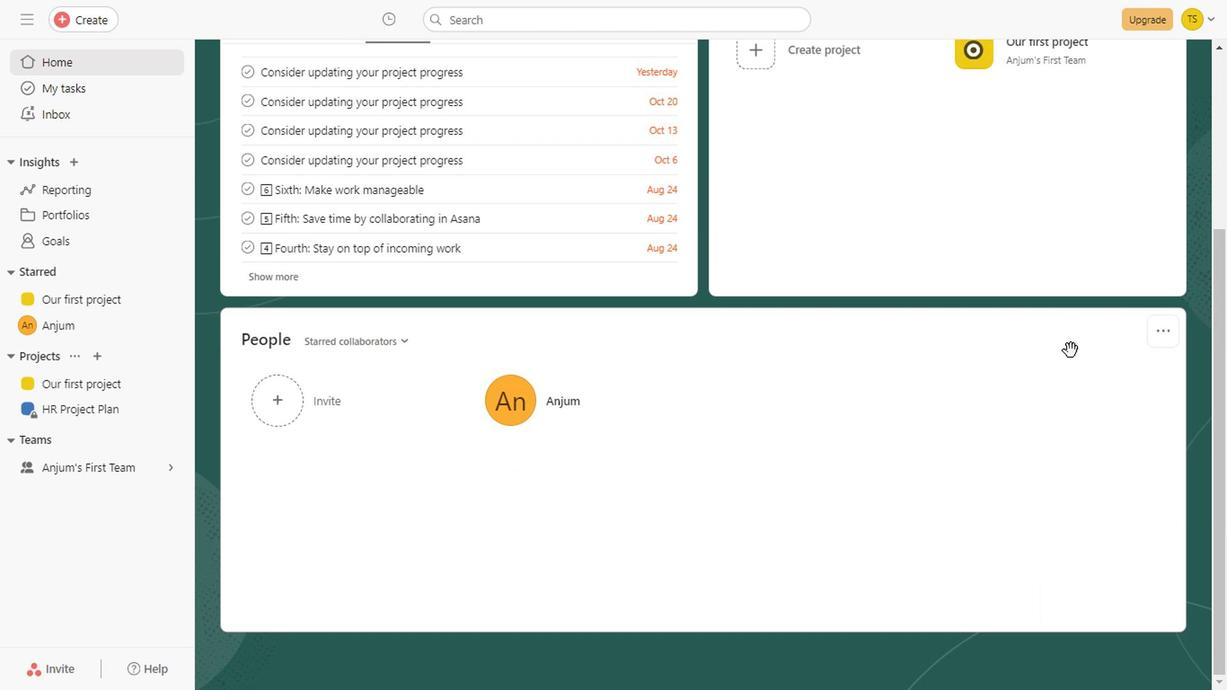
Action: Mouse scrolled (762, 248) with delta (0, 0)
Screenshot: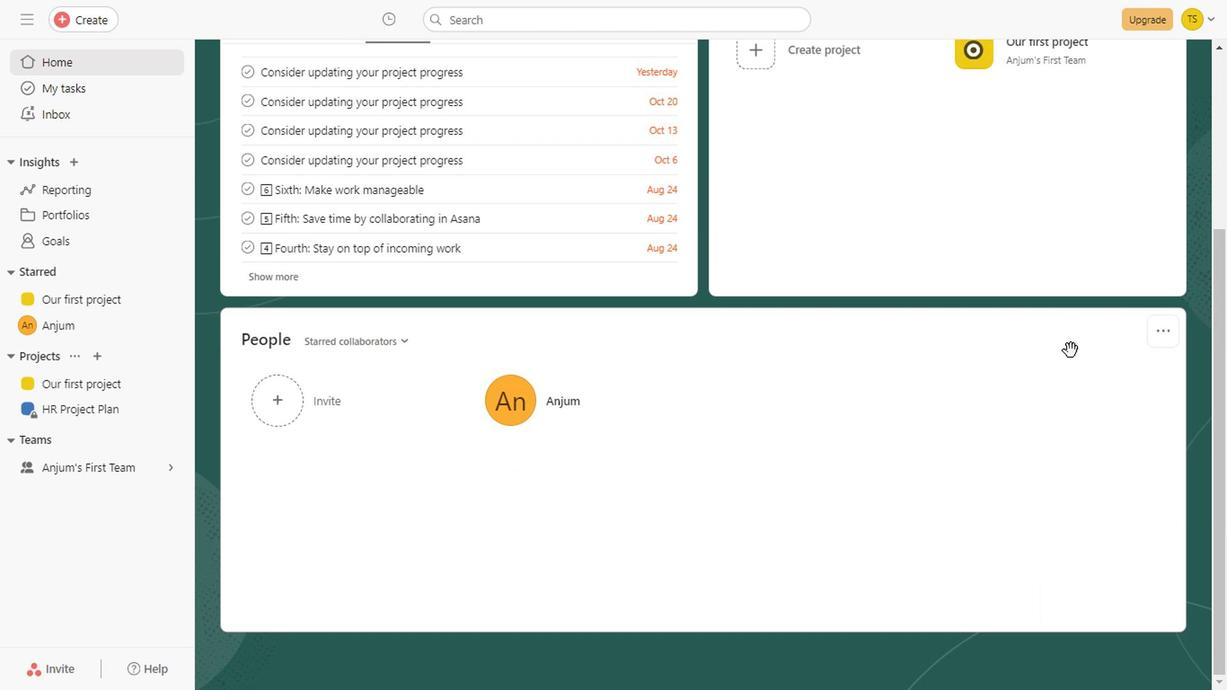 
Action: Mouse scrolled (762, 248) with delta (0, 0)
Screenshot: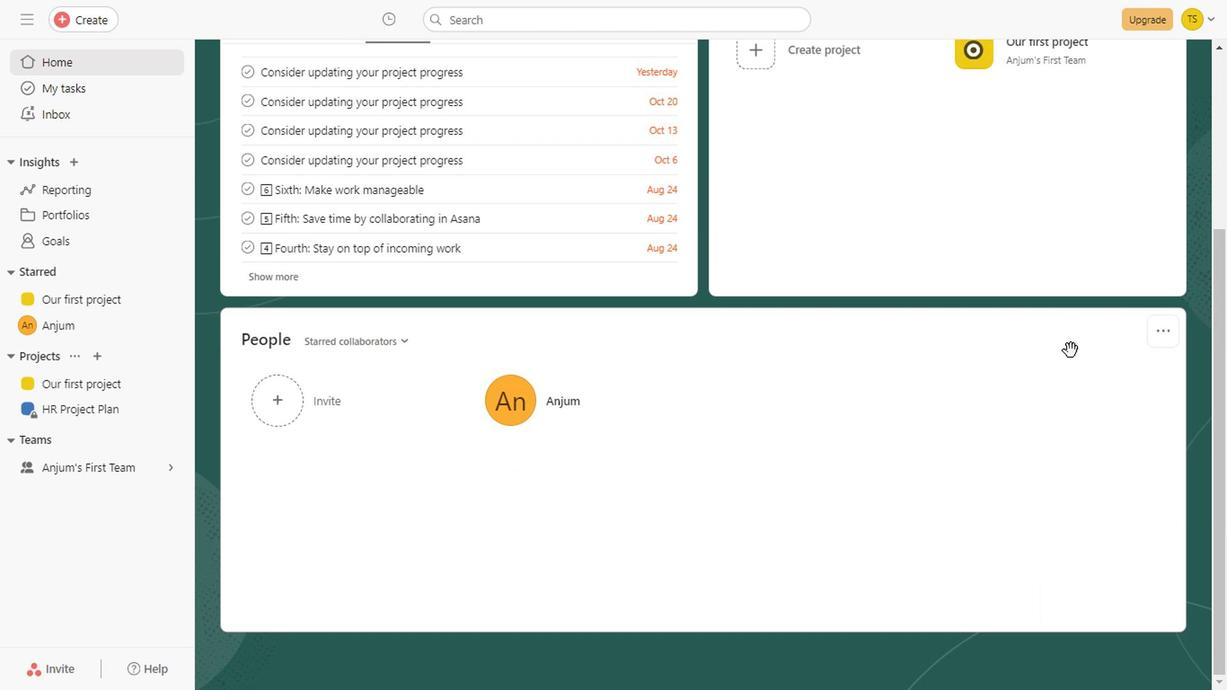 
Action: Mouse scrolled (762, 248) with delta (0, 0)
Screenshot: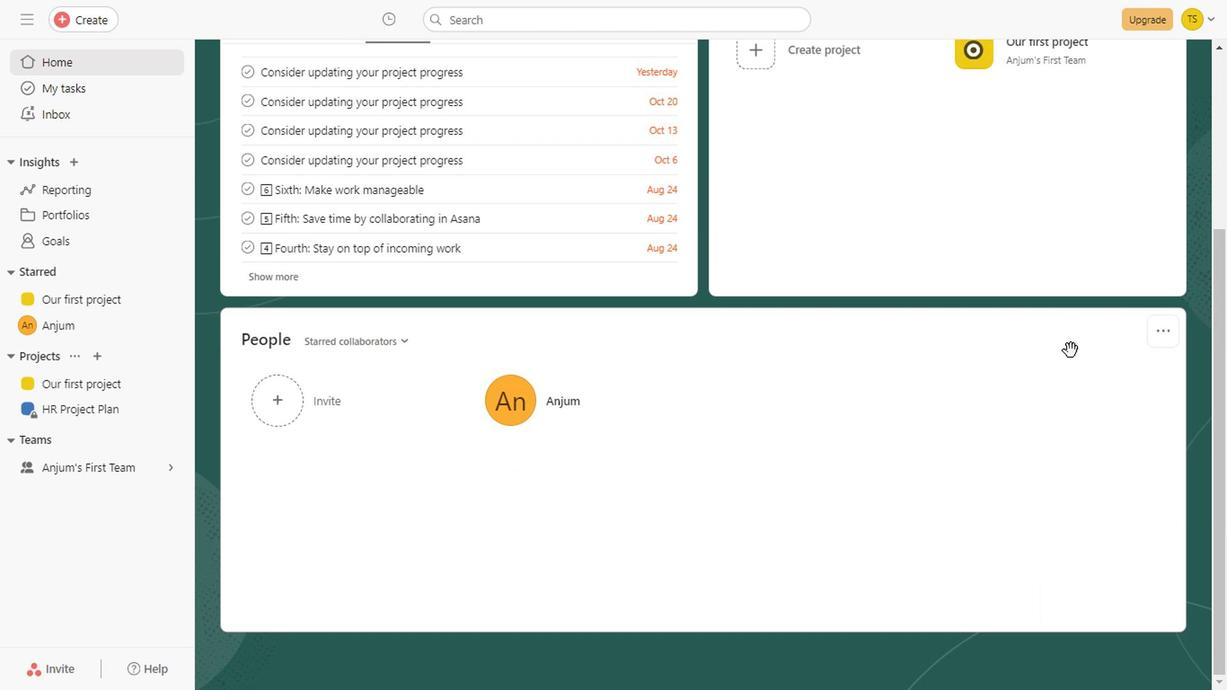 
Action: Mouse scrolled (762, 248) with delta (0, 0)
Screenshot: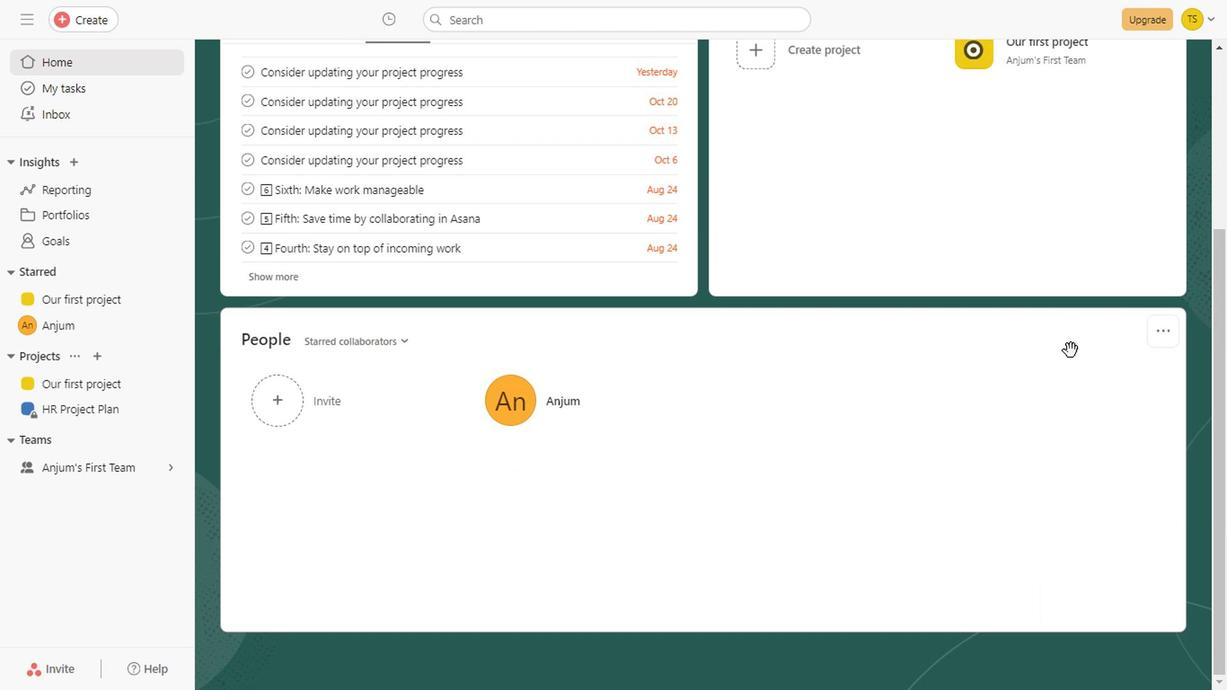 
Action: Mouse scrolled (762, 248) with delta (0, 0)
Screenshot: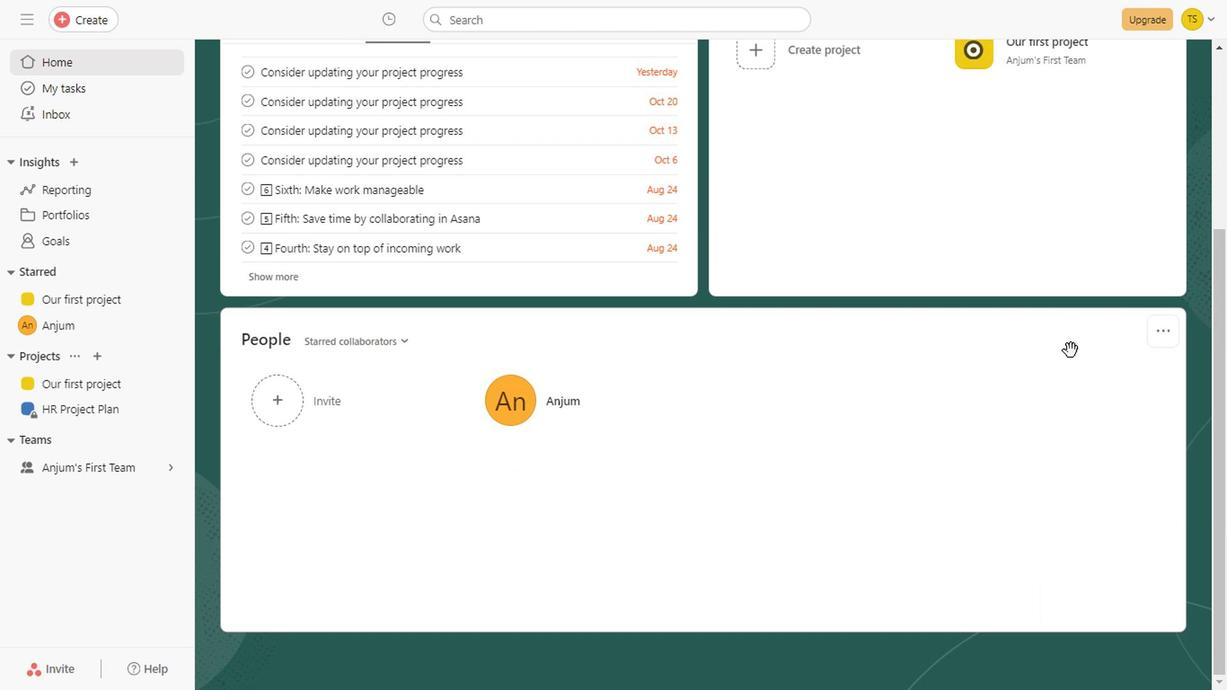 
Action: Mouse scrolled (762, 248) with delta (0, 0)
Screenshot: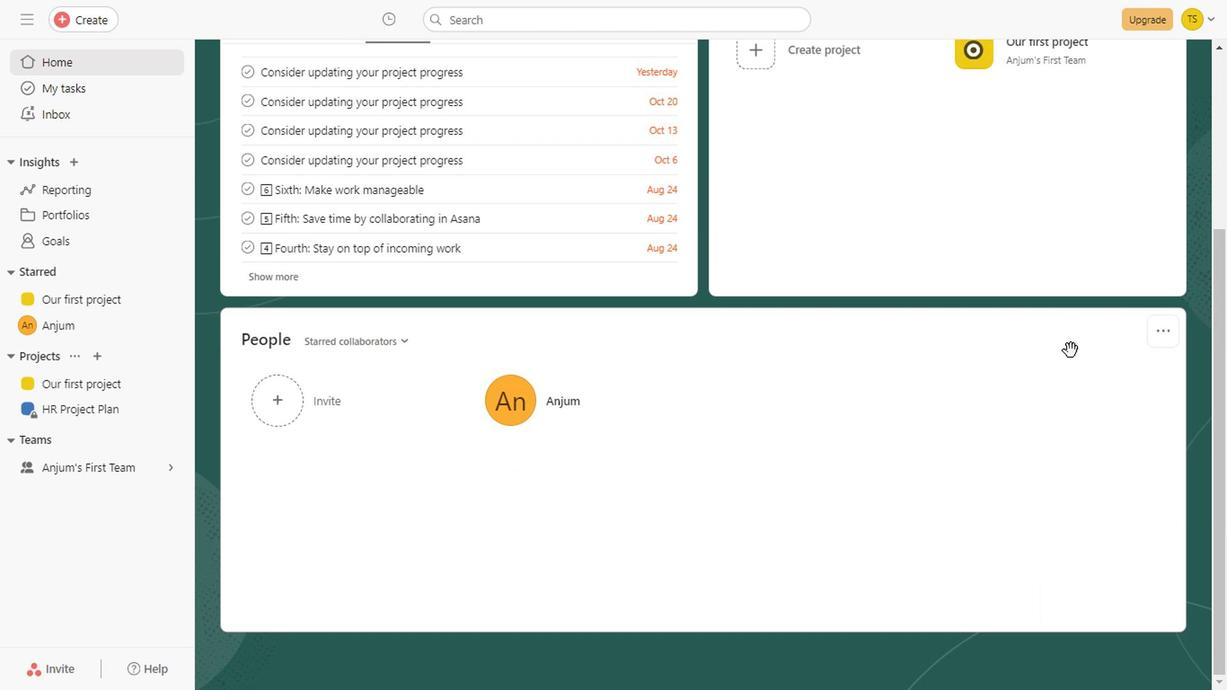 
Action: Mouse scrolled (762, 248) with delta (0, 0)
Screenshot: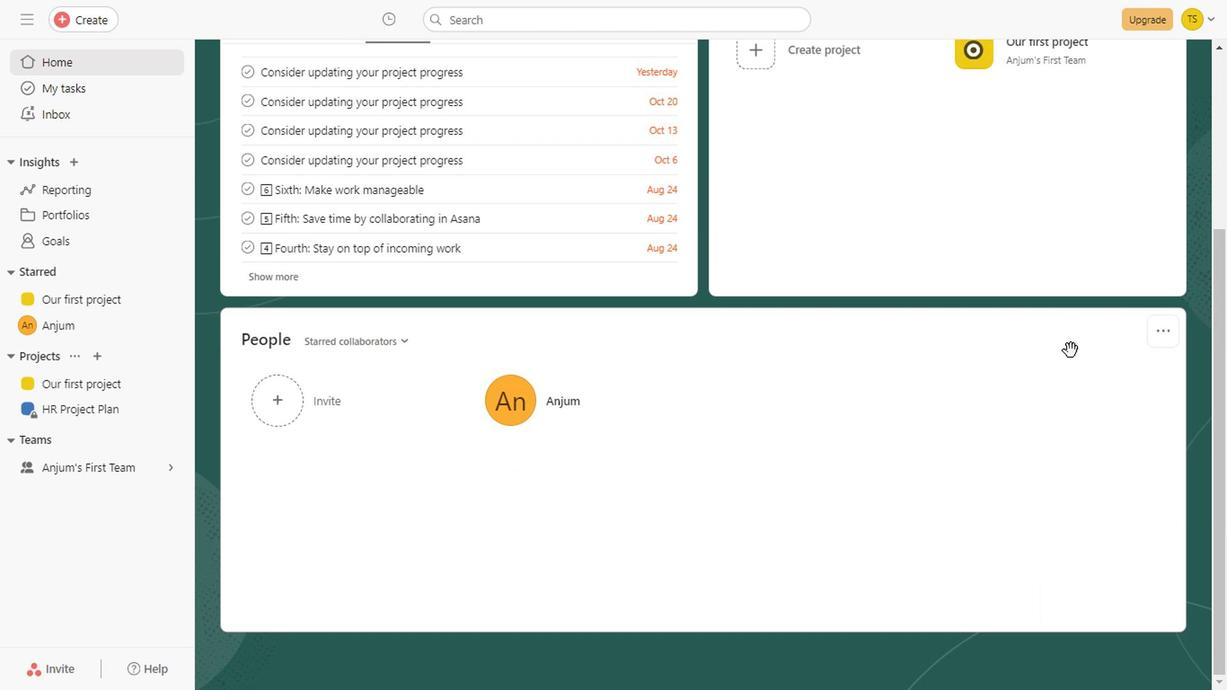 
Action: Mouse scrolled (762, 248) with delta (0, 0)
Screenshot: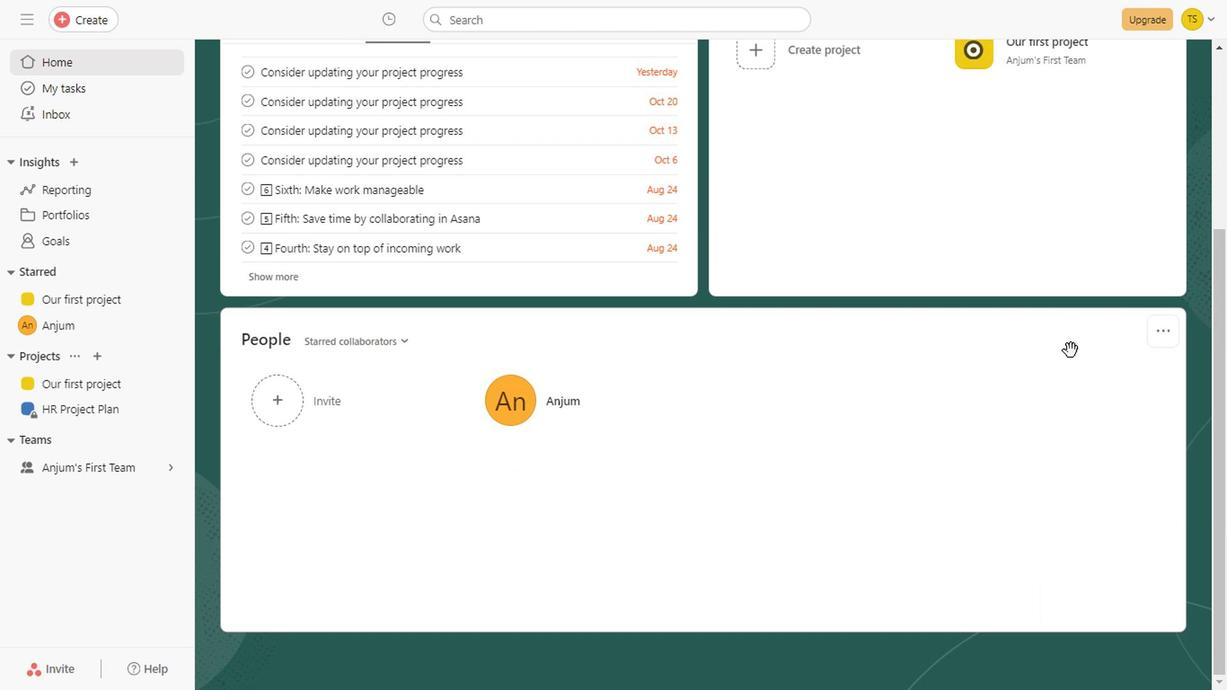 
Action: Mouse scrolled (762, 248) with delta (0, 0)
Screenshot: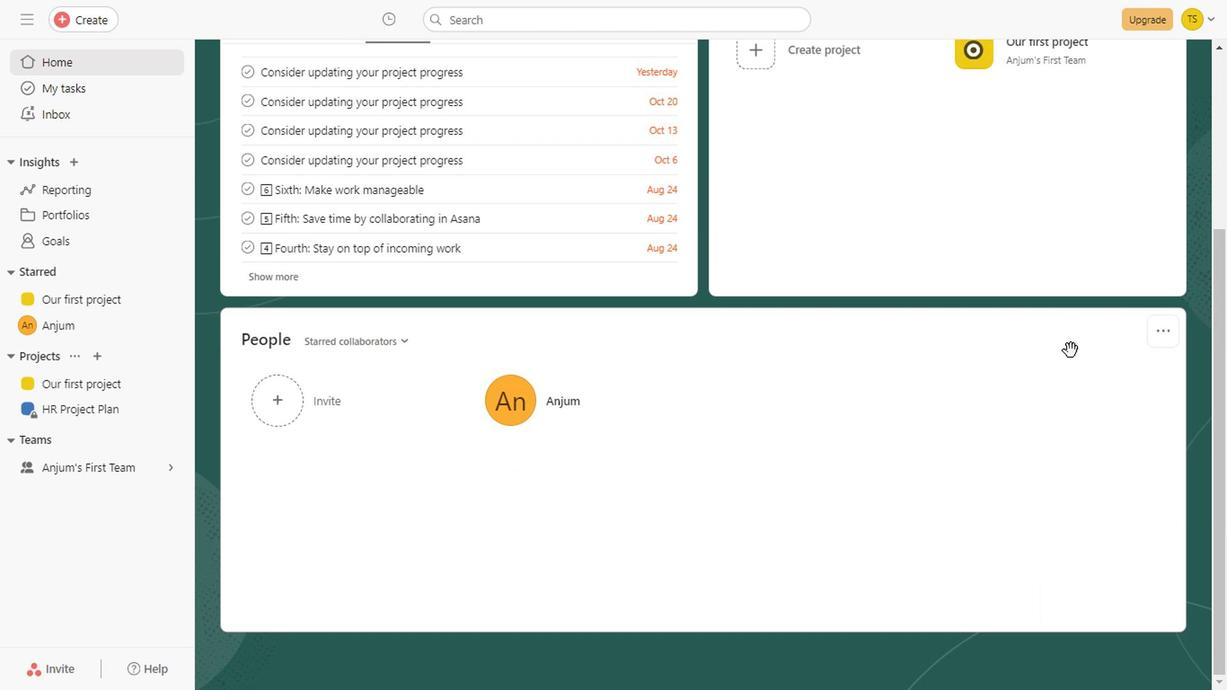 
Action: Mouse scrolled (762, 248) with delta (0, 0)
Screenshot: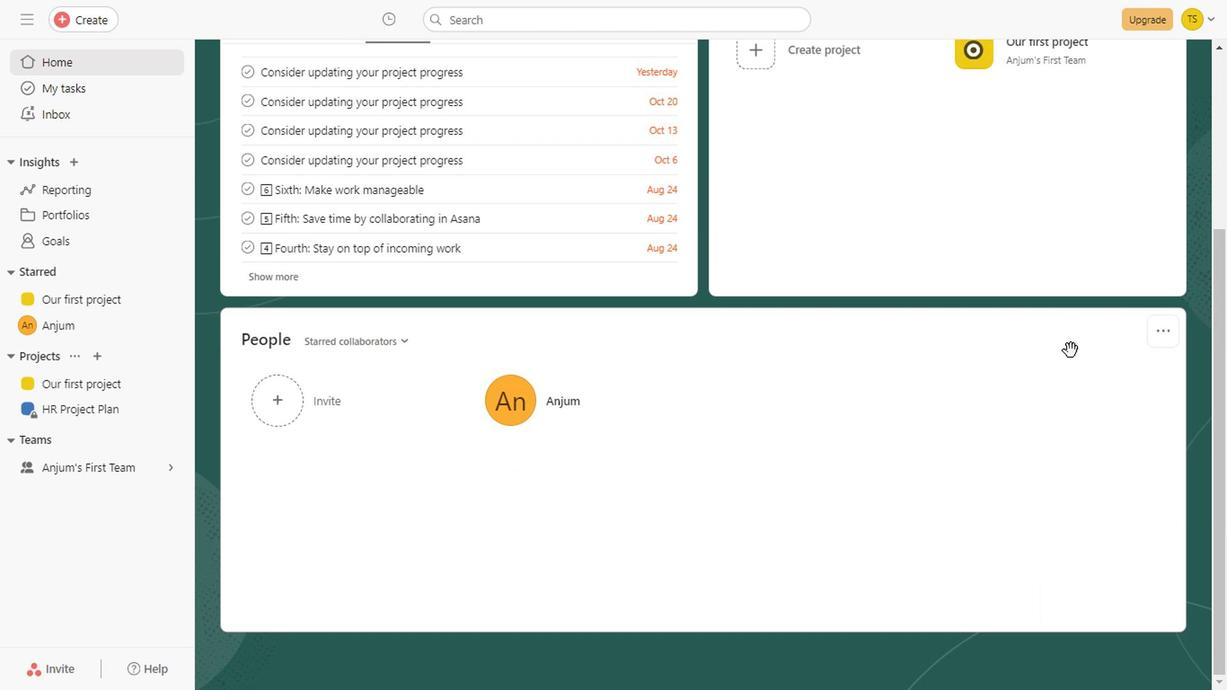 
Action: Mouse scrolled (762, 248) with delta (0, 0)
Screenshot: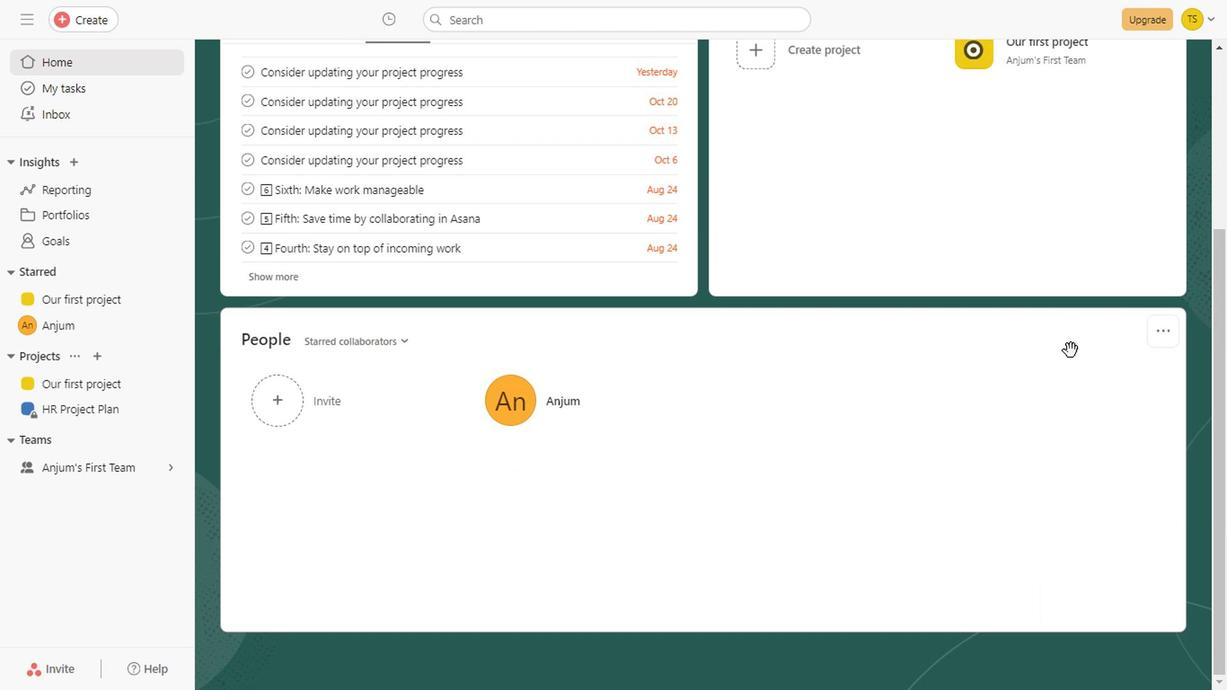 
Action: Mouse scrolled (762, 248) with delta (0, 0)
Screenshot: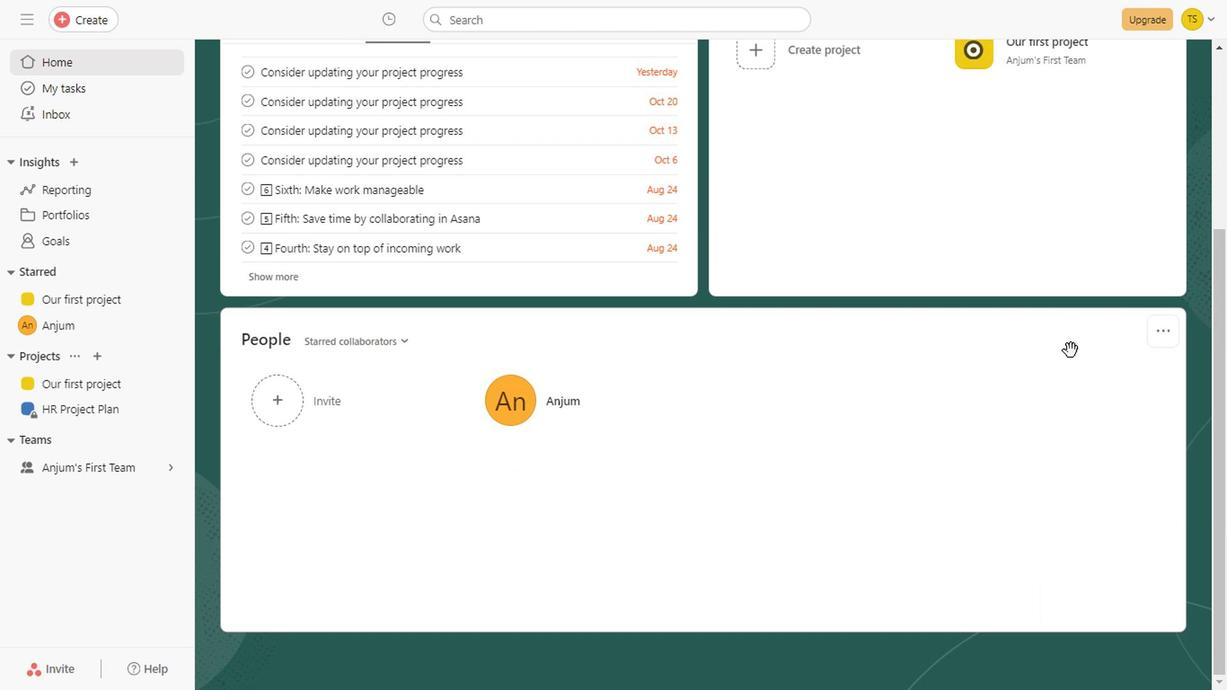 
Action: Mouse scrolled (762, 248) with delta (0, 0)
Screenshot: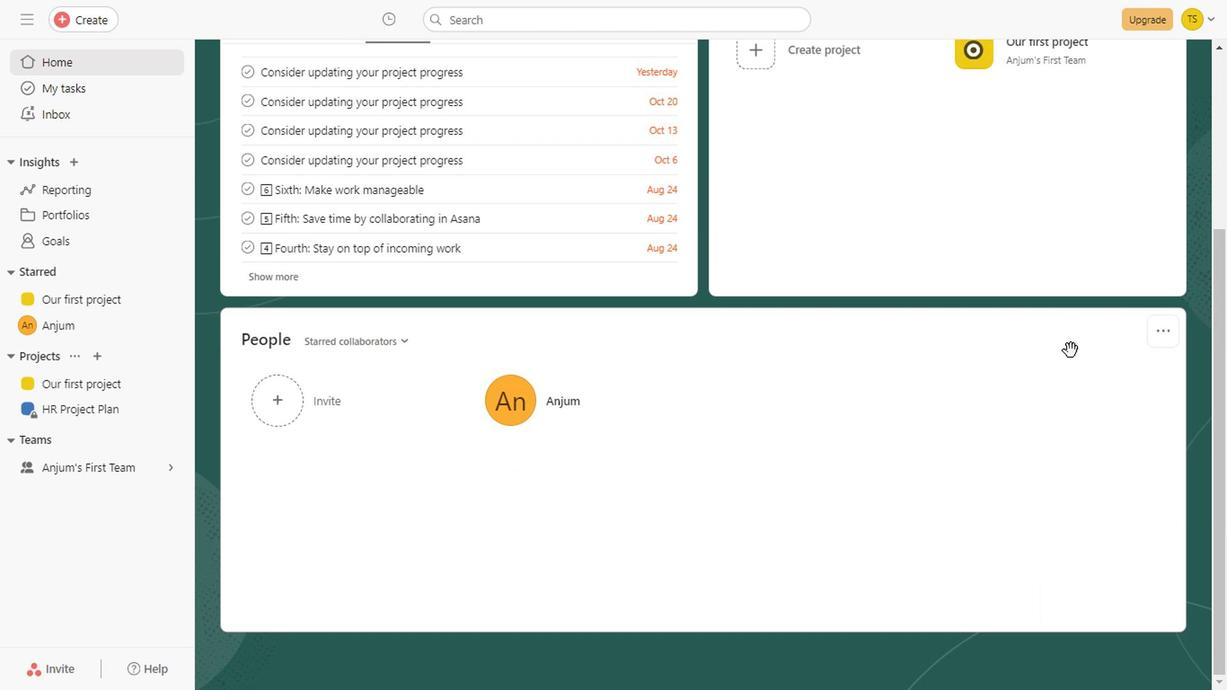 
Action: Mouse scrolled (762, 248) with delta (0, 0)
Screenshot: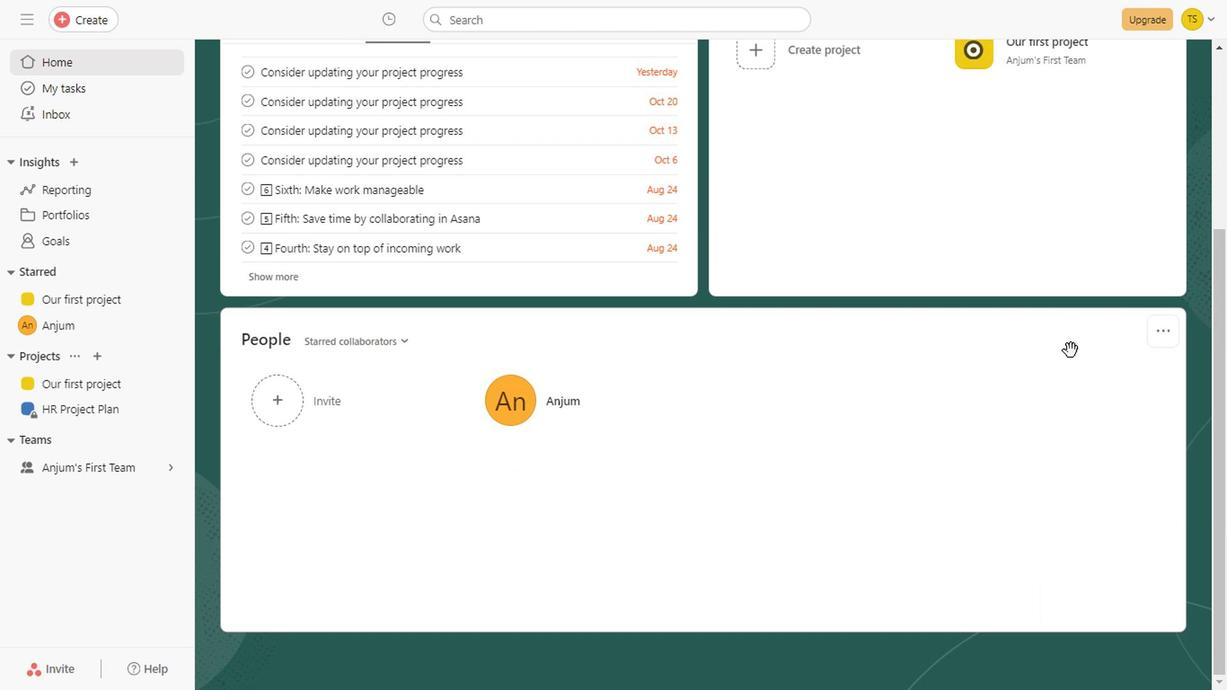 
Action: Mouse scrolled (762, 248) with delta (0, 0)
Screenshot: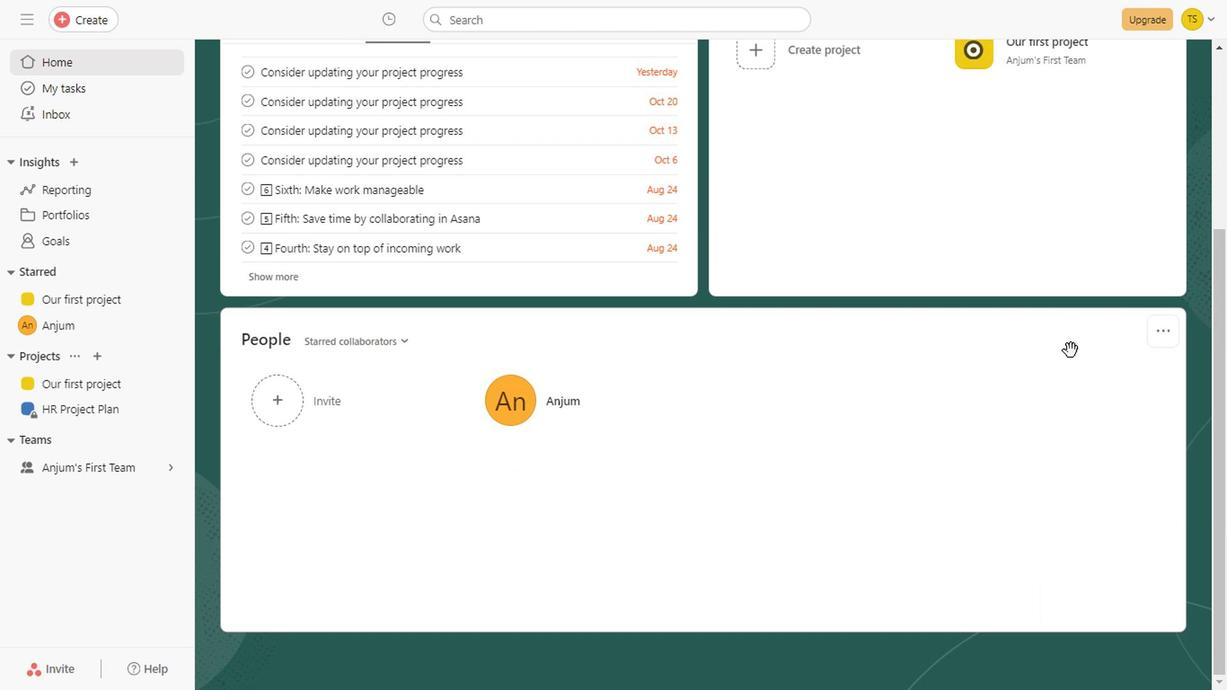 
Action: Mouse scrolled (762, 248) with delta (0, 0)
Screenshot: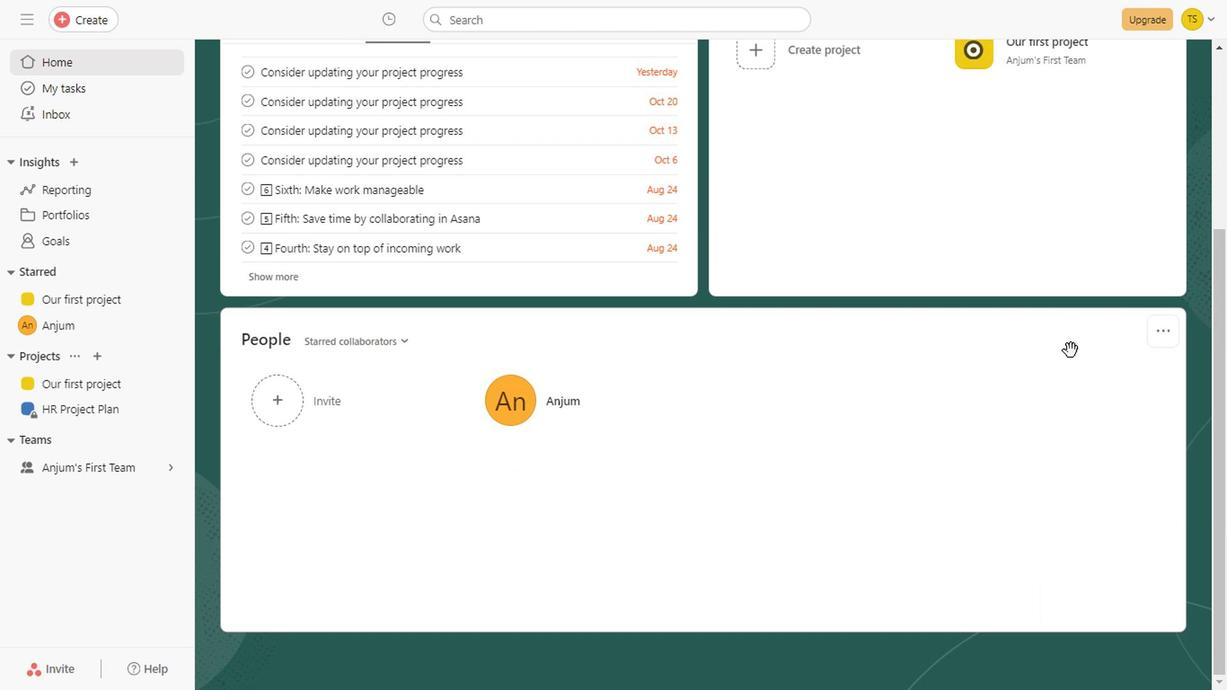 
Action: Mouse scrolled (762, 248) with delta (0, 0)
Screenshot: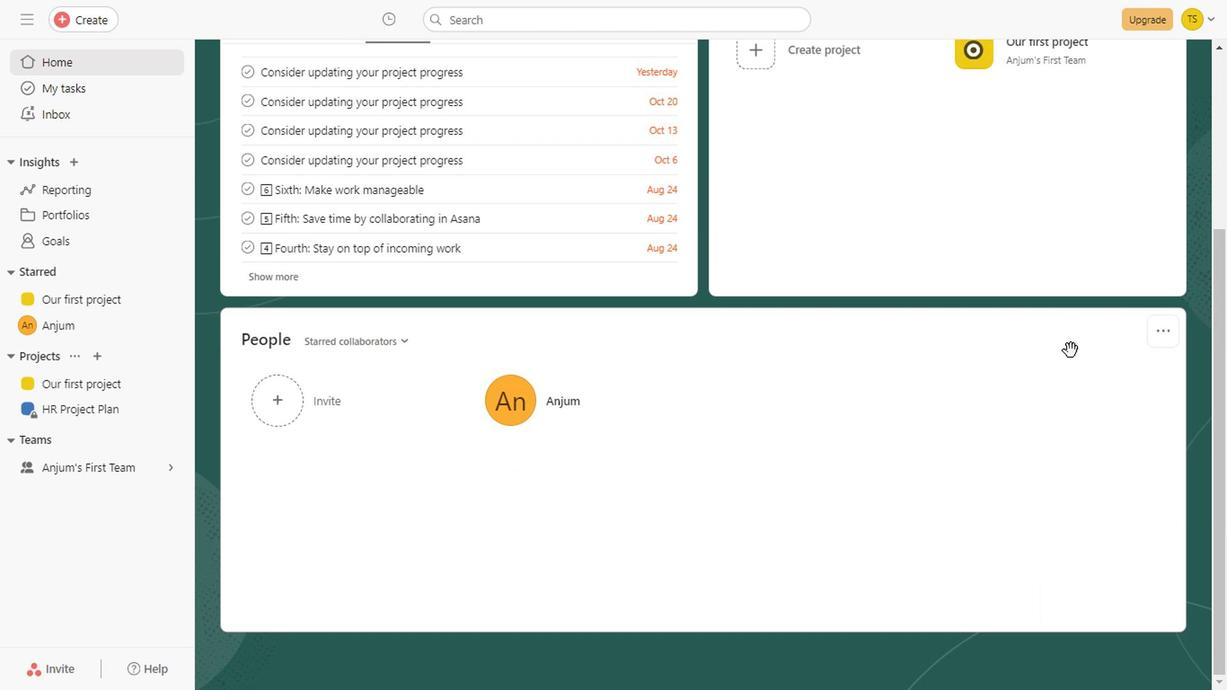 
Action: Mouse scrolled (762, 248) with delta (0, 0)
Screenshot: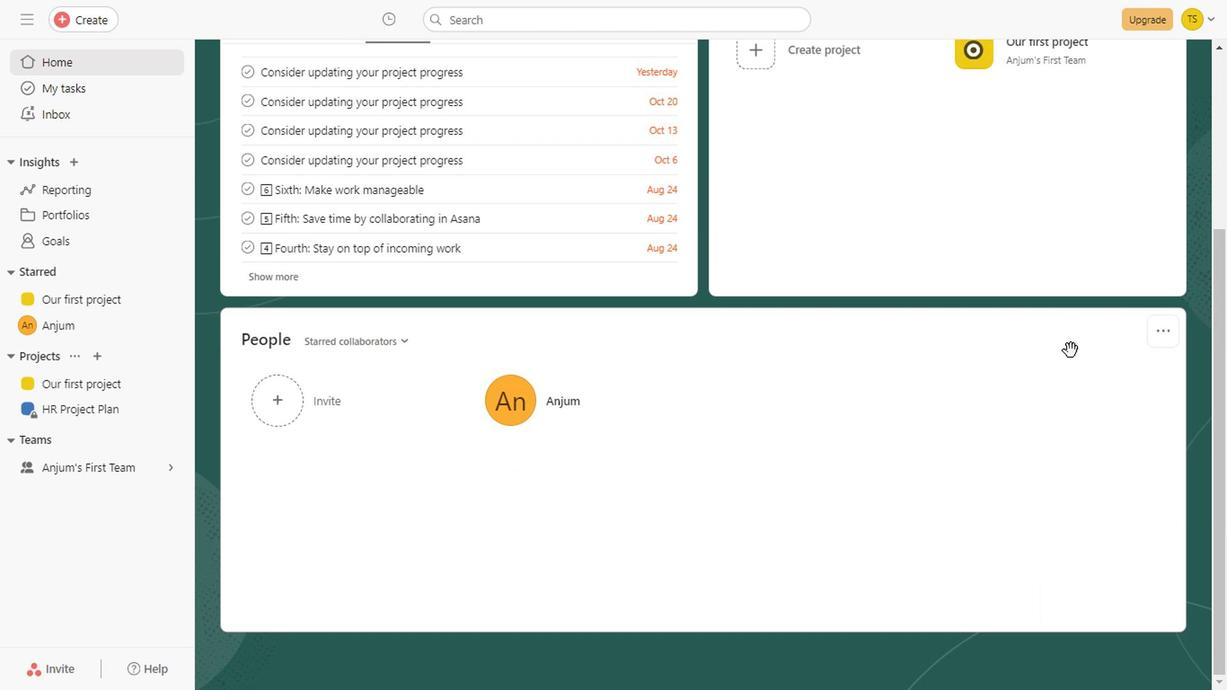 
Action: Mouse scrolled (762, 248) with delta (0, 0)
Screenshot: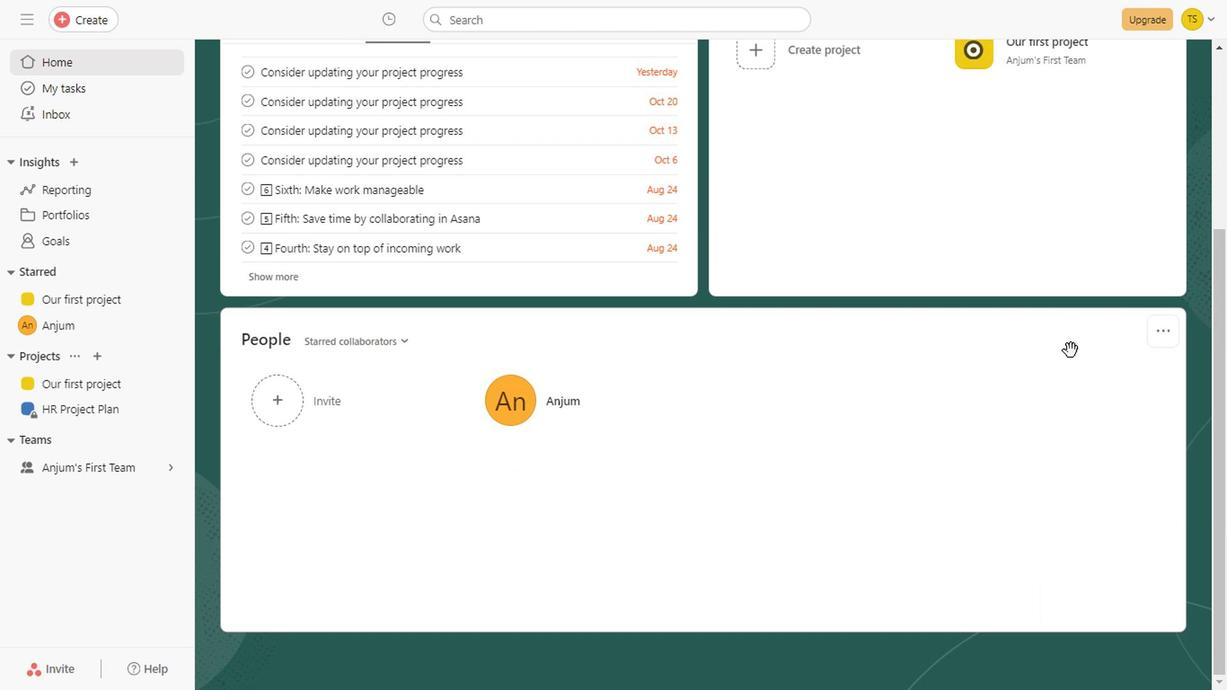 
Action: Mouse scrolled (762, 248) with delta (0, 0)
Screenshot: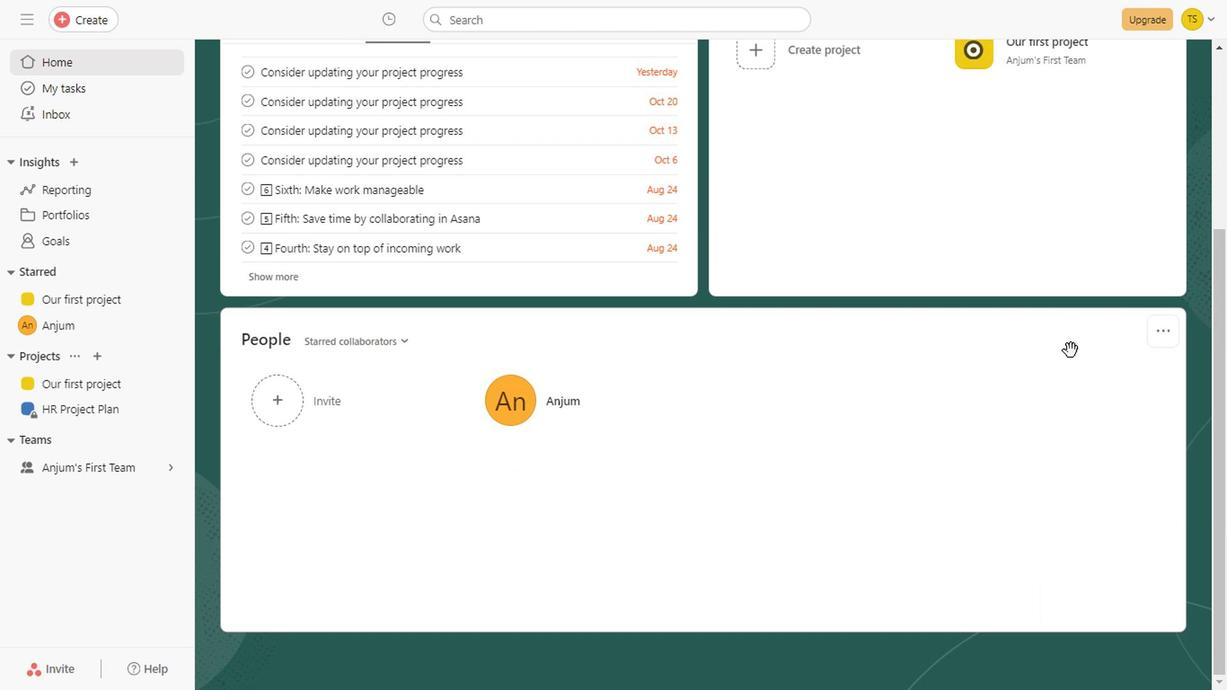 
Action: Mouse scrolled (762, 248) with delta (0, 0)
Screenshot: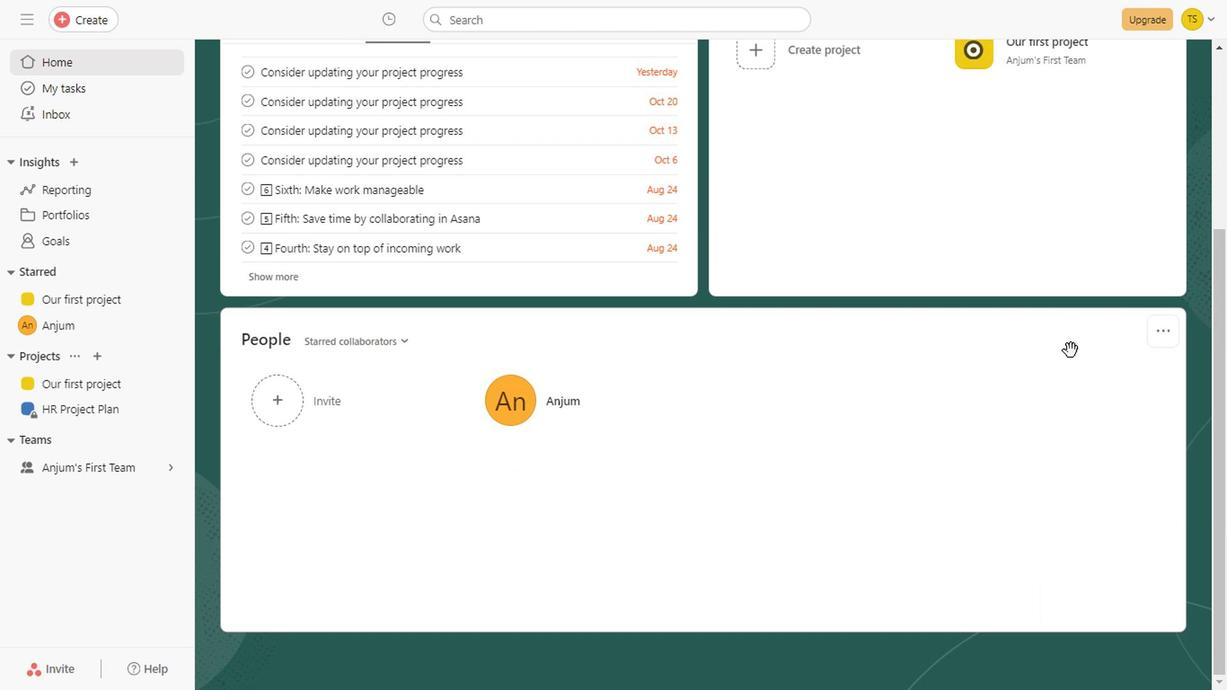 
Action: Mouse scrolled (762, 248) with delta (0, 0)
Screenshot: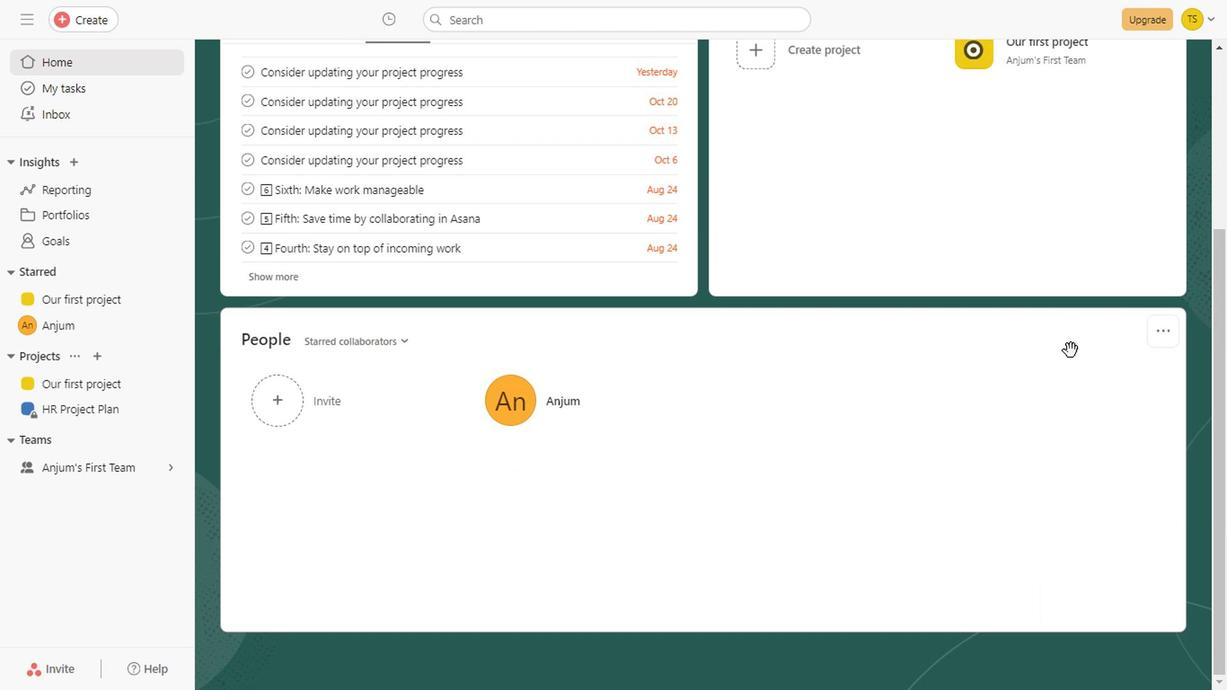 
Action: Mouse scrolled (762, 248) with delta (0, 0)
Screenshot: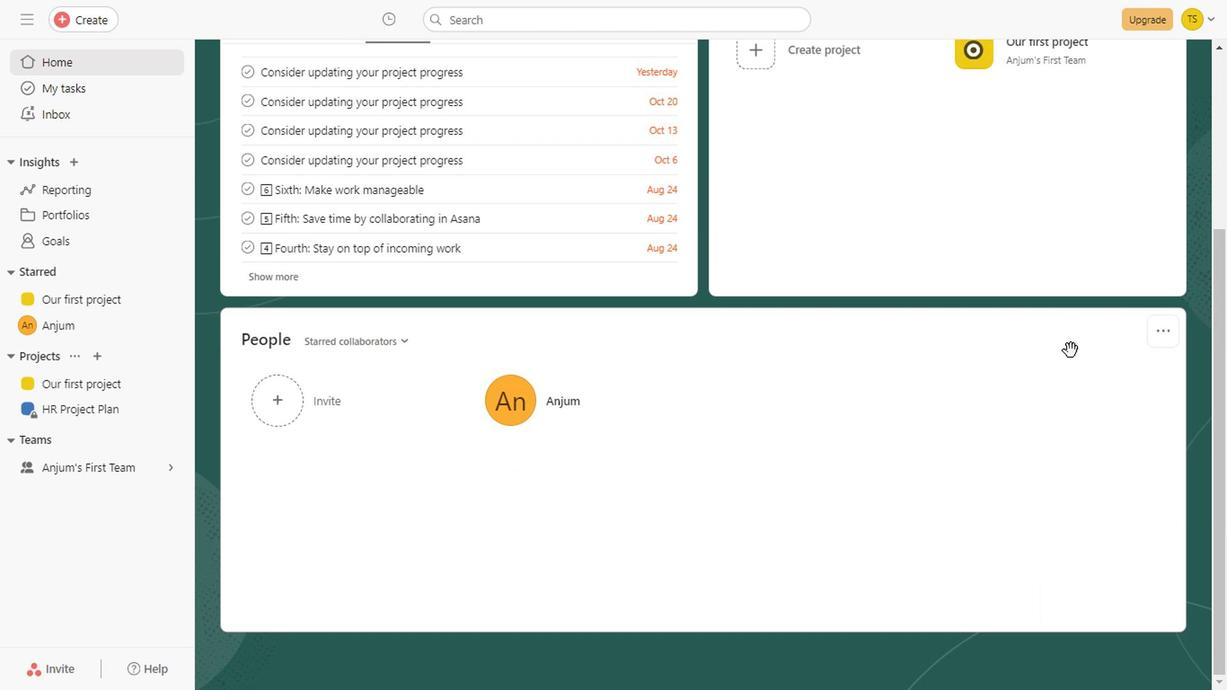 
Action: Mouse scrolled (762, 248) with delta (0, 0)
Screenshot: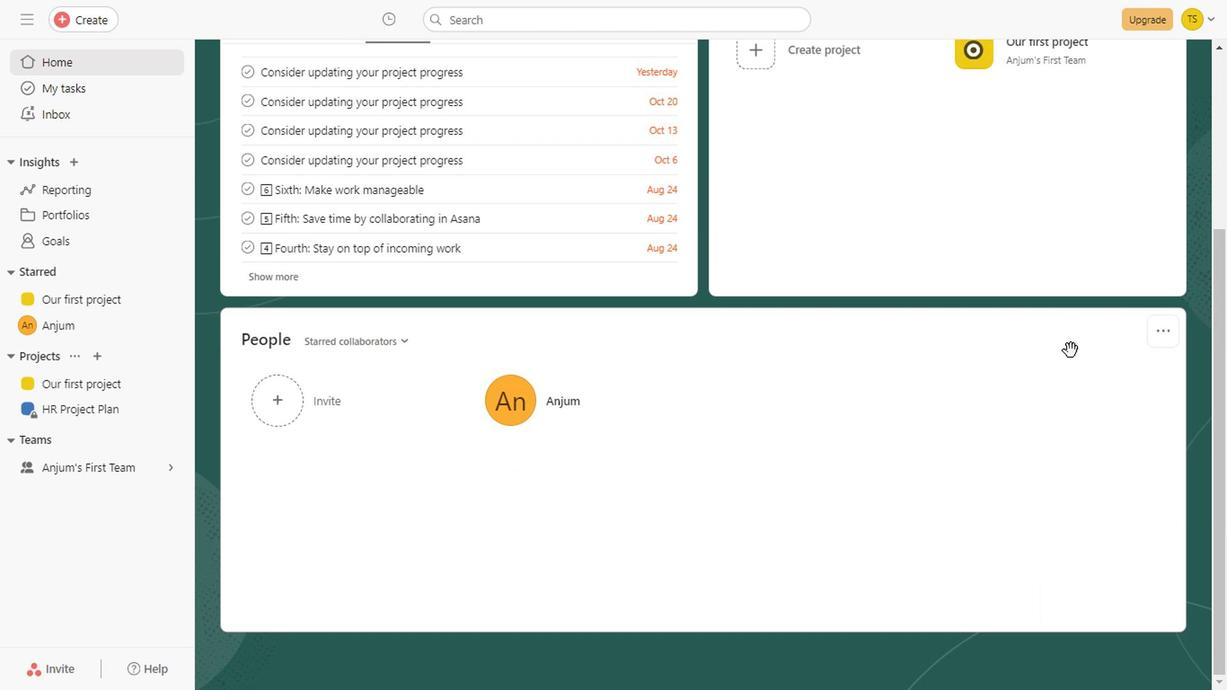 
Action: Mouse scrolled (762, 248) with delta (0, 0)
Screenshot: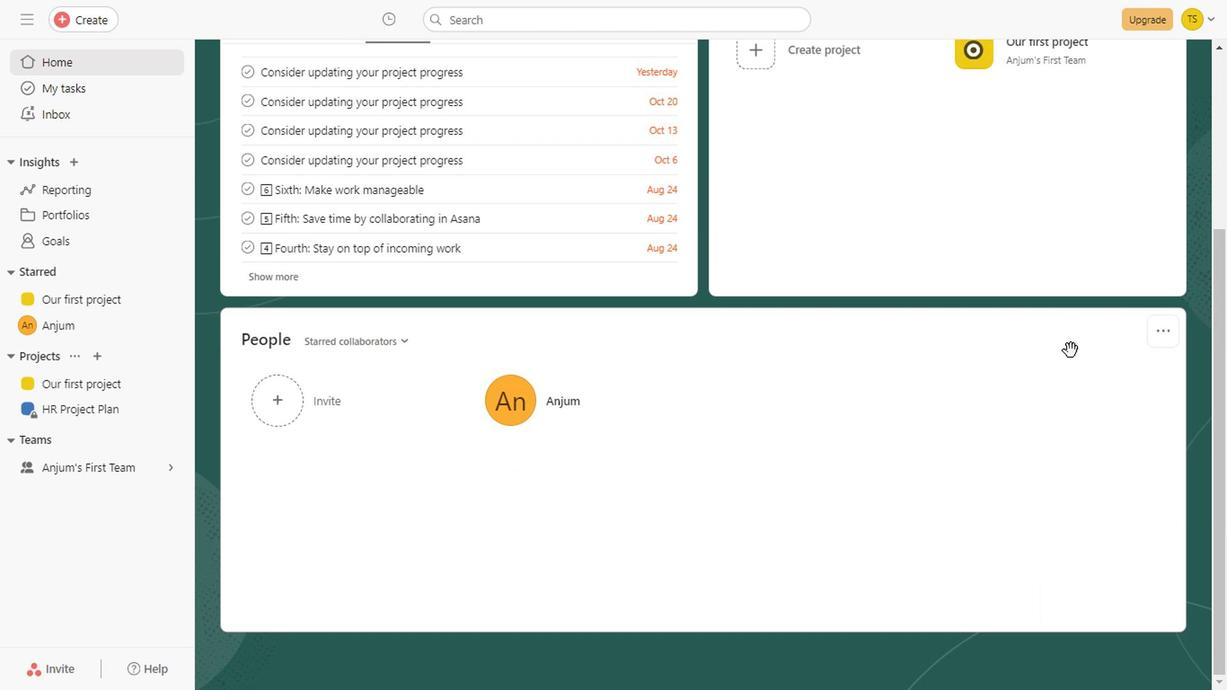 
Action: Mouse scrolled (762, 248) with delta (0, 0)
Screenshot: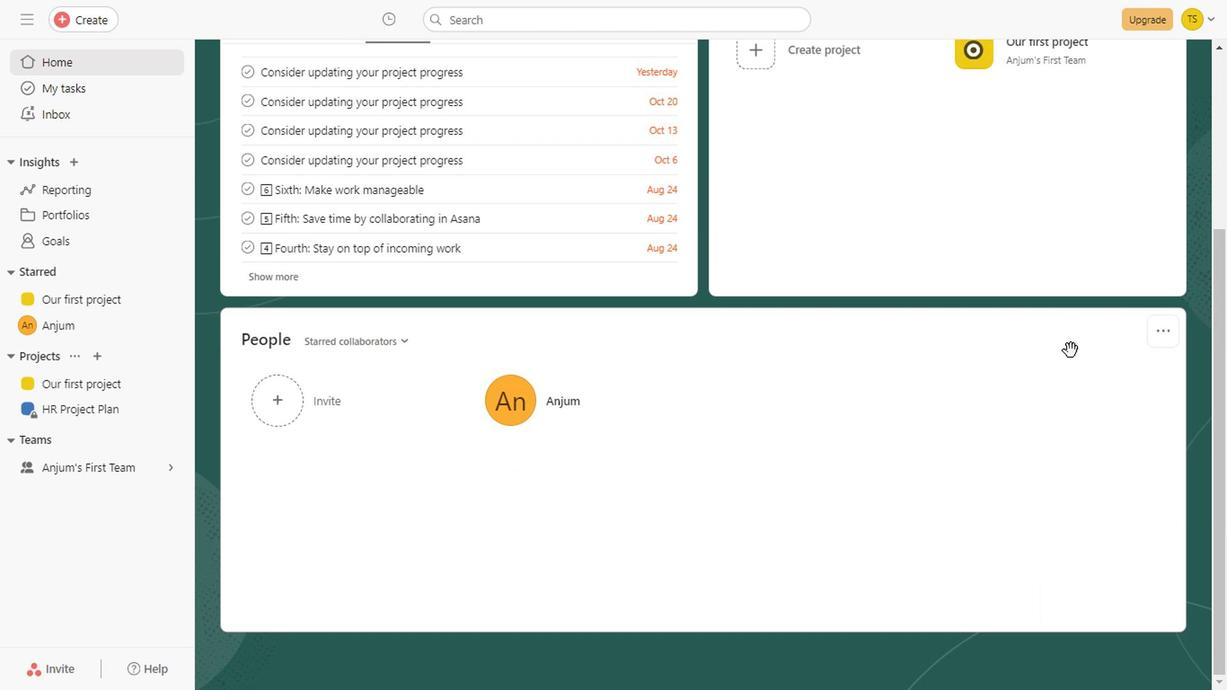 
Action: Mouse scrolled (762, 248) with delta (0, 0)
Screenshot: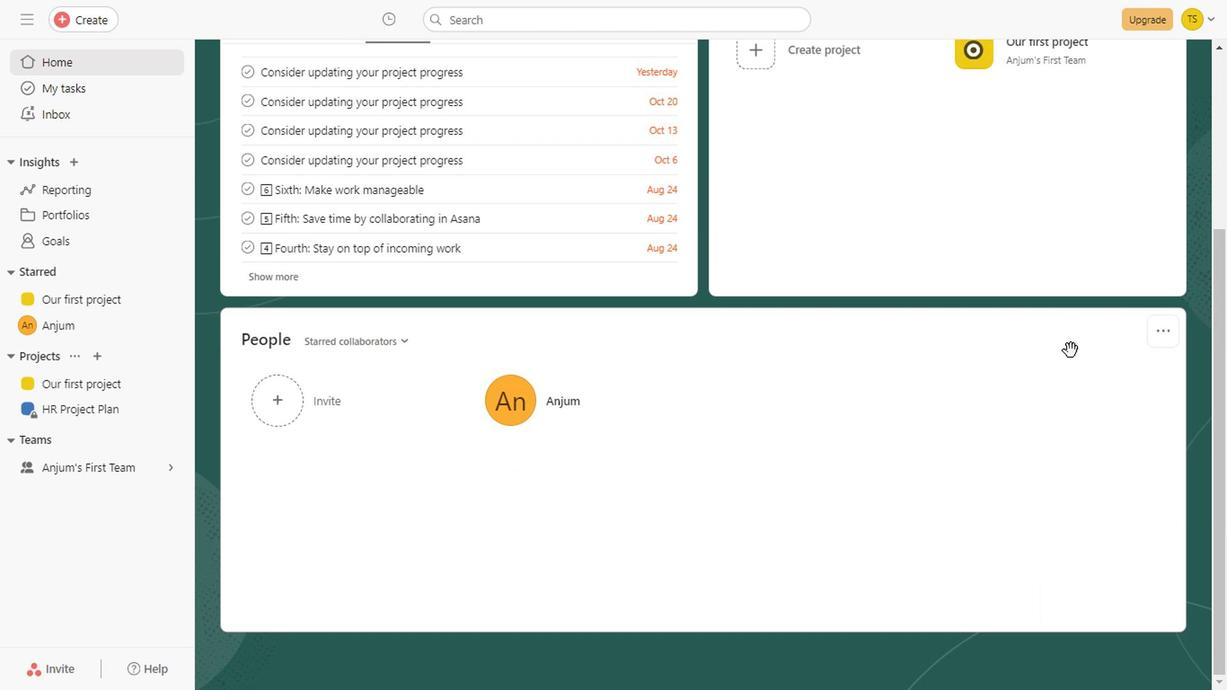 
Action: Mouse scrolled (762, 248) with delta (0, 0)
Screenshot: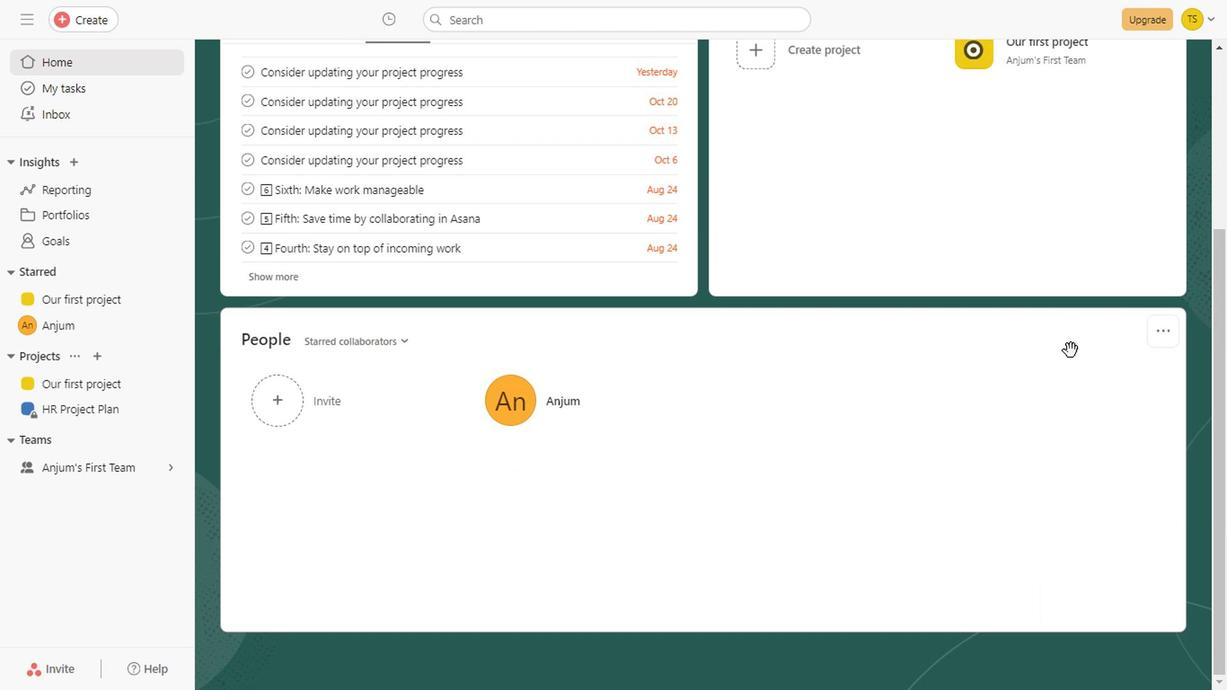 
Action: Mouse moved to (599, 183)
Screenshot: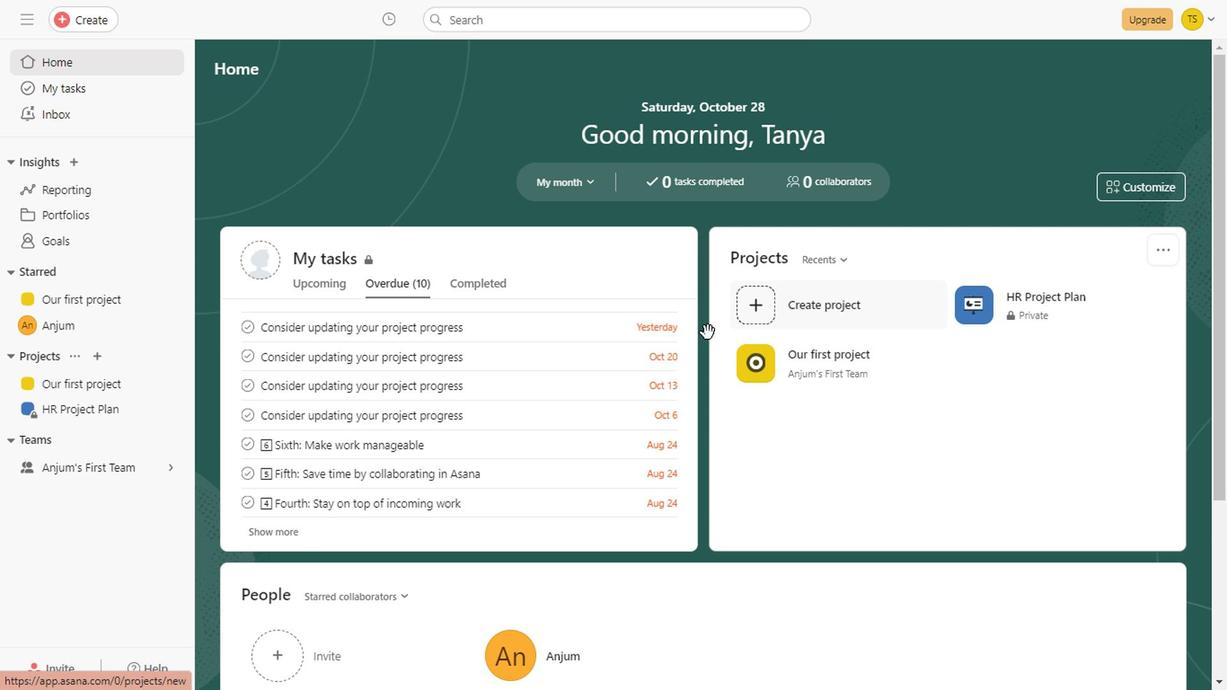 
Action: Mouse pressed left at (599, 183)
Screenshot: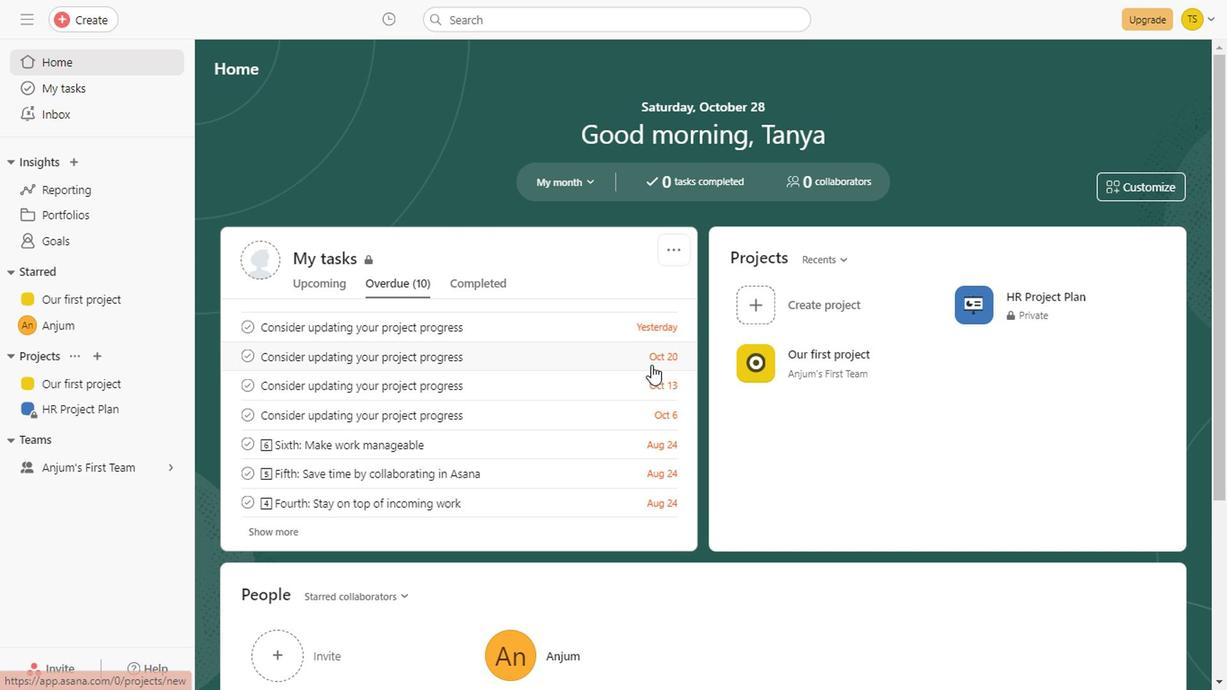 
Action: Mouse moved to (610, 209)
Screenshot: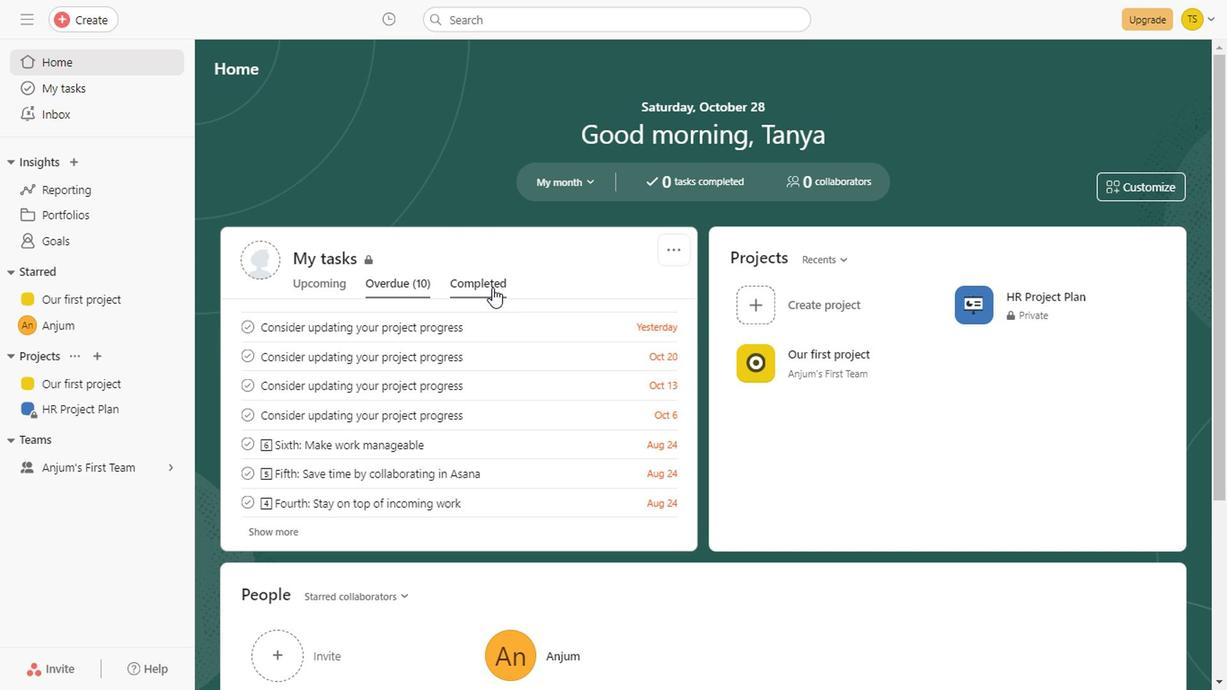 
Action: Mouse pressed left at (610, 209)
Screenshot: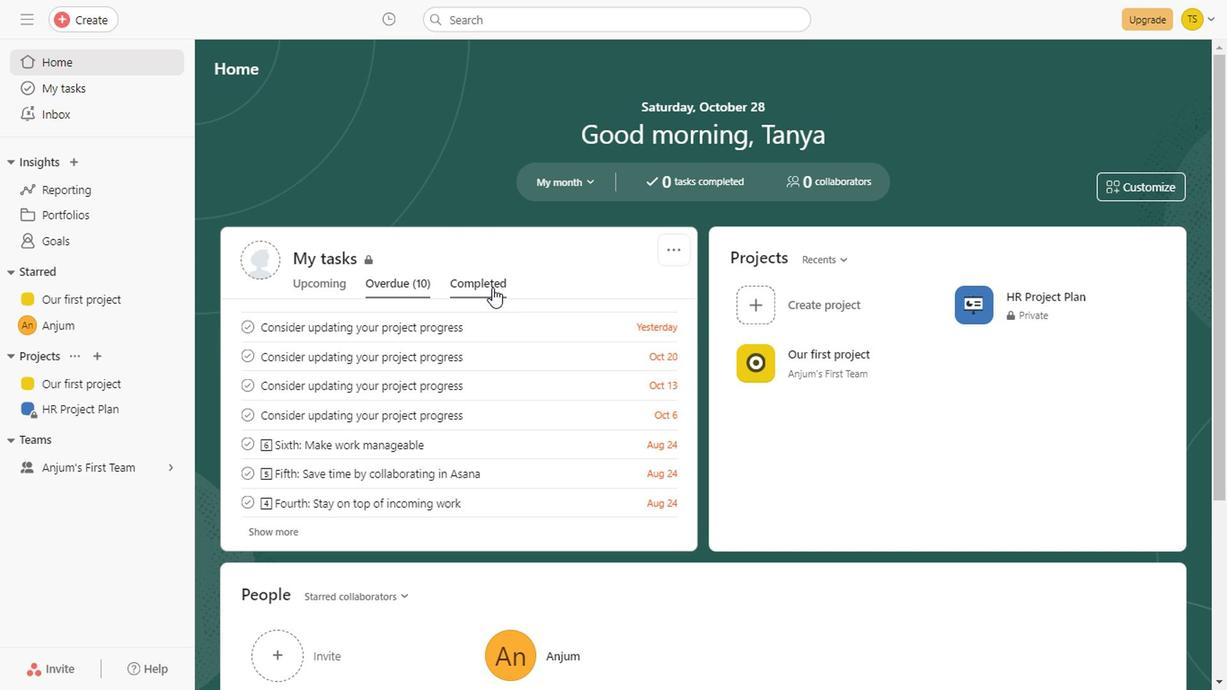 
Action: Mouse moved to (350, 204)
Screenshot: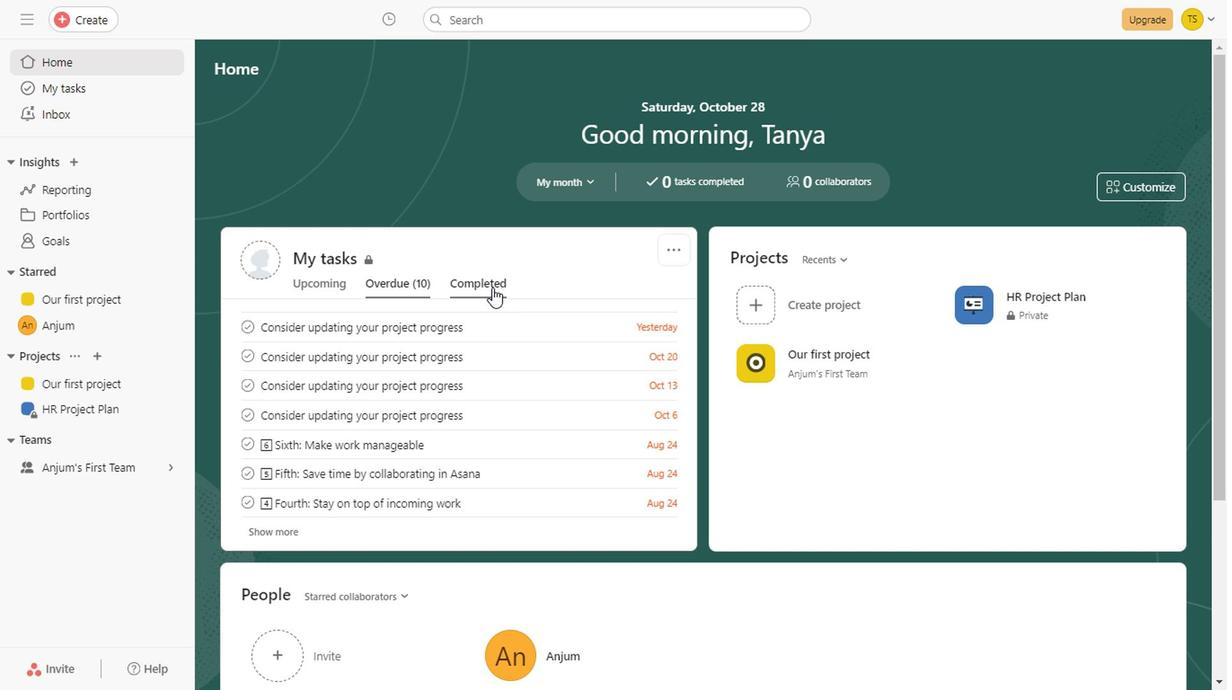 
Action: Mouse pressed left at (350, 204)
Screenshot: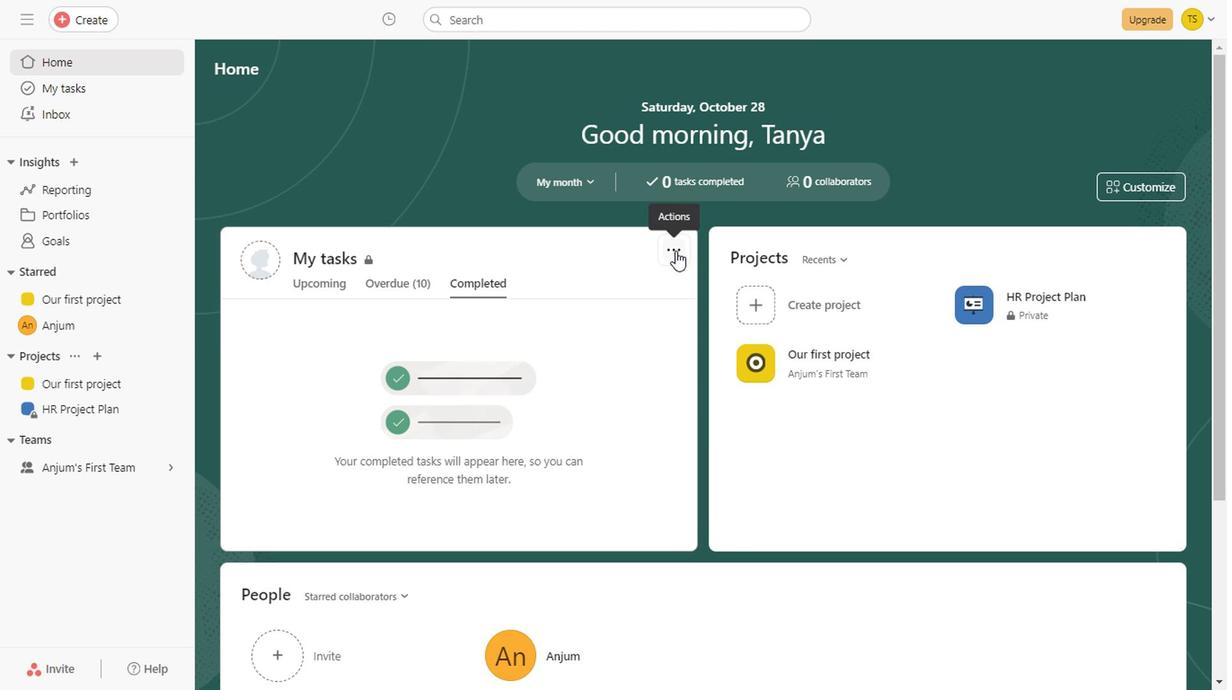 
Action: Mouse moved to (480, 178)
Screenshot: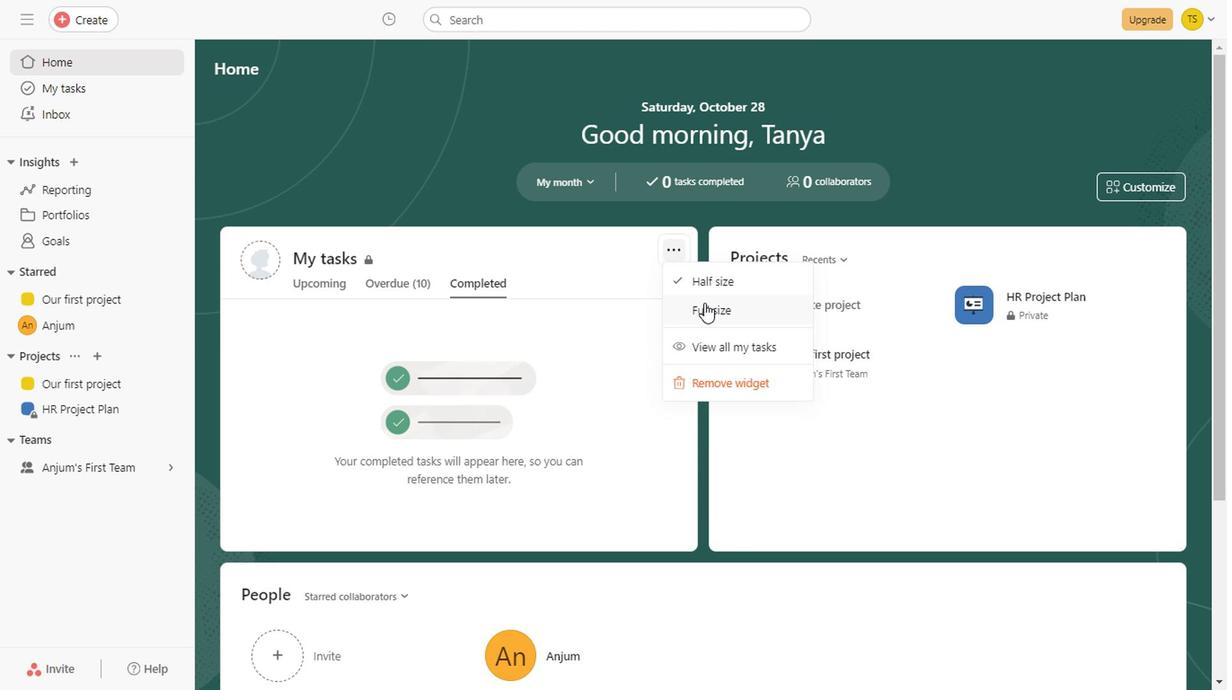 
Action: Mouse pressed left at (480, 178)
Screenshot: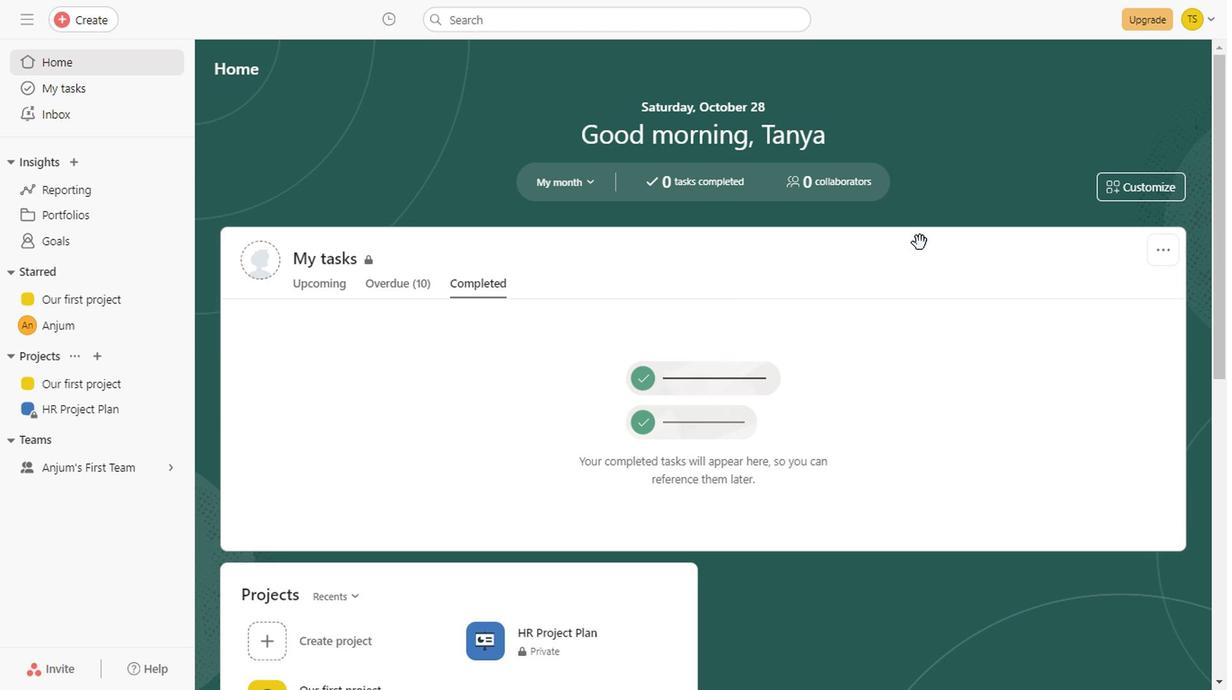 
Action: Mouse moved to (501, 215)
Screenshot: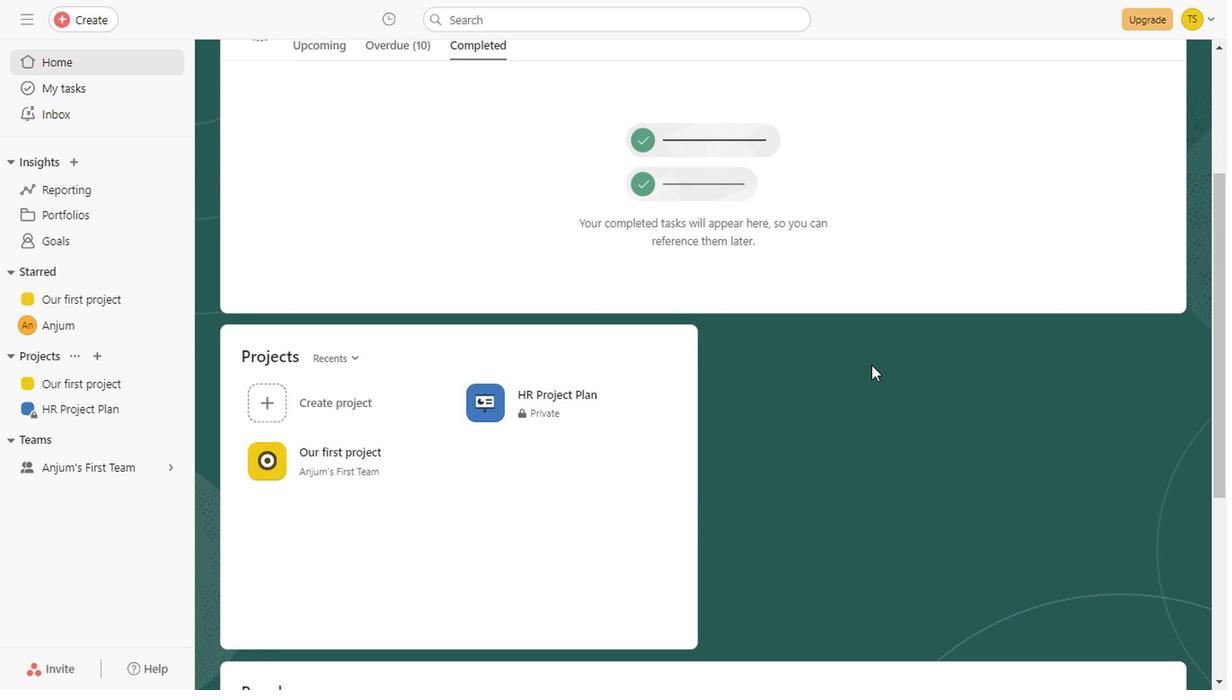 
Action: Mouse pressed left at (501, 215)
Screenshot: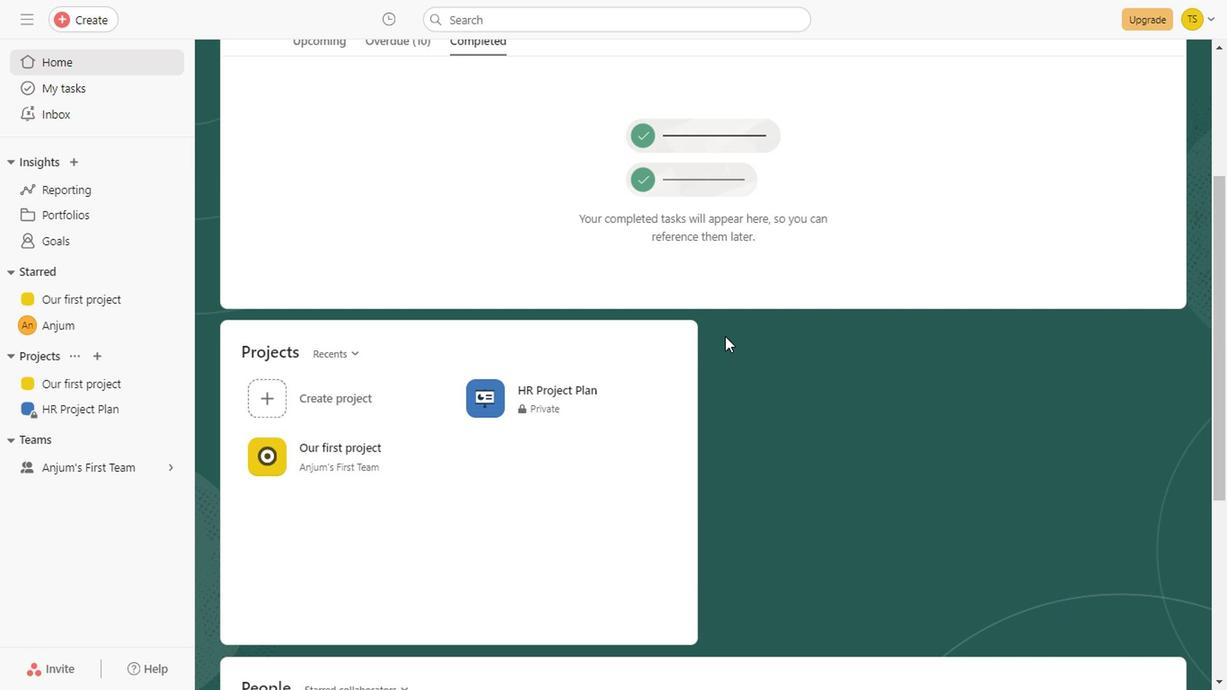 
Action: Mouse moved to (620, 259)
Screenshot: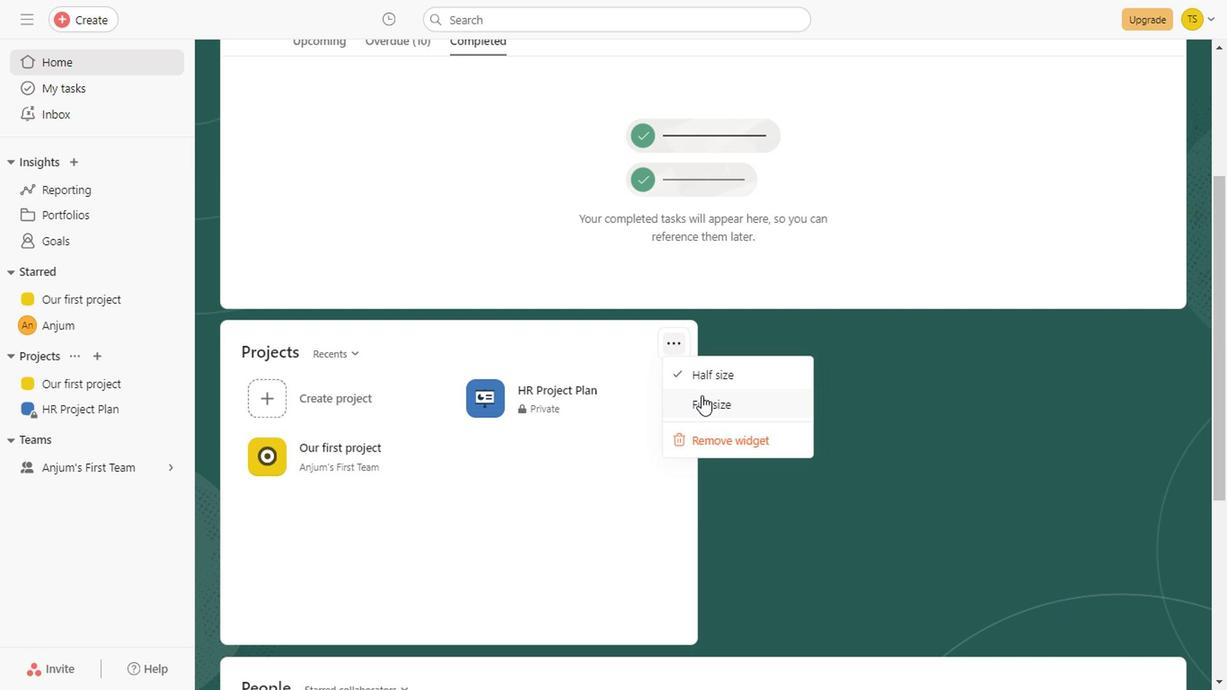 
Action: Mouse scrolled (620, 259) with delta (0, 0)
Screenshot: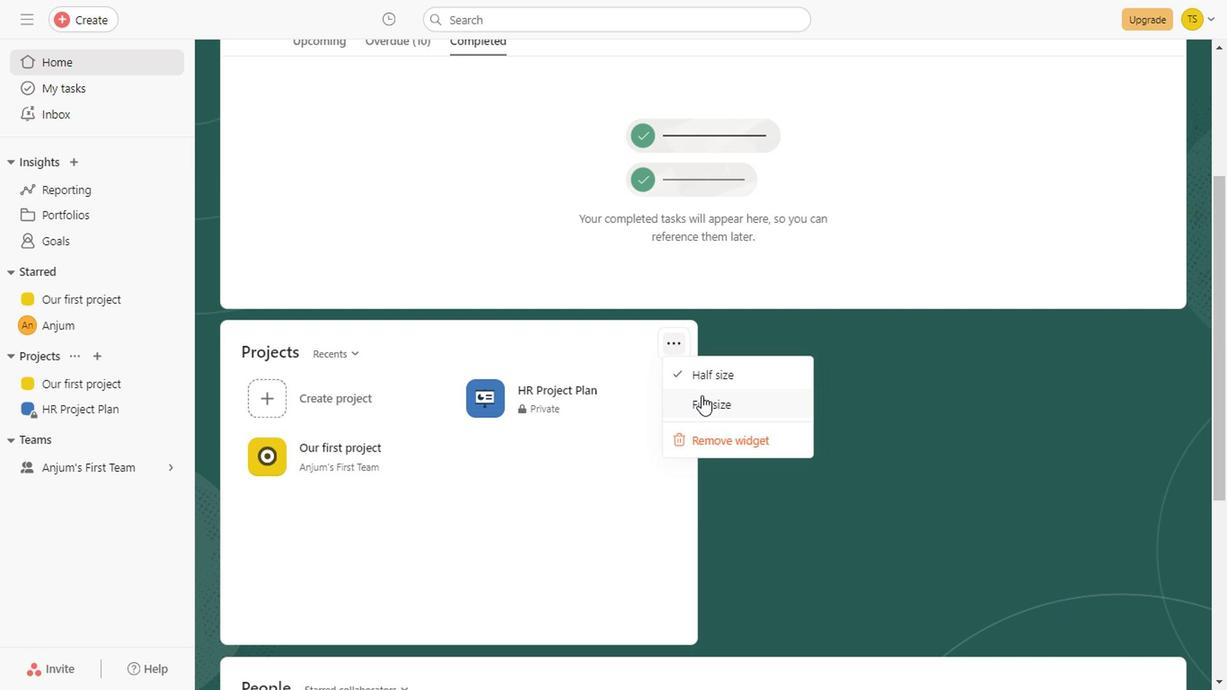 
Action: Mouse scrolled (620, 259) with delta (0, 0)
Screenshot: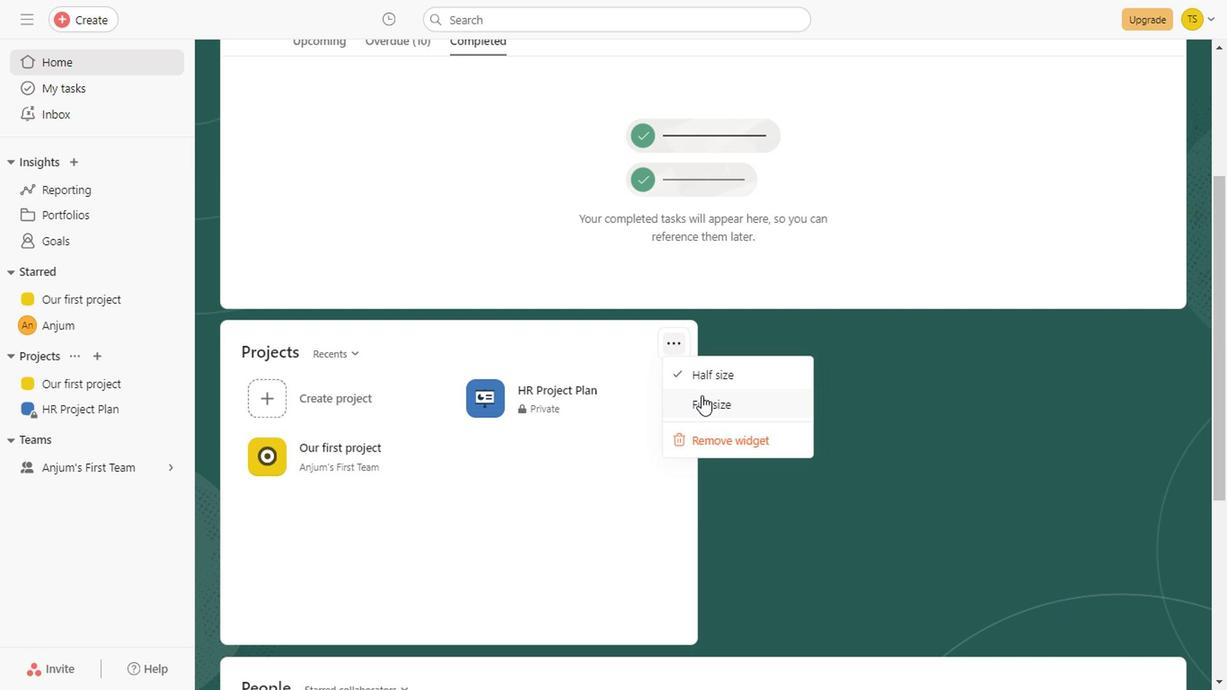
Action: Mouse scrolled (620, 259) with delta (0, 0)
Screenshot: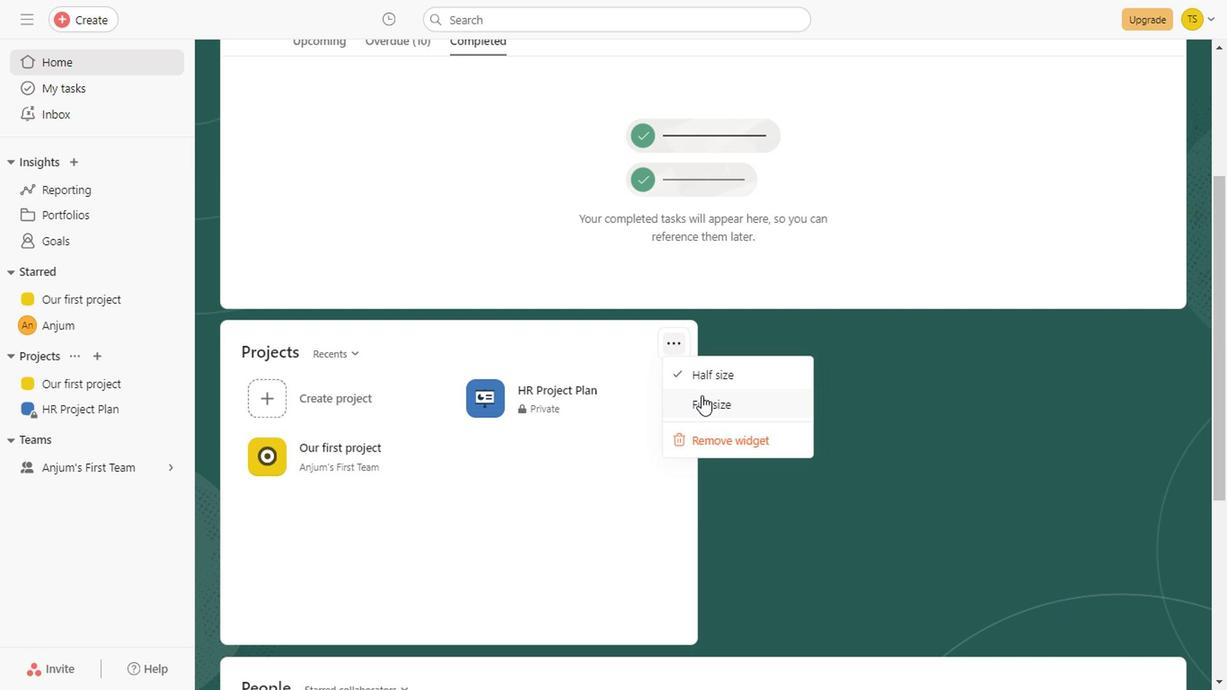 
Action: Mouse scrolled (620, 259) with delta (0, 0)
Screenshot: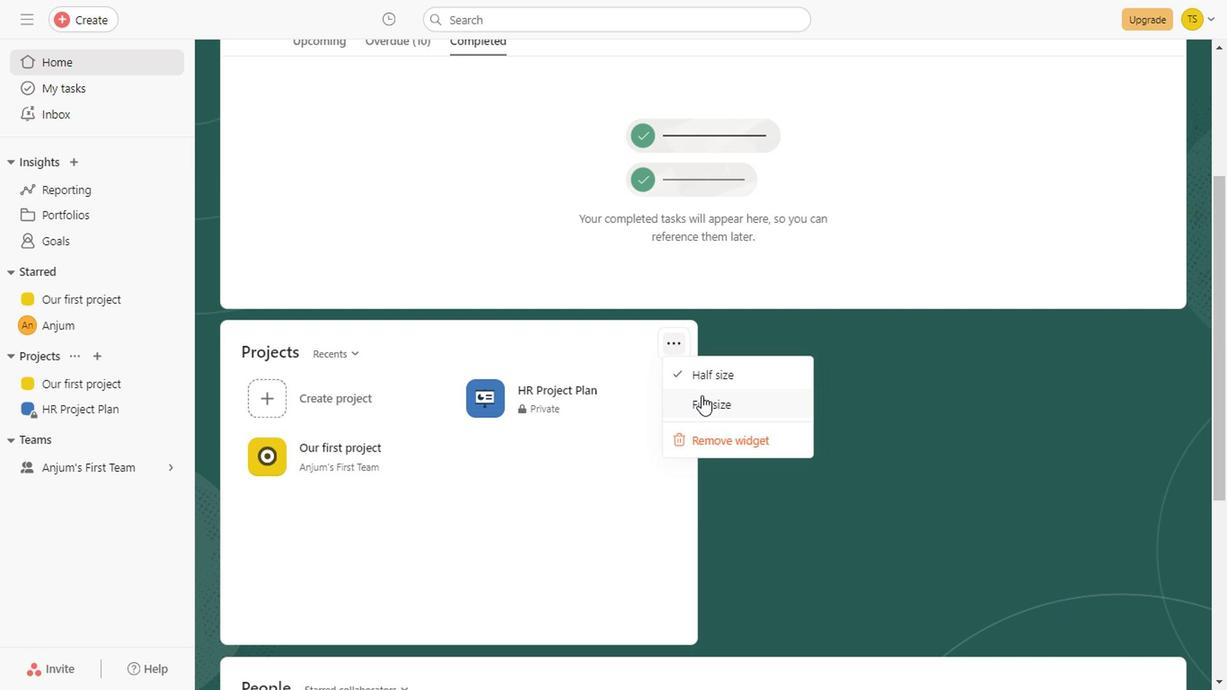 
Action: Mouse scrolled (620, 259) with delta (0, 0)
Screenshot: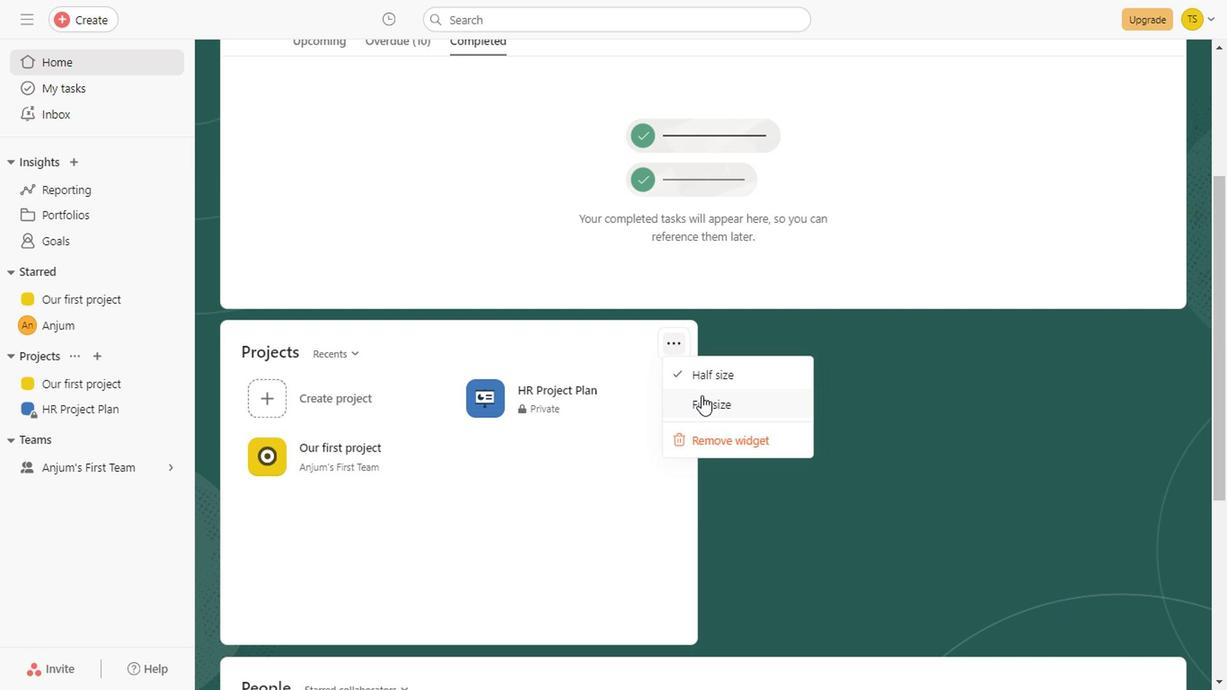 
Action: Mouse scrolled (620, 259) with delta (0, 0)
Screenshot: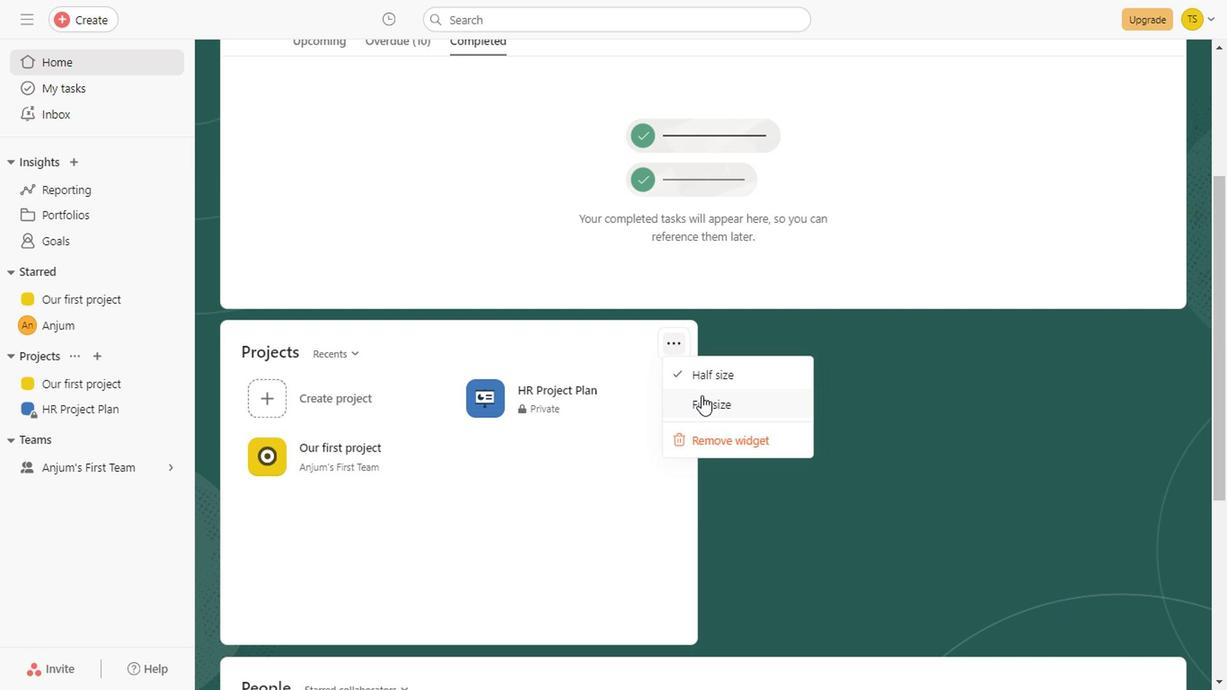 
Action: Mouse scrolled (620, 259) with delta (0, 0)
Screenshot: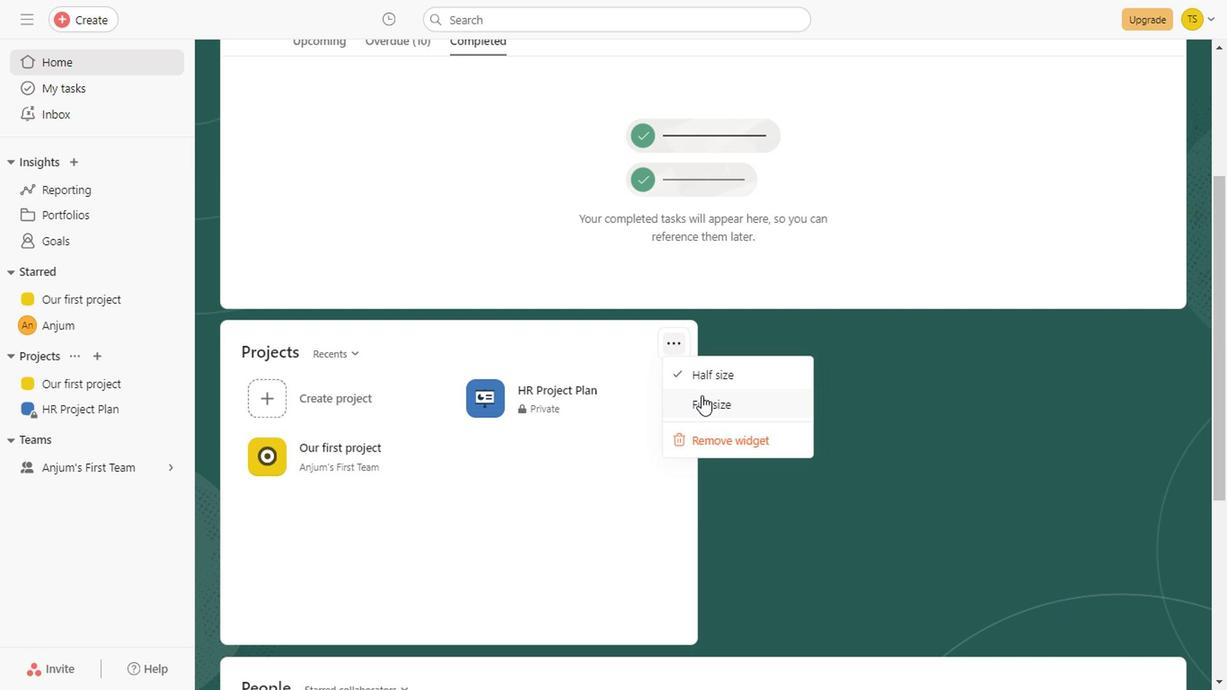
Action: Mouse scrolled (620, 259) with delta (0, 0)
Screenshot: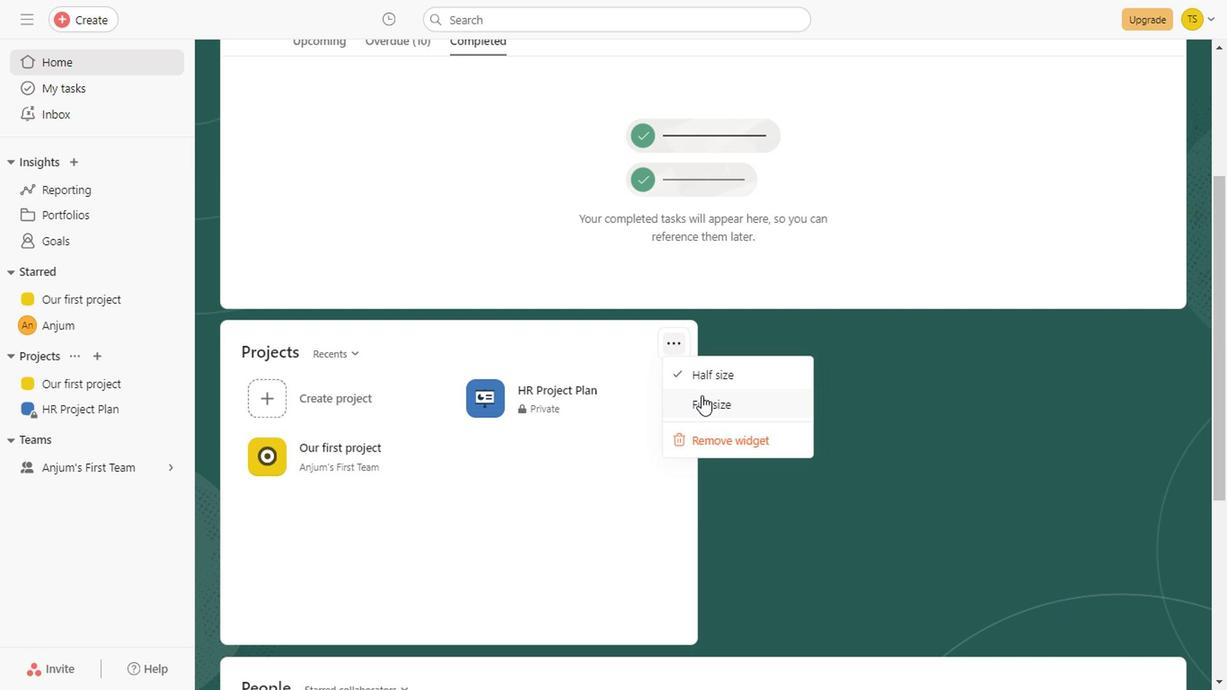 
Action: Mouse scrolled (620, 259) with delta (0, 0)
Screenshot: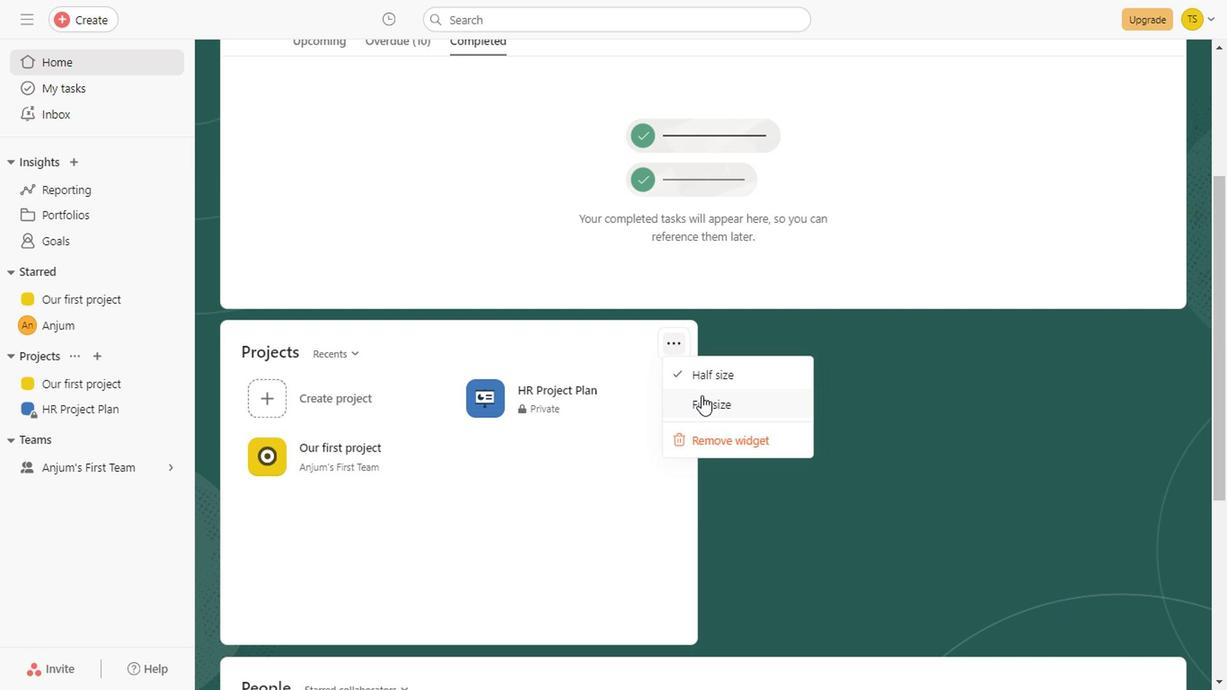 
Action: Mouse scrolled (620, 259) with delta (0, 0)
Screenshot: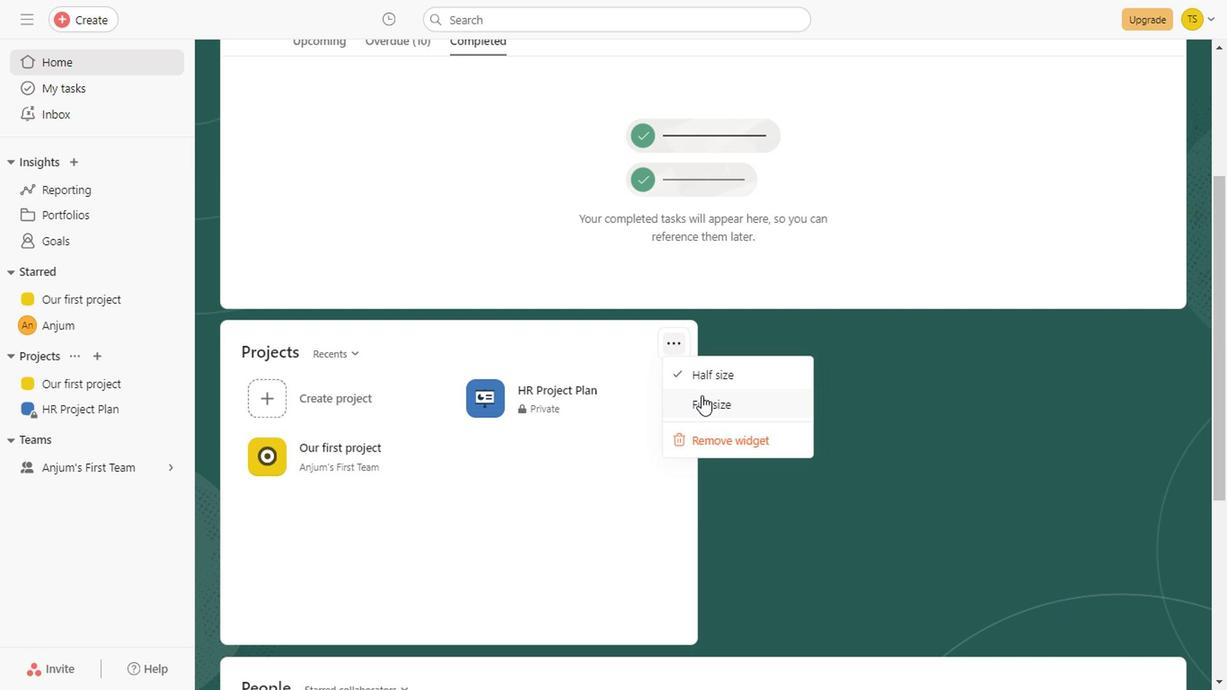 
Action: Mouse scrolled (620, 259) with delta (0, 0)
Screenshot: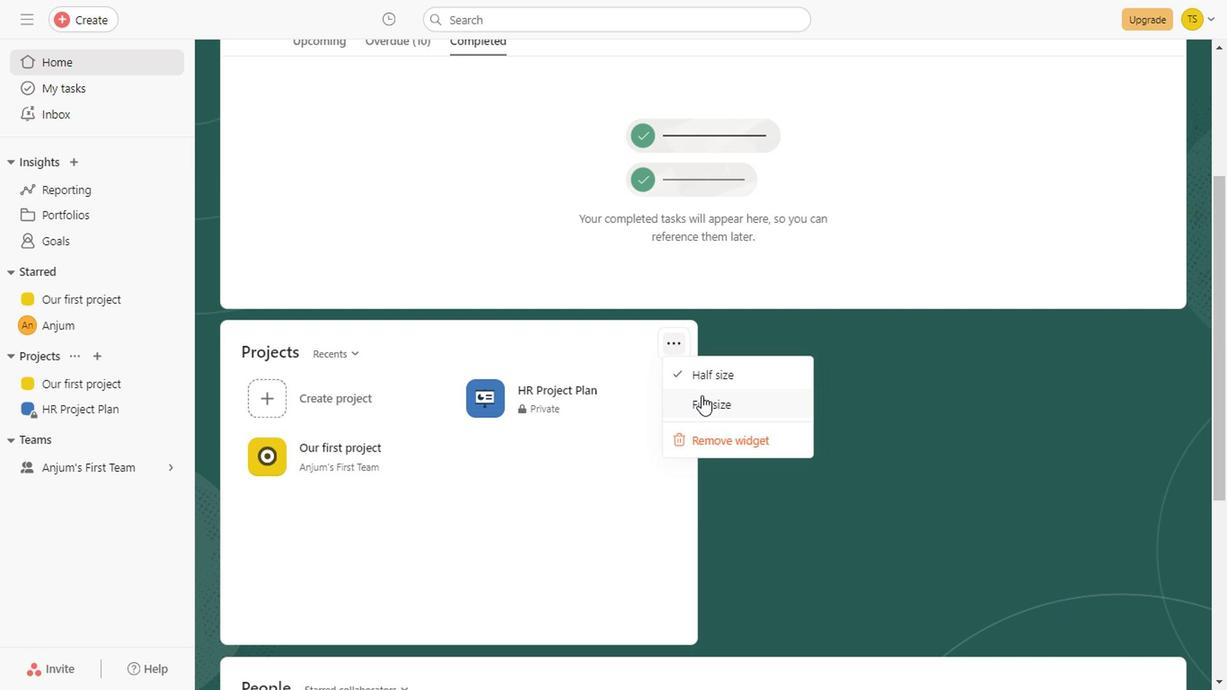 
Action: Mouse scrolled (620, 259) with delta (0, 0)
Screenshot: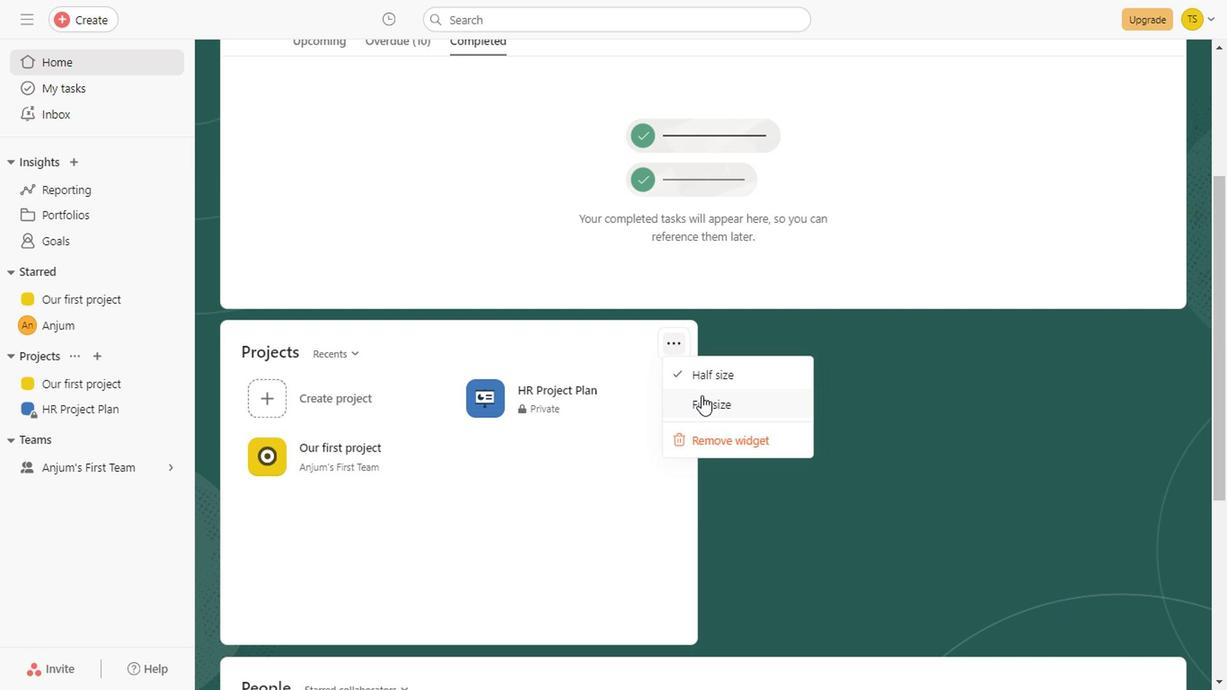 
Action: Mouse scrolled (620, 259) with delta (0, 0)
Screenshot: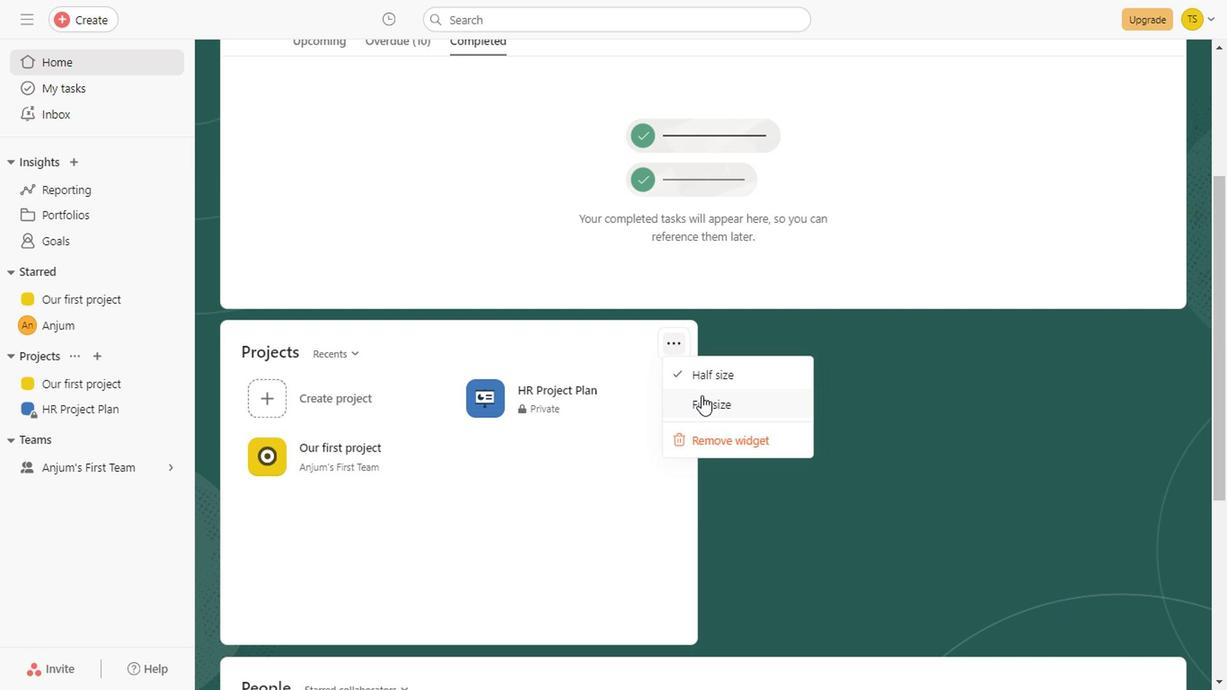 
Action: Mouse scrolled (620, 259) with delta (0, 0)
Screenshot: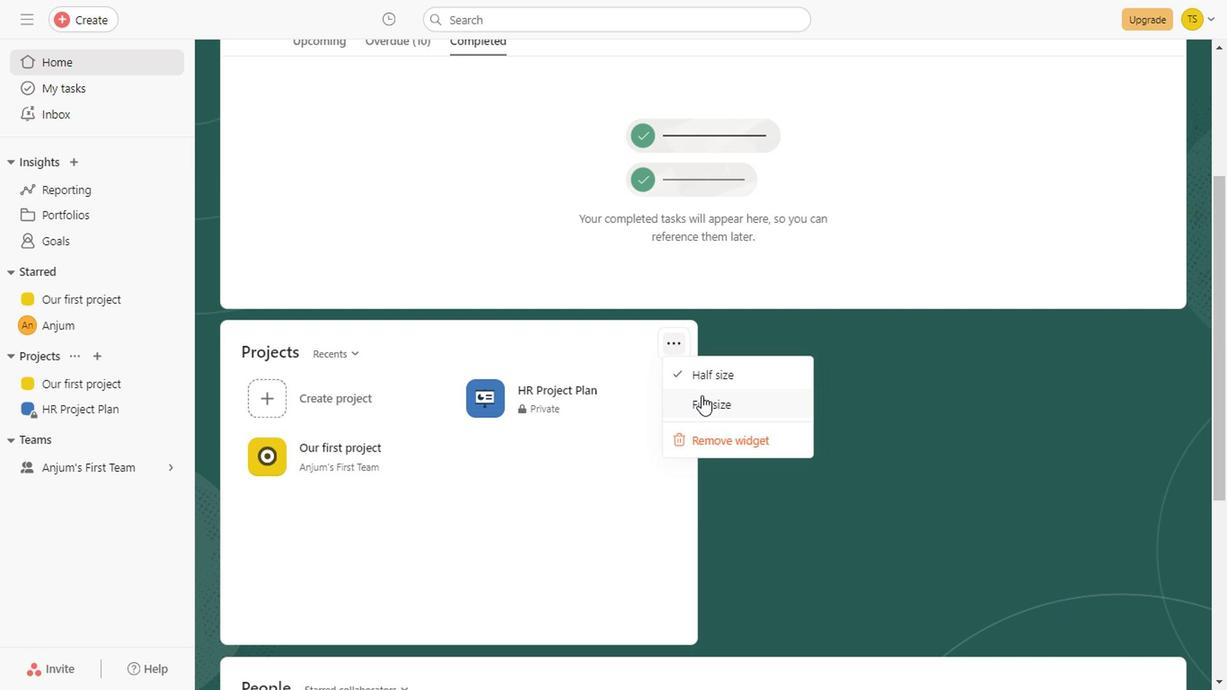 
Action: Mouse scrolled (620, 259) with delta (0, 0)
Screenshot: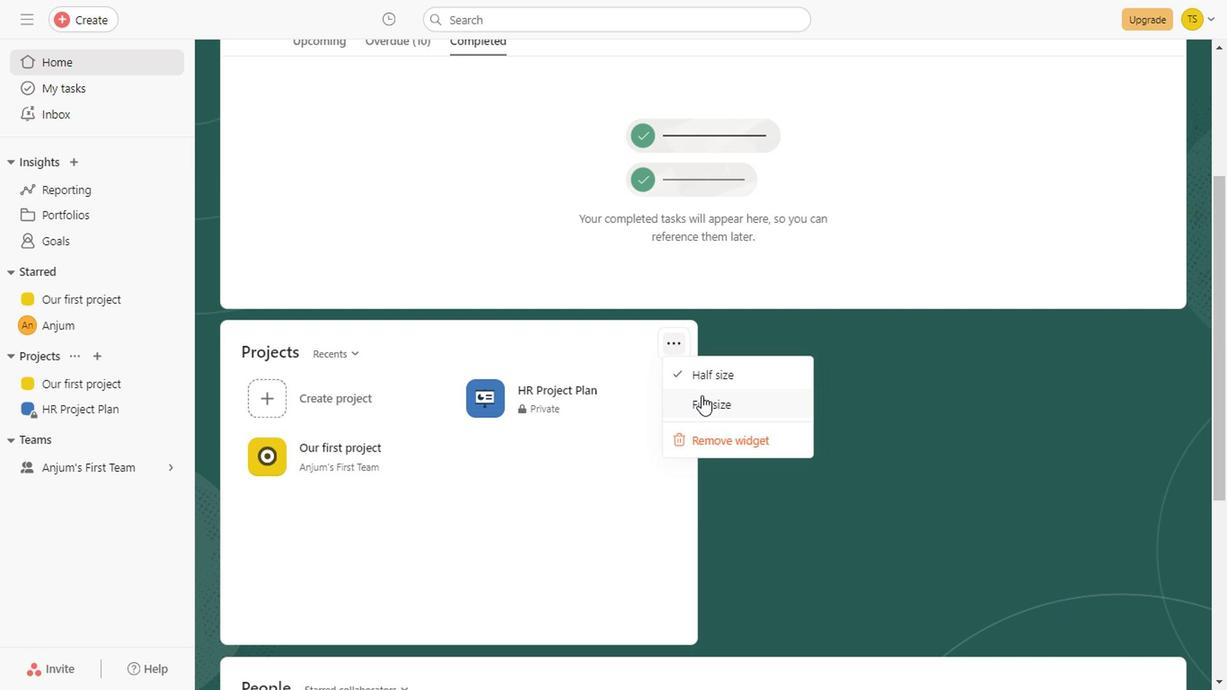 
Action: Mouse scrolled (620, 259) with delta (0, 0)
Screenshot: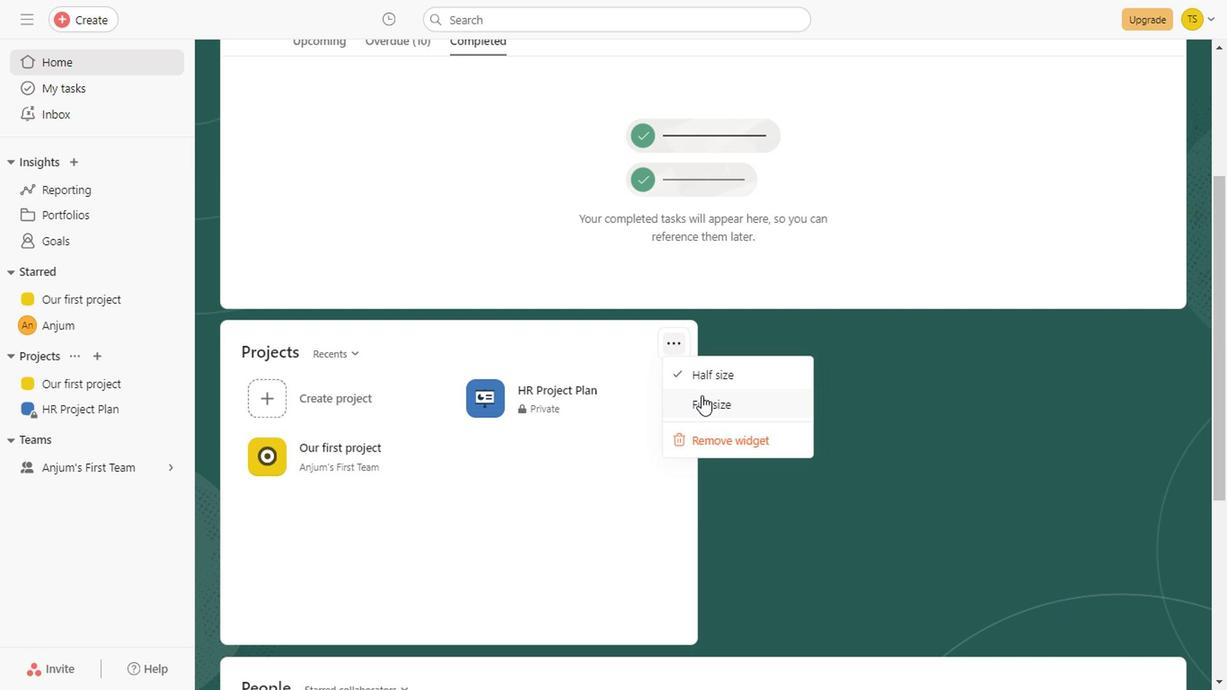 
Action: Mouse scrolled (620, 259) with delta (0, 0)
Screenshot: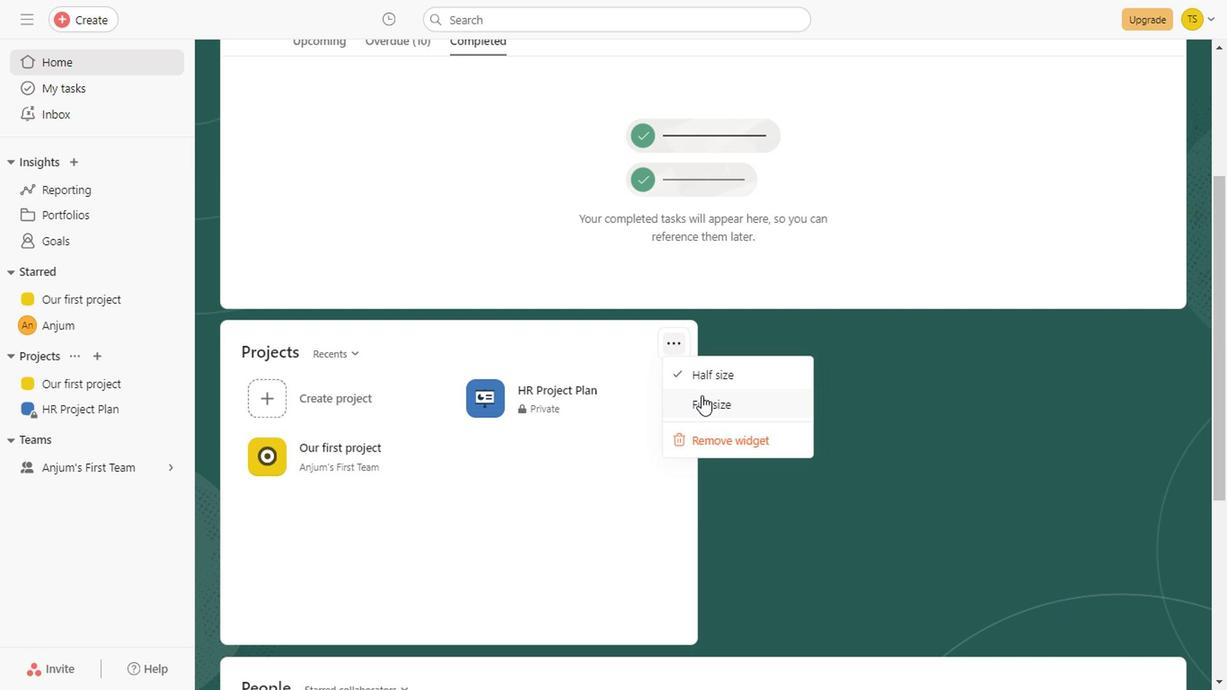 
Action: Mouse scrolled (620, 259) with delta (0, 0)
Screenshot: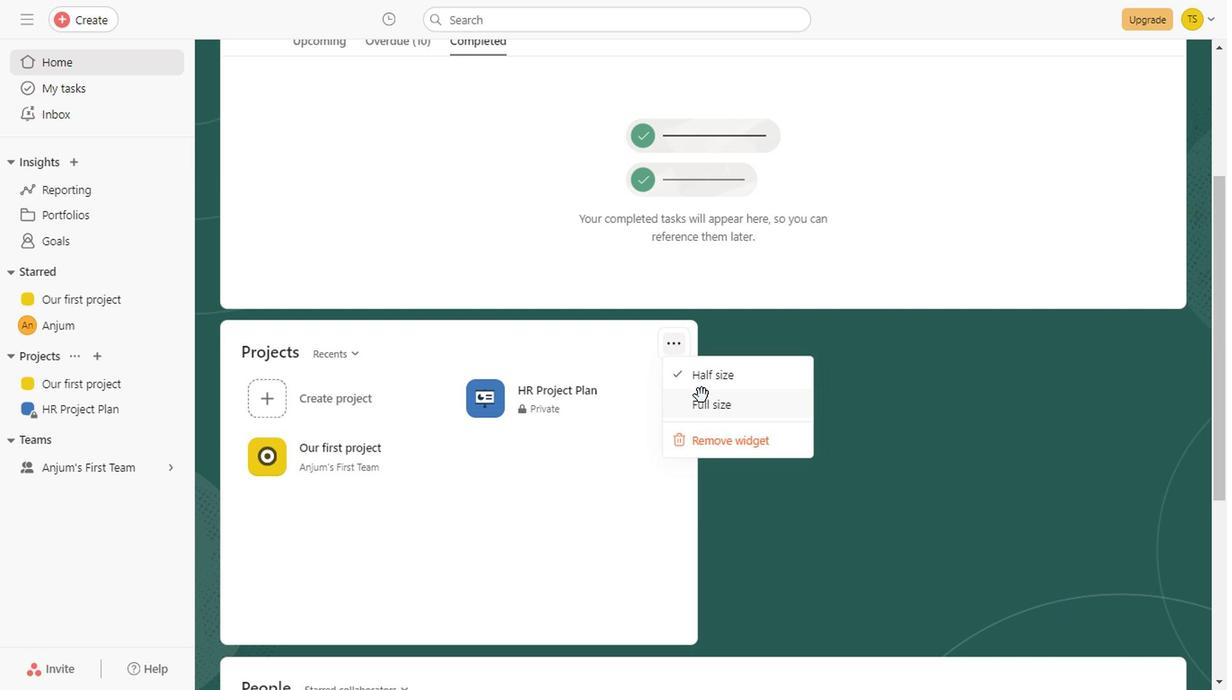 
Action: Mouse scrolled (620, 259) with delta (0, 0)
Screenshot: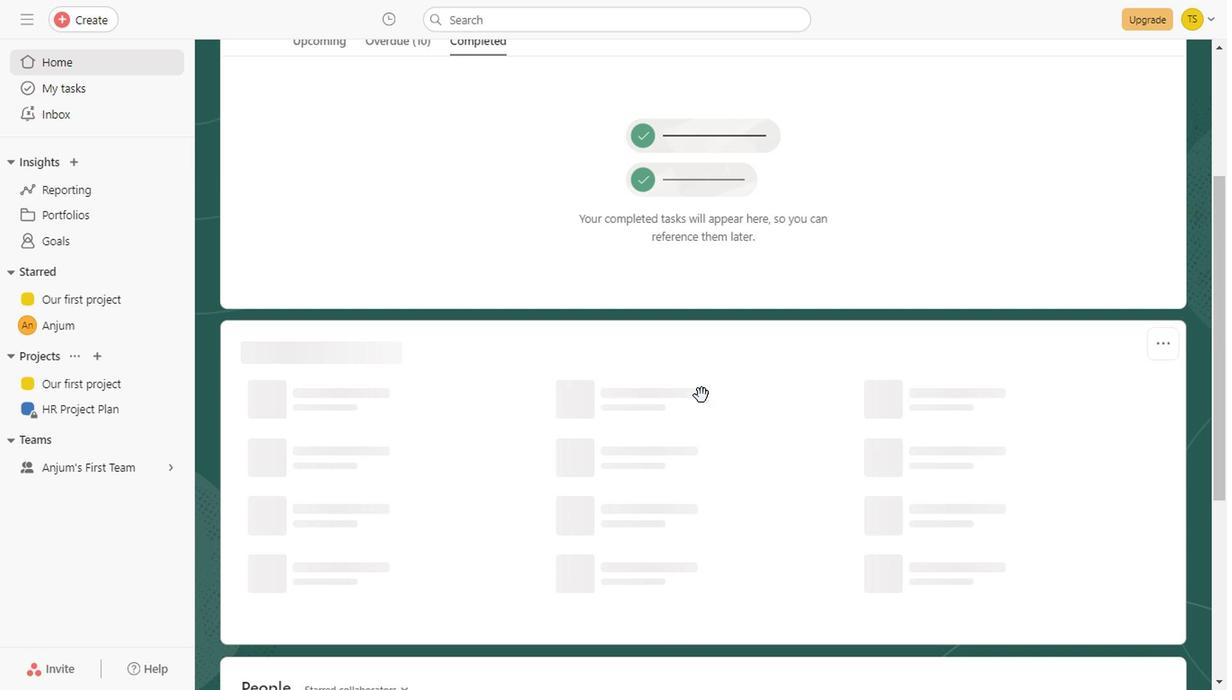 
Action: Mouse scrolled (620, 259) with delta (0, 0)
Screenshot: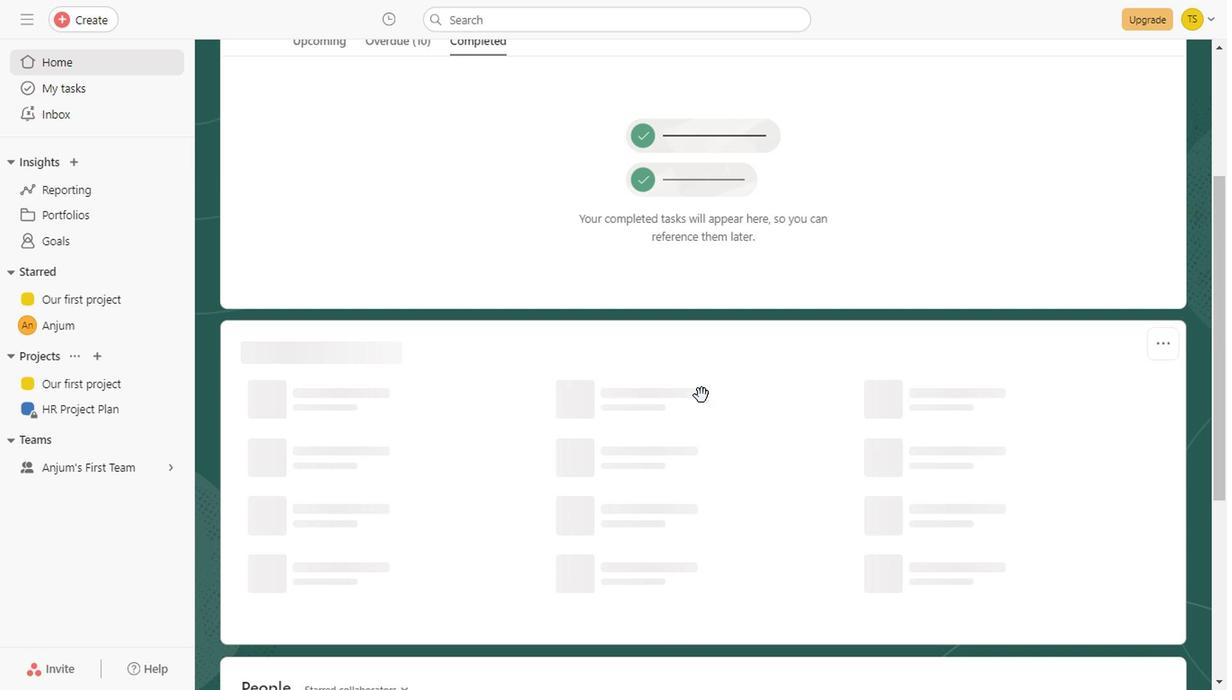 
Action: Mouse scrolled (620, 259) with delta (0, 0)
Screenshot: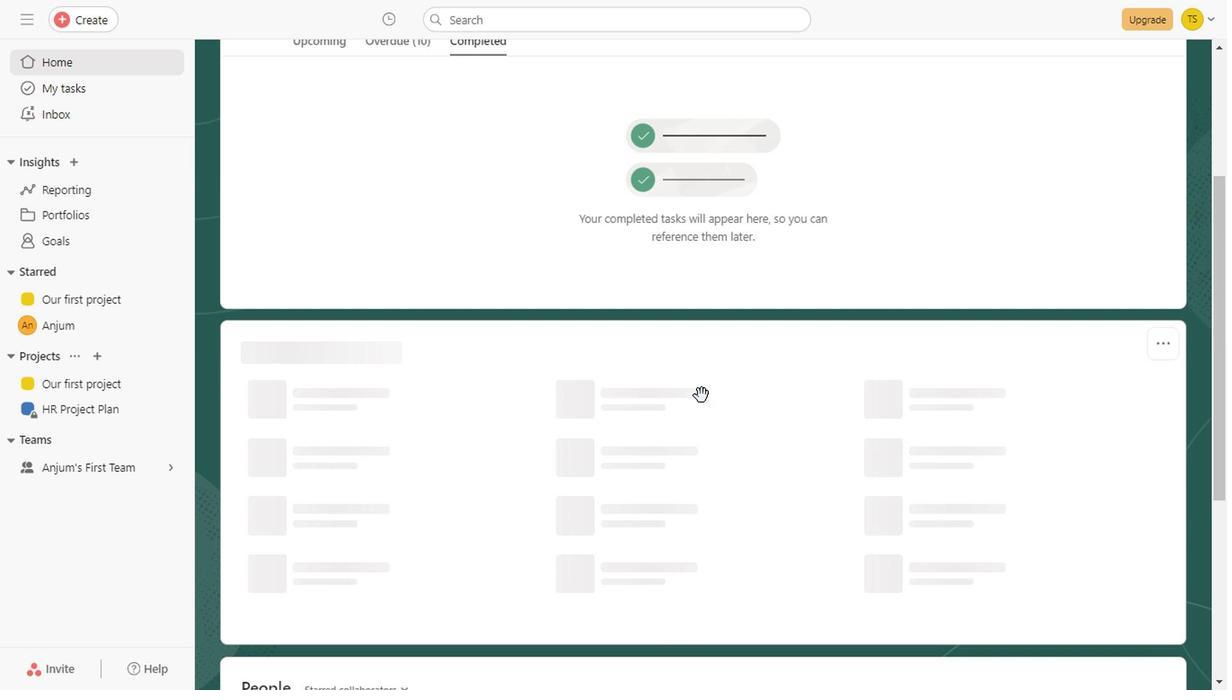 
Action: Mouse scrolled (620, 259) with delta (0, 0)
Screenshot: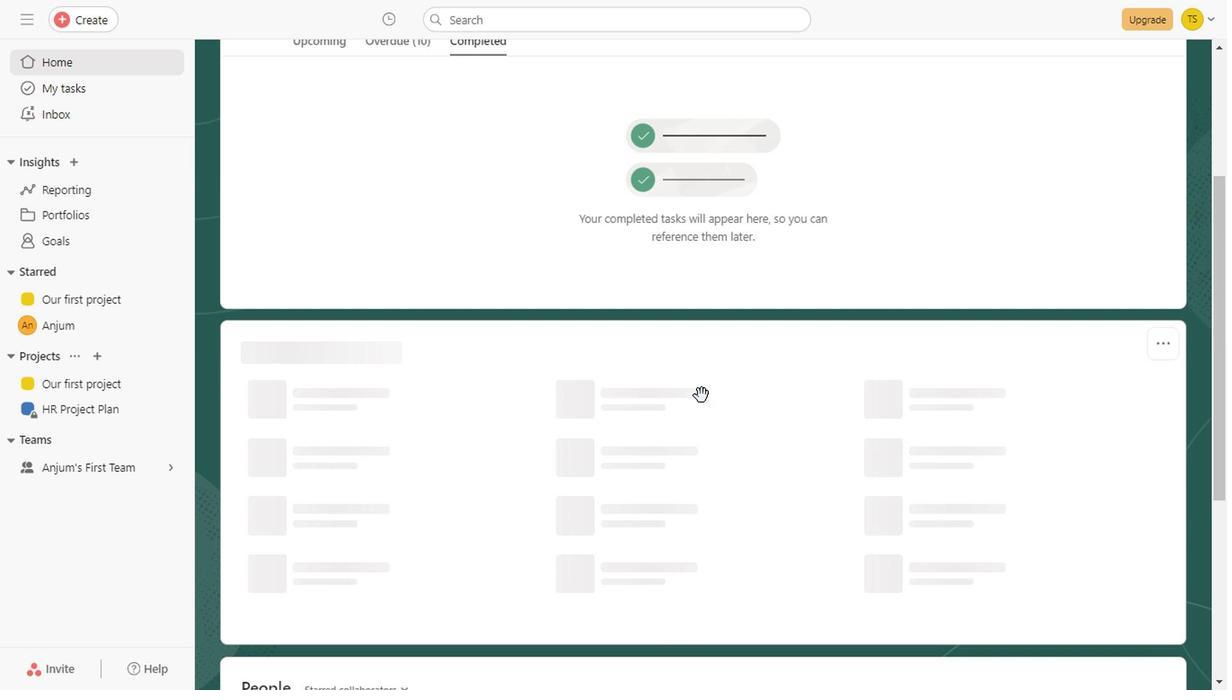 
Action: Mouse scrolled (620, 259) with delta (0, 0)
Screenshot: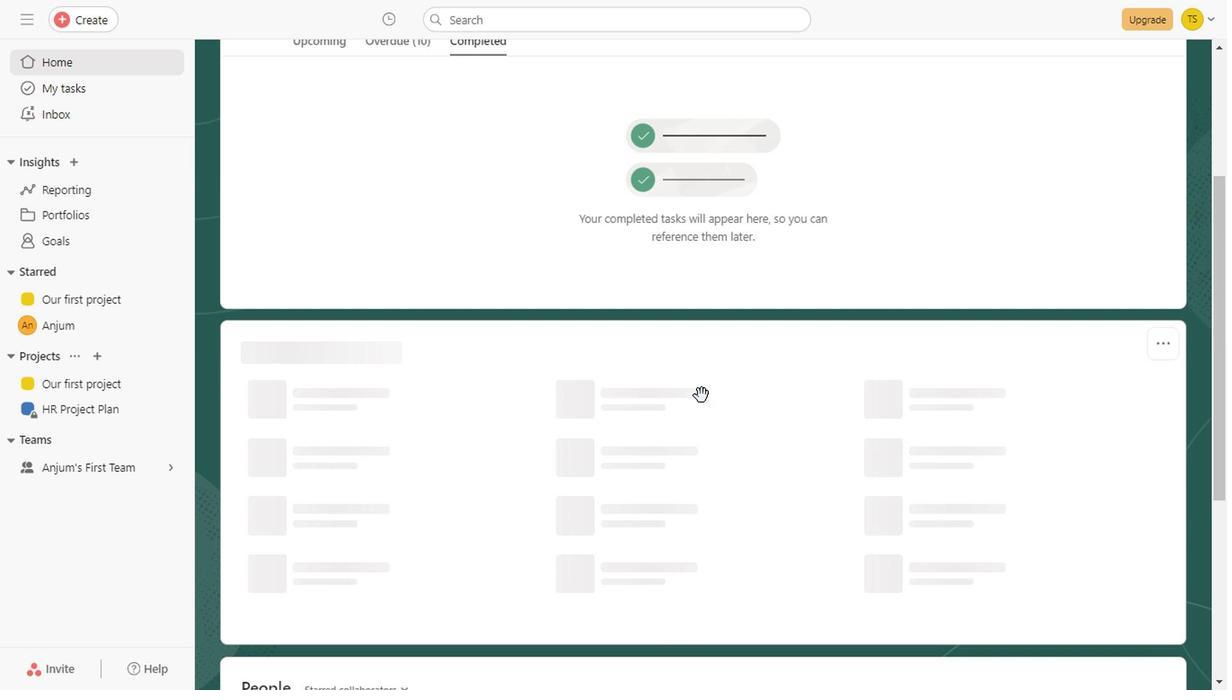 
Action: Mouse scrolled (620, 259) with delta (0, 0)
Screenshot: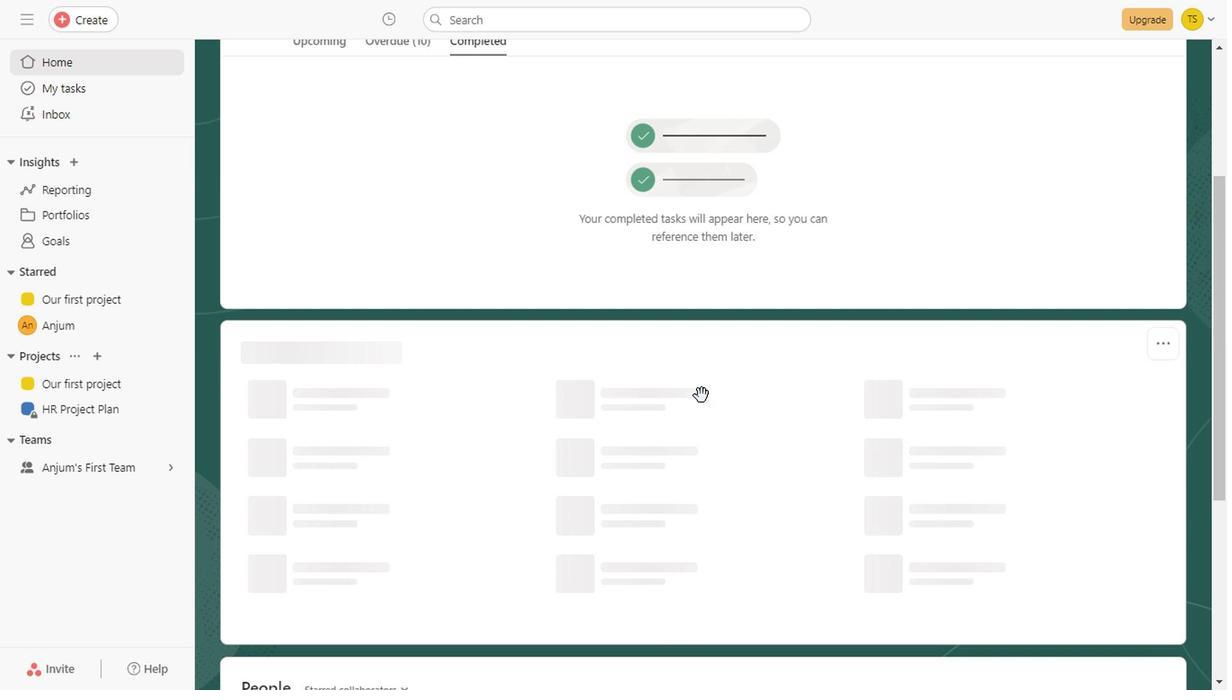 
Action: Mouse scrolled (620, 259) with delta (0, 0)
Screenshot: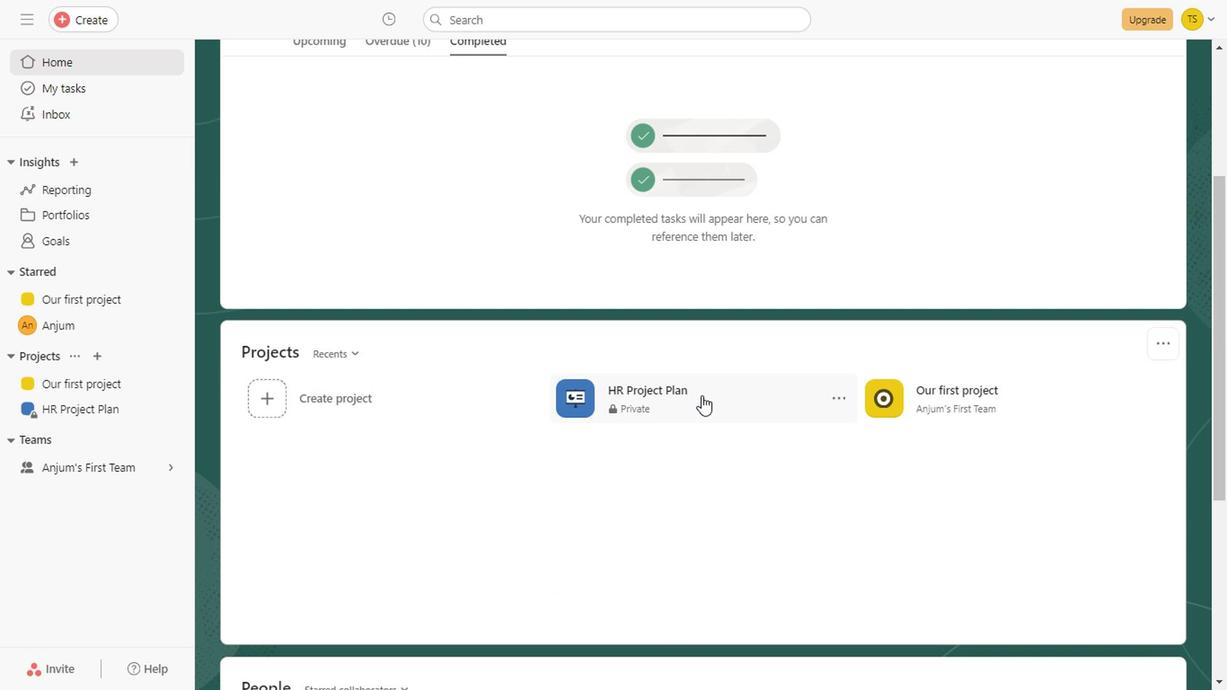 
Action: Mouse moved to (475, 243)
Screenshot: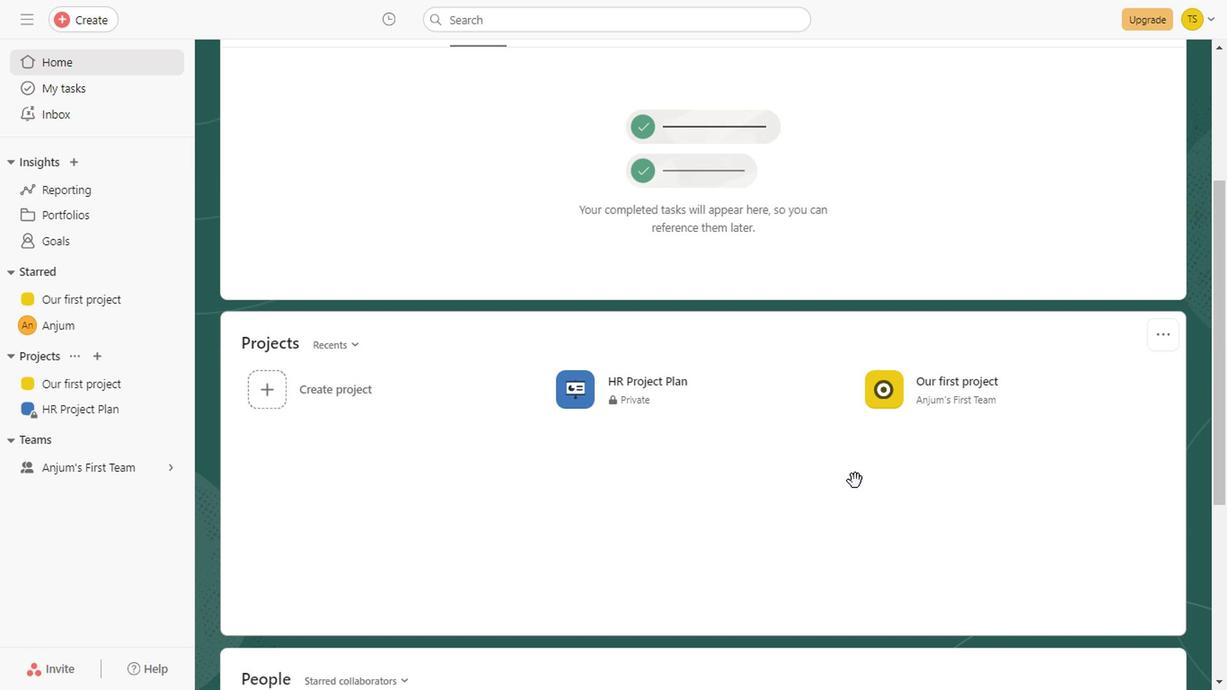 
Action: Mouse pressed left at (475, 243)
Screenshot: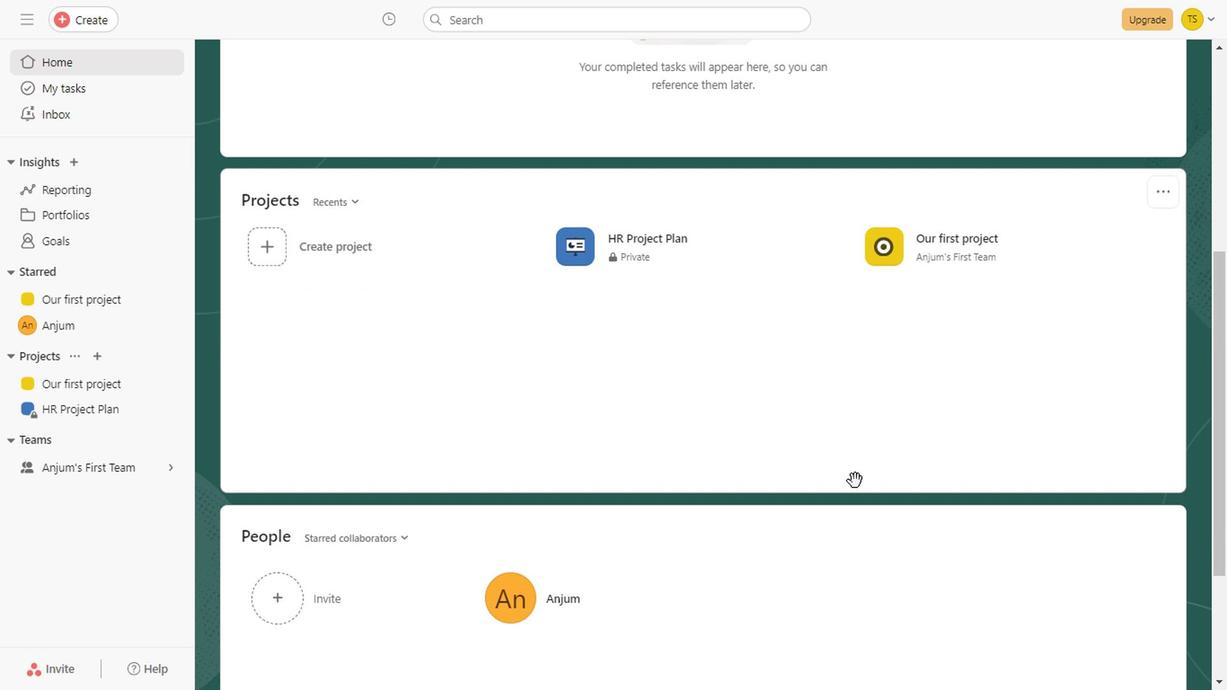 
Action: Mouse moved to (499, 281)
Screenshot: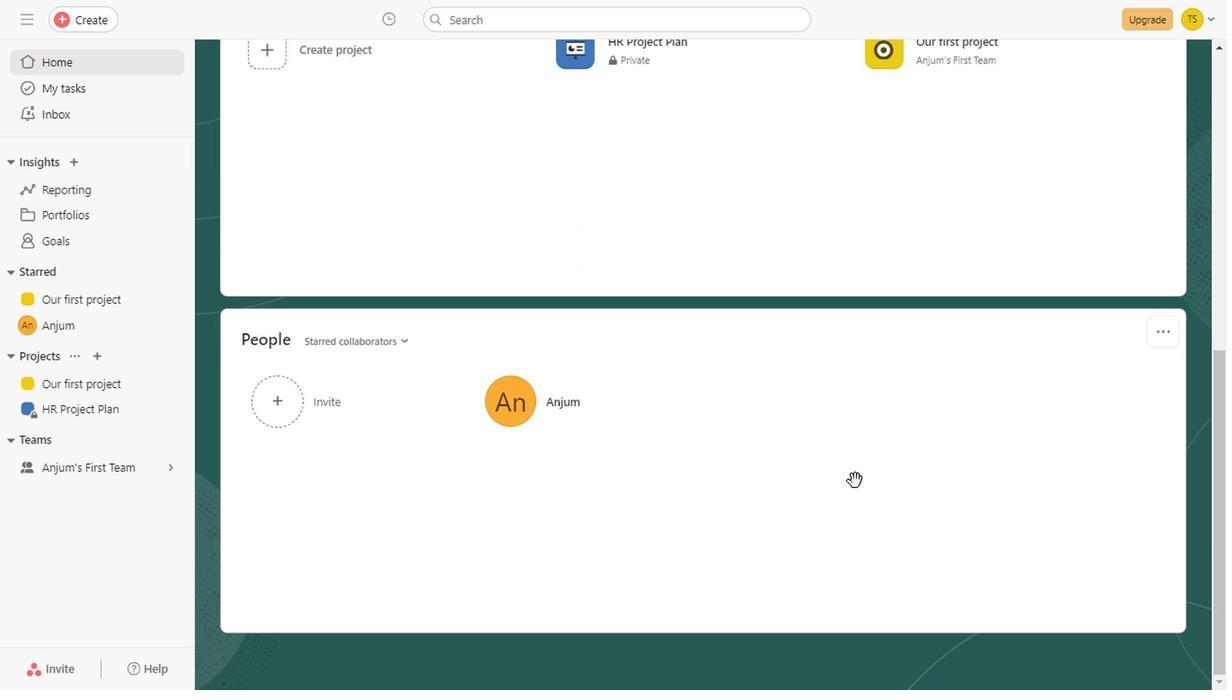 
Action: Mouse pressed left at (499, 281)
Screenshot: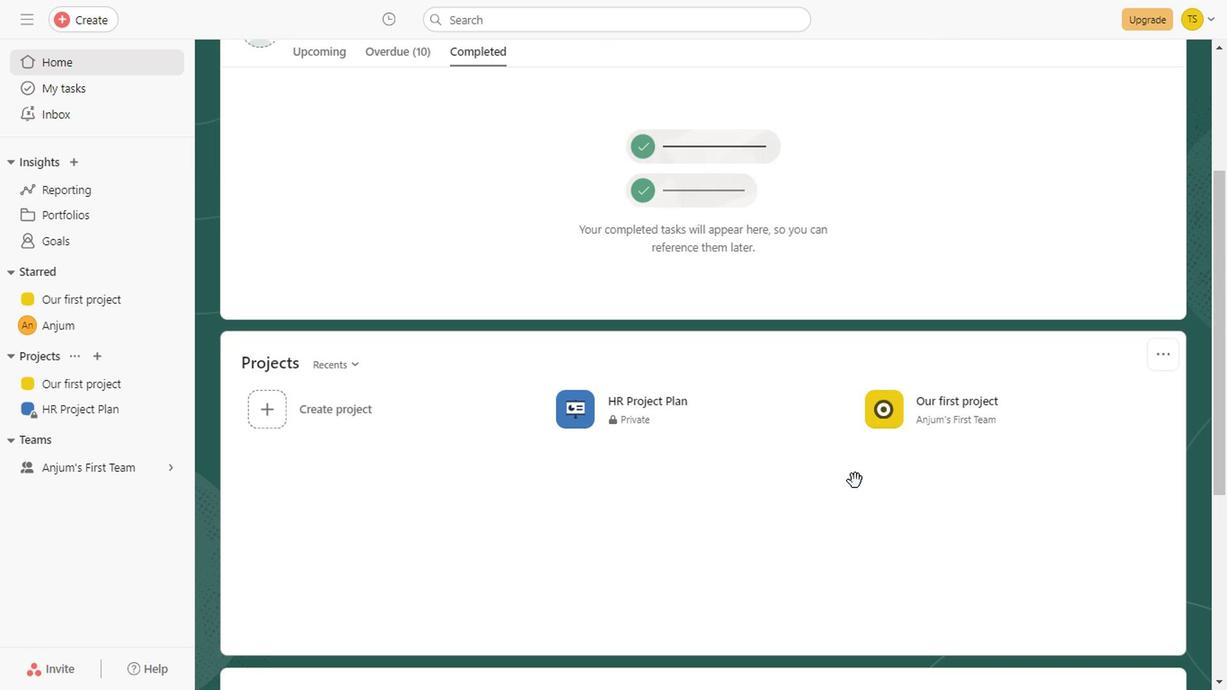 
Action: Mouse moved to (608, 342)
Screenshot: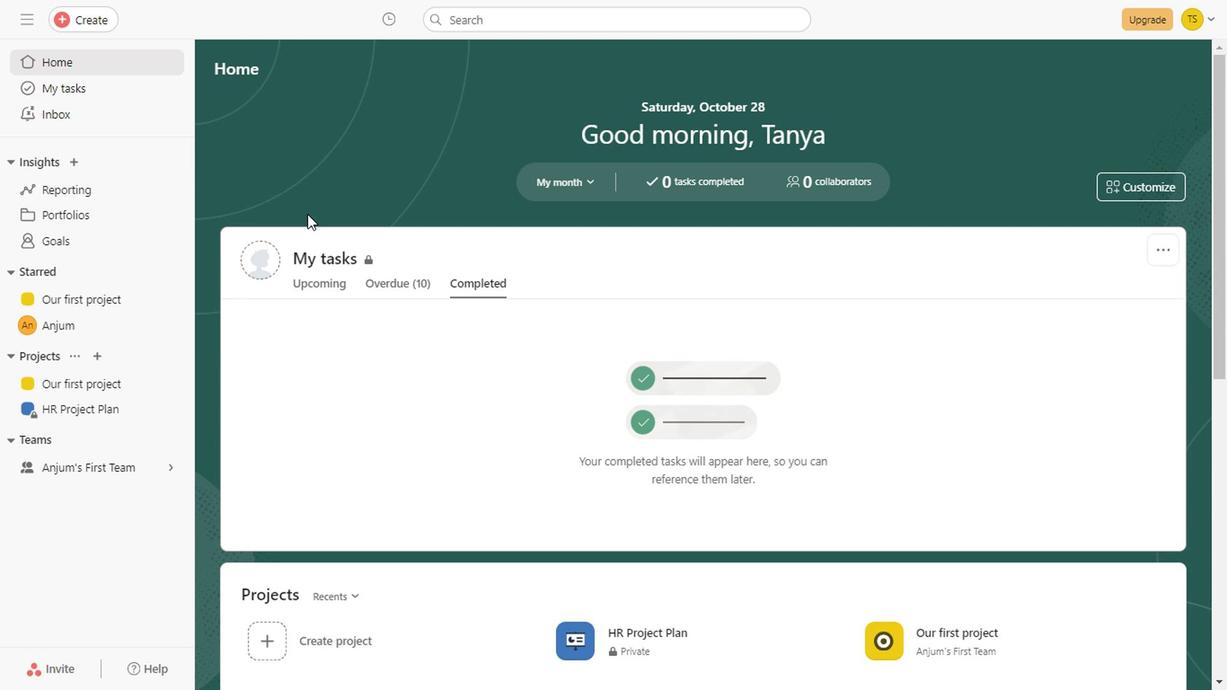 
Action: Mouse scrolled (608, 341) with delta (0, 0)
Screenshot: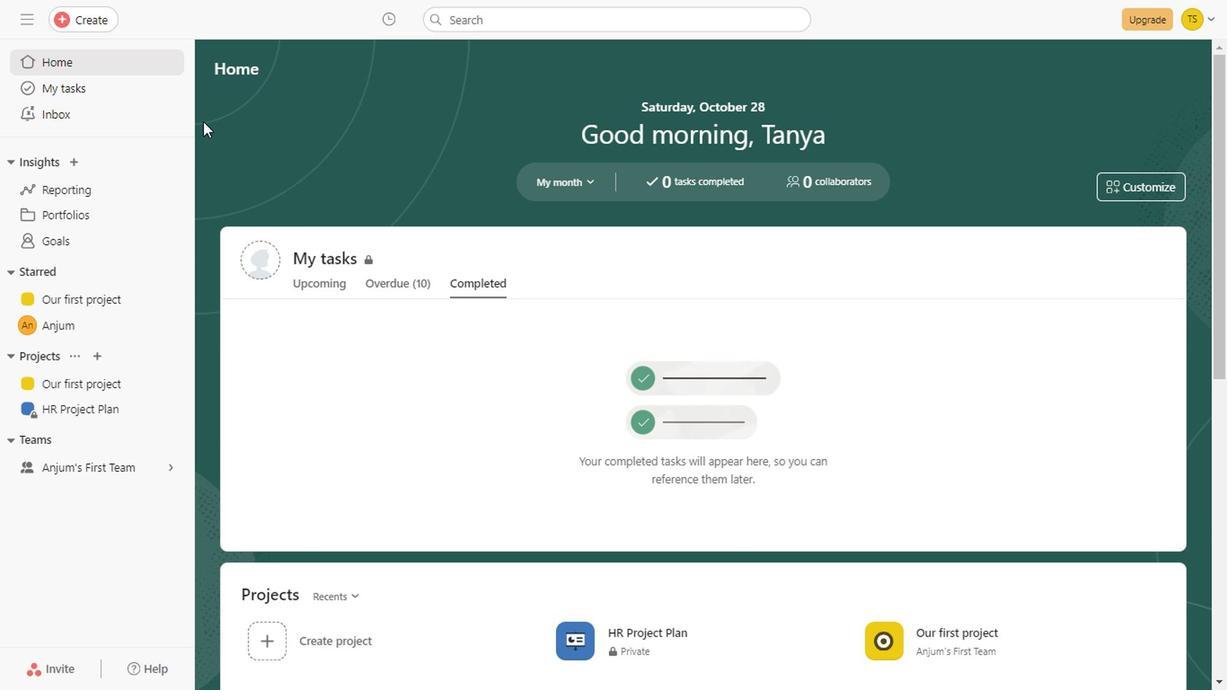 
Action: Mouse scrolled (608, 341) with delta (0, 0)
Screenshot: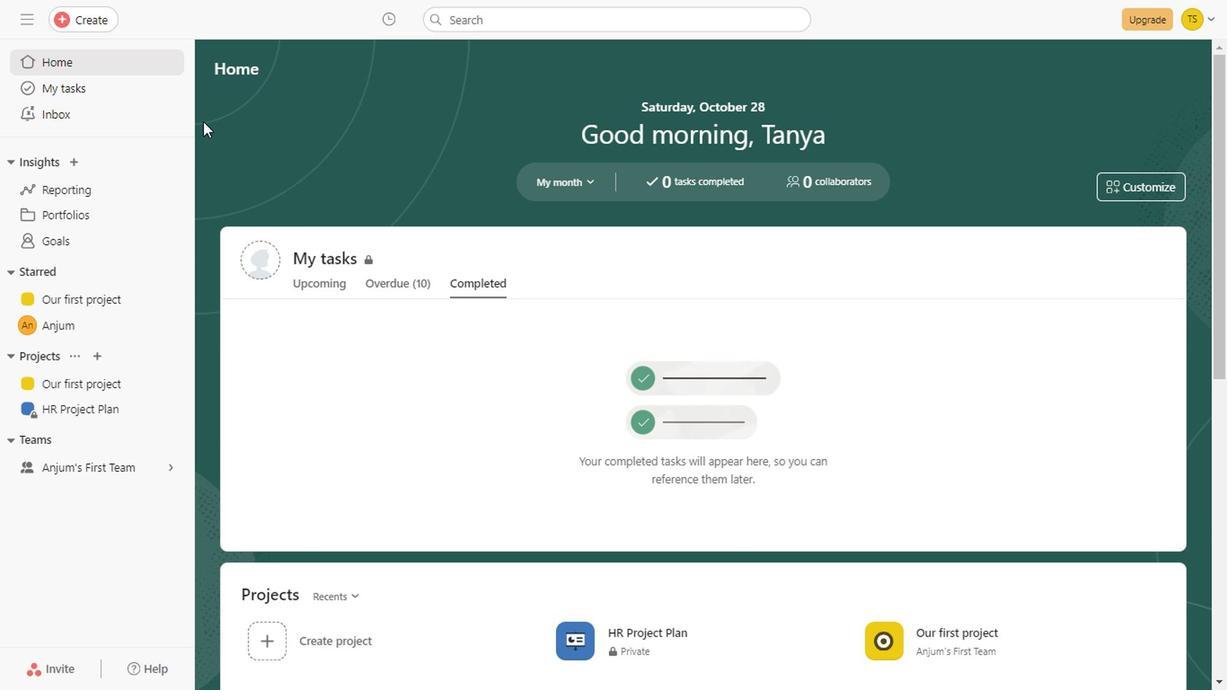 
Action: Mouse scrolled (608, 341) with delta (0, 0)
Screenshot: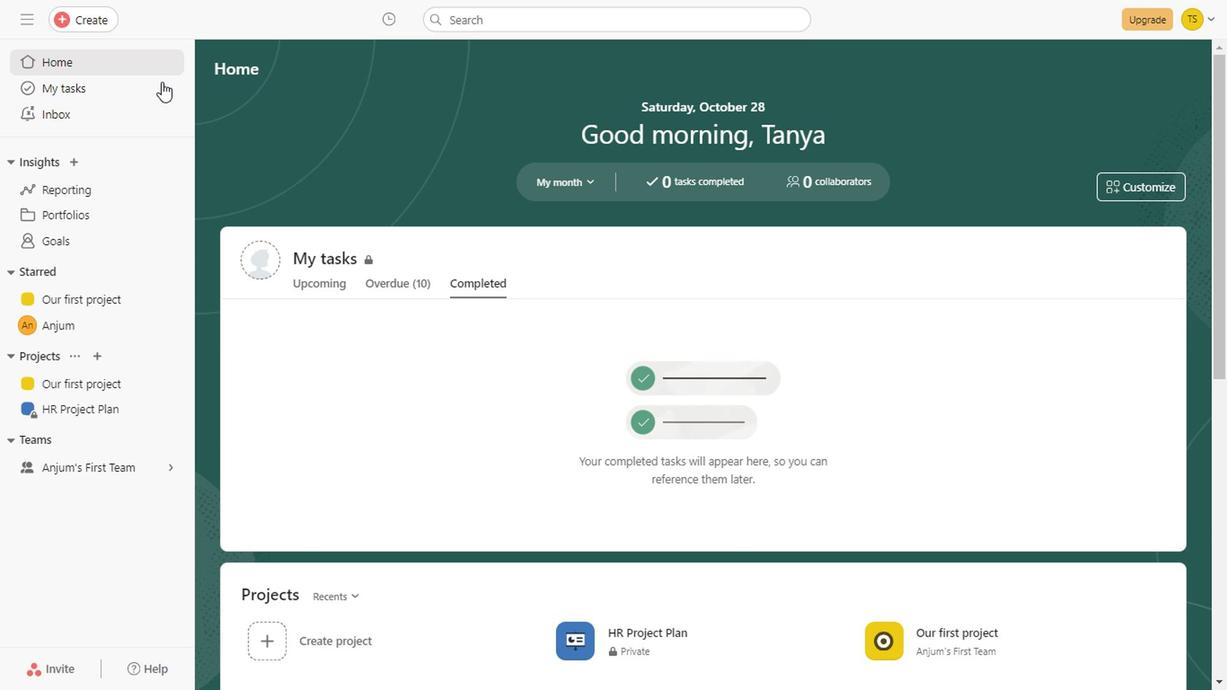 
Action: Mouse scrolled (608, 341) with delta (0, 0)
Screenshot: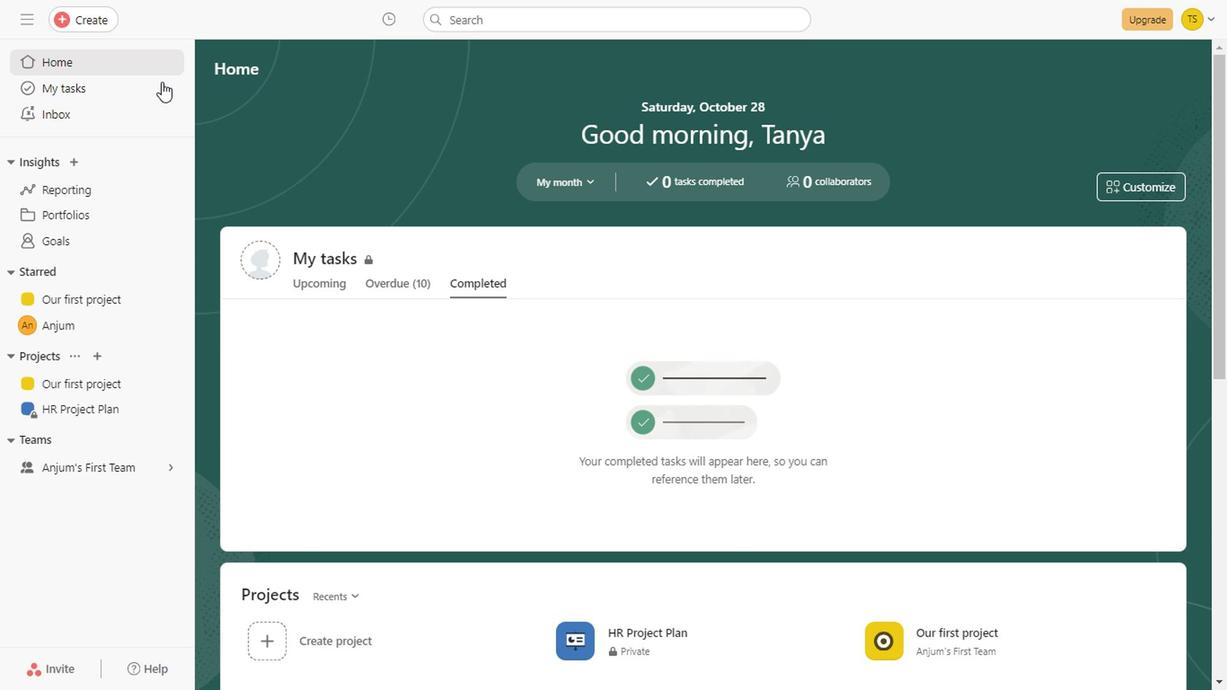 
Action: Mouse scrolled (608, 341) with delta (0, 0)
Screenshot: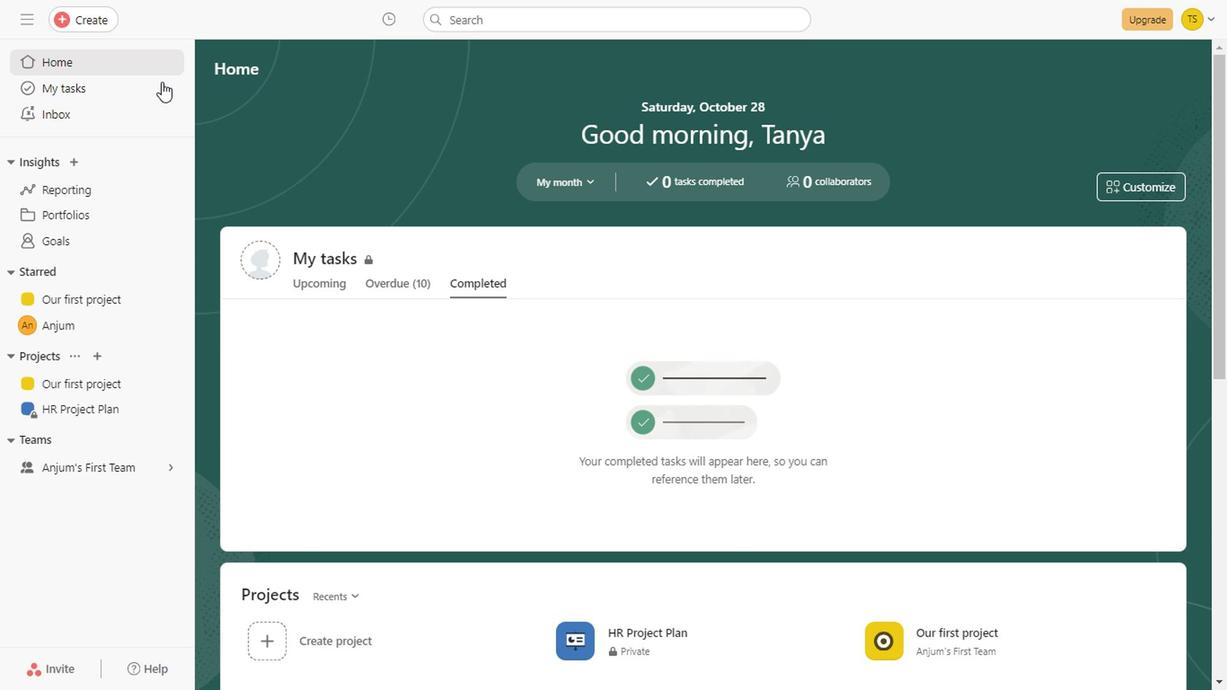 
Action: Mouse scrolled (608, 341) with delta (0, 0)
Screenshot: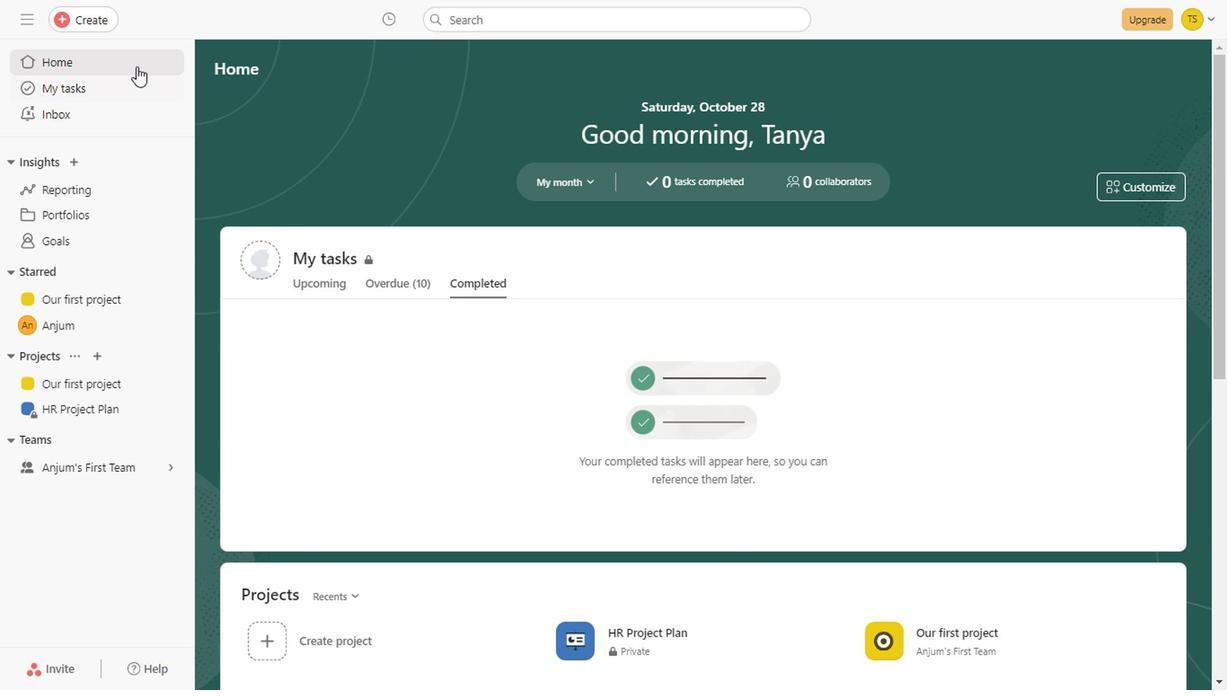 
Action: Mouse scrolled (608, 341) with delta (0, 0)
Screenshot: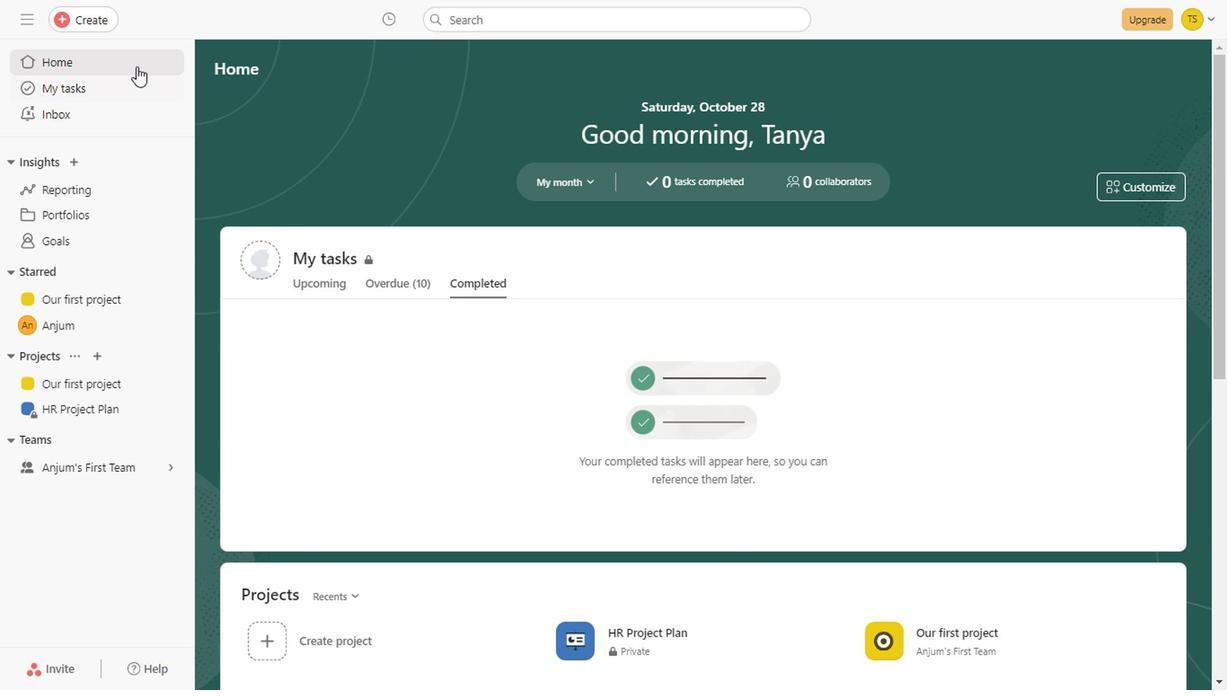 
Action: Mouse scrolled (608, 341) with delta (0, 0)
Screenshot: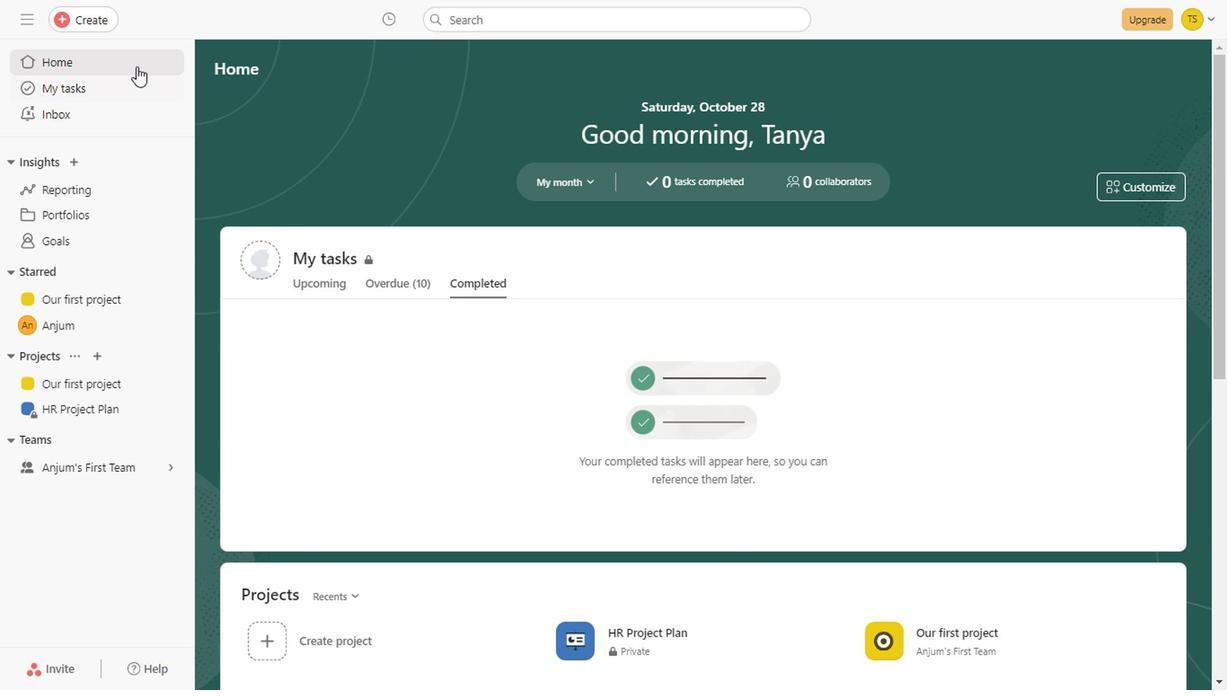 
Action: Mouse scrolled (608, 341) with delta (0, 0)
Screenshot: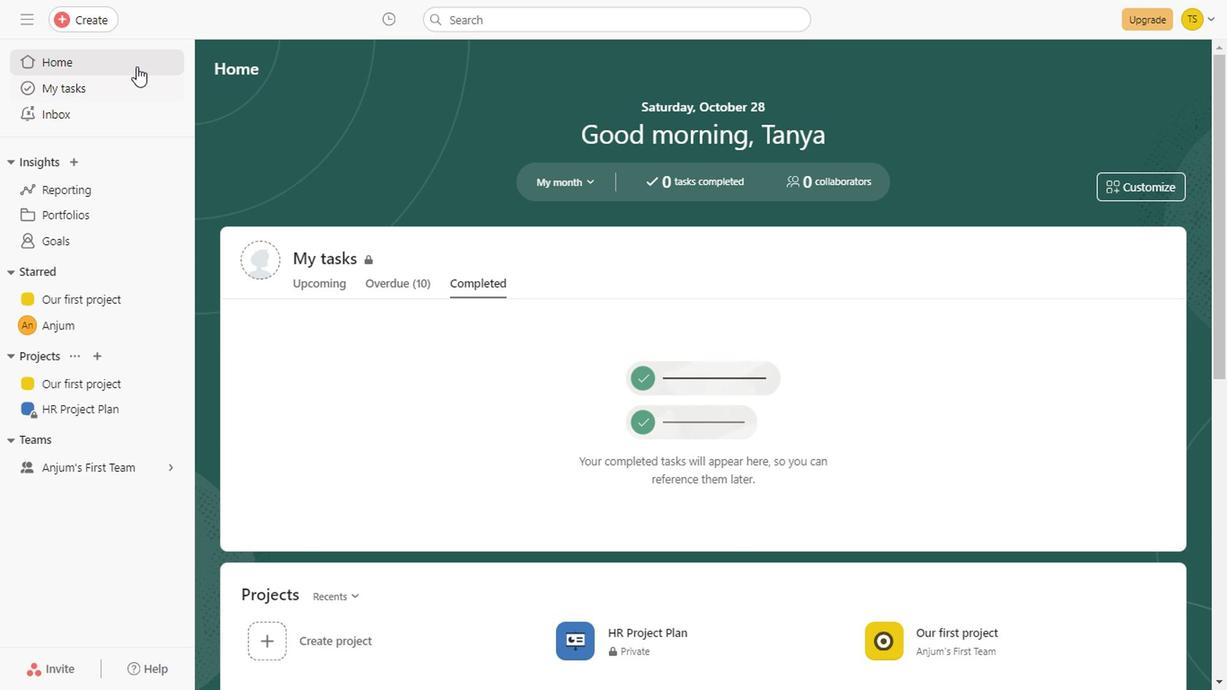
Action: Mouse scrolled (608, 341) with delta (0, 0)
Screenshot: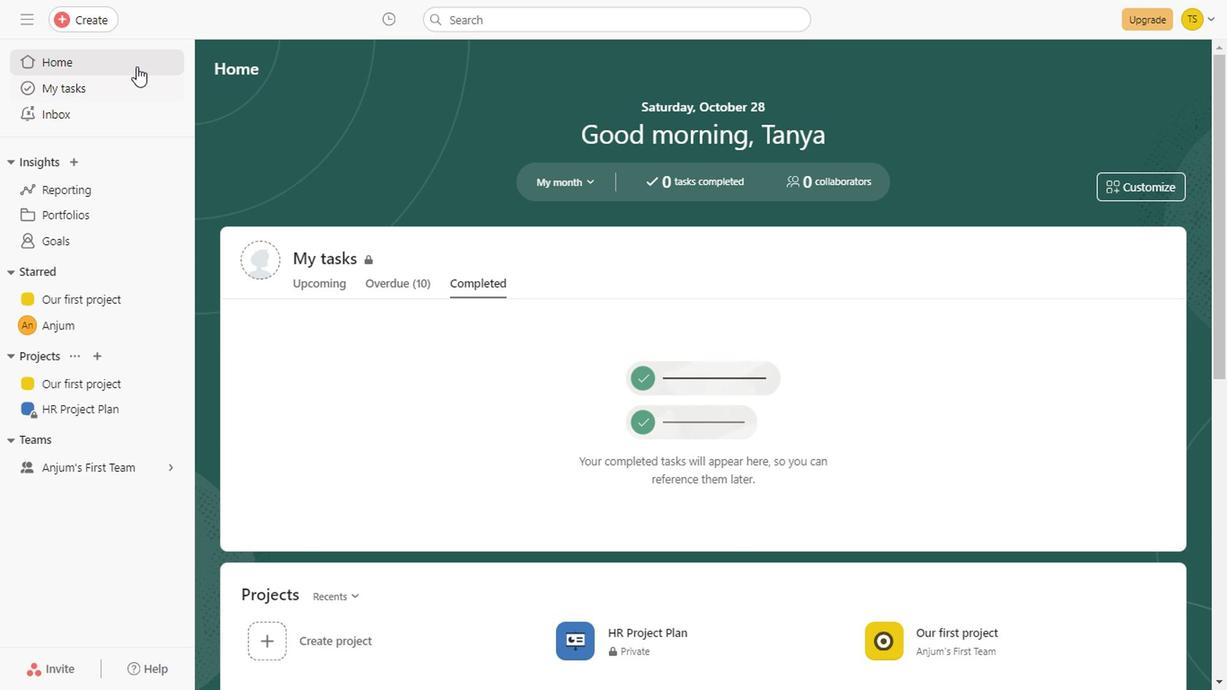 
Action: Mouse scrolled (608, 341) with delta (0, 0)
Screenshot: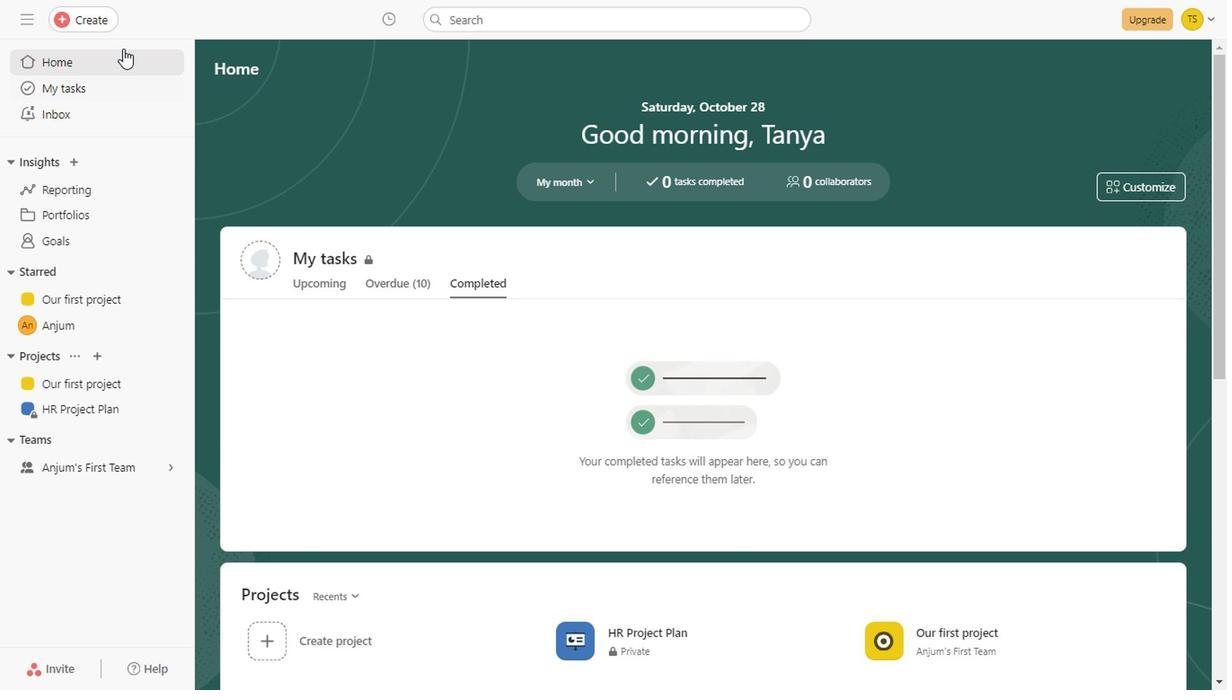 
Action: Mouse scrolled (608, 341) with delta (0, 0)
Screenshot: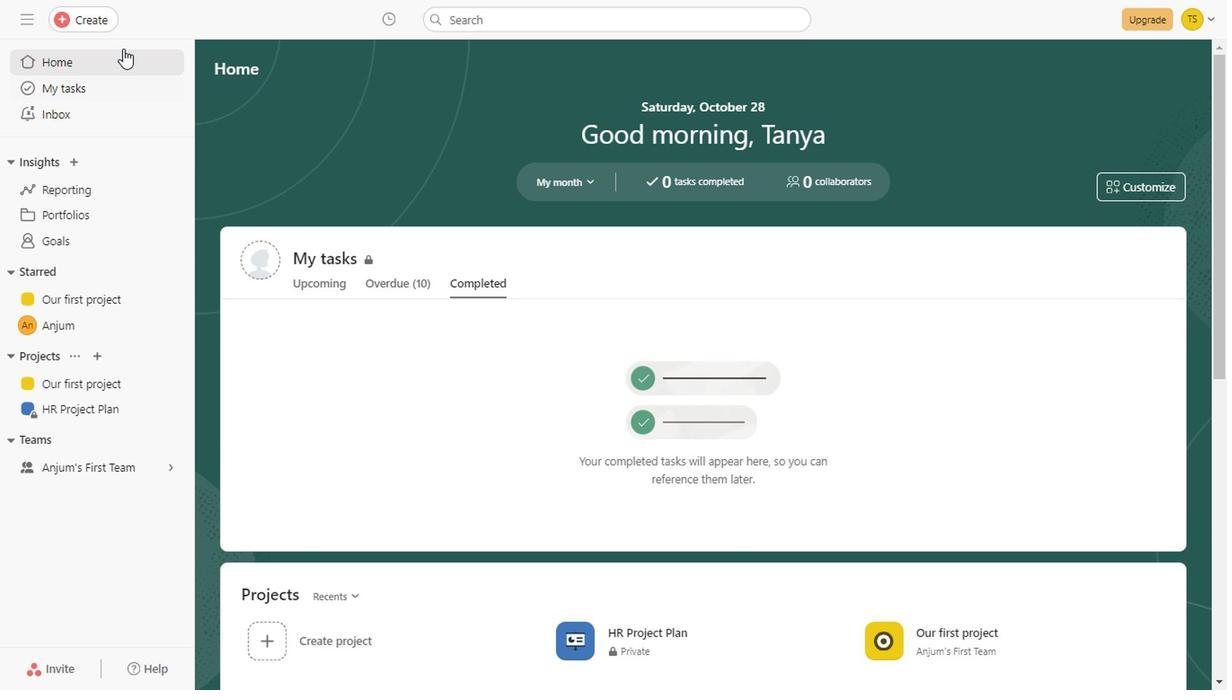 
Action: Mouse scrolled (608, 341) with delta (0, 0)
Screenshot: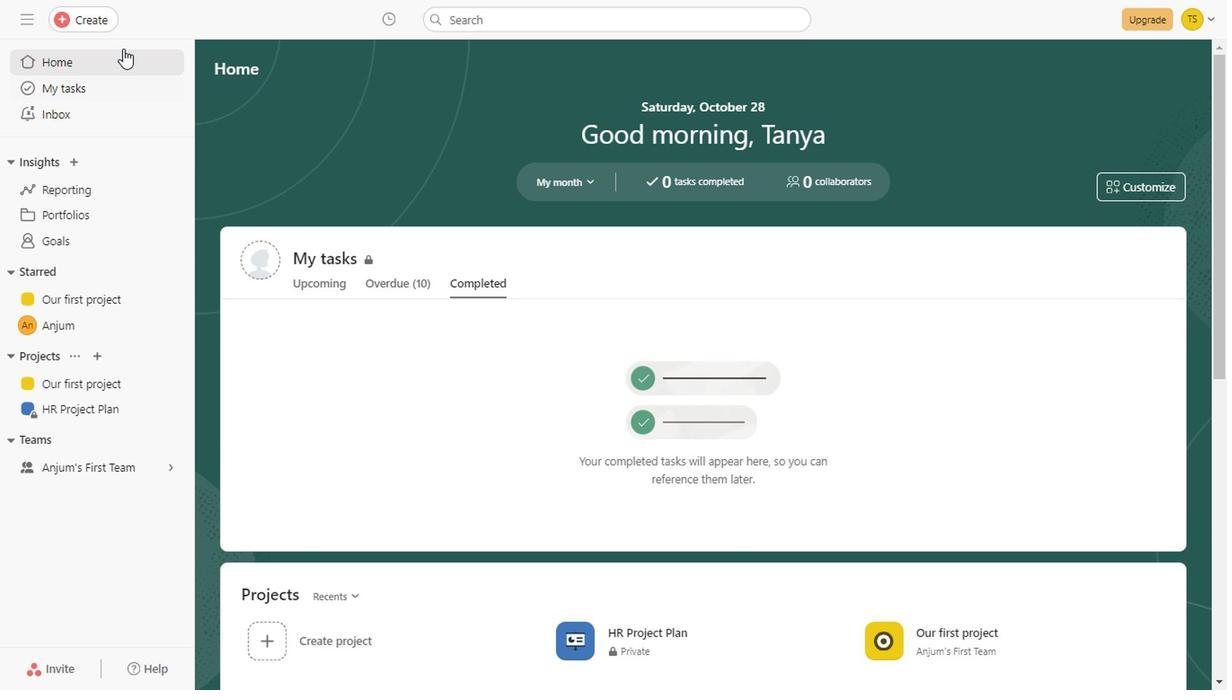 
Action: Mouse scrolled (608, 341) with delta (0, 0)
